 Task: Create a new coupon in Salesforce with valid details, ensuring the expiry date is set to a future date.
Action: Mouse moved to (172, 97)
Screenshot: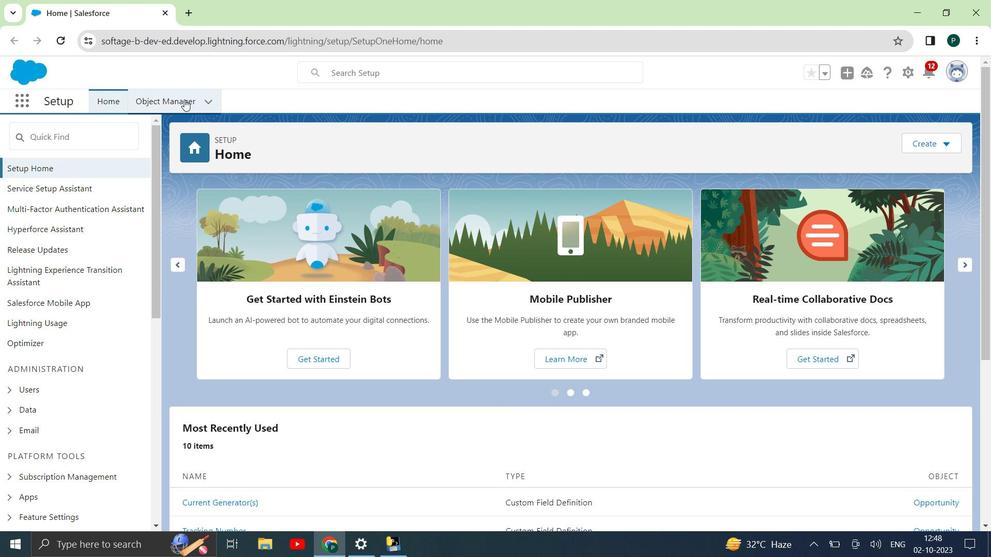
Action: Mouse pressed left at (172, 97)
Screenshot: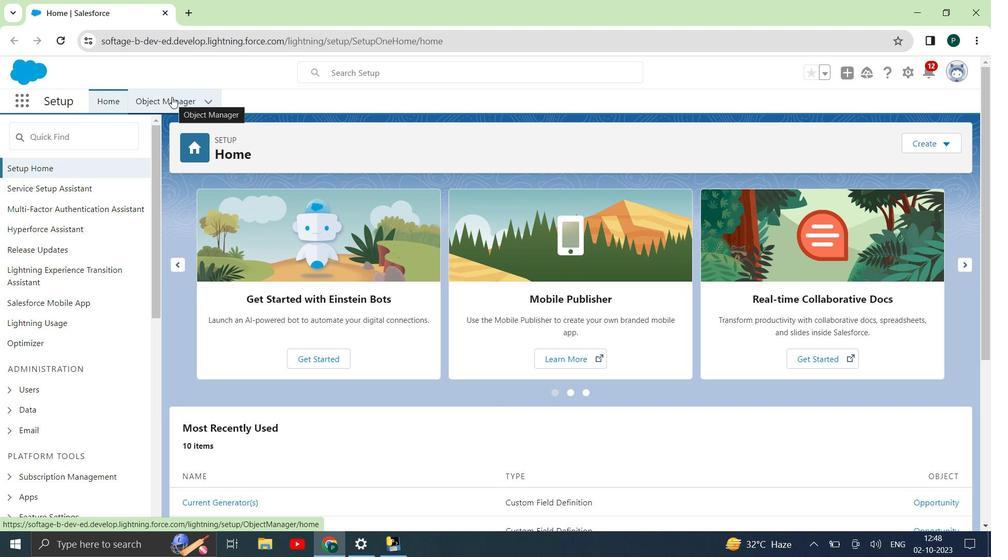 
Action: Mouse moved to (18, 105)
Screenshot: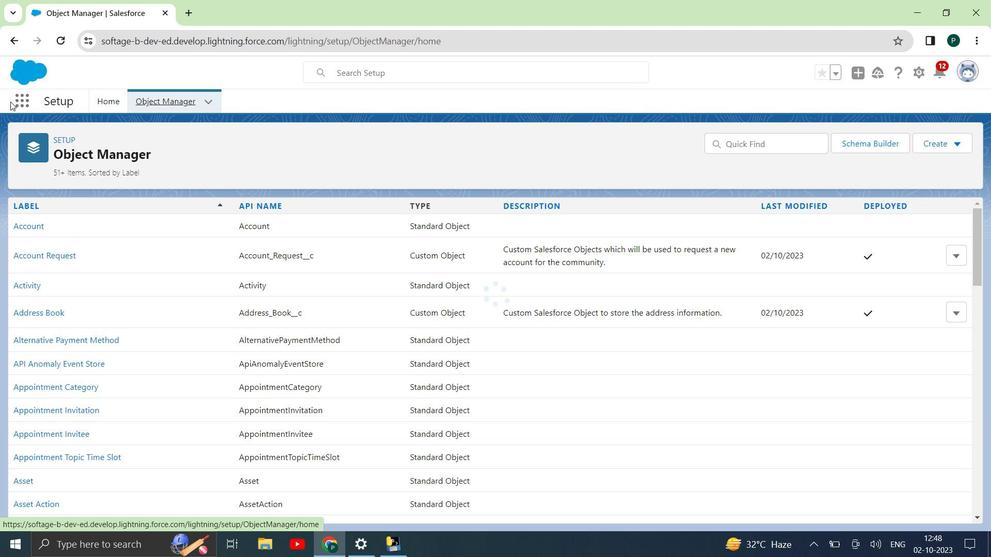 
Action: Mouse pressed left at (18, 105)
Screenshot: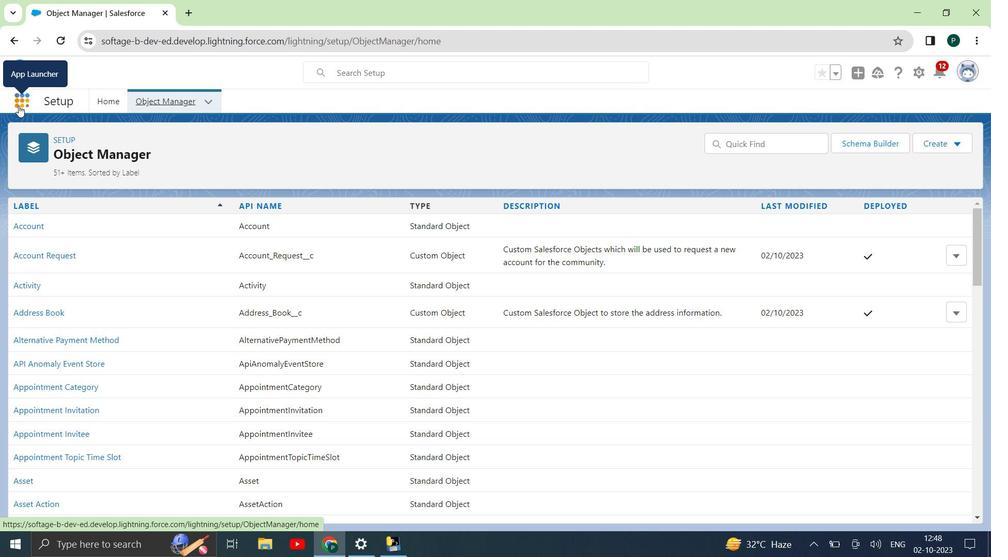 
Action: Mouse moved to (34, 325)
Screenshot: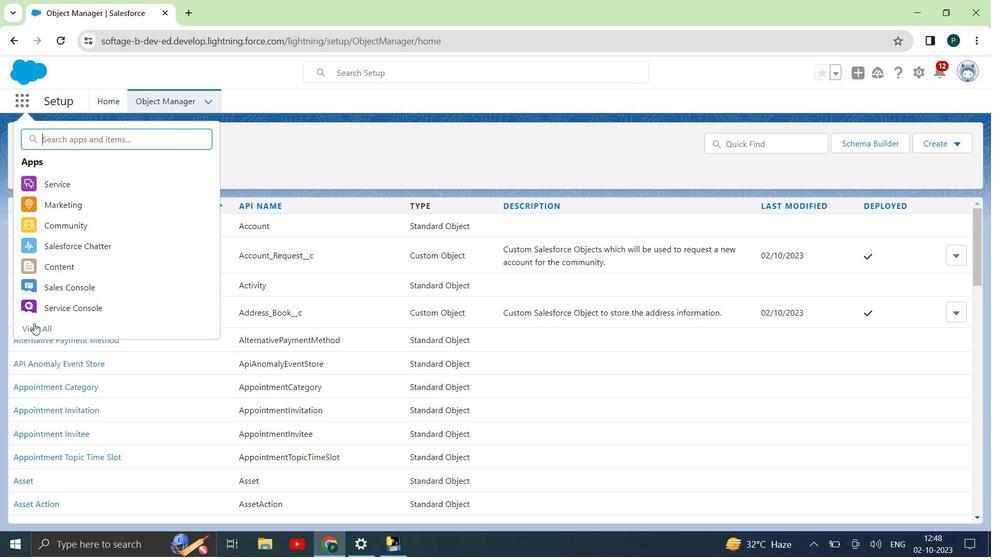 
Action: Mouse pressed left at (34, 325)
Screenshot: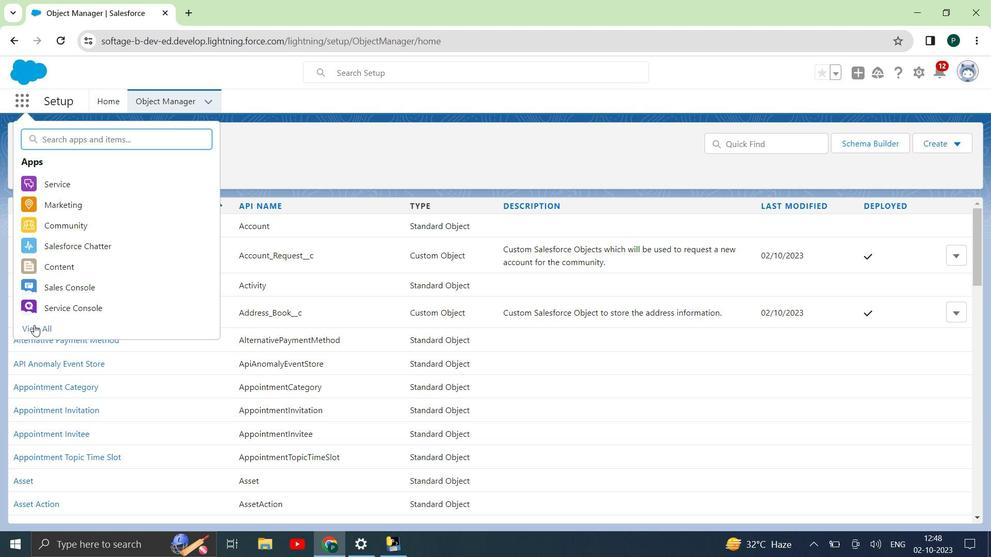 
Action: Mouse moved to (146, 338)
Screenshot: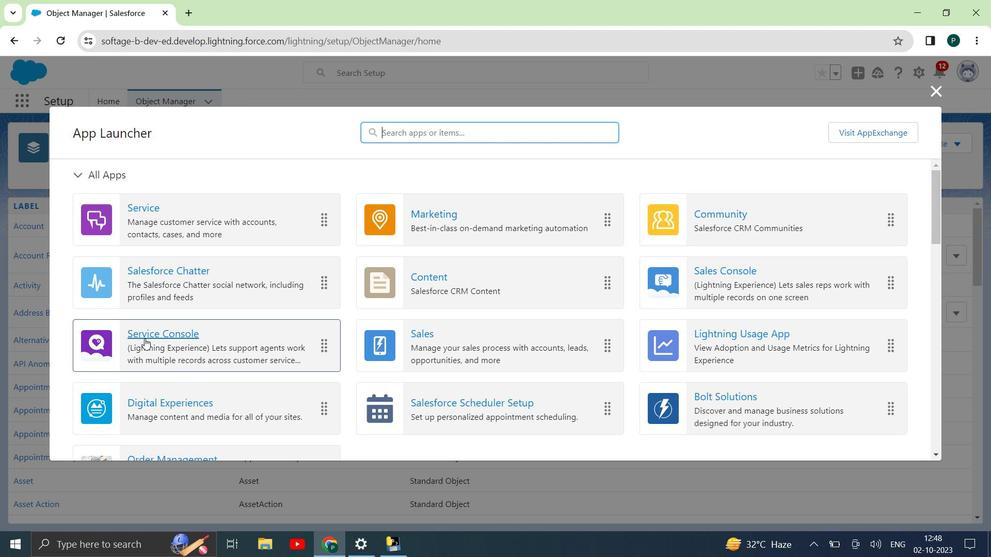 
Action: Mouse scrolled (146, 338) with delta (0, 0)
Screenshot: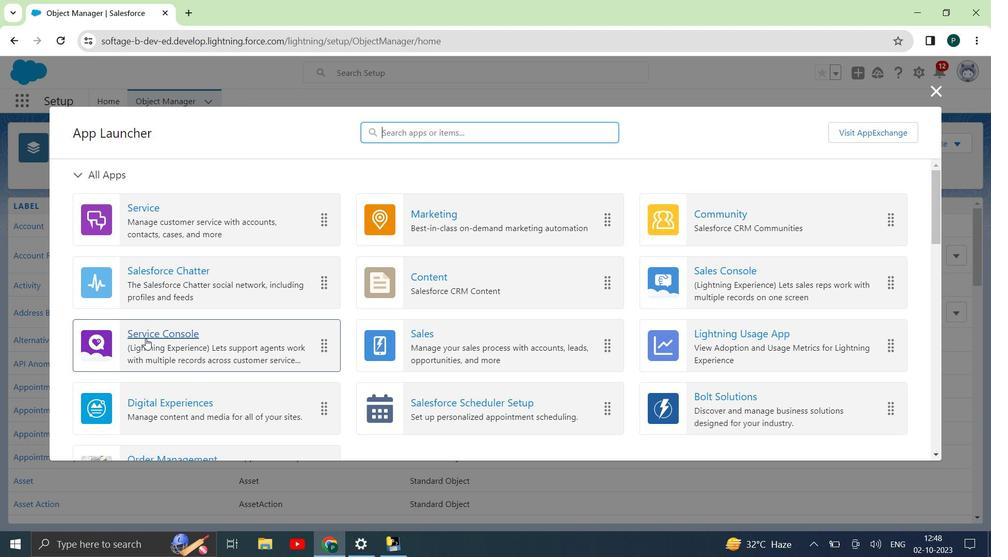 
Action: Mouse moved to (167, 391)
Screenshot: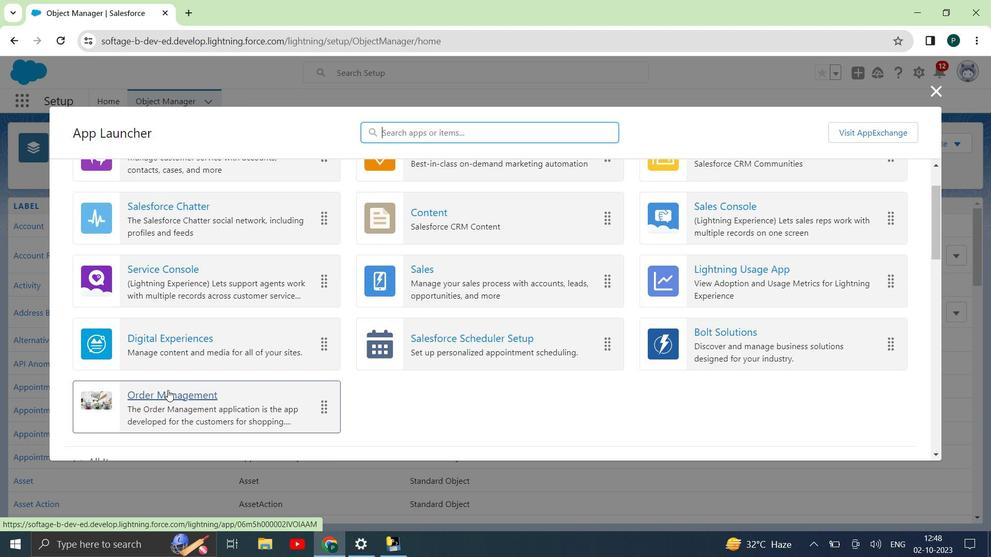 
Action: Mouse pressed left at (167, 391)
Screenshot: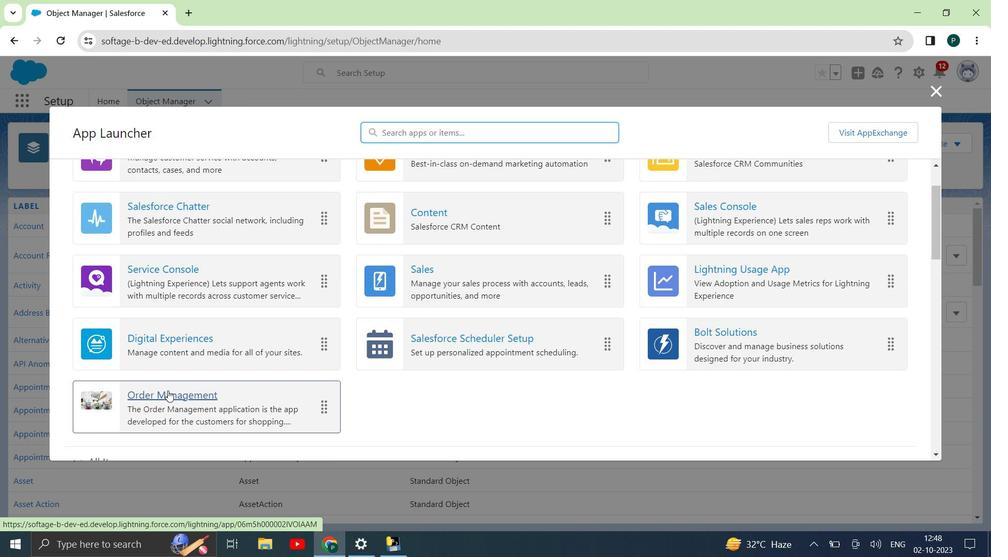 
Action: Mouse moved to (477, 97)
Screenshot: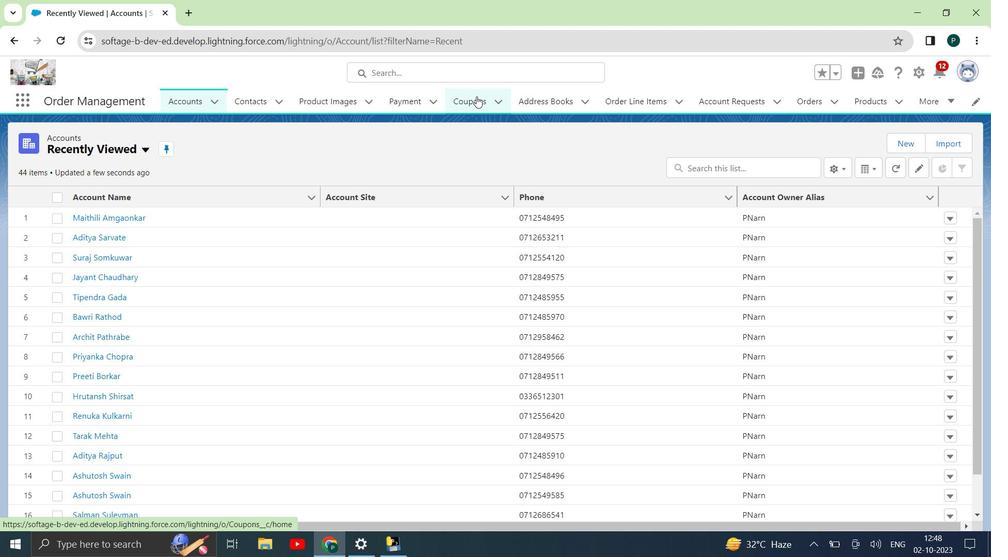 
Action: Mouse pressed left at (477, 97)
Screenshot: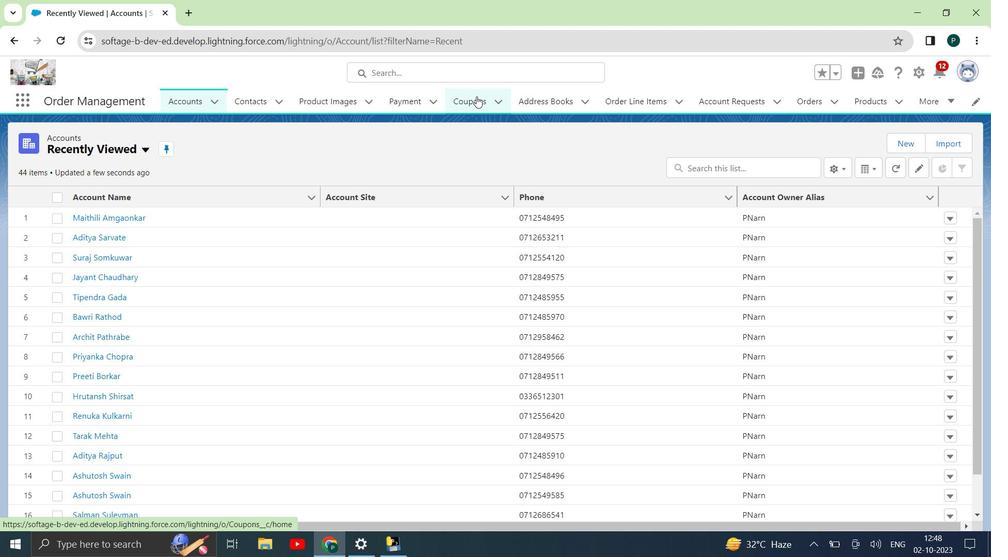 
Action: Mouse moved to (919, 69)
Screenshot: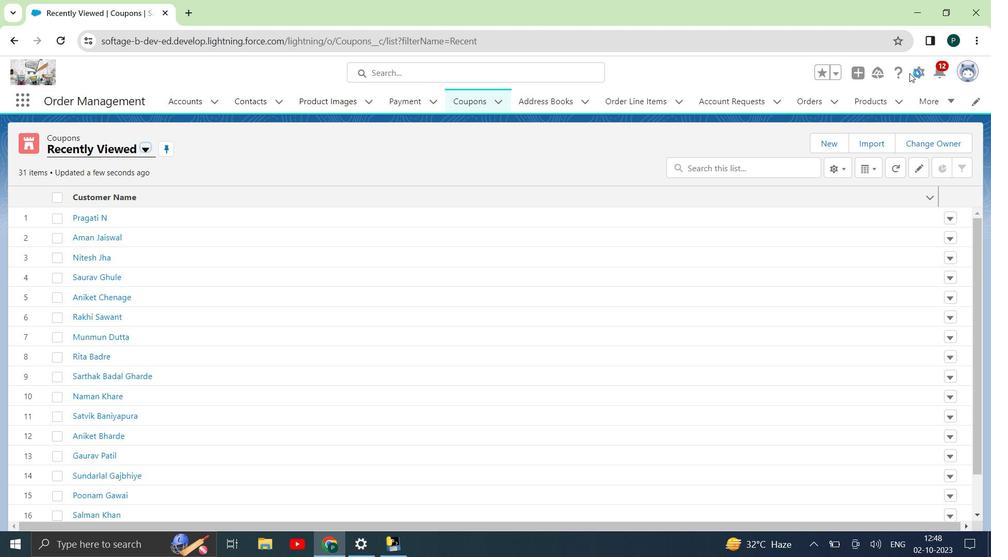
Action: Mouse pressed left at (919, 69)
Screenshot: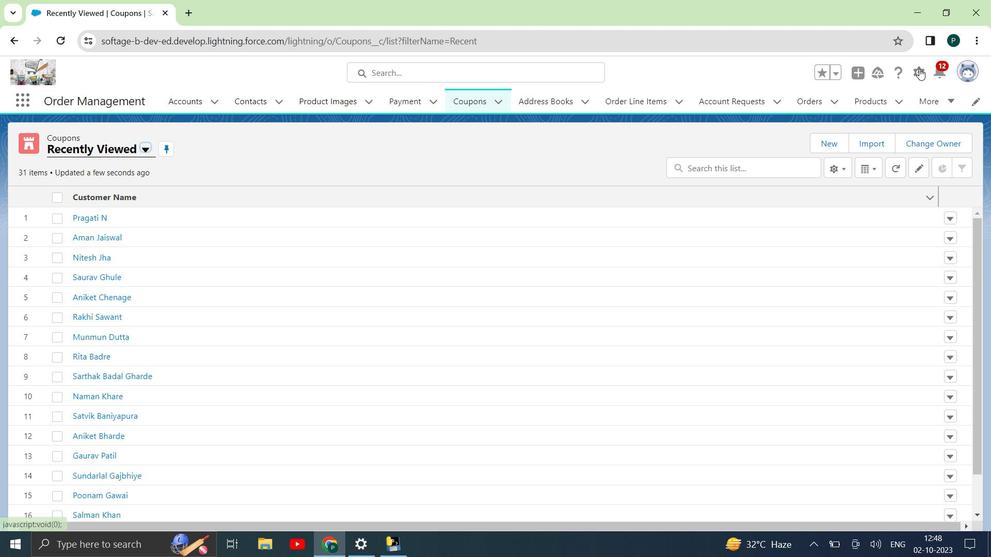 
Action: Mouse moved to (850, 115)
Screenshot: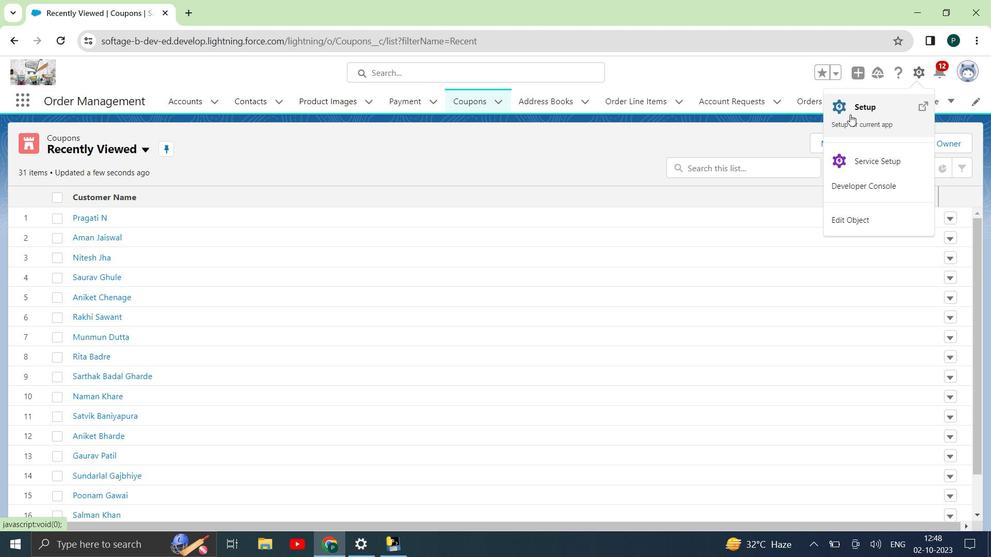 
Action: Mouse pressed left at (850, 115)
Screenshot: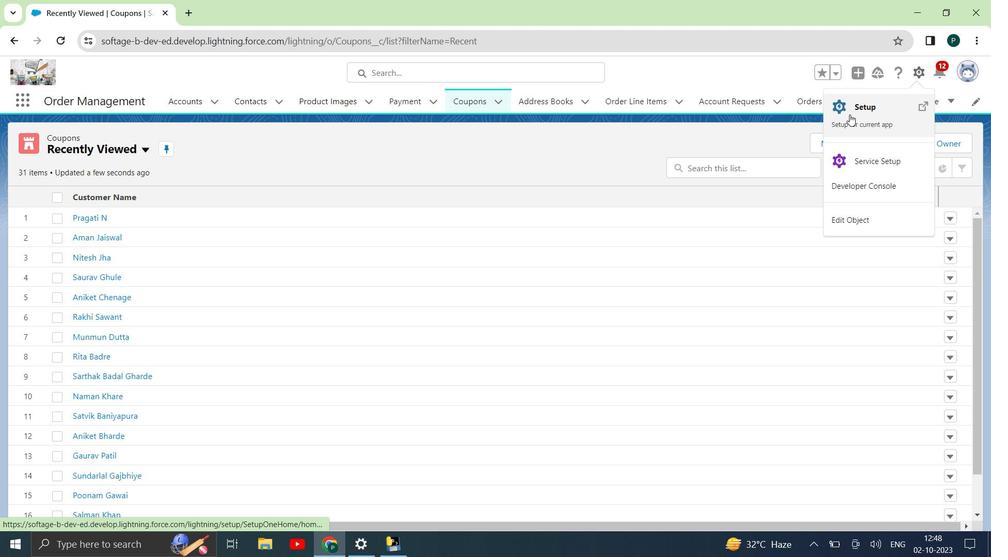 
Action: Mouse moved to (107, 8)
Screenshot: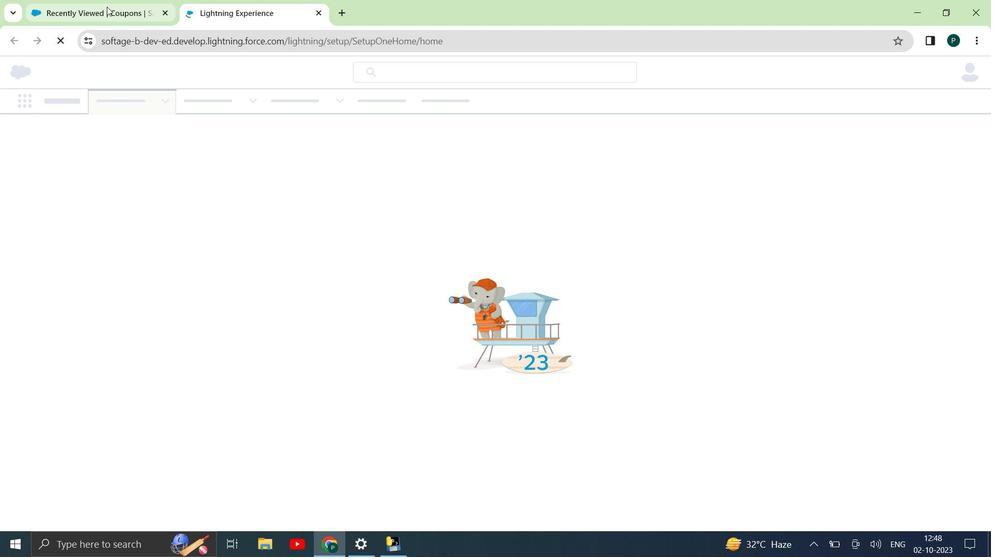 
Action: Mouse pressed left at (107, 8)
Screenshot: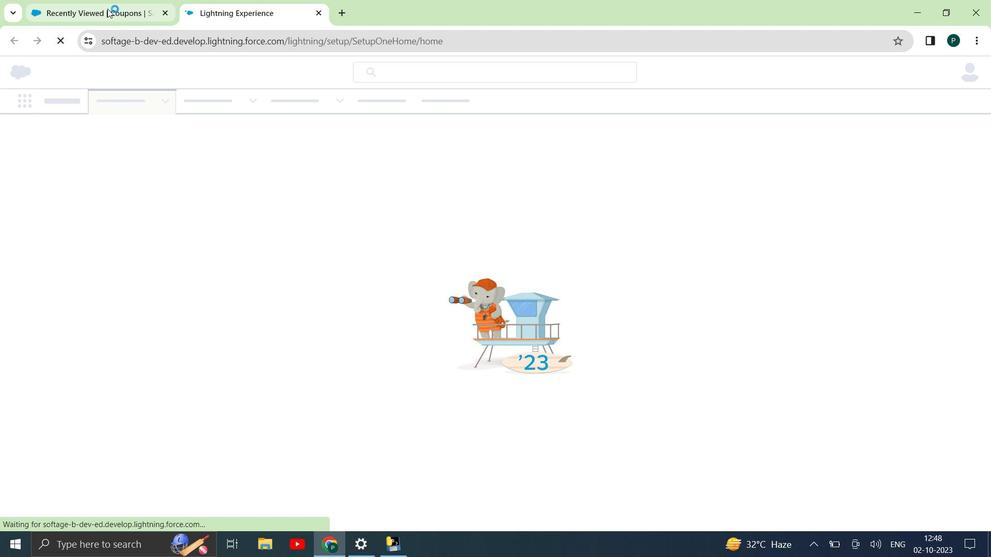 
Action: Mouse moved to (829, 139)
Screenshot: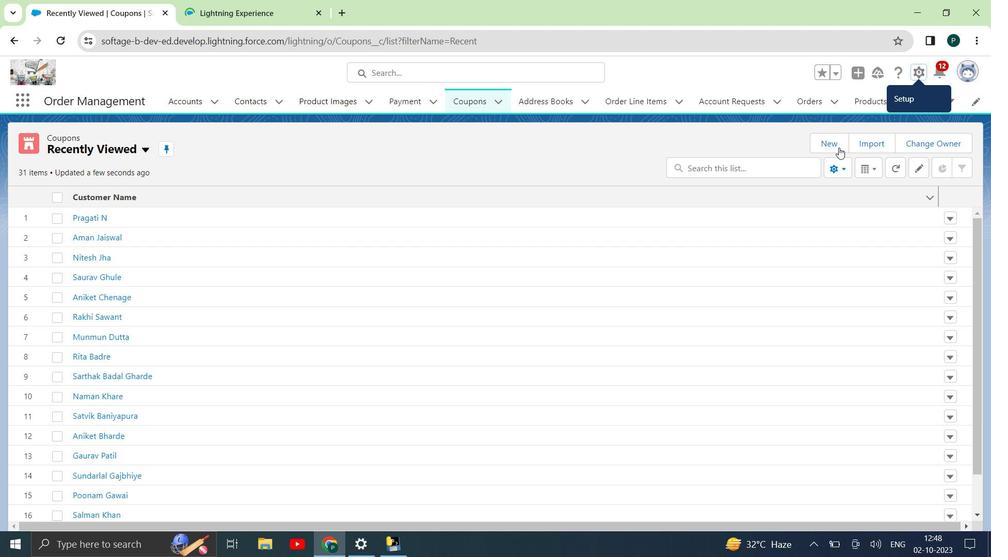 
Action: Mouse pressed left at (829, 139)
Screenshot: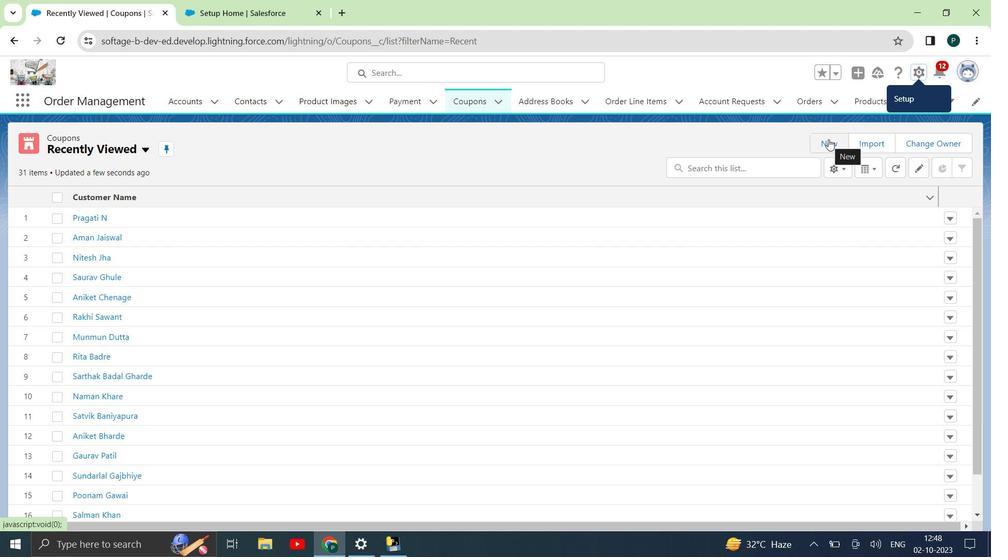 
Action: Mouse moved to (527, 246)
Screenshot: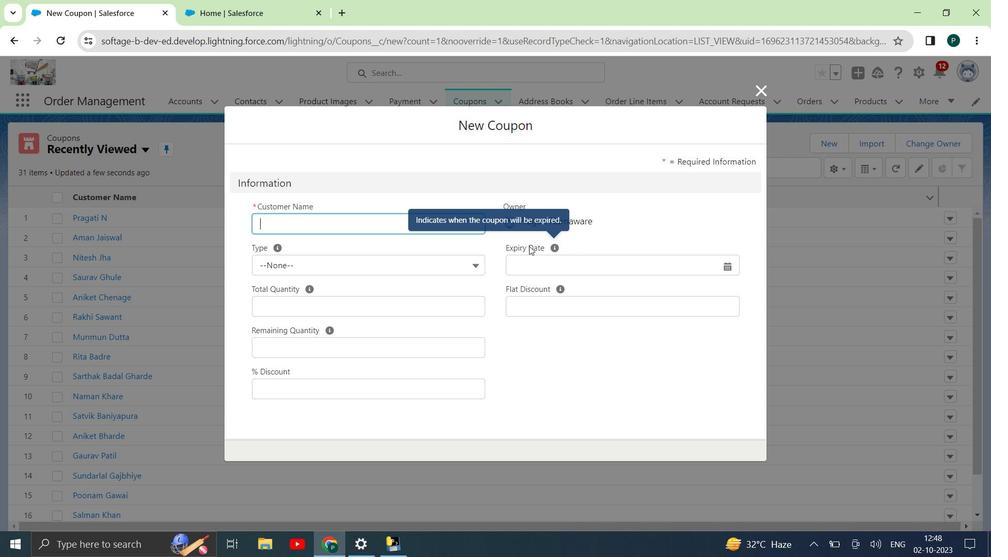 
Action: Mouse scrolled (527, 246) with delta (0, 0)
Screenshot: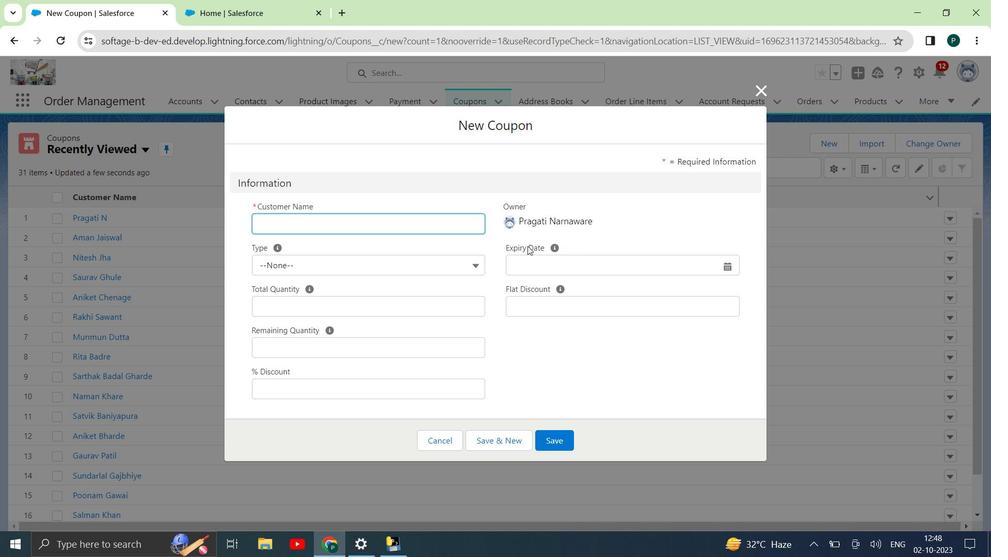 
Action: Mouse scrolled (527, 246) with delta (0, 0)
Screenshot: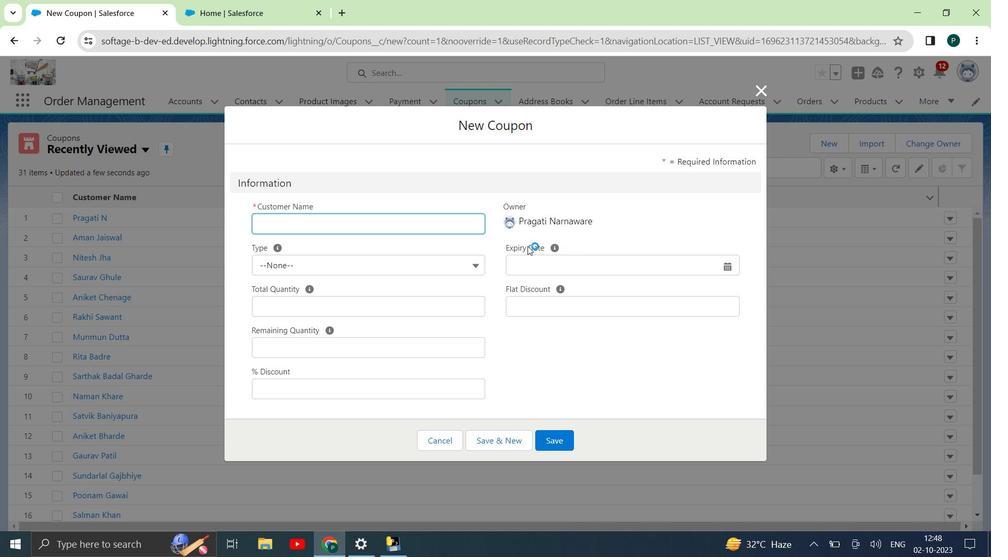 
Action: Mouse moved to (508, 335)
Screenshot: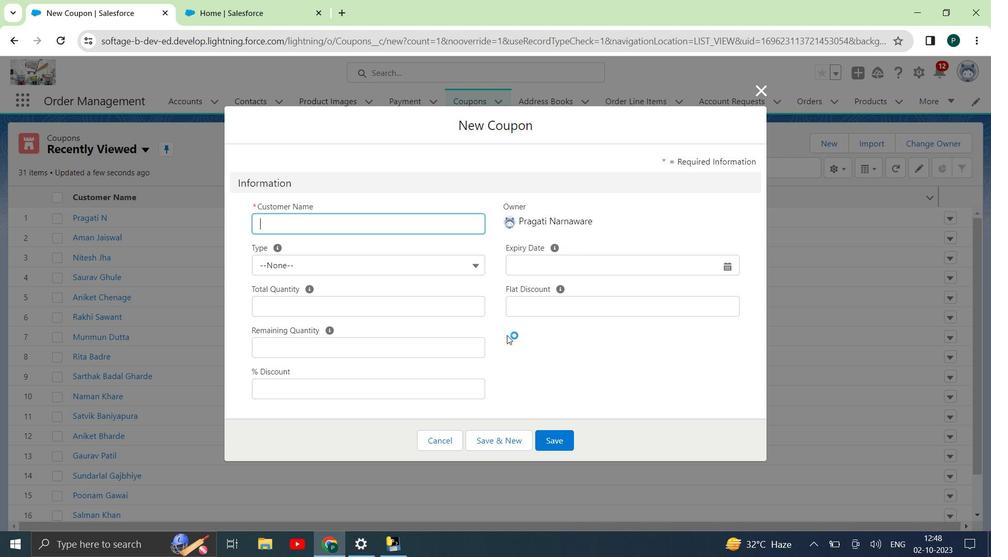 
Action: Mouse scrolled (508, 335) with delta (0, 0)
Screenshot: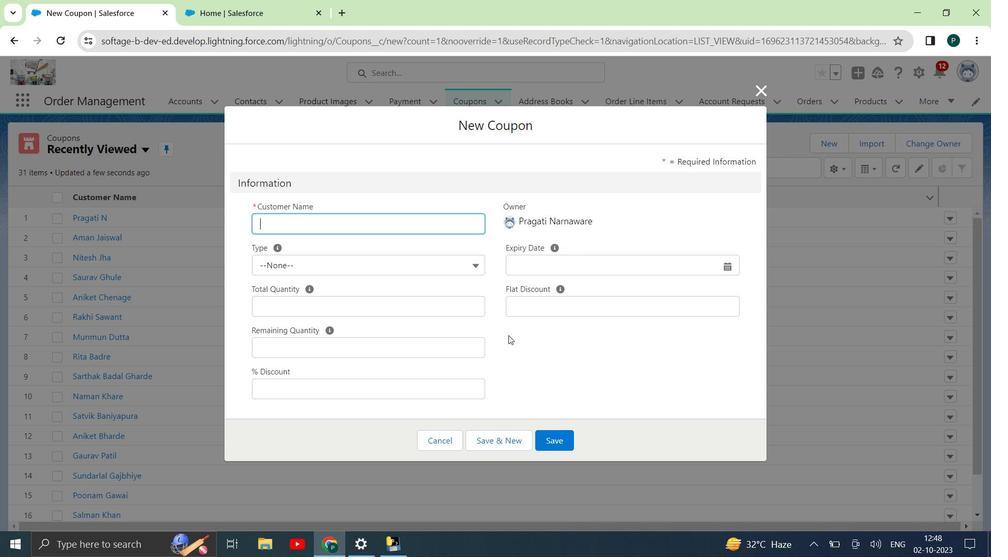 
Action: Mouse scrolled (508, 335) with delta (0, 0)
Screenshot: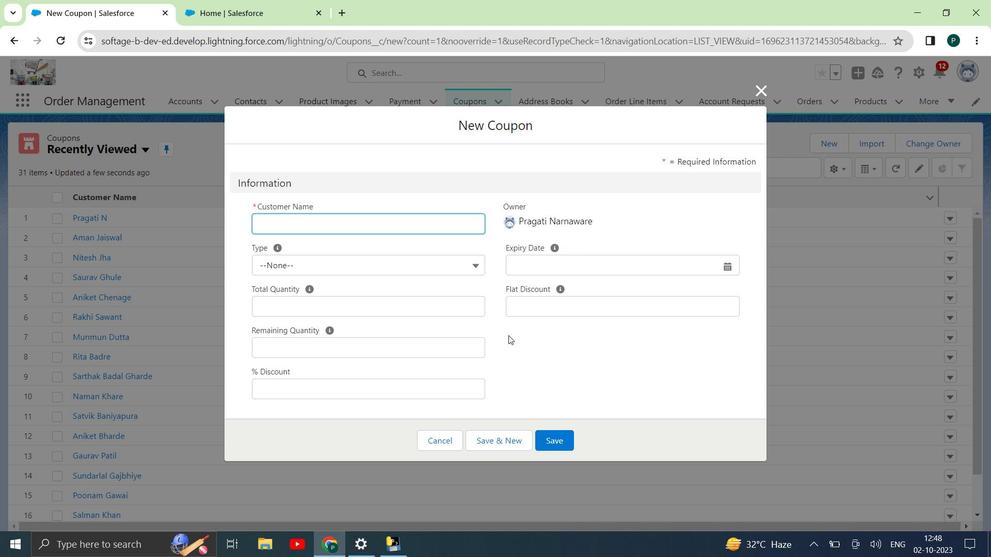 
Action: Mouse moved to (732, 269)
Screenshot: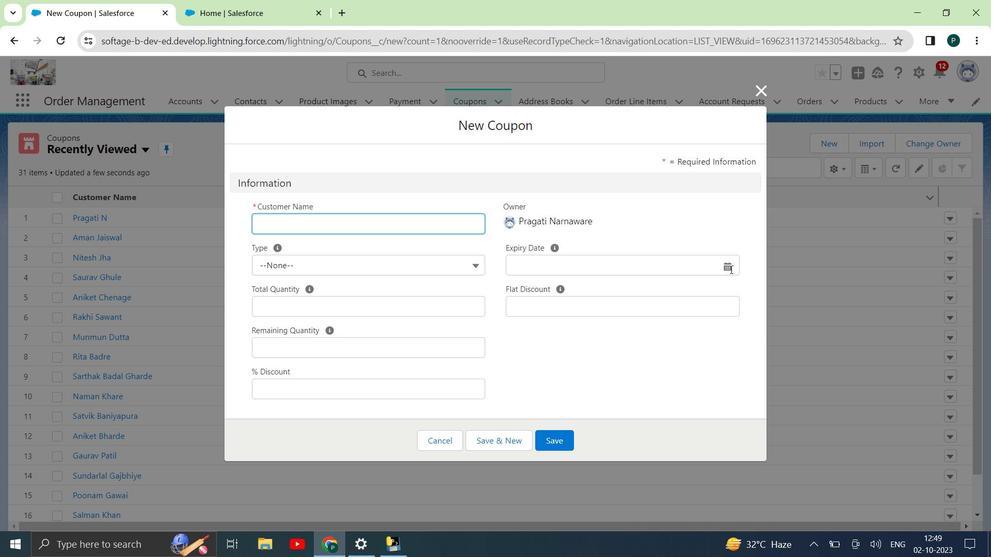 
Action: Mouse pressed left at (732, 269)
Screenshot: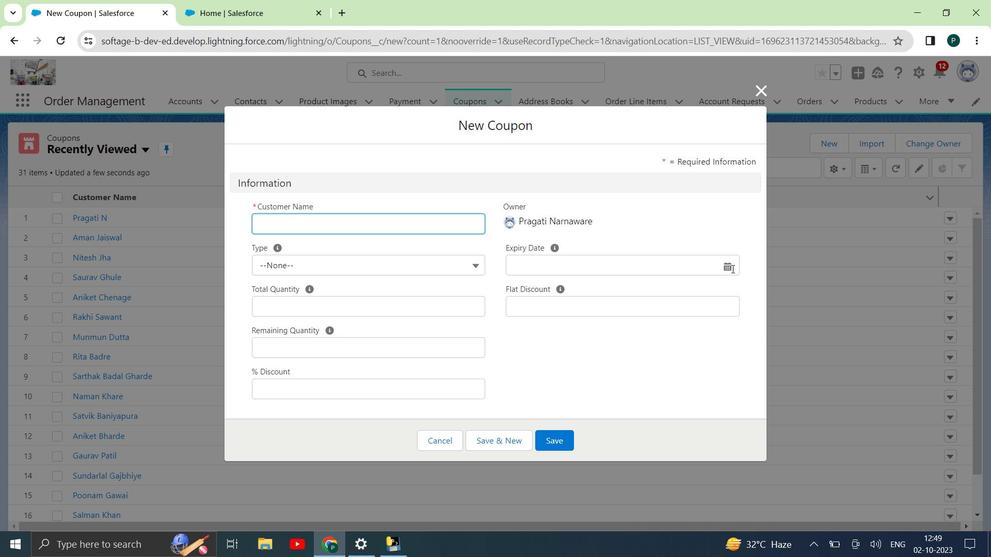 
Action: Mouse moved to (573, 344)
Screenshot: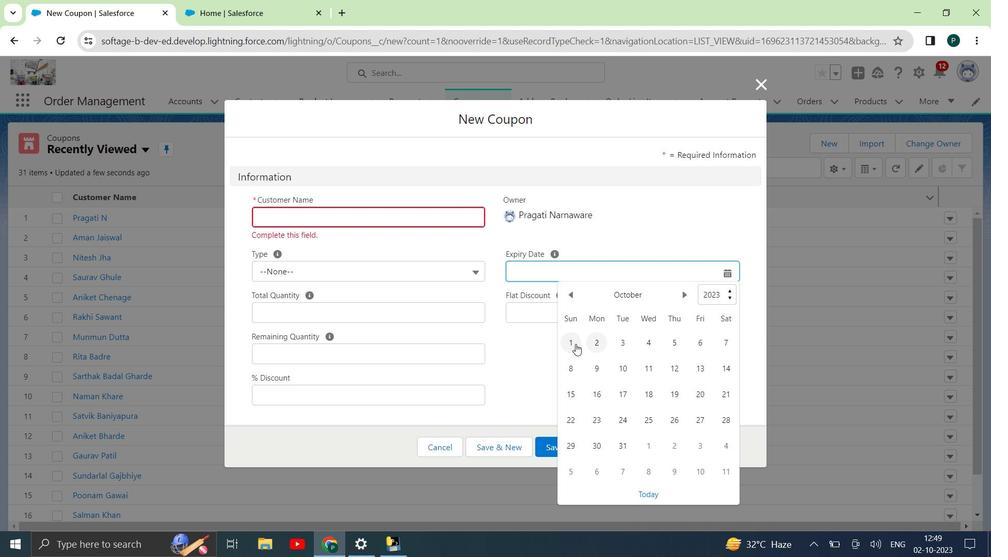 
Action: Mouse pressed left at (573, 344)
Screenshot: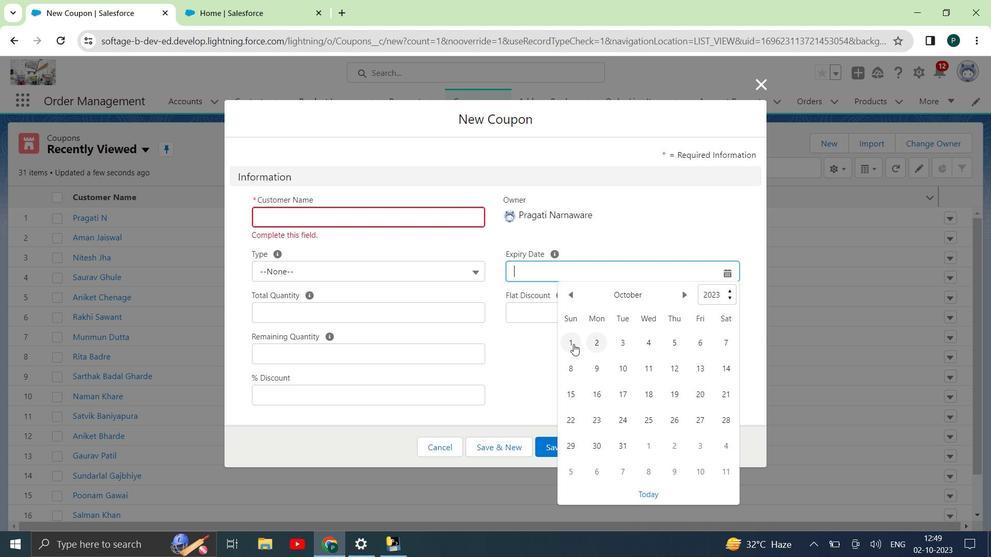 
Action: Mouse moved to (559, 446)
Screenshot: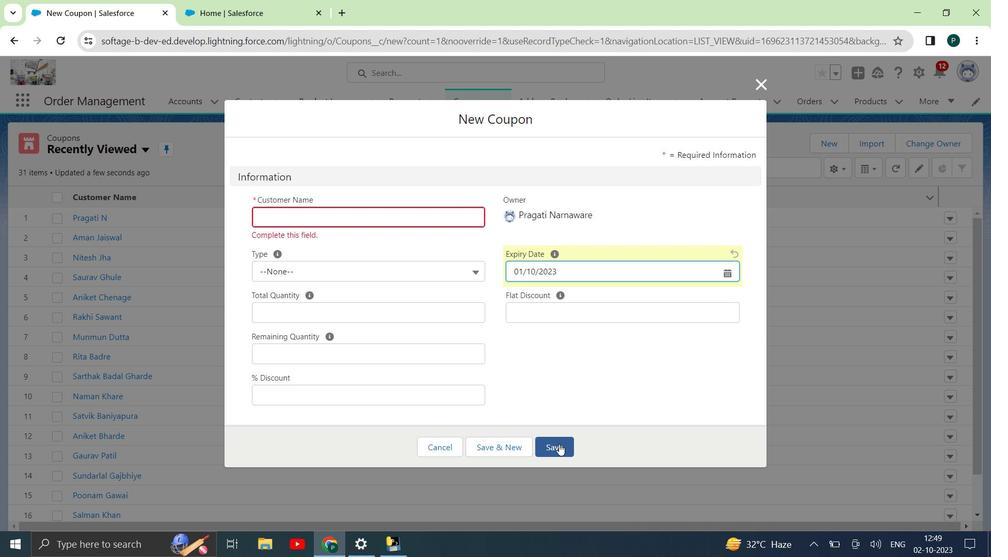 
Action: Mouse pressed left at (559, 446)
Screenshot: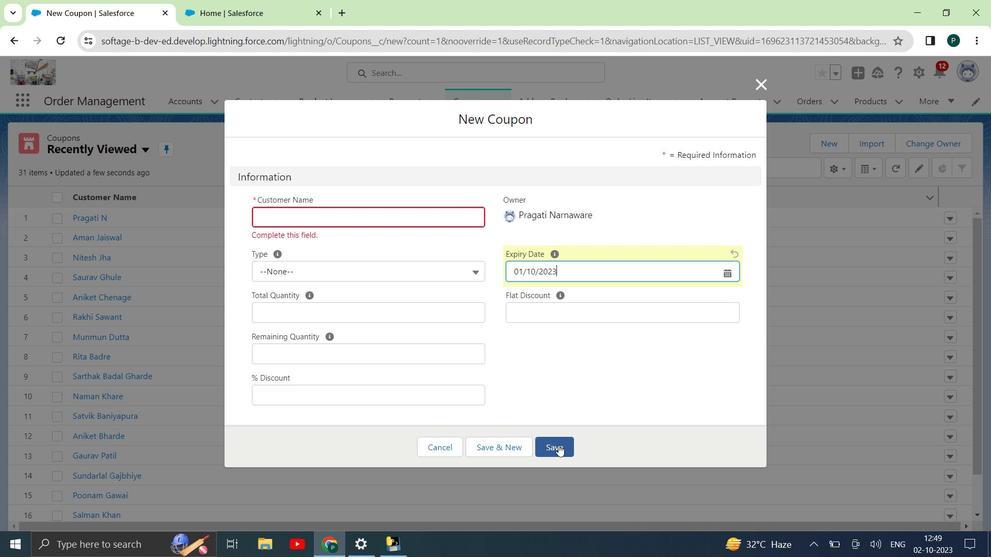 
Action: Mouse moved to (389, 219)
Screenshot: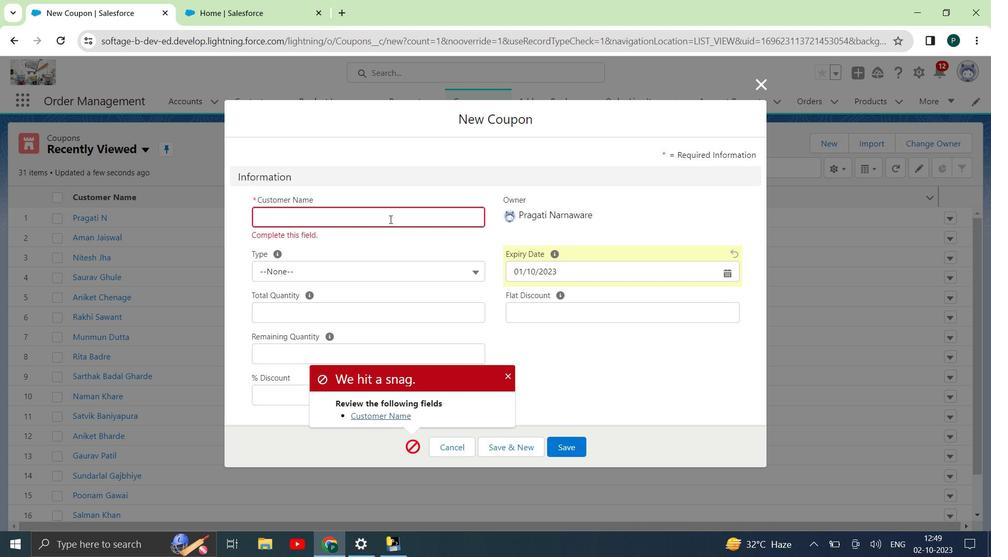 
Action: Mouse pressed left at (389, 219)
Screenshot: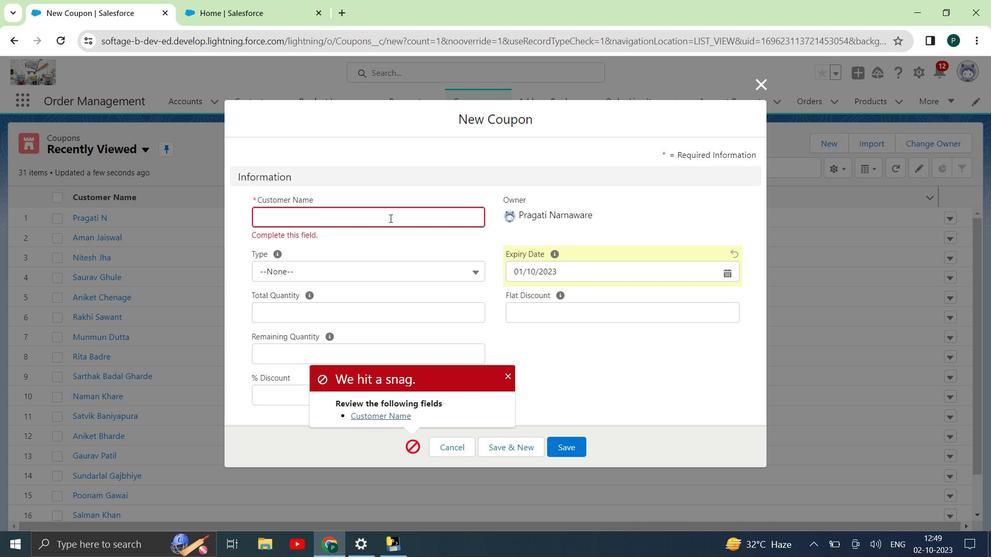 
Action: Key pressed <Key.shift>Ankita
Screenshot: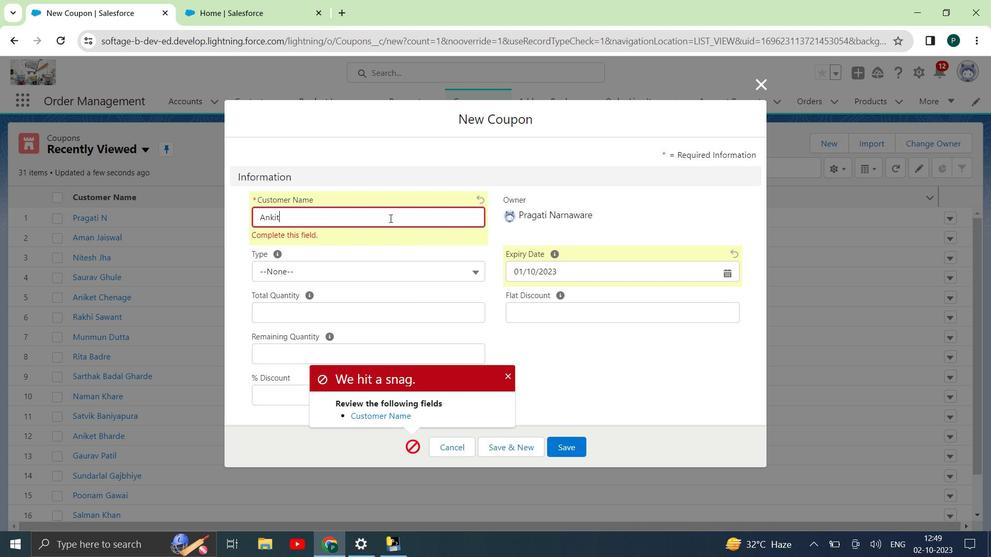 
Action: Mouse moved to (416, 266)
Screenshot: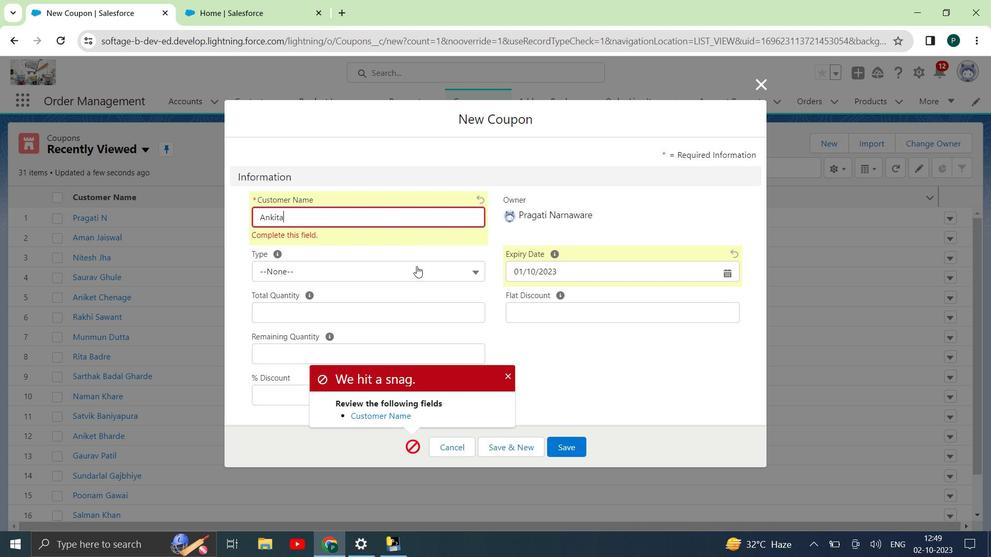 
Action: Mouse pressed left at (416, 266)
Screenshot: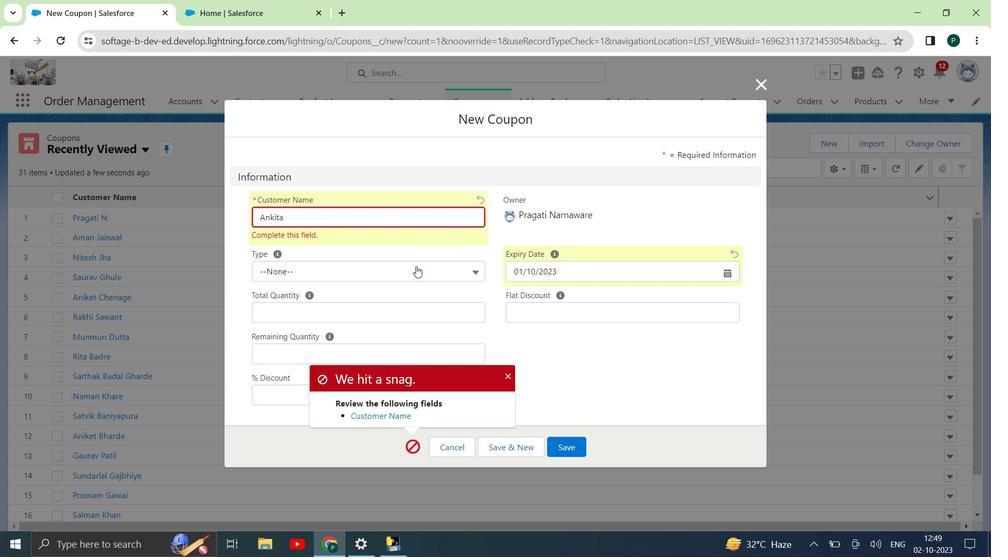 
Action: Mouse moved to (398, 311)
Screenshot: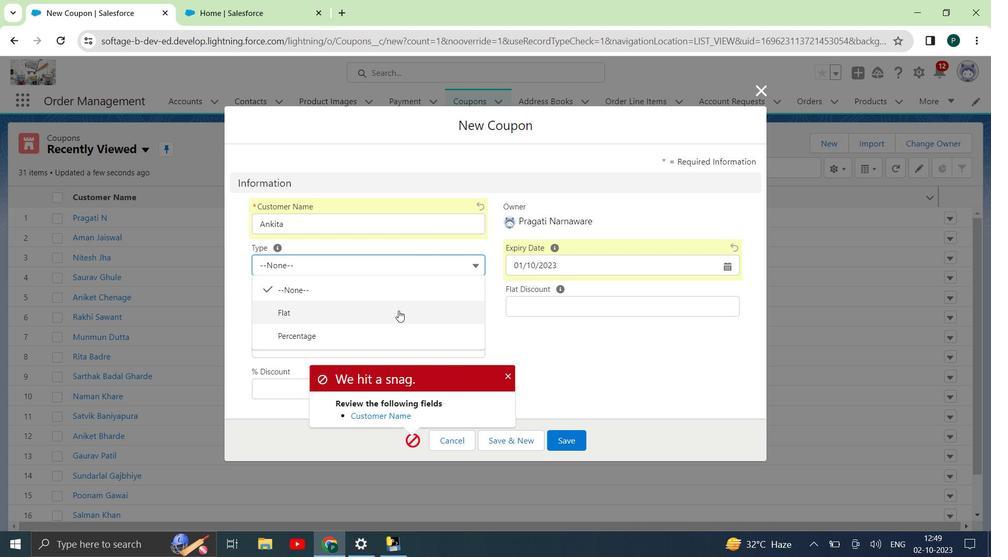 
Action: Mouse pressed left at (398, 311)
Screenshot: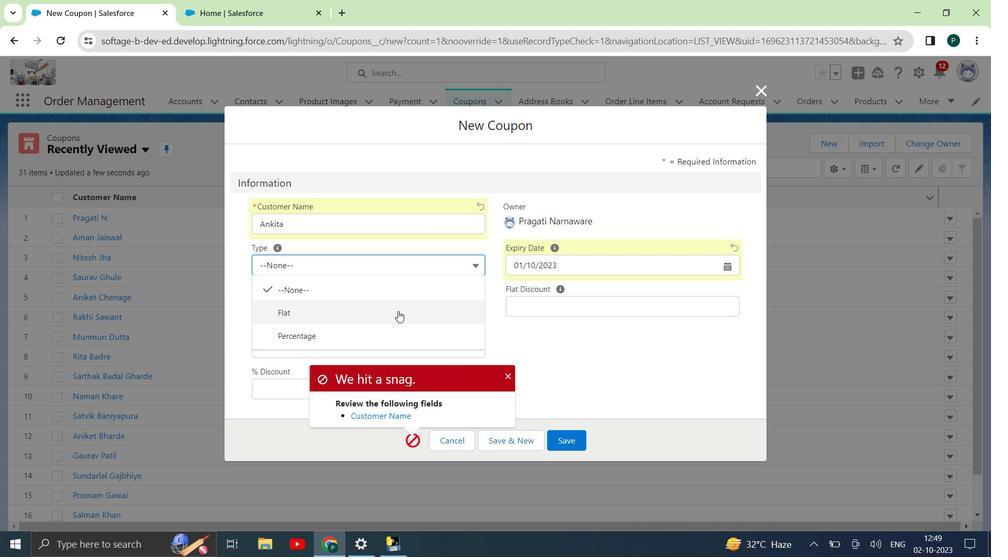 
Action: Mouse moved to (404, 310)
Screenshot: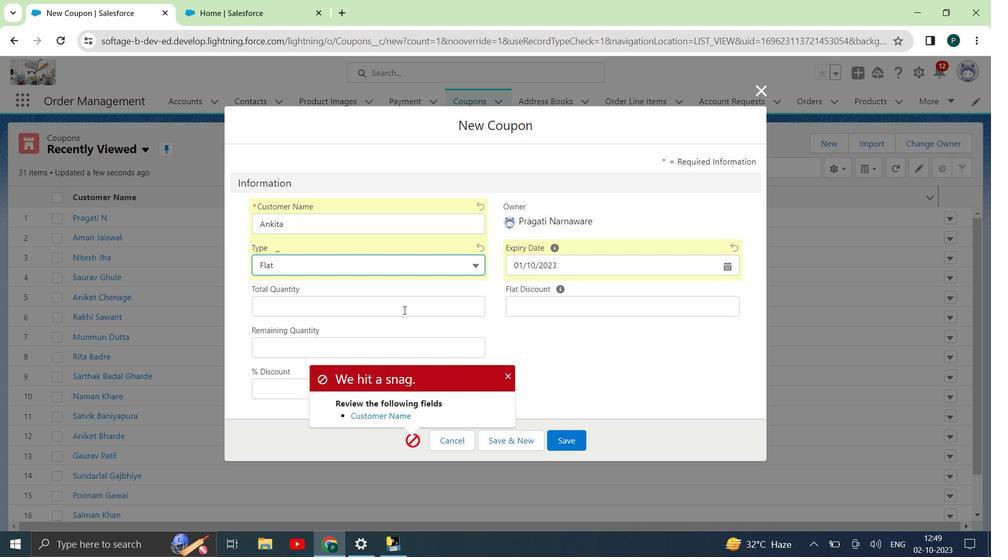 
Action: Mouse pressed left at (404, 310)
Screenshot: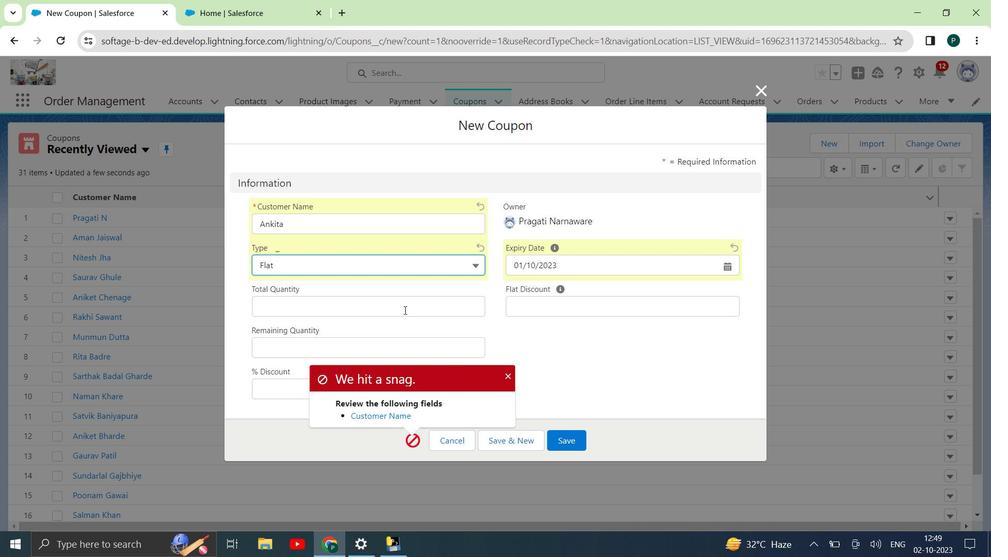 
Action: Key pressed 1
Screenshot: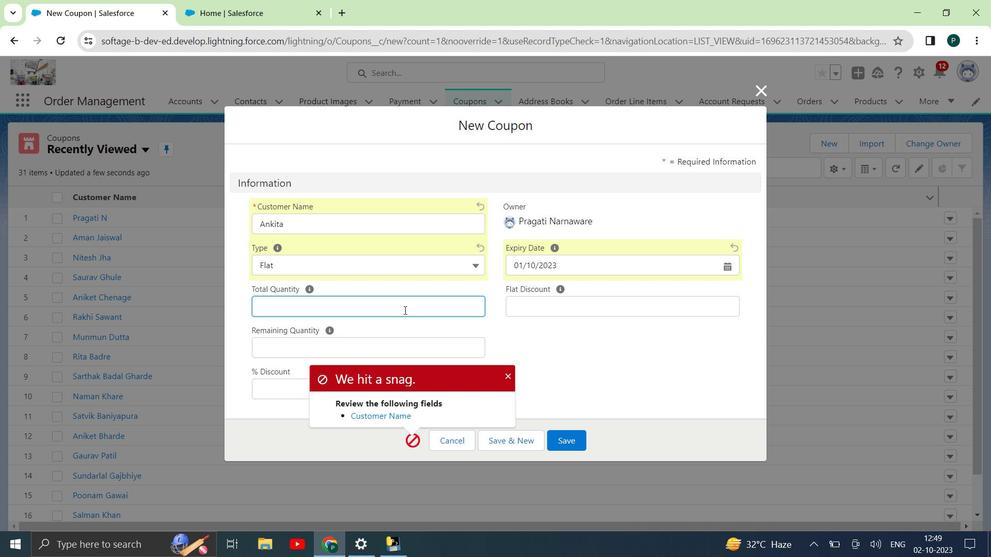 
Action: Mouse moved to (322, 343)
Screenshot: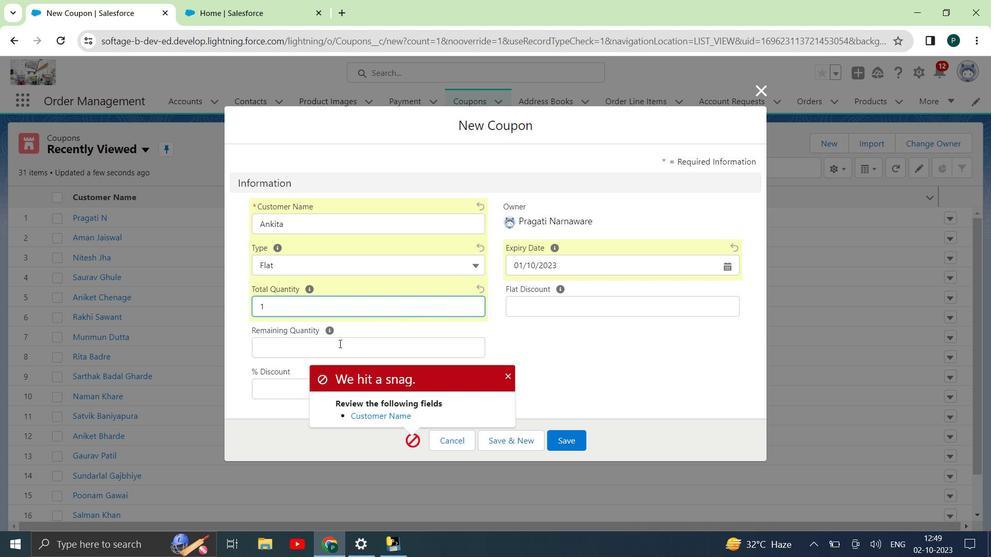 
Action: Mouse pressed left at (322, 343)
Screenshot: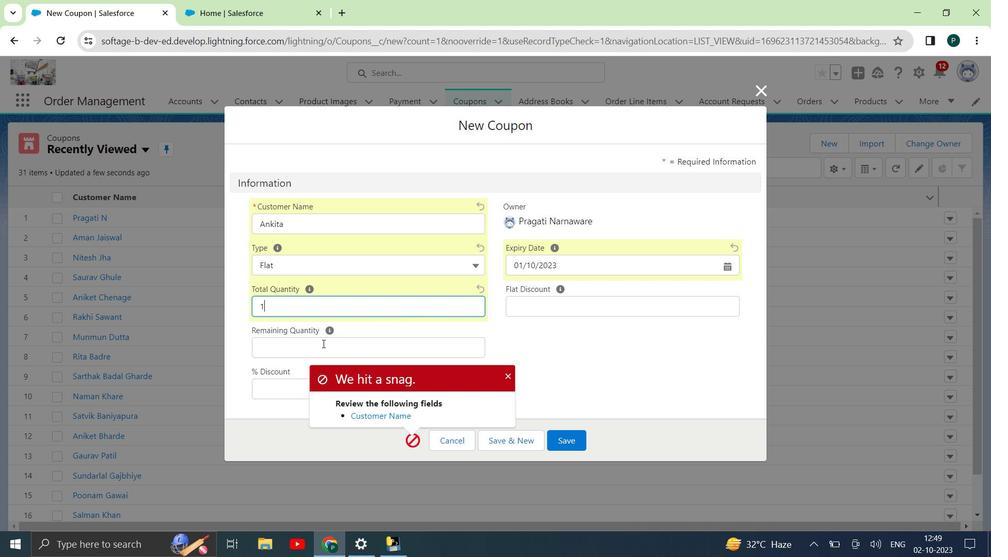 
Action: Key pressed 3
Screenshot: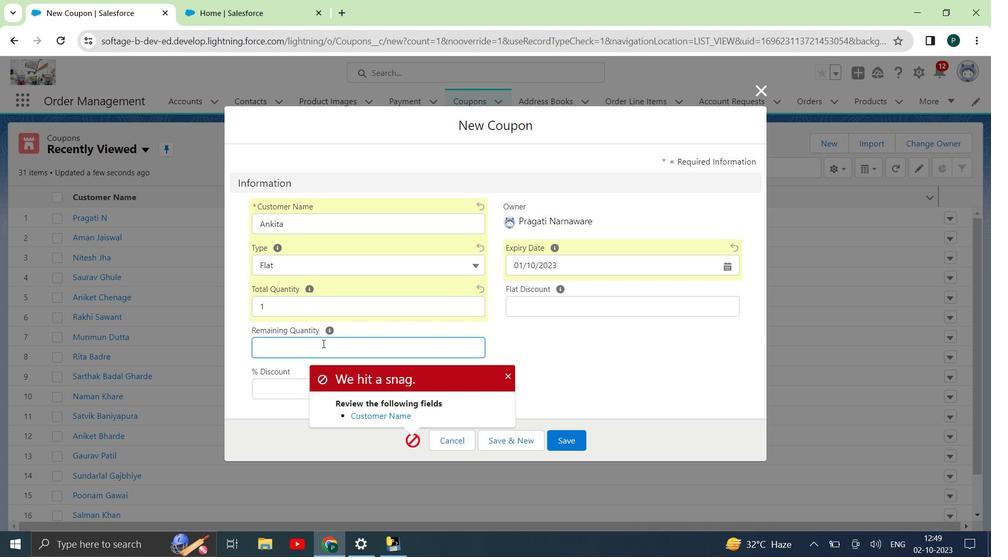 
Action: Mouse moved to (271, 389)
Screenshot: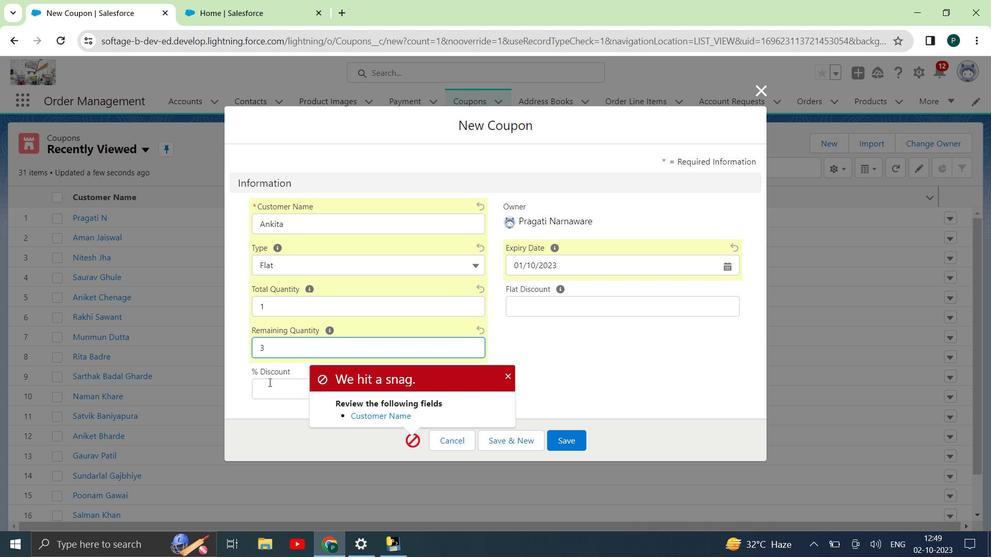 
Action: Mouse pressed left at (271, 389)
Screenshot: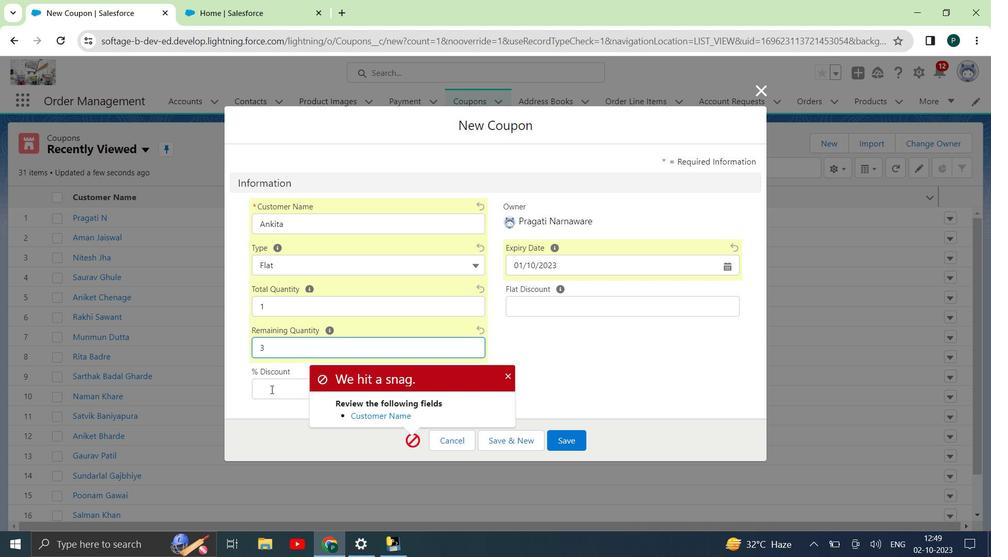
Action: Key pressed 1
Screenshot: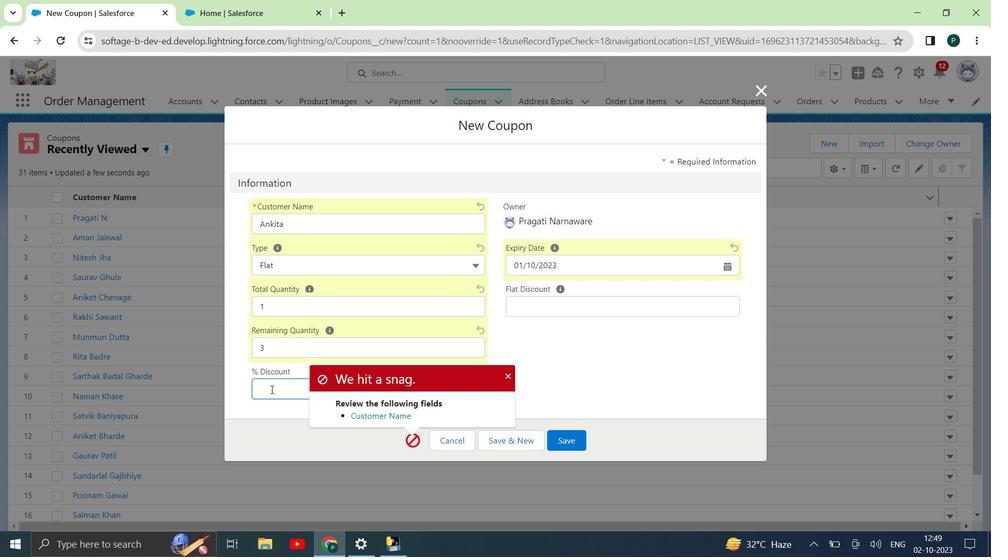 
Action: Mouse moved to (277, 389)
Screenshot: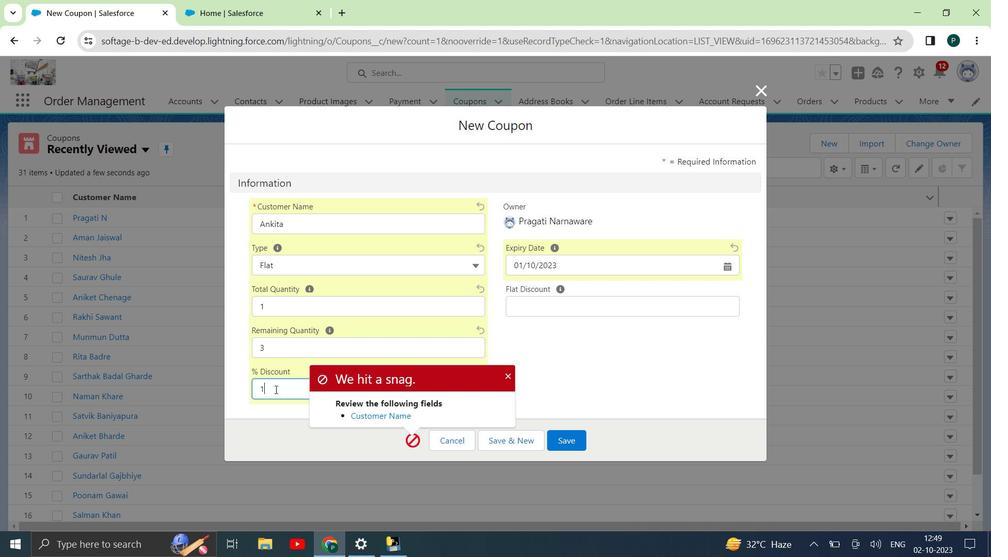
Action: Key pressed 0
Screenshot: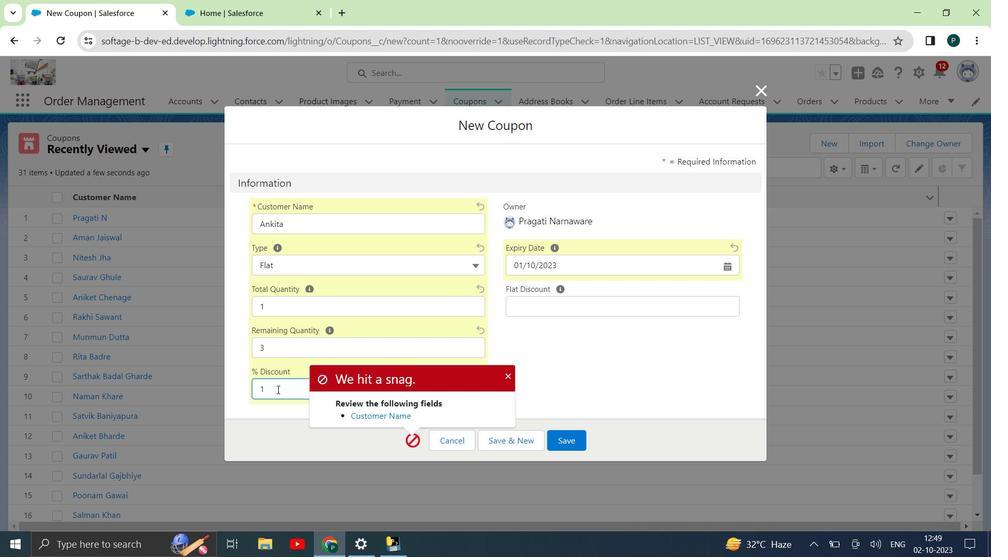 
Action: Mouse moved to (585, 307)
Screenshot: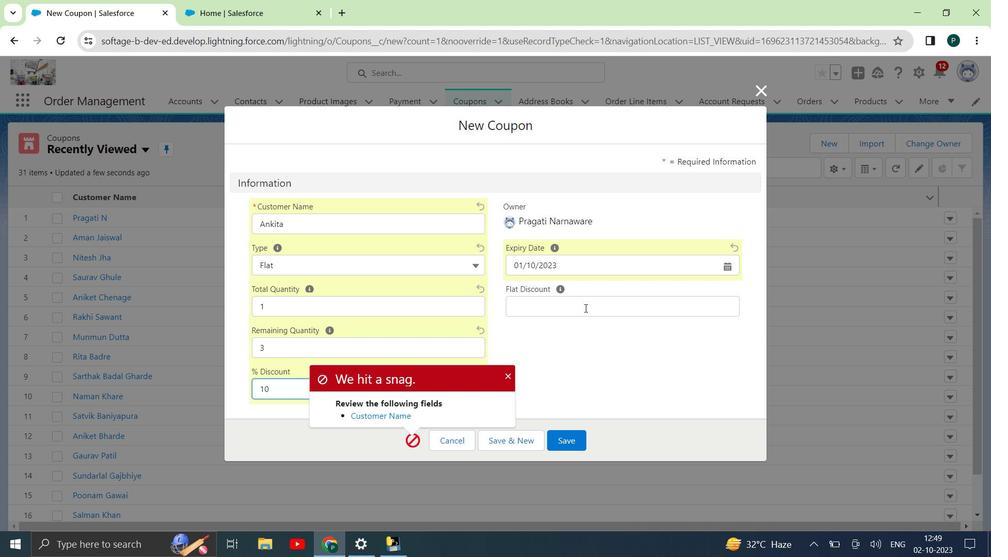 
Action: Mouse pressed left at (585, 307)
Screenshot: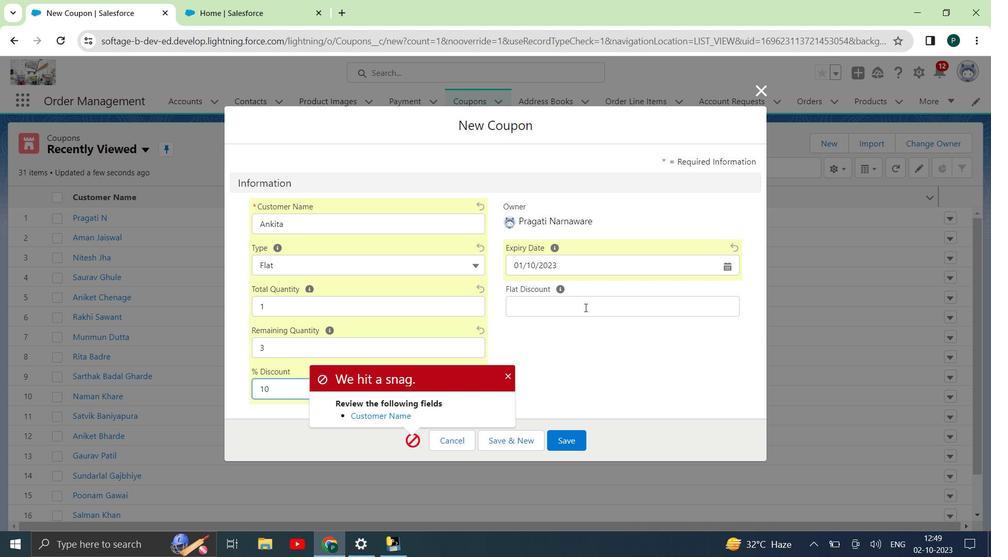 
Action: Mouse moved to (593, 305)
Screenshot: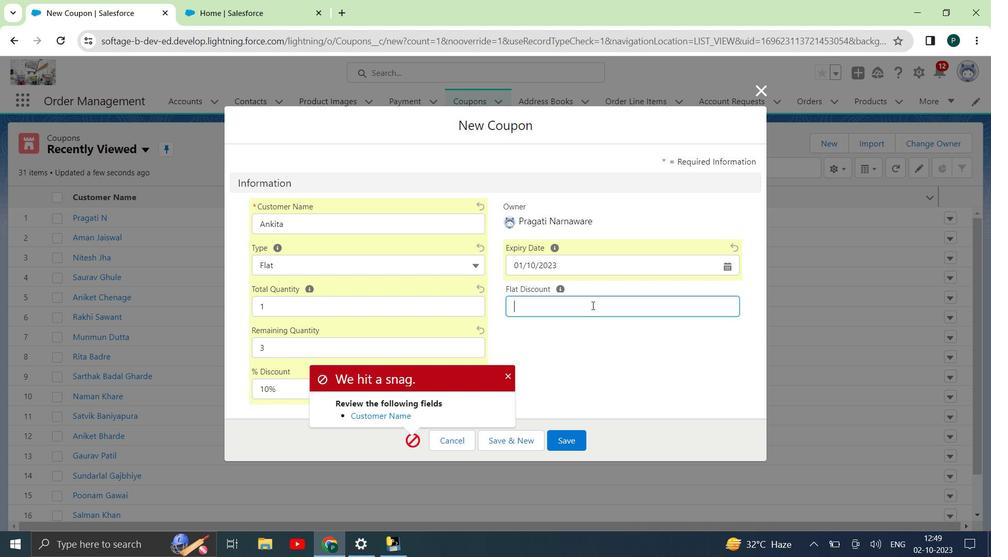
Action: Key pressed 60
Screenshot: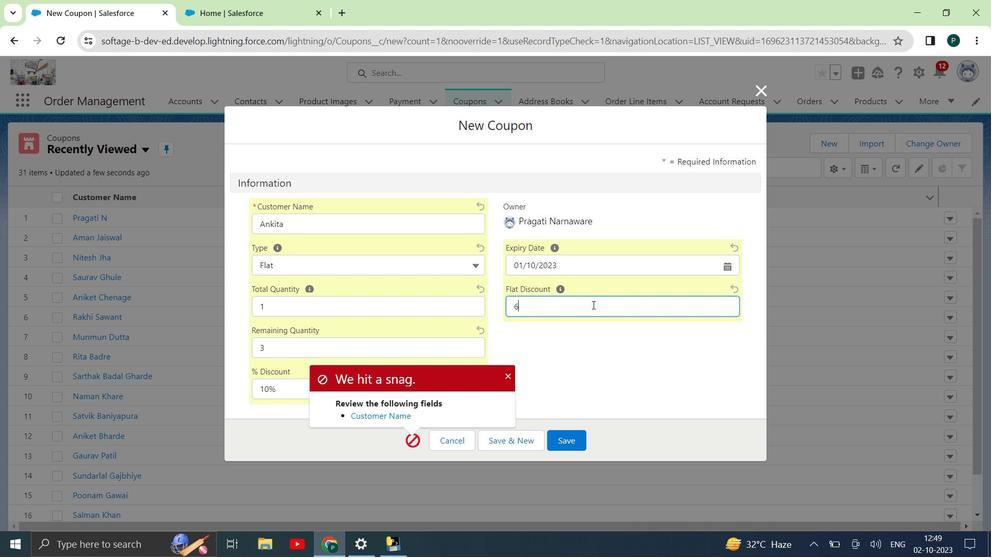 
Action: Mouse moved to (574, 439)
Screenshot: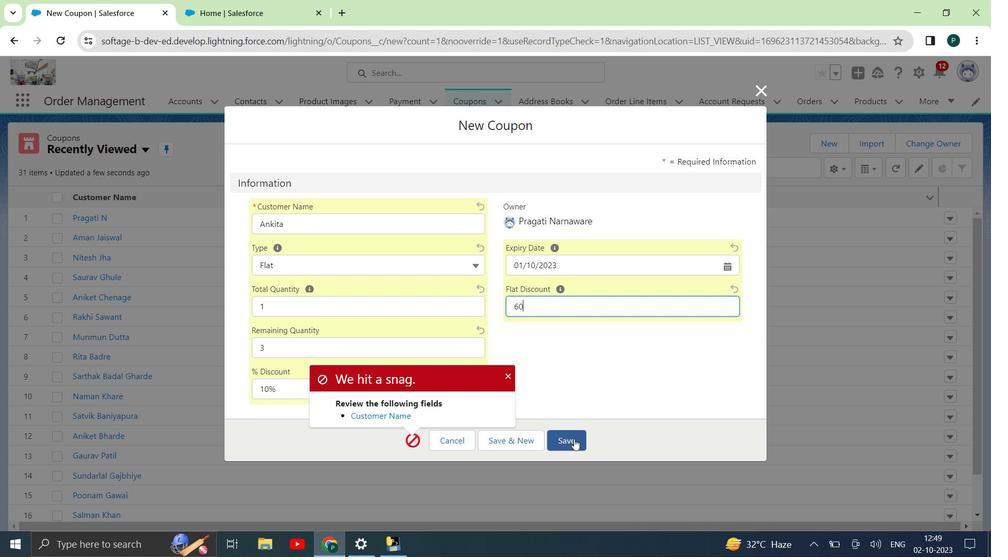 
Action: Mouse pressed left at (574, 439)
Screenshot: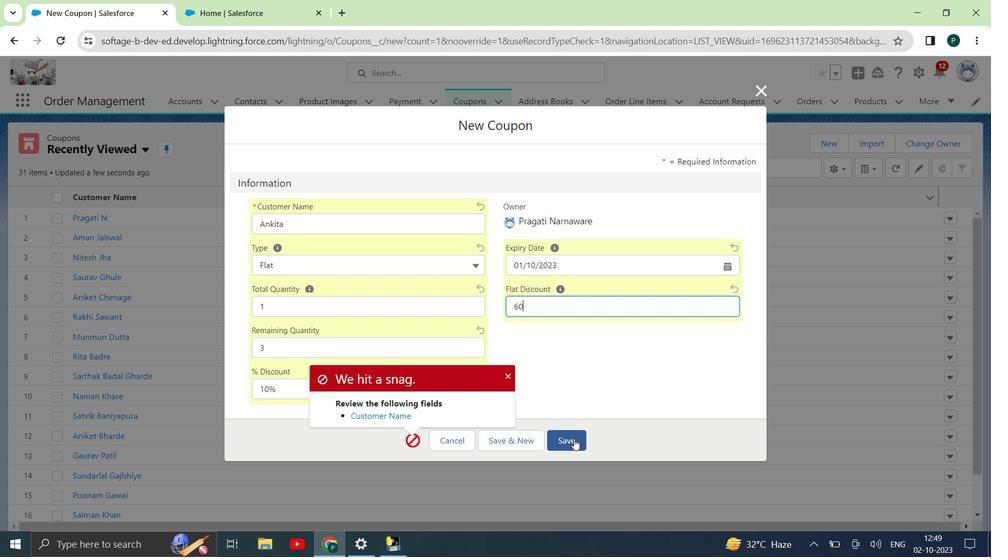 
Action: Mouse moved to (253, 3)
Screenshot: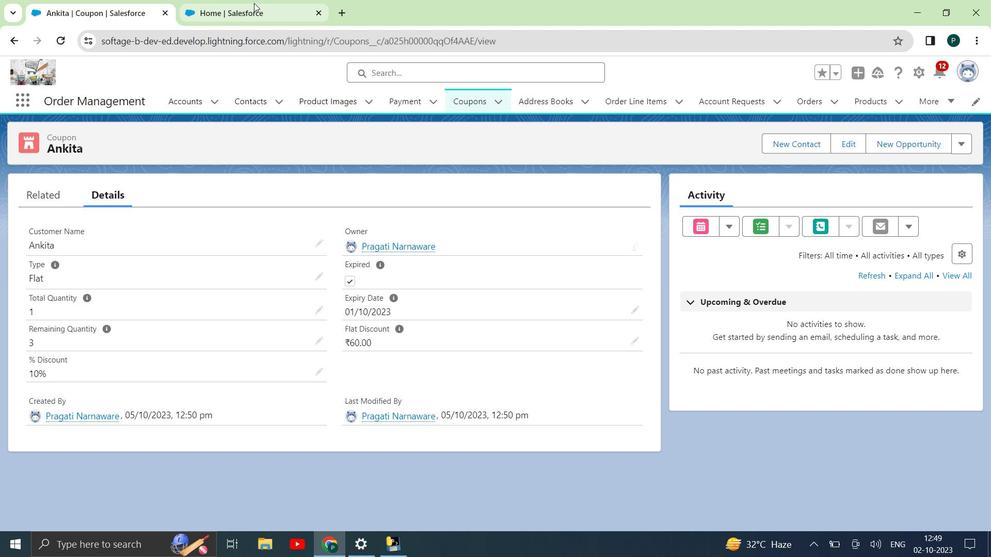 
Action: Mouse pressed left at (253, 3)
Screenshot: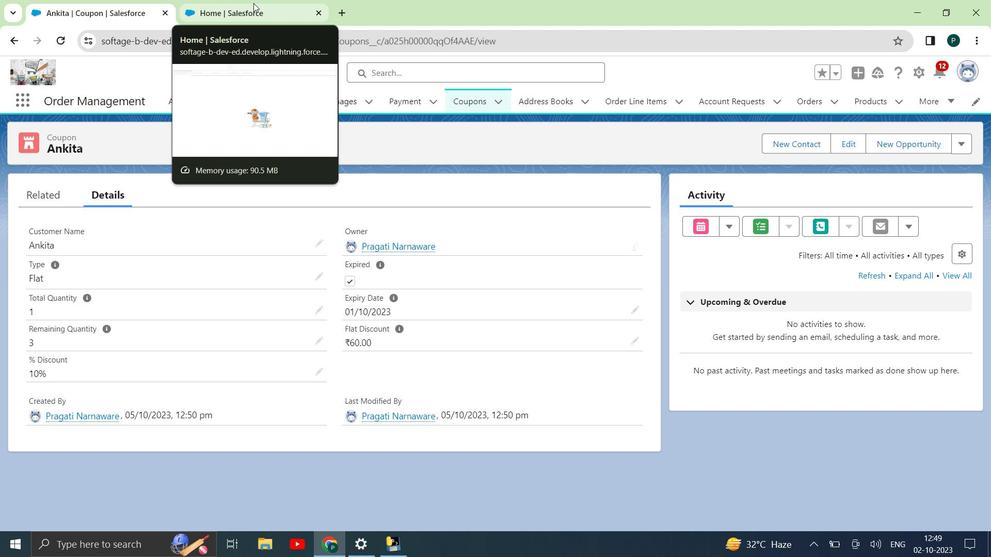 
Action: Mouse moved to (166, 104)
Screenshot: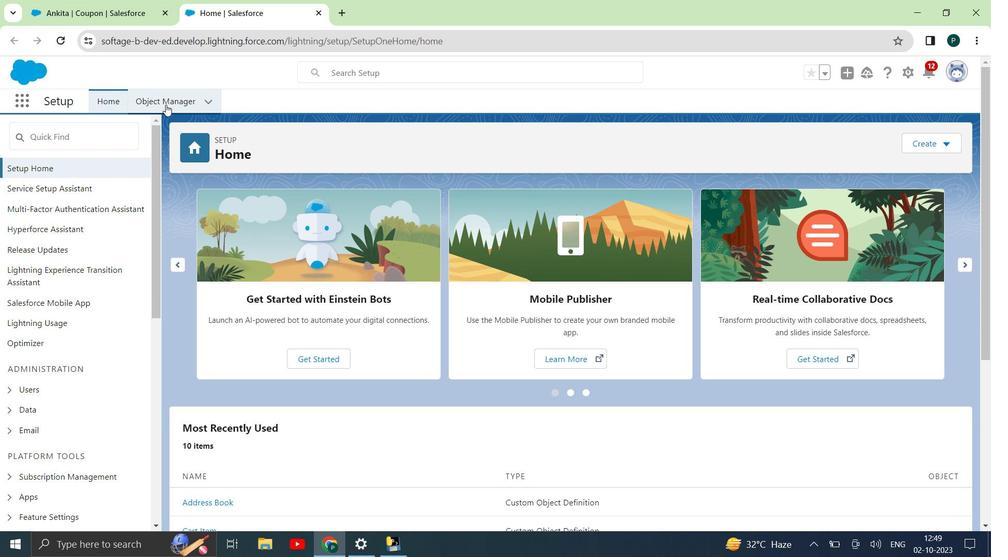 
Action: Mouse pressed left at (166, 104)
Screenshot: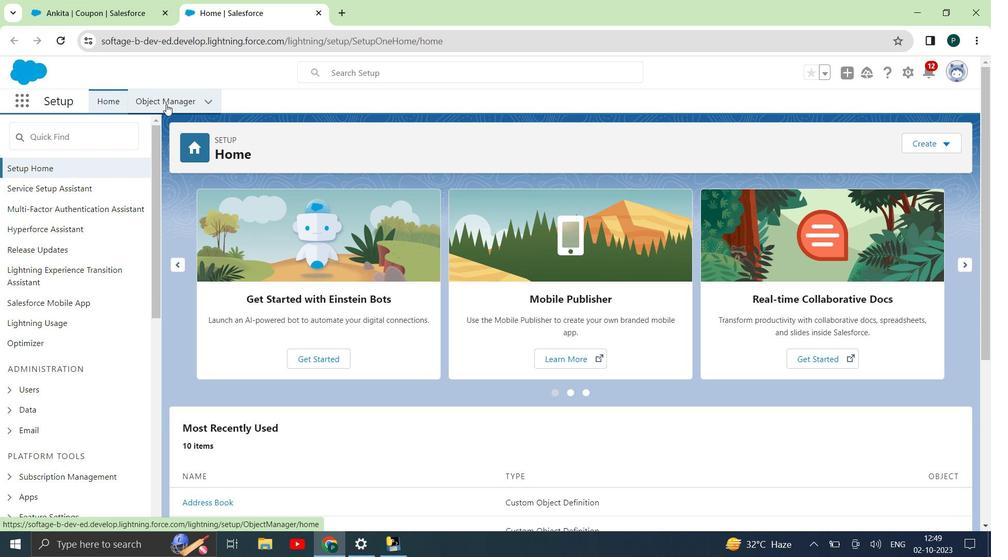 
Action: Mouse moved to (133, 293)
Screenshot: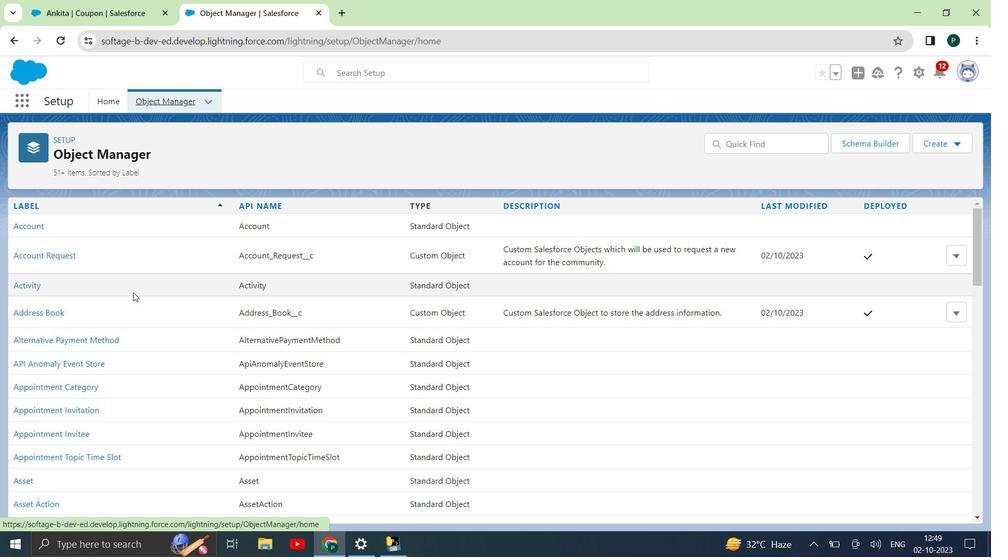 
Action: Mouse scrolled (133, 293) with delta (0, 0)
Screenshot: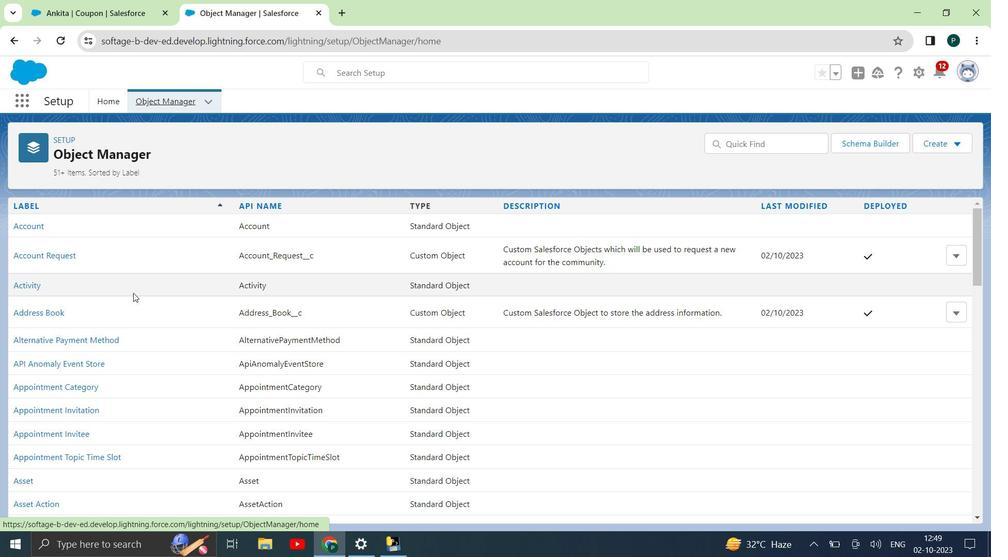 
Action: Mouse moved to (136, 293)
Screenshot: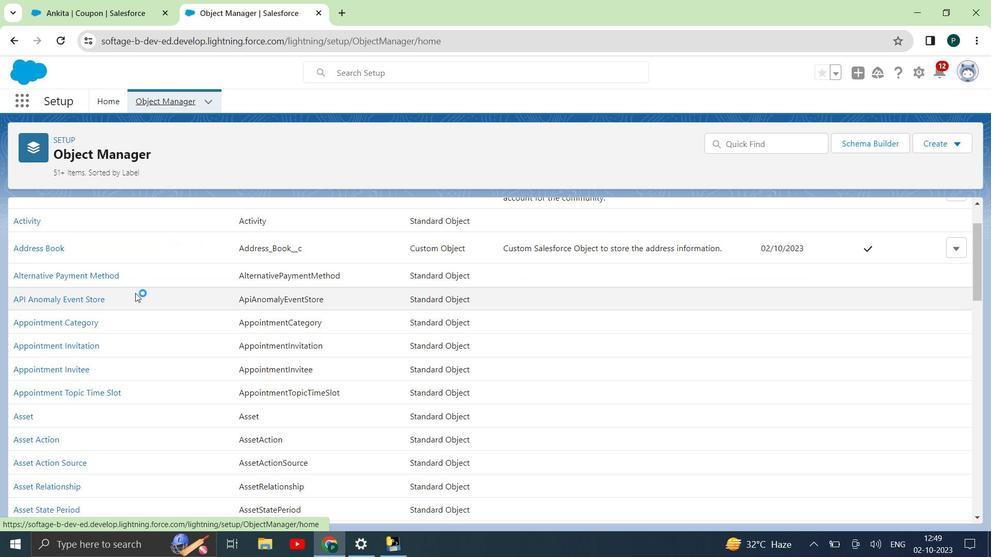 
Action: Mouse scrolled (136, 293) with delta (0, 0)
Screenshot: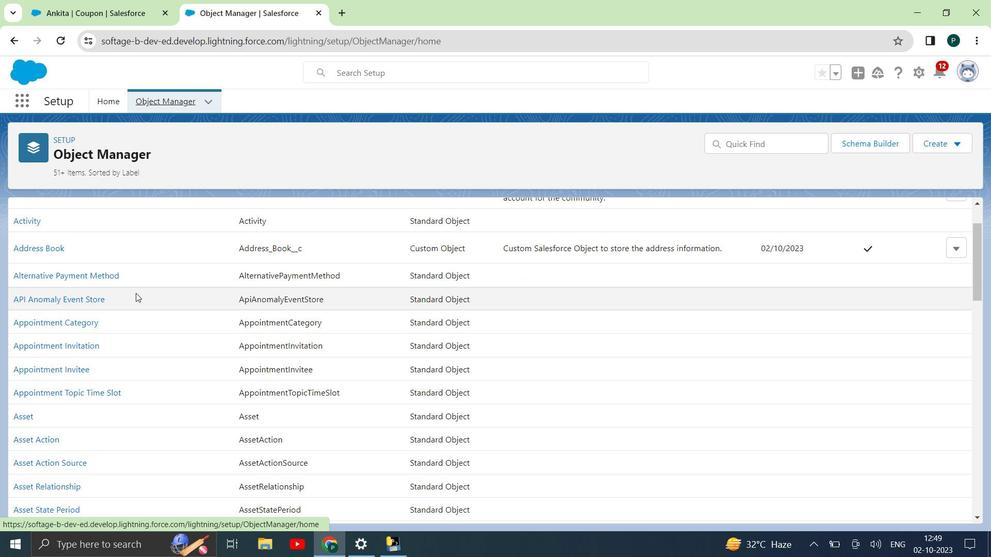 
Action: Mouse moved to (138, 295)
Screenshot: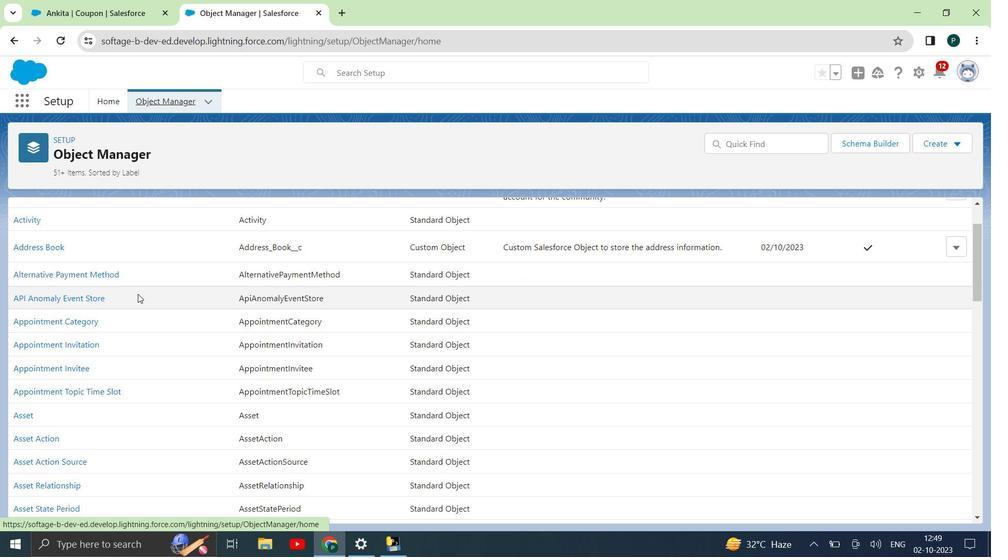 
Action: Mouse scrolled (138, 294) with delta (0, 0)
Screenshot: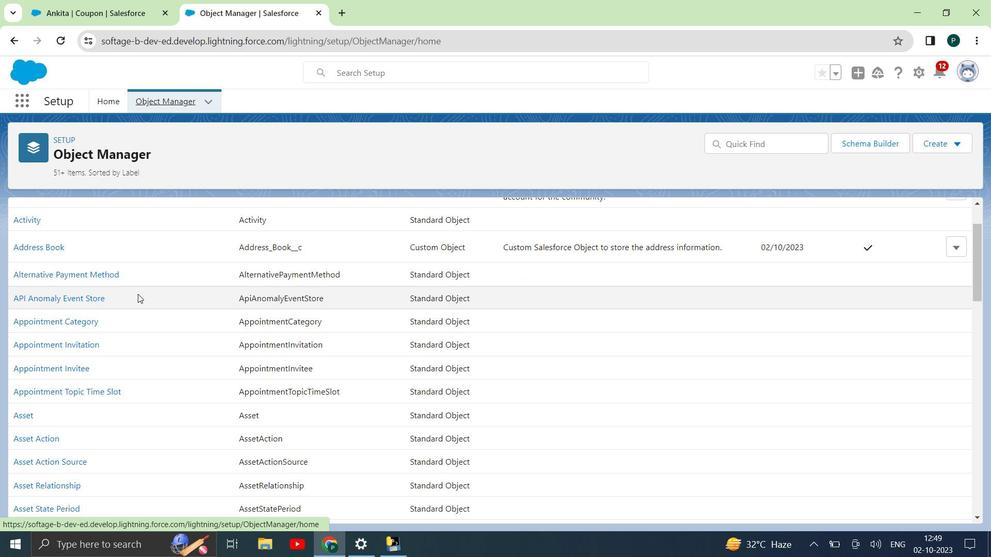 
Action: Mouse moved to (141, 296)
Screenshot: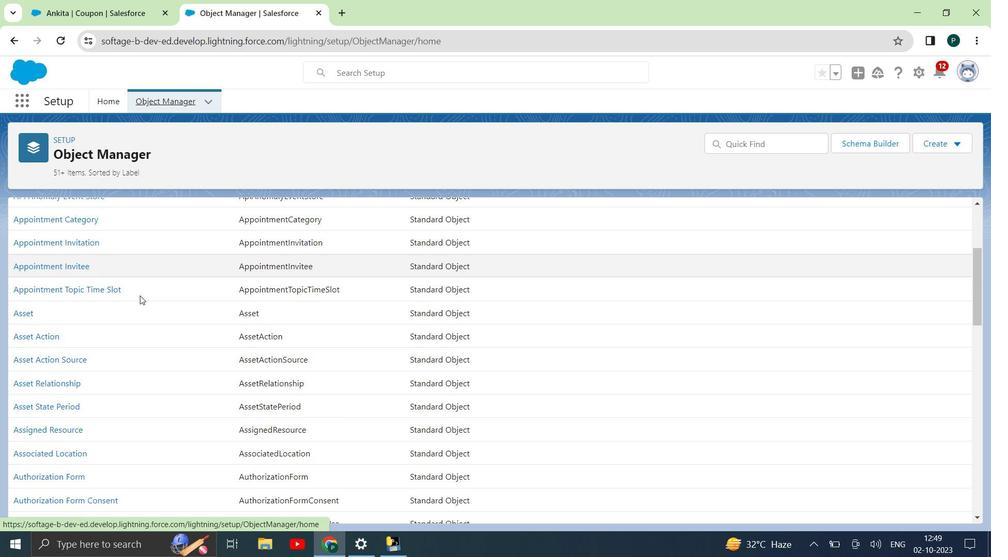 
Action: Mouse scrolled (141, 295) with delta (0, 0)
Screenshot: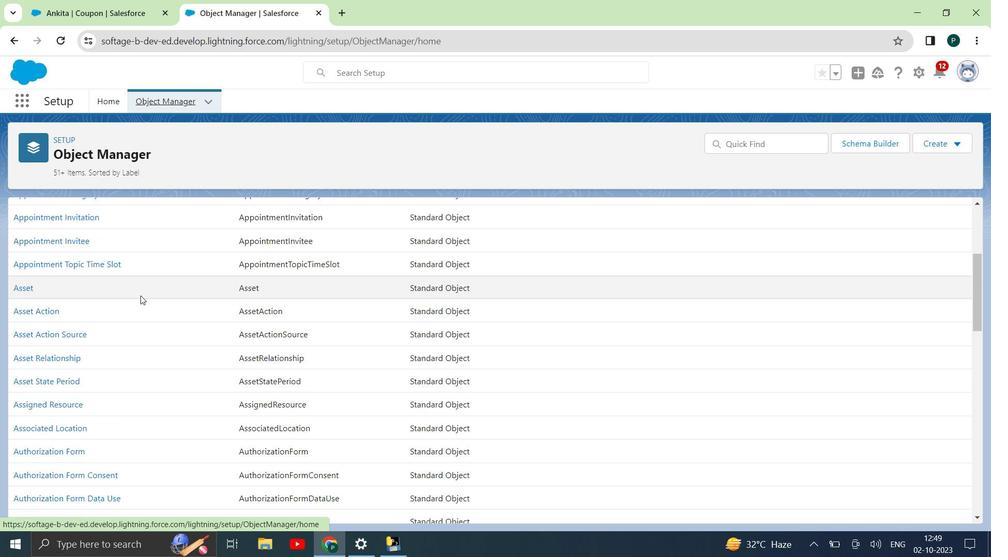 
Action: Mouse scrolled (141, 295) with delta (0, 0)
Screenshot: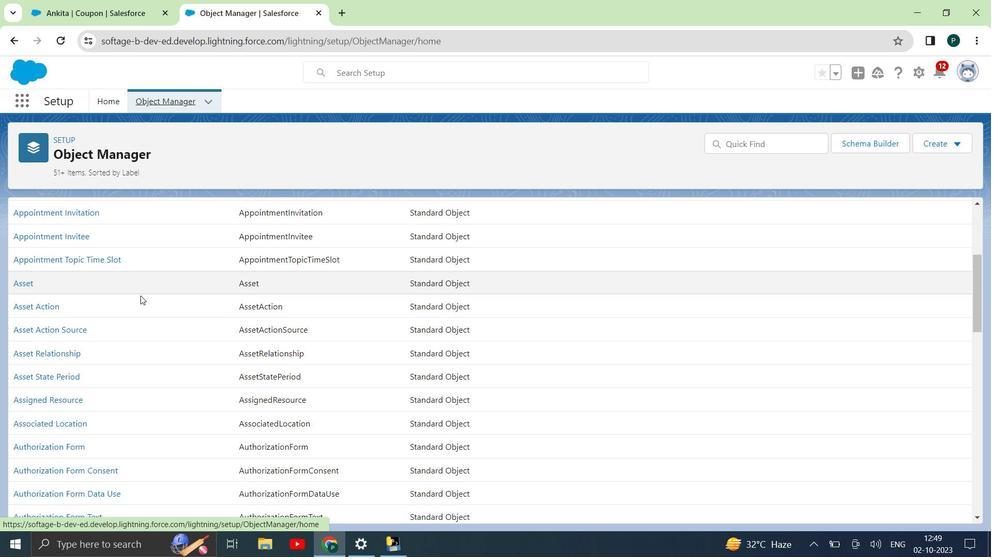 
Action: Mouse moved to (135, 298)
Screenshot: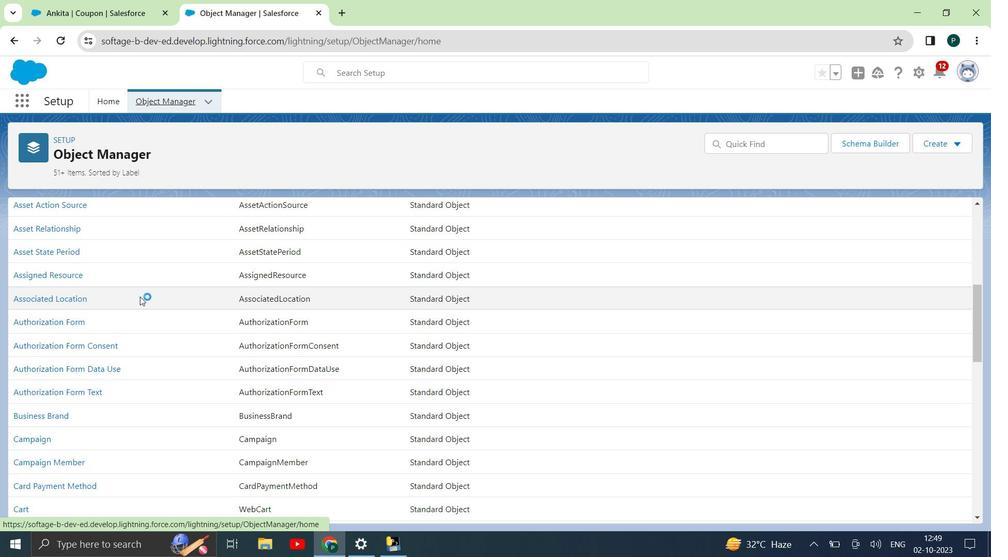 
Action: Mouse scrolled (135, 297) with delta (0, 0)
Screenshot: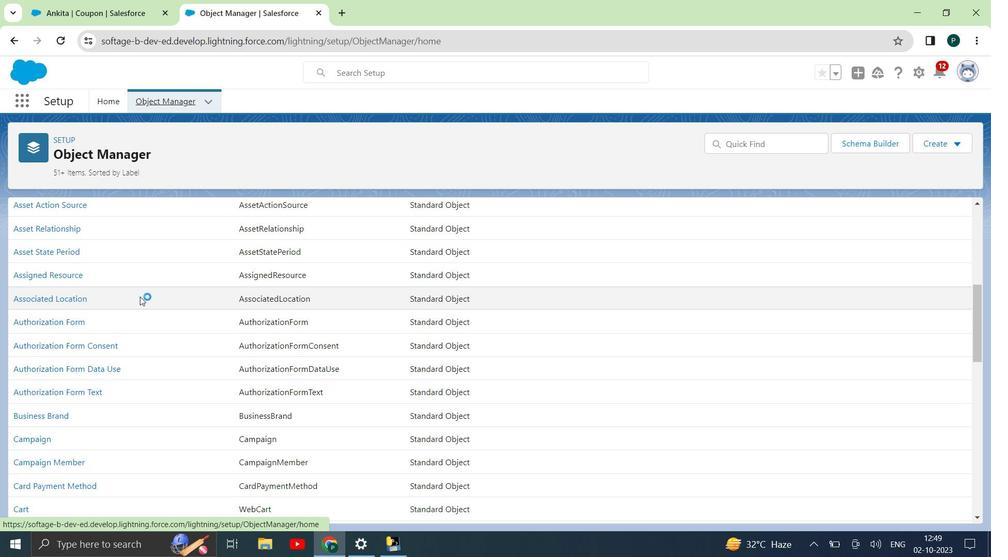 
Action: Mouse moved to (135, 305)
Screenshot: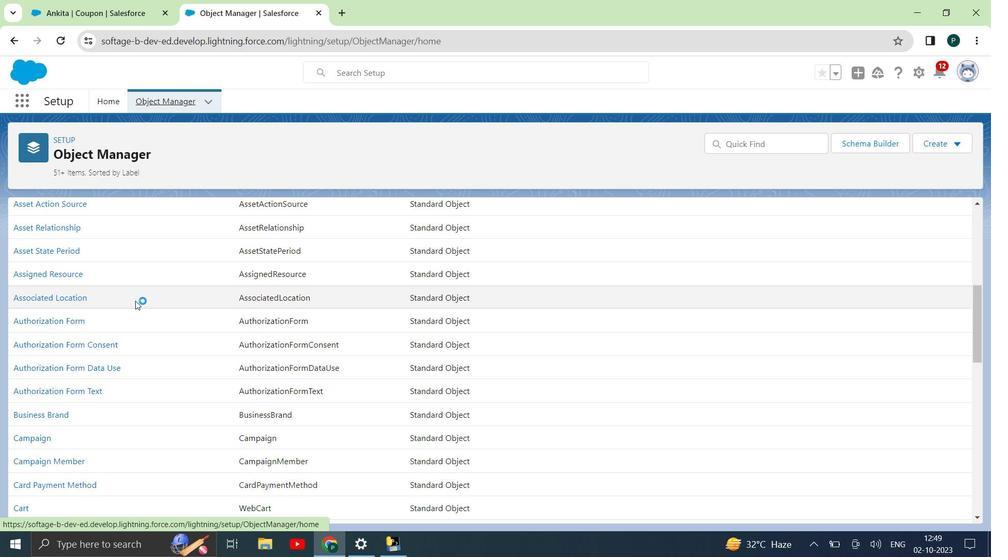 
Action: Mouse scrolled (135, 304) with delta (0, 0)
Screenshot: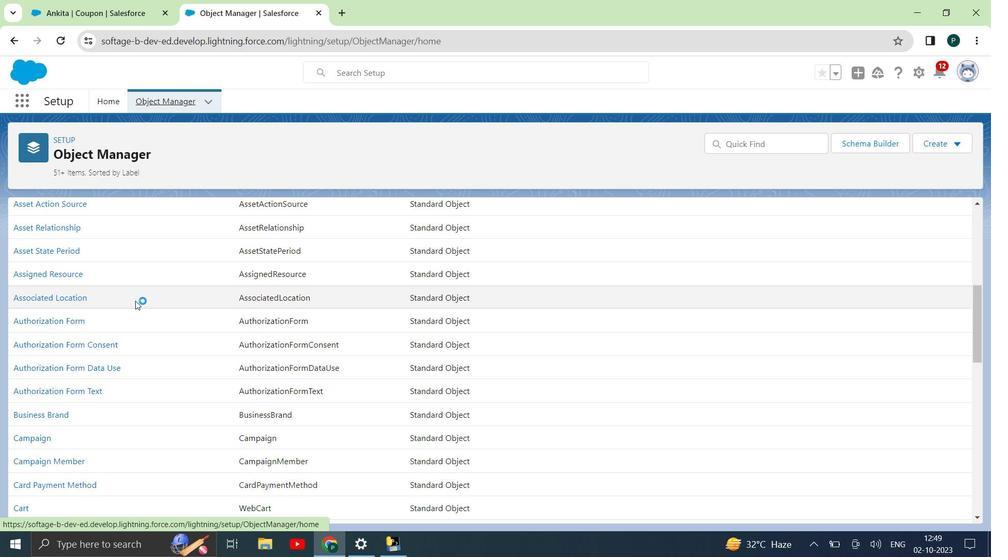 
Action: Mouse moved to (135, 313)
Screenshot: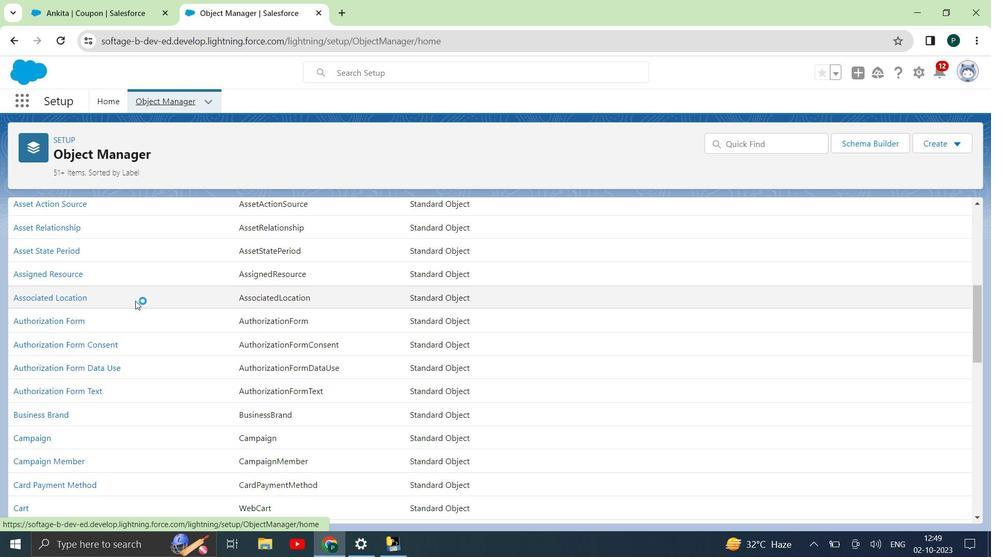 
Action: Mouse scrolled (135, 312) with delta (0, 0)
Screenshot: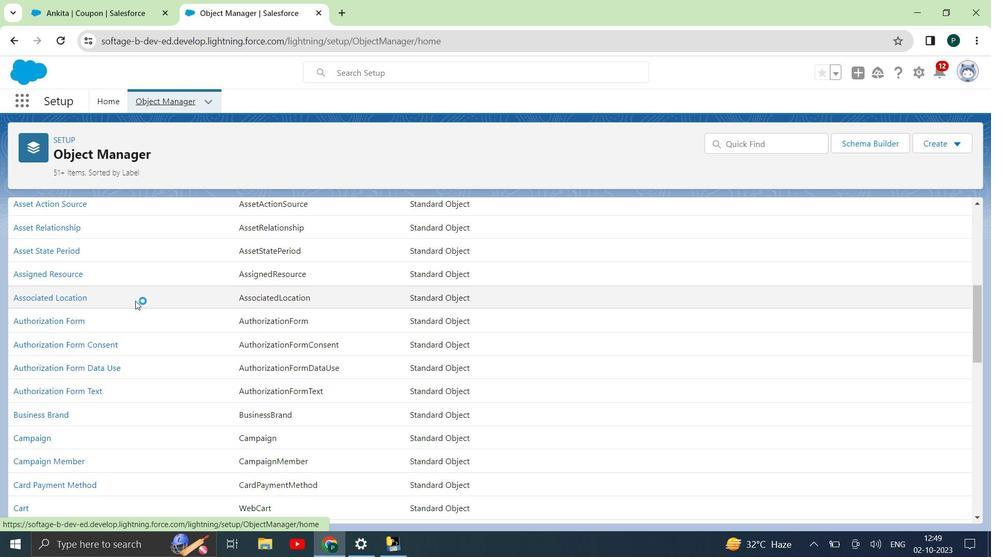 
Action: Mouse moved to (87, 335)
Screenshot: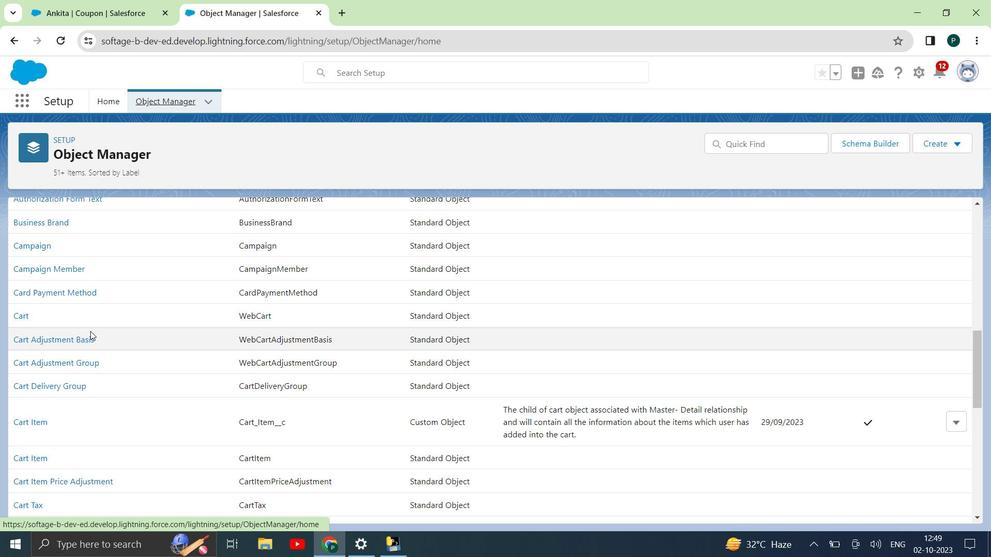 
Action: Mouse scrolled (87, 335) with delta (0, 0)
Screenshot: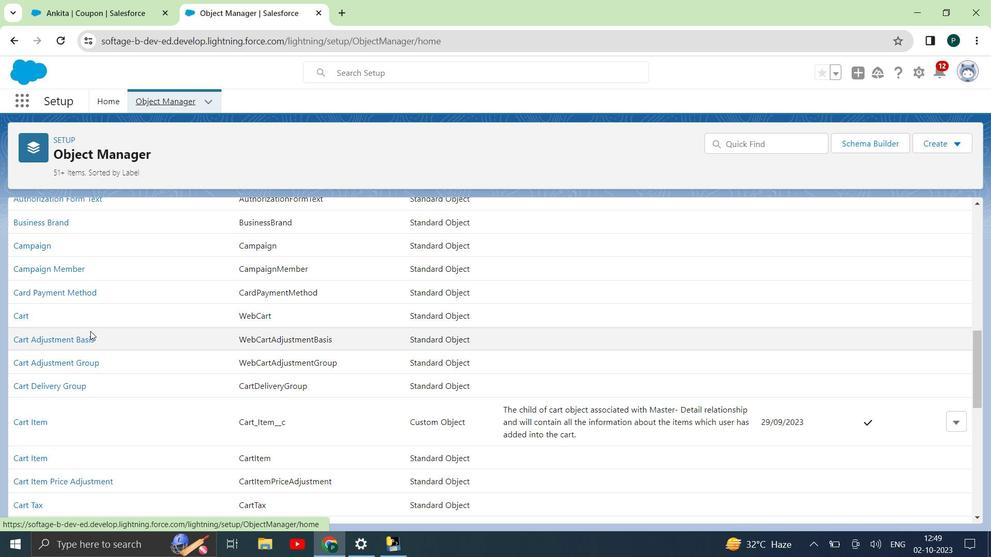 
Action: Mouse moved to (87, 336)
Screenshot: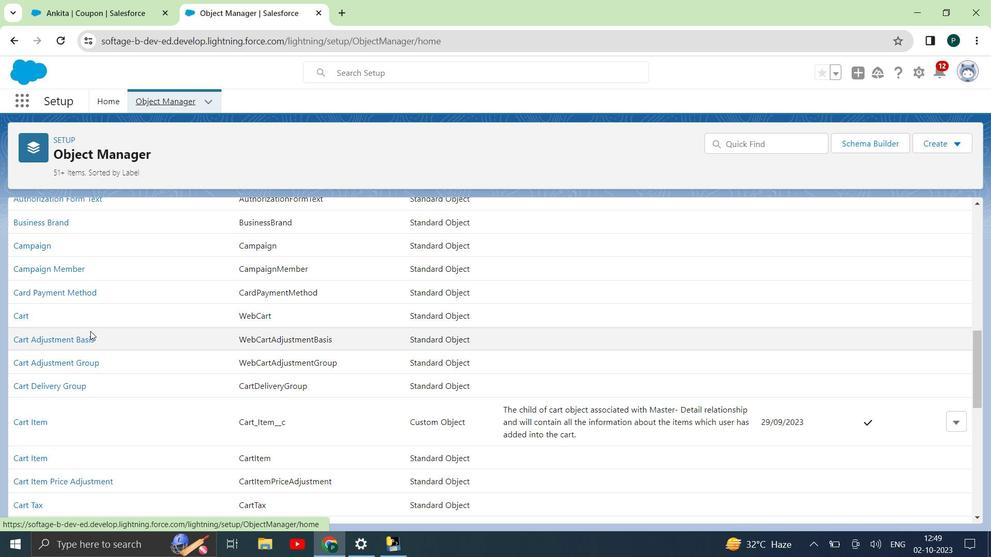 
Action: Mouse scrolled (87, 335) with delta (0, 0)
Screenshot: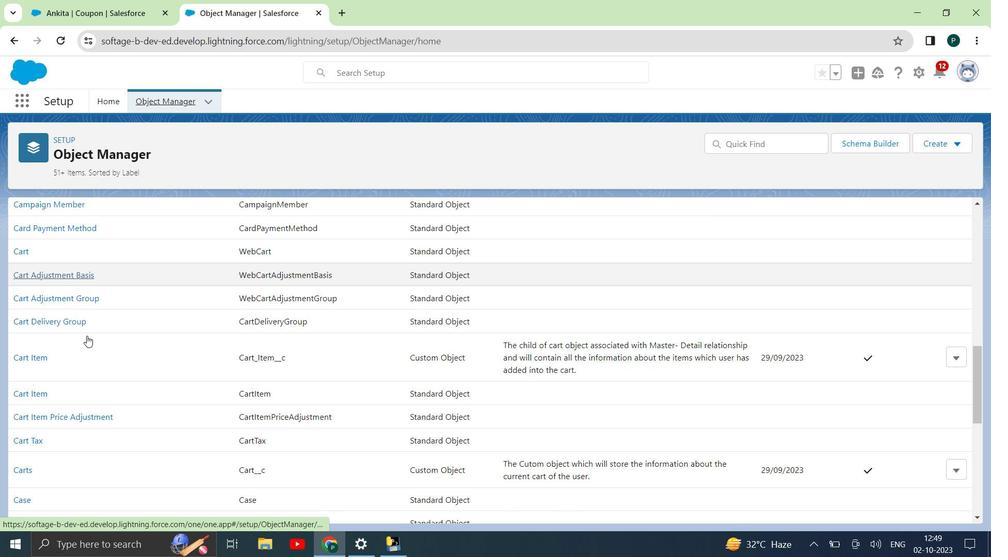
Action: Mouse scrolled (87, 335) with delta (0, 0)
Screenshot: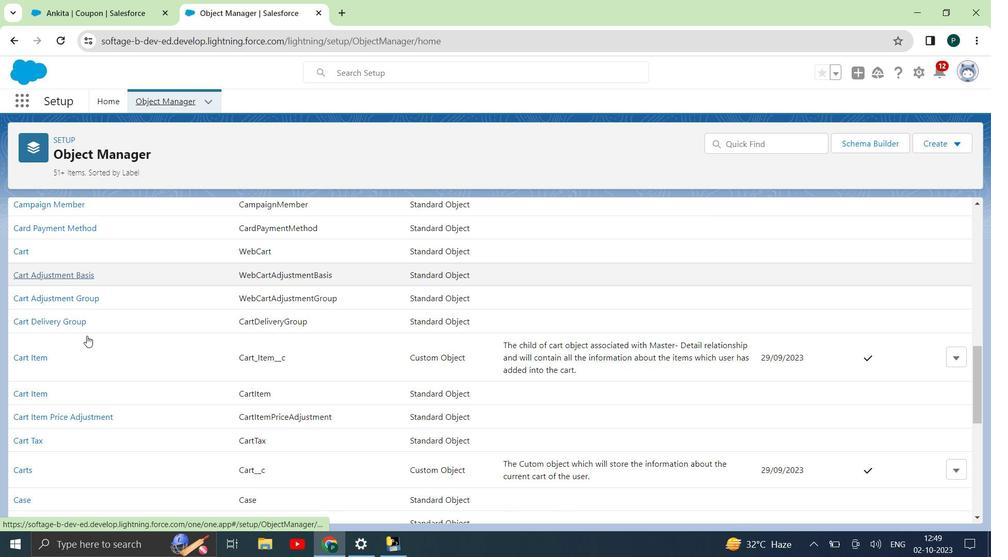 
Action: Mouse moved to (90, 336)
Screenshot: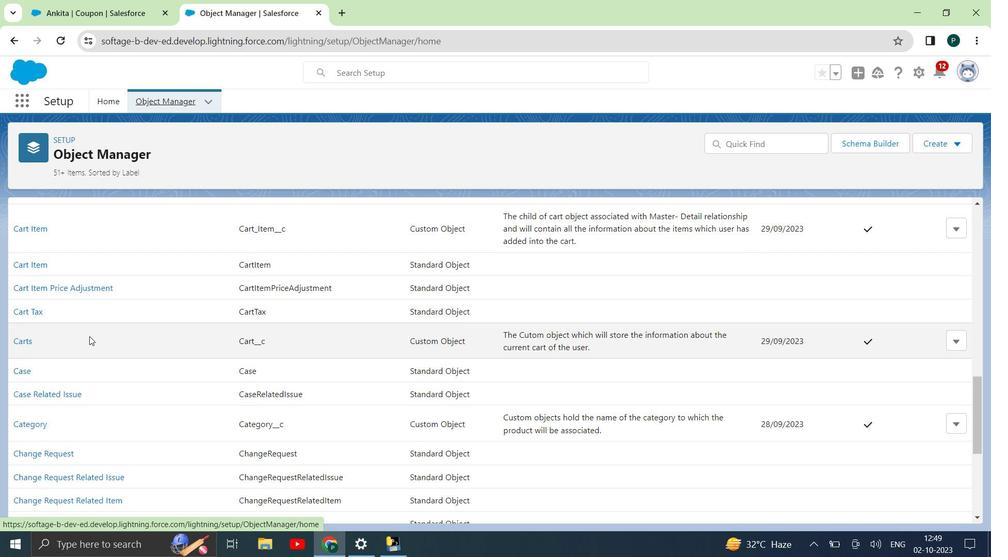 
Action: Mouse scrolled (90, 336) with delta (0, 0)
Screenshot: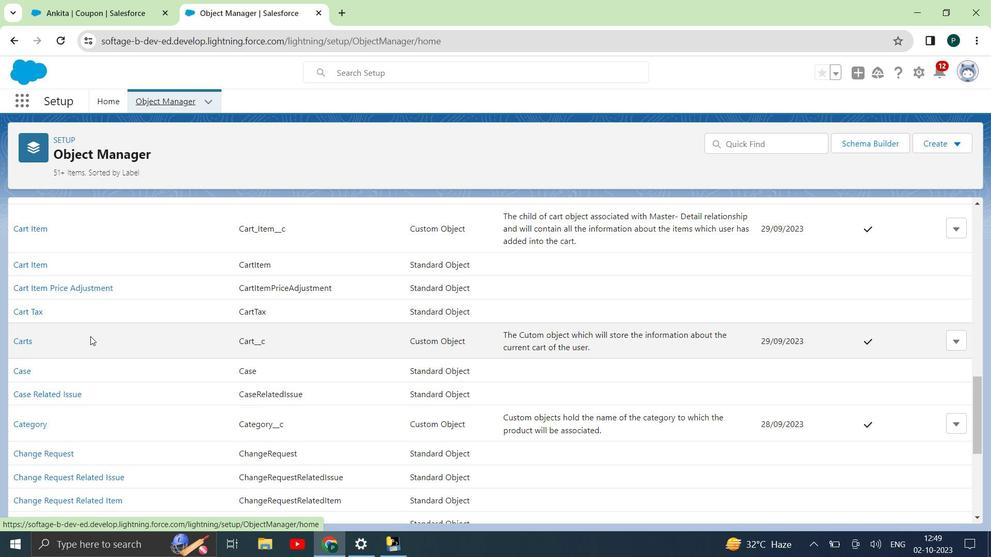 
Action: Mouse scrolled (90, 336) with delta (0, 0)
Screenshot: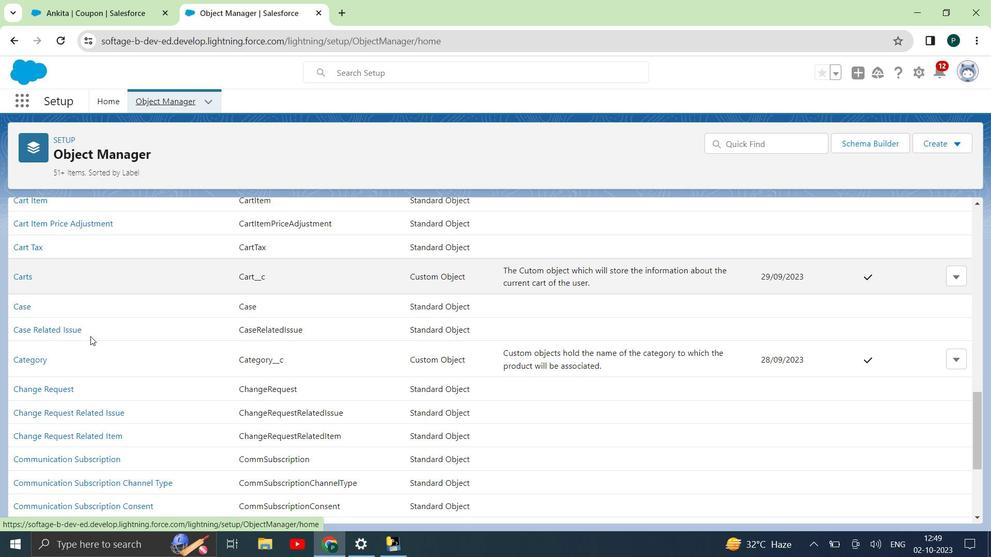 
Action: Mouse scrolled (90, 336) with delta (0, 0)
Screenshot: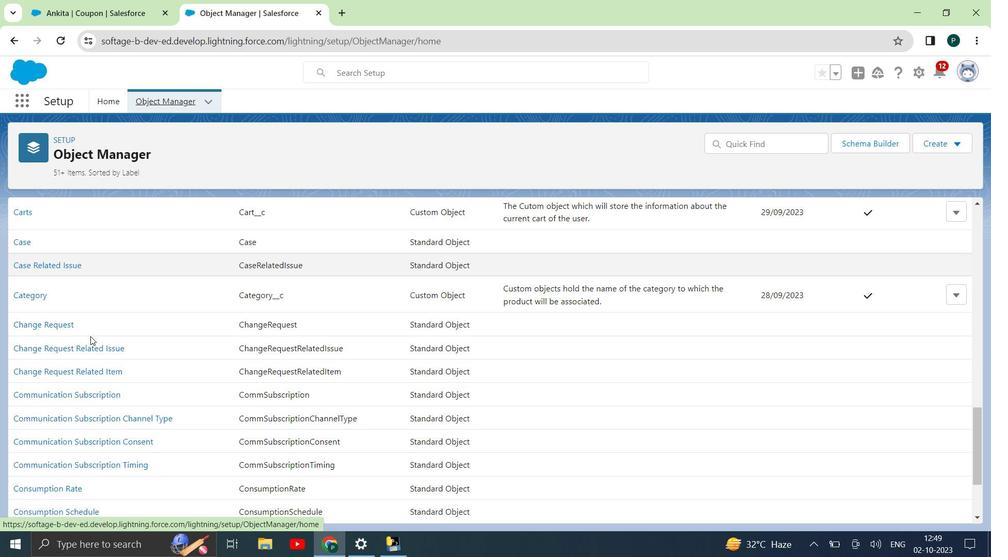 
Action: Mouse scrolled (90, 336) with delta (0, 0)
Screenshot: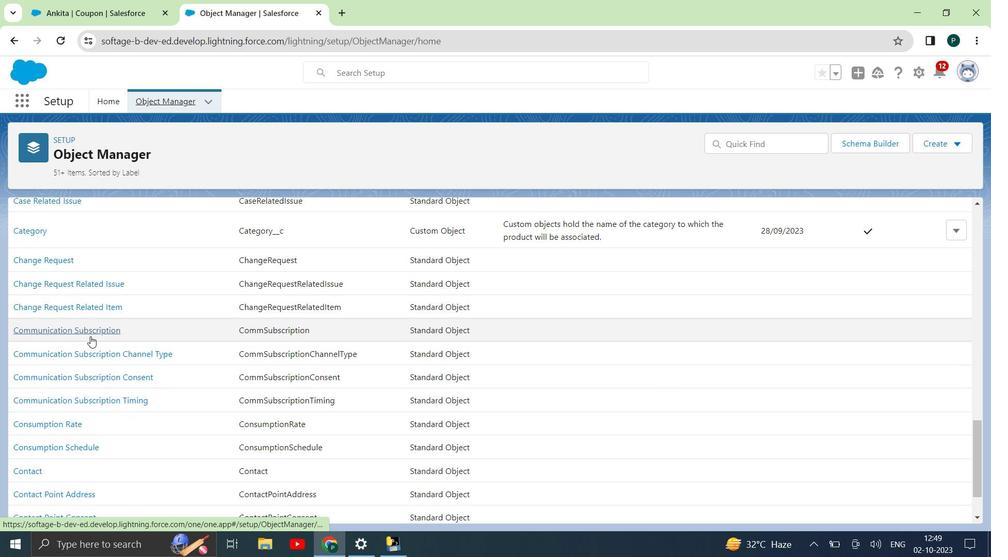 
Action: Mouse scrolled (90, 336) with delta (0, 0)
Screenshot: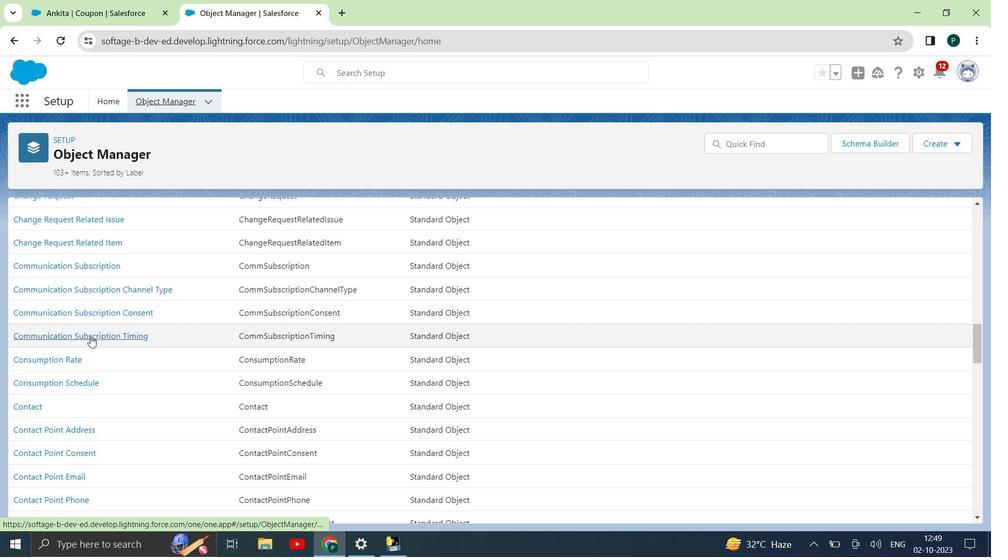 
Action: Mouse moved to (88, 346)
Screenshot: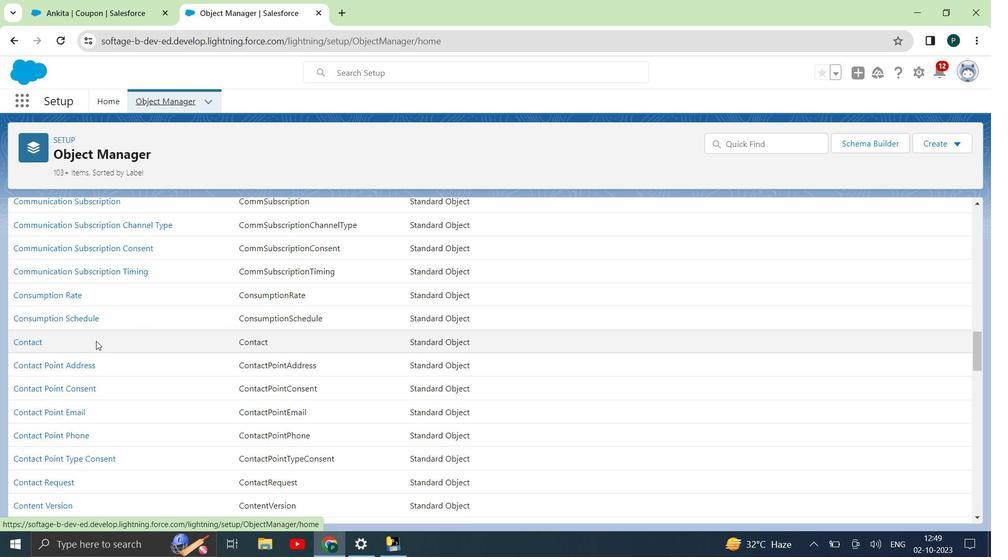 
Action: Mouse scrolled (88, 345) with delta (0, 0)
Screenshot: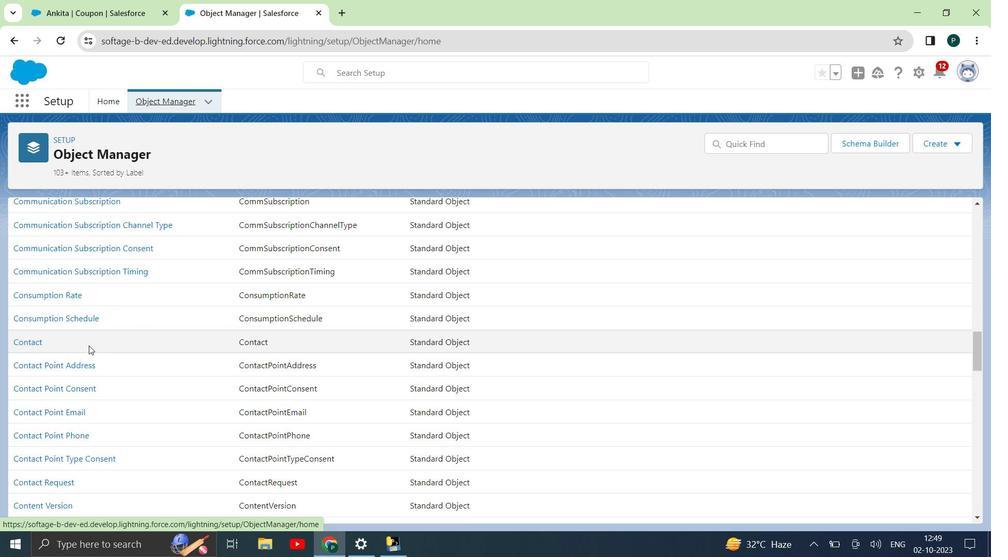 
Action: Mouse scrolled (88, 345) with delta (0, 0)
Screenshot: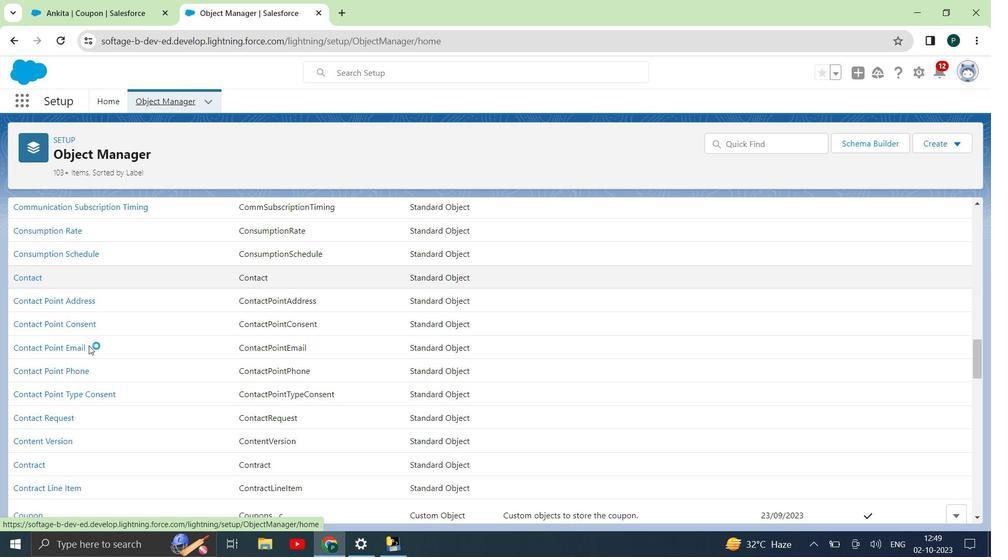 
Action: Mouse scrolled (88, 345) with delta (0, 0)
Screenshot: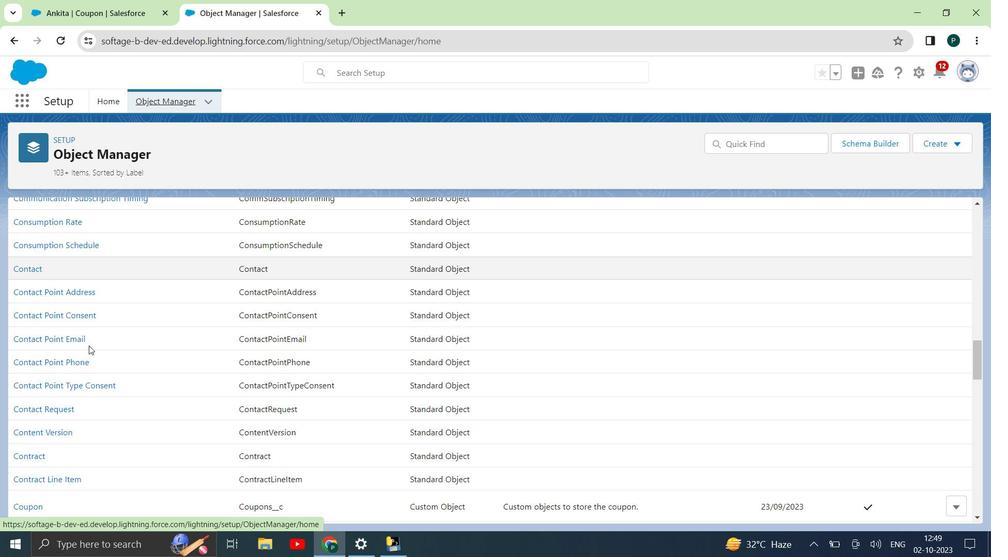 
Action: Mouse moved to (34, 387)
Screenshot: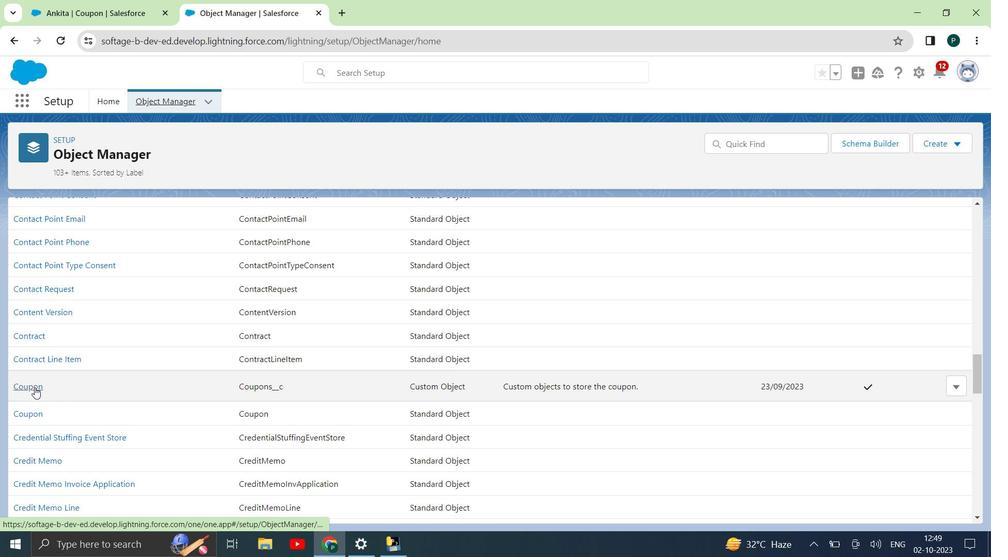 
Action: Mouse pressed left at (34, 387)
Screenshot: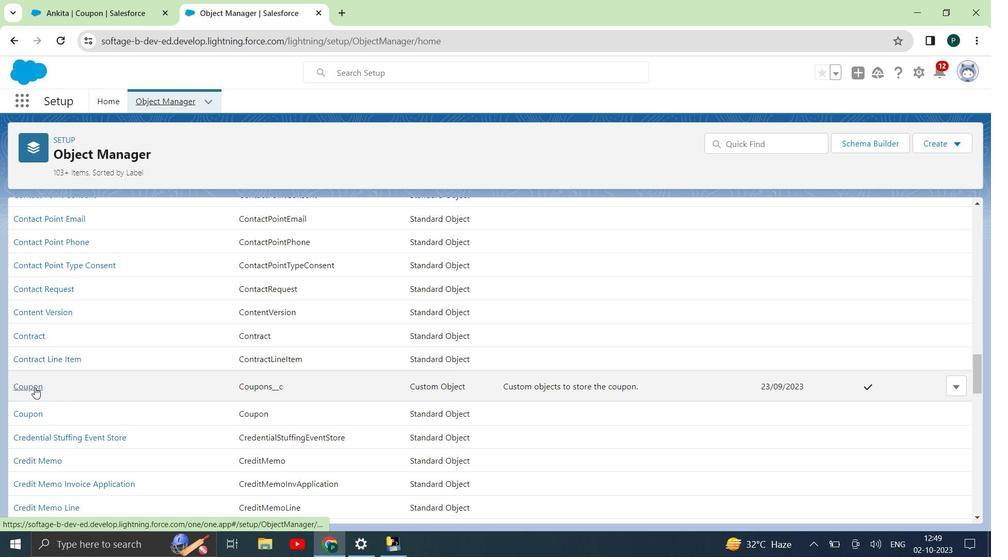 
Action: Mouse moved to (96, 330)
Screenshot: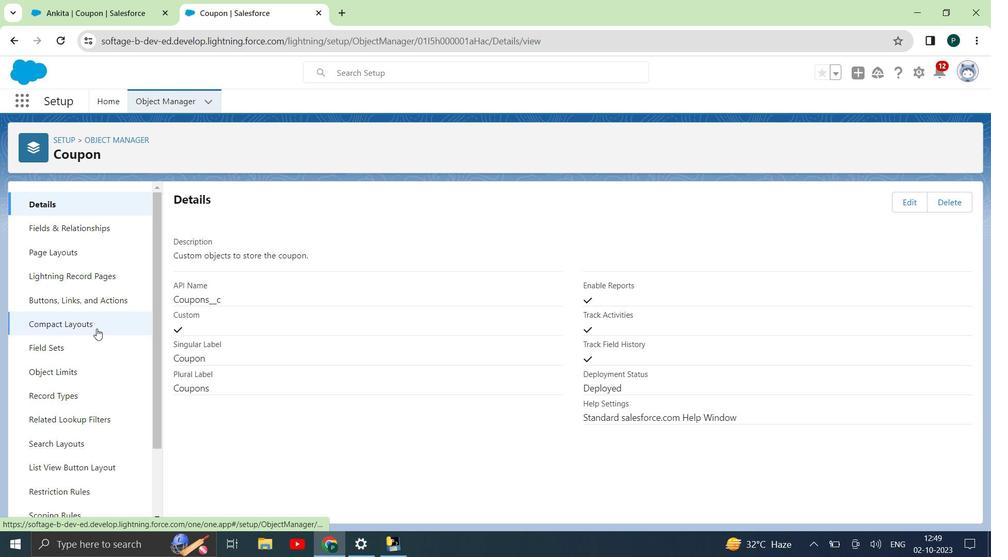 
Action: Mouse scrolled (96, 329) with delta (0, 0)
Screenshot: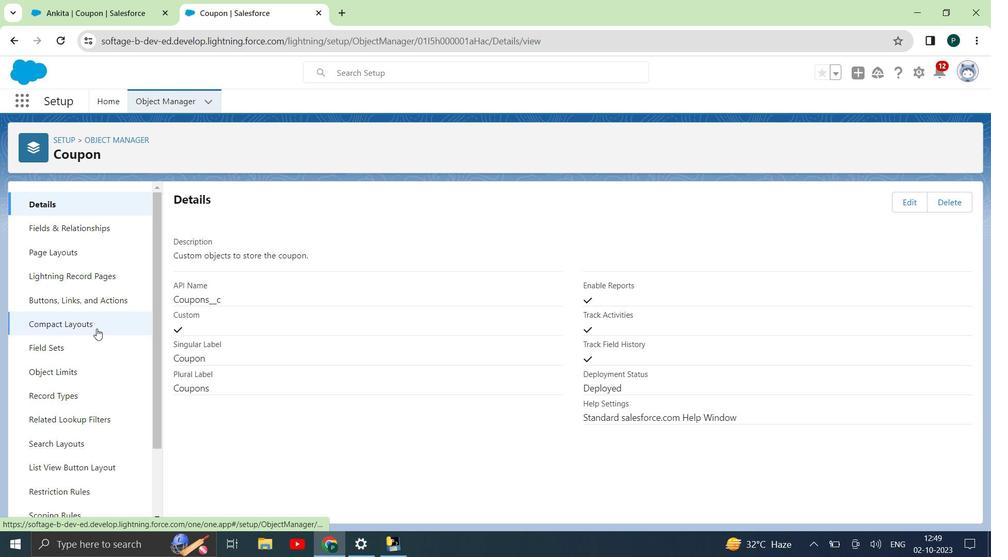 
Action: Mouse scrolled (96, 329) with delta (0, 0)
Screenshot: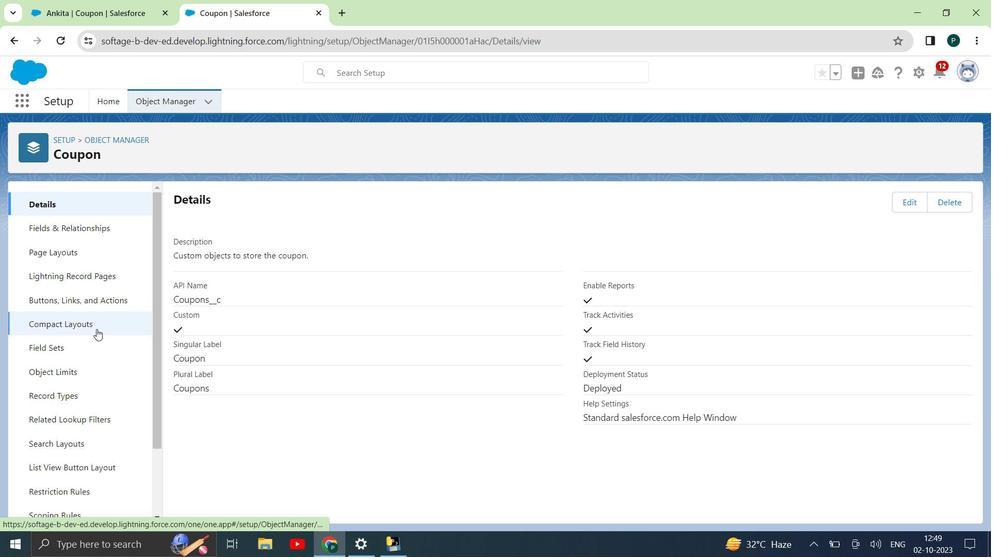 
Action: Mouse moved to (100, 330)
Screenshot: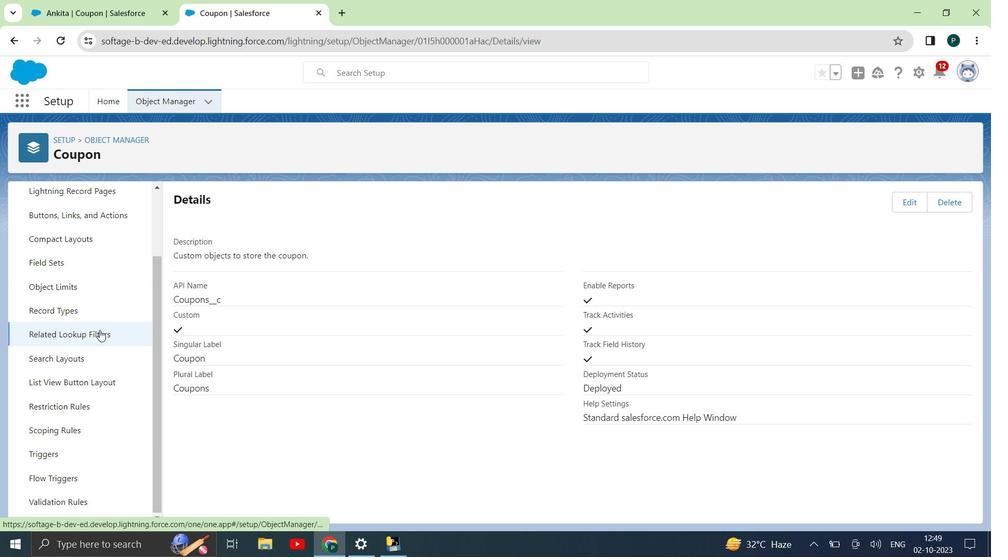 
Action: Mouse scrolled (100, 330) with delta (0, 0)
Screenshot: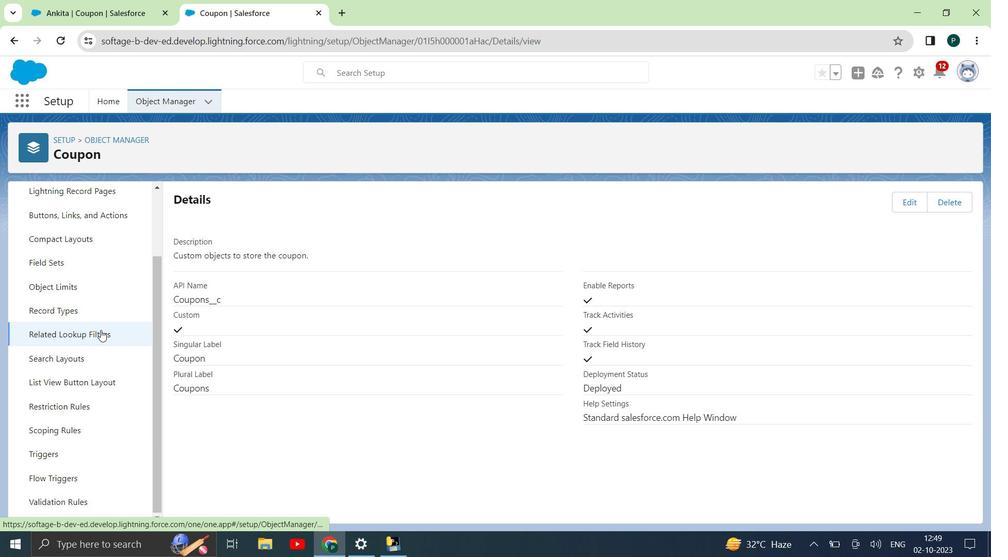
Action: Mouse scrolled (100, 330) with delta (0, 0)
Screenshot: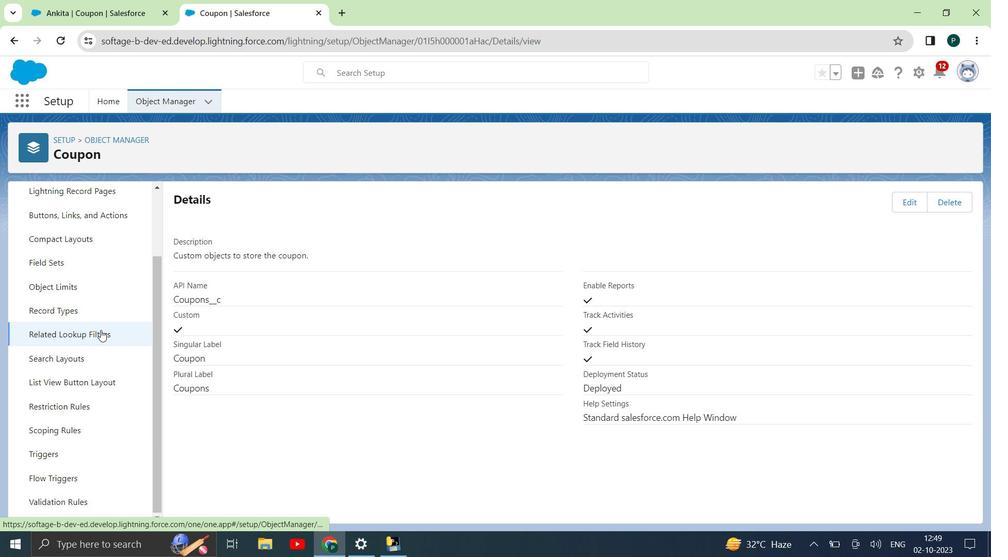 
Action: Mouse moved to (130, 440)
Screenshot: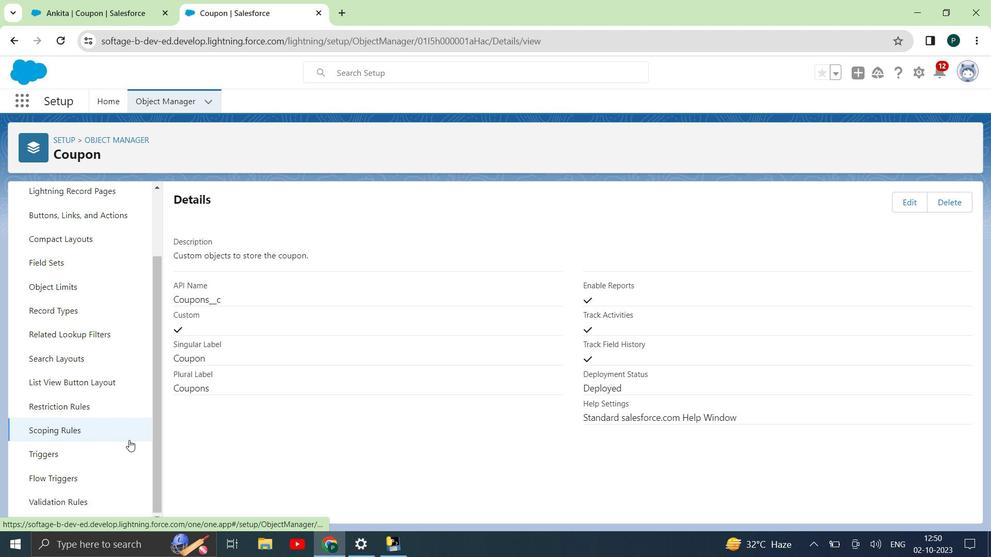 
Action: Mouse scrolled (130, 440) with delta (0, 0)
Screenshot: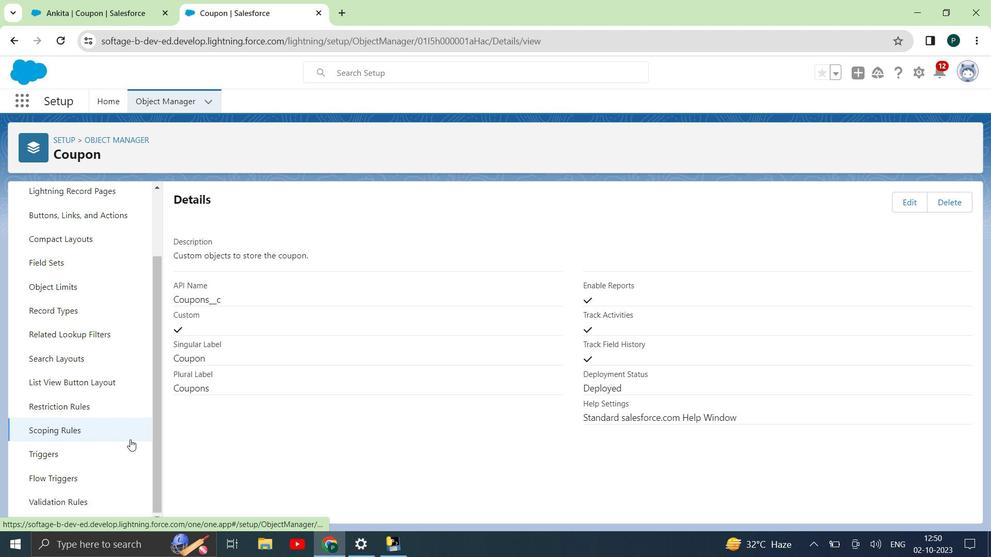 
Action: Mouse scrolled (130, 440) with delta (0, 0)
Screenshot: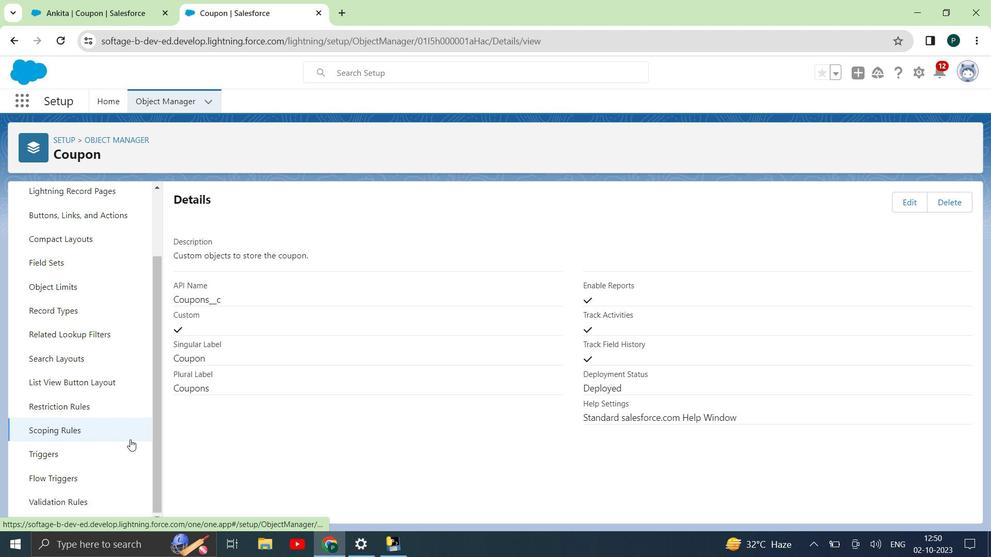 
Action: Mouse scrolled (130, 440) with delta (0, 0)
Screenshot: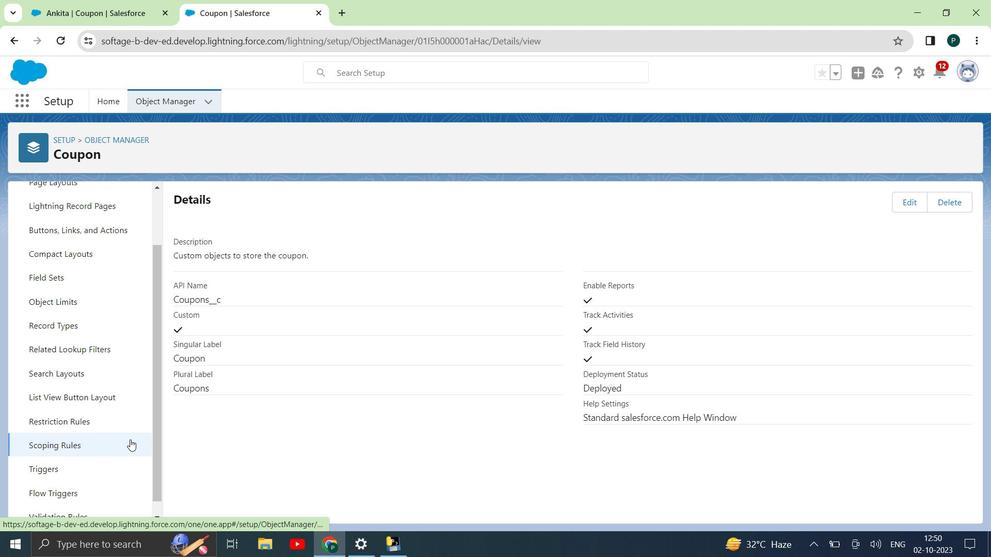 
Action: Mouse moved to (94, 232)
Screenshot: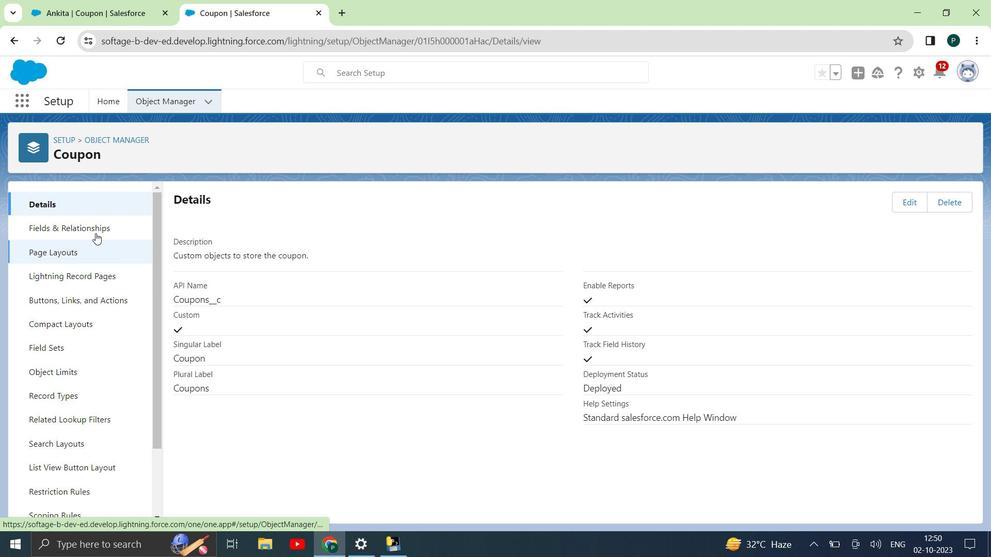 
Action: Mouse pressed left at (94, 232)
Screenshot: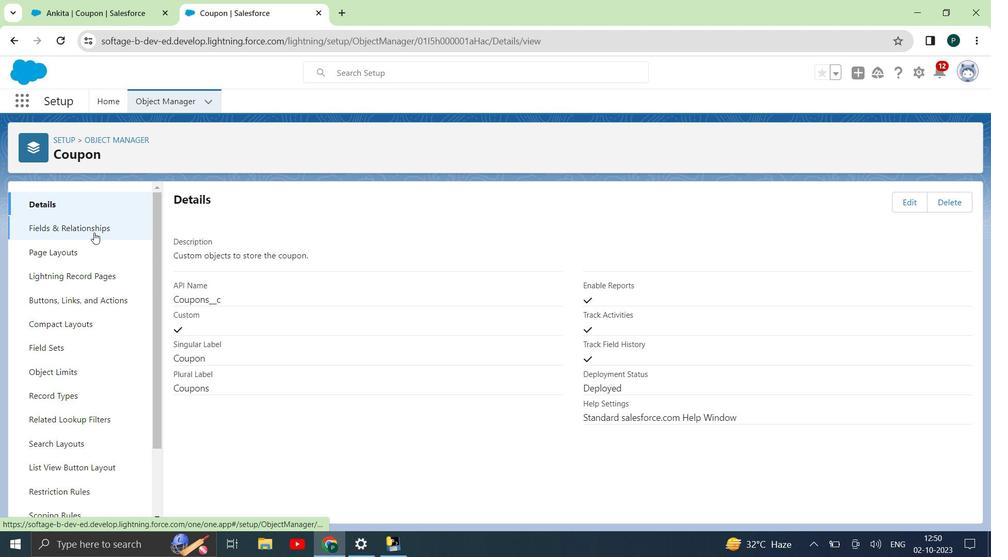 
Action: Mouse moved to (287, 279)
Screenshot: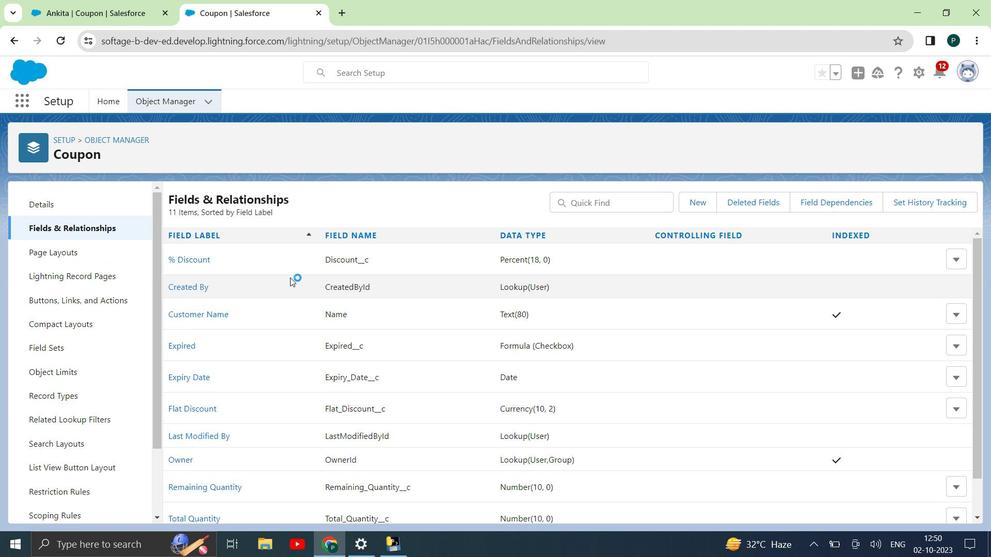 
Action: Mouse scrolled (287, 279) with delta (0, 0)
Screenshot: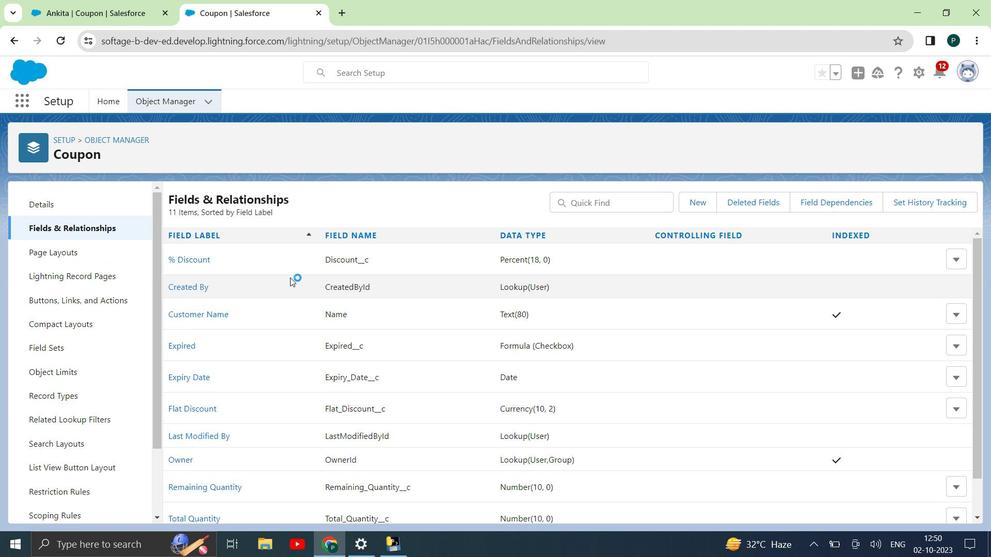 
Action: Mouse moved to (285, 279)
Screenshot: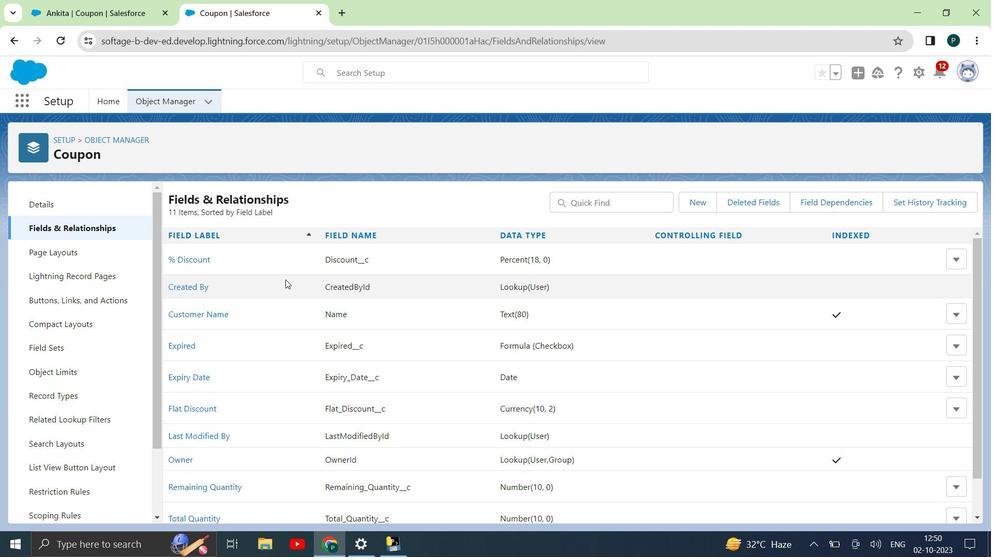 
Action: Mouse scrolled (285, 279) with delta (0, 0)
Screenshot: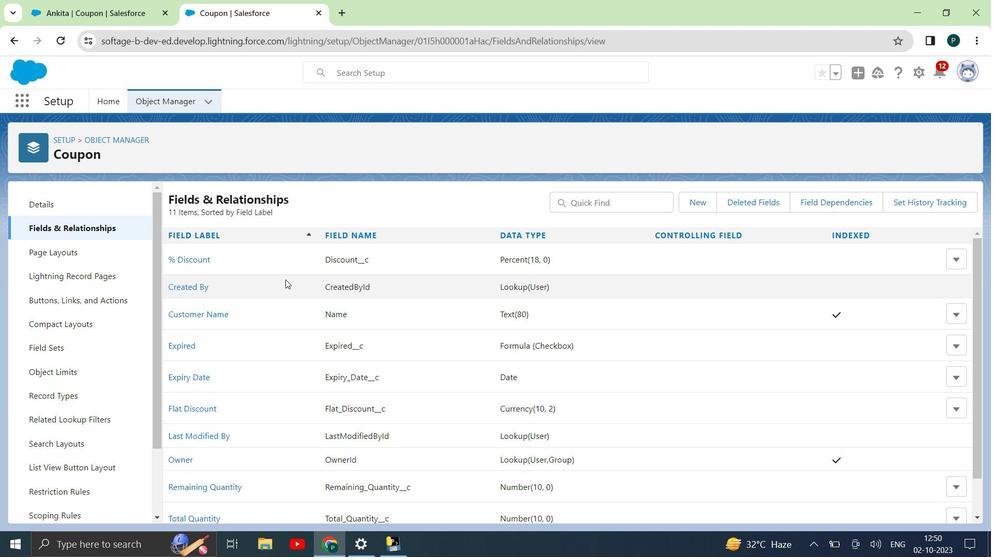 
Action: Mouse scrolled (285, 279) with delta (0, 0)
Screenshot: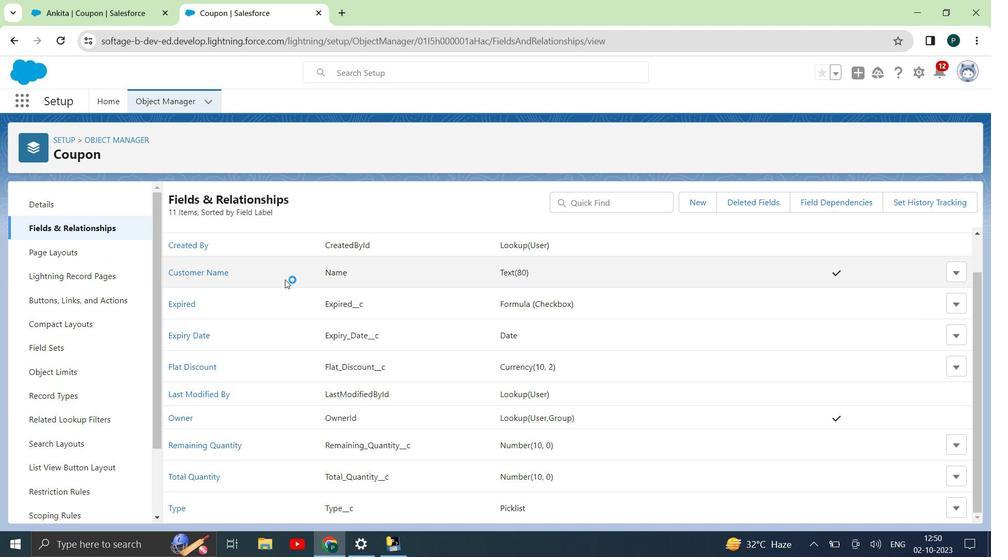 
Action: Mouse moved to (212, 380)
Screenshot: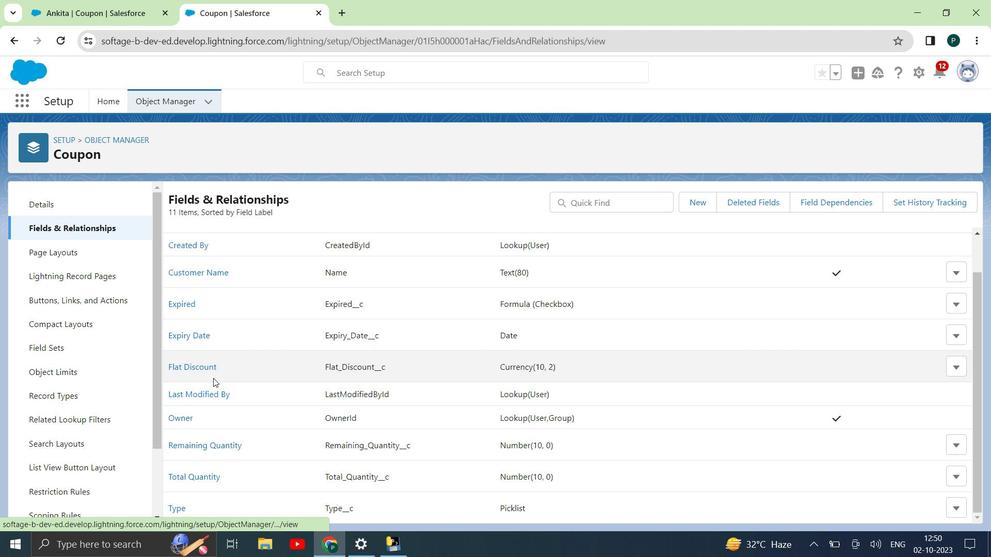 
Action: Mouse scrolled (212, 380) with delta (0, 0)
Screenshot: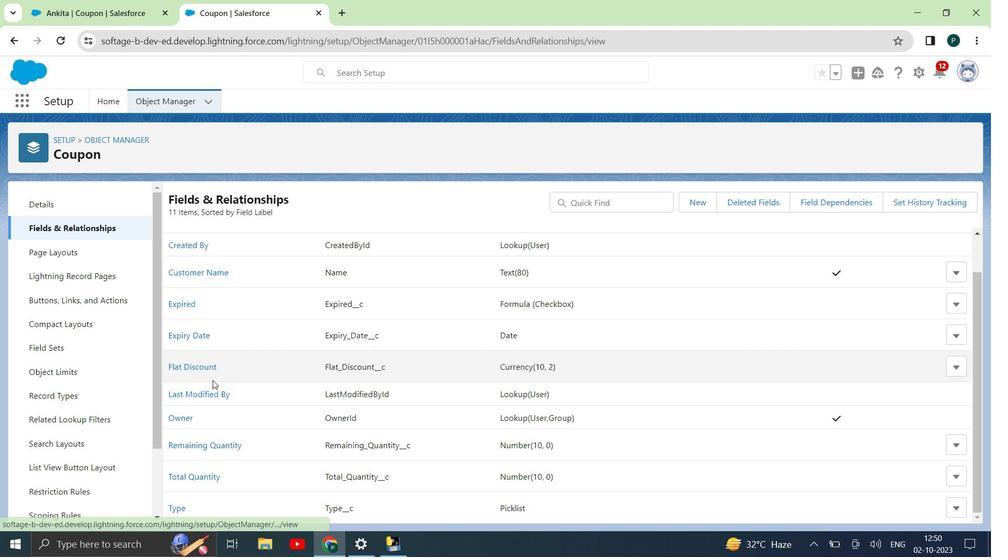 
Action: Mouse scrolled (212, 380) with delta (0, 0)
Screenshot: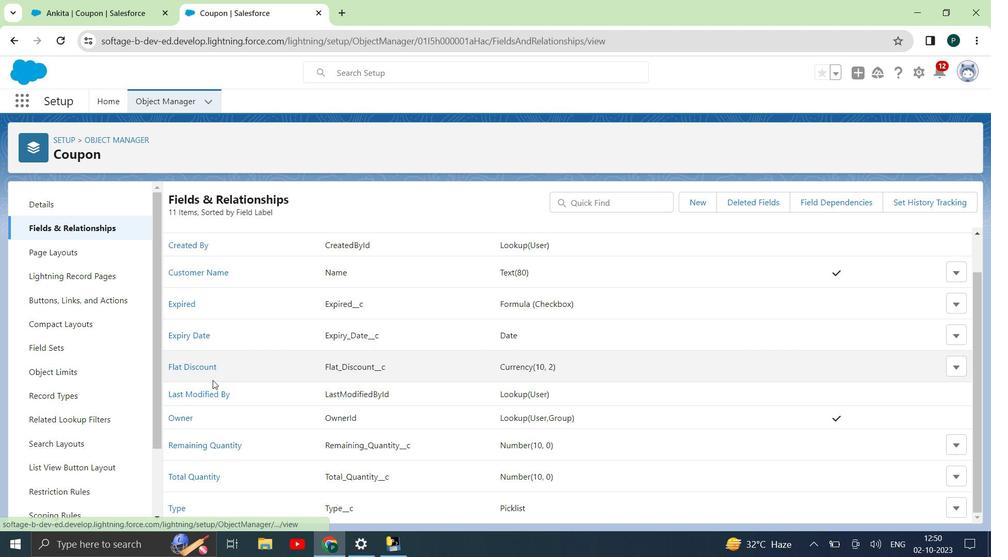 
Action: Mouse moved to (232, 485)
Screenshot: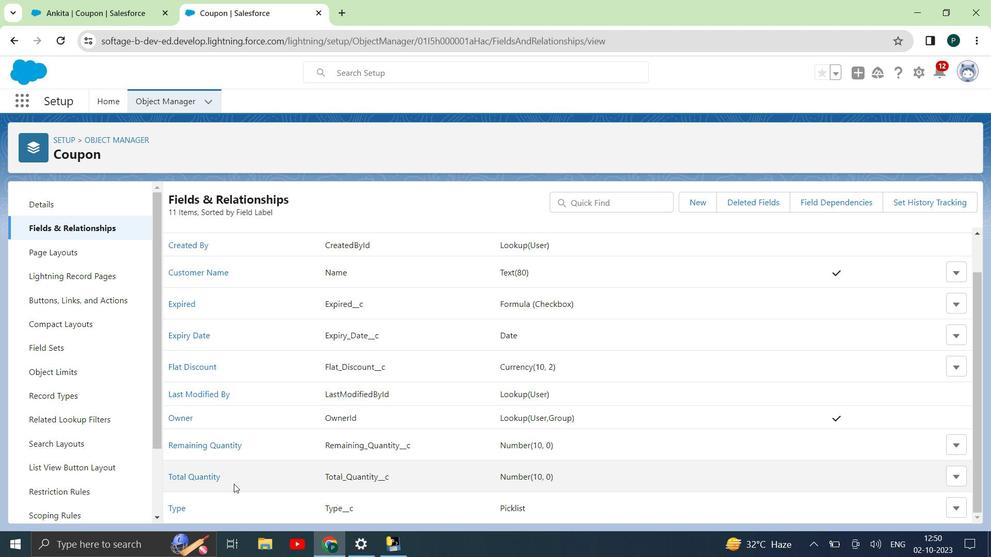 
Action: Mouse scrolled (232, 485) with delta (0, 0)
Screenshot: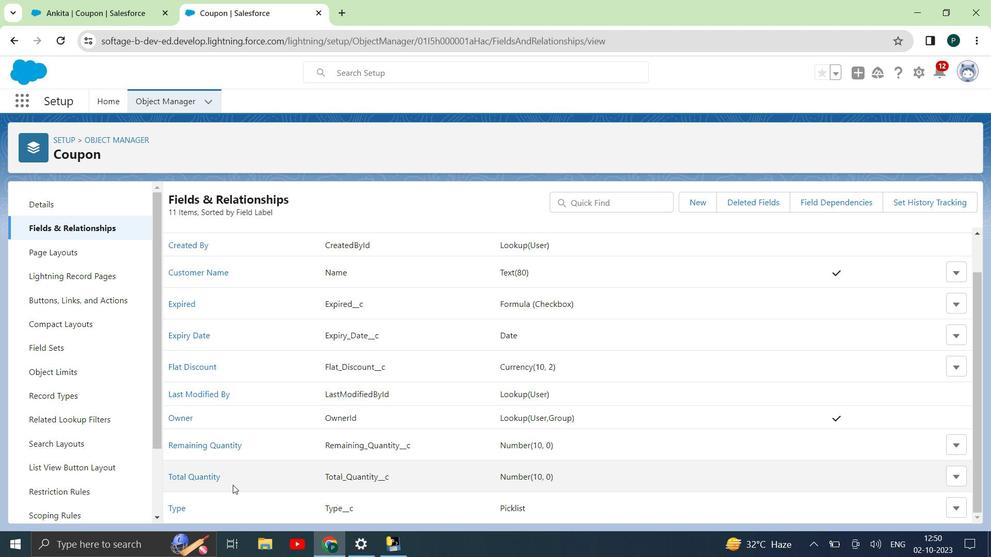 
Action: Mouse moved to (232, 486)
Screenshot: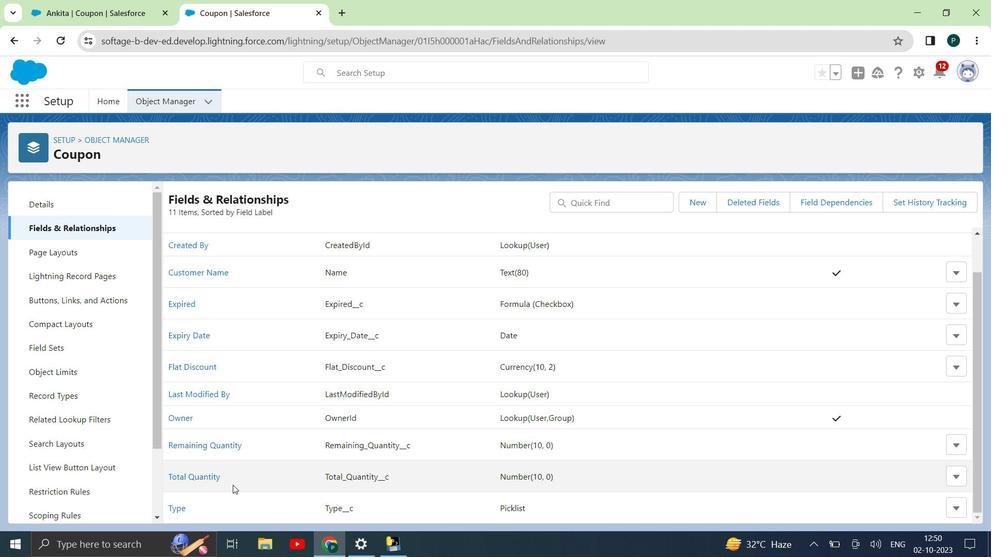 
Action: Mouse scrolled (232, 485) with delta (0, 0)
Screenshot: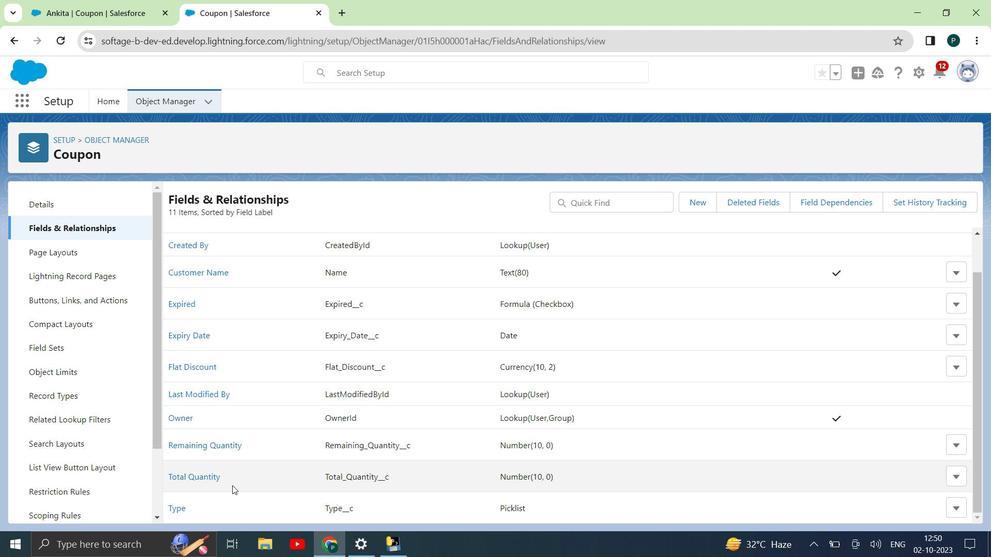 
Action: Mouse moved to (83, 476)
Screenshot: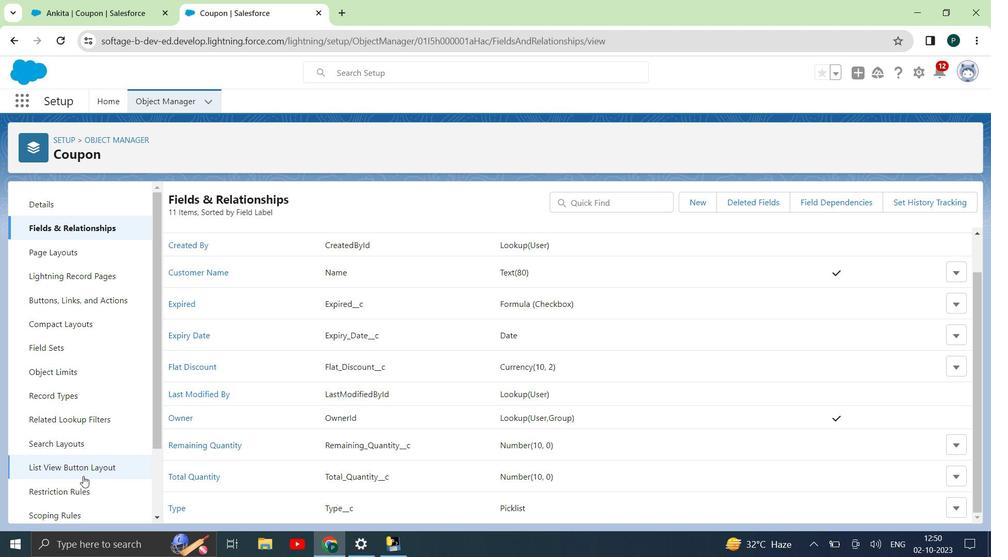 
Action: Mouse scrolled (83, 476) with delta (0, 0)
Screenshot: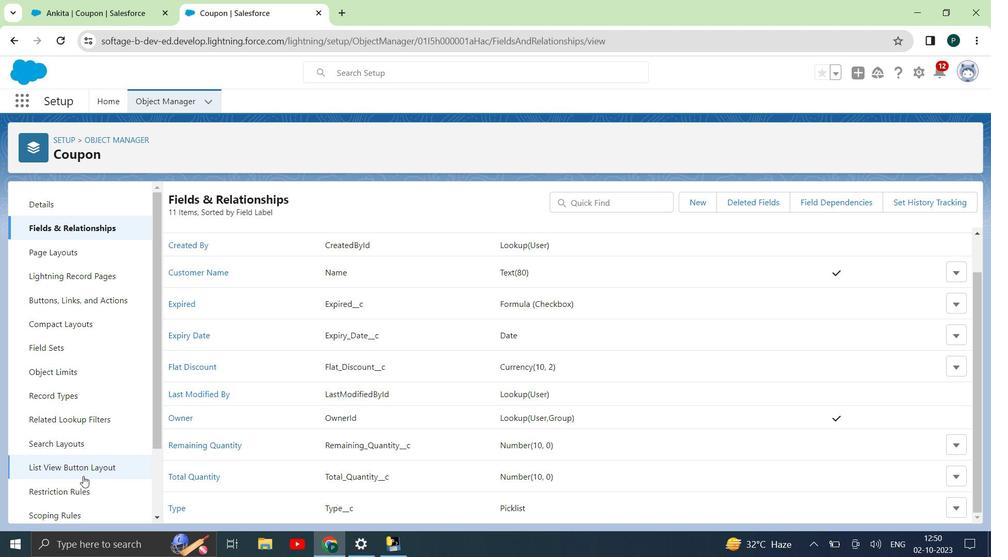 
Action: Mouse scrolled (83, 476) with delta (0, 0)
Screenshot: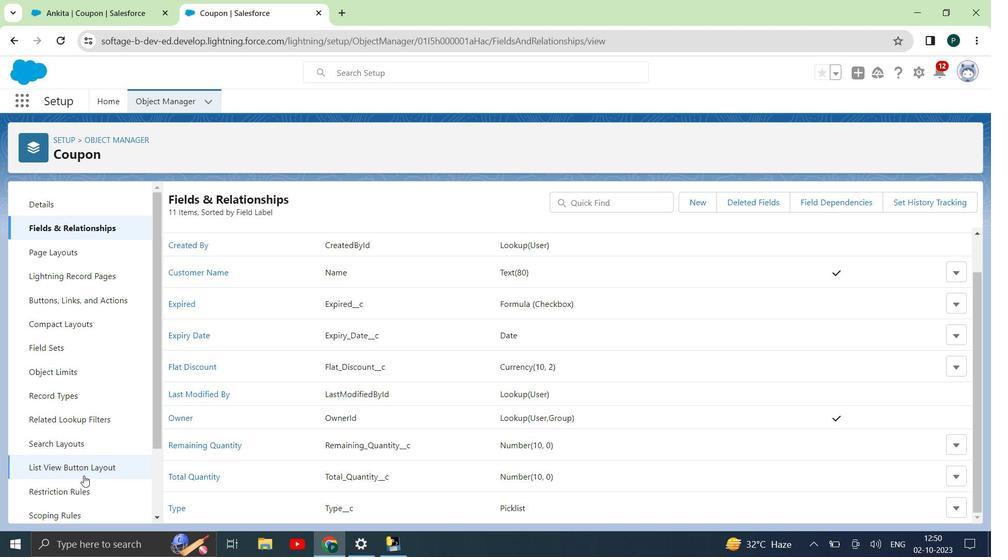 
Action: Mouse scrolled (83, 476) with delta (0, 0)
Screenshot: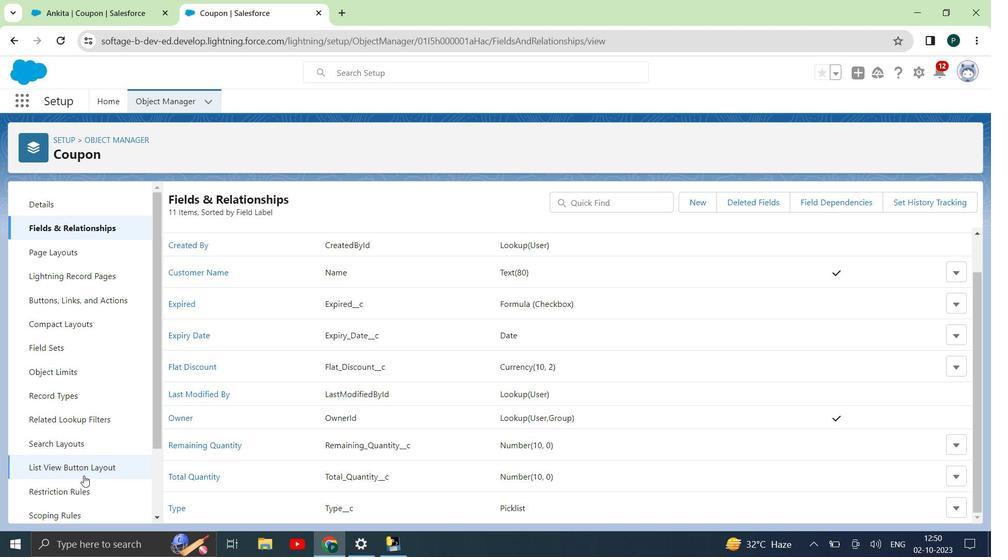 
Action: Mouse moved to (84, 507)
Screenshot: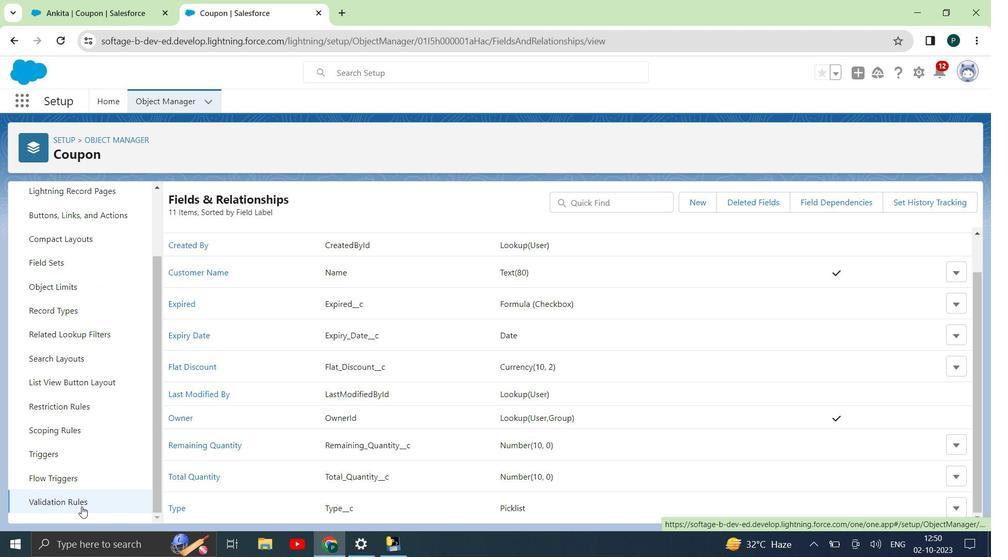 
Action: Mouse pressed left at (84, 507)
Screenshot: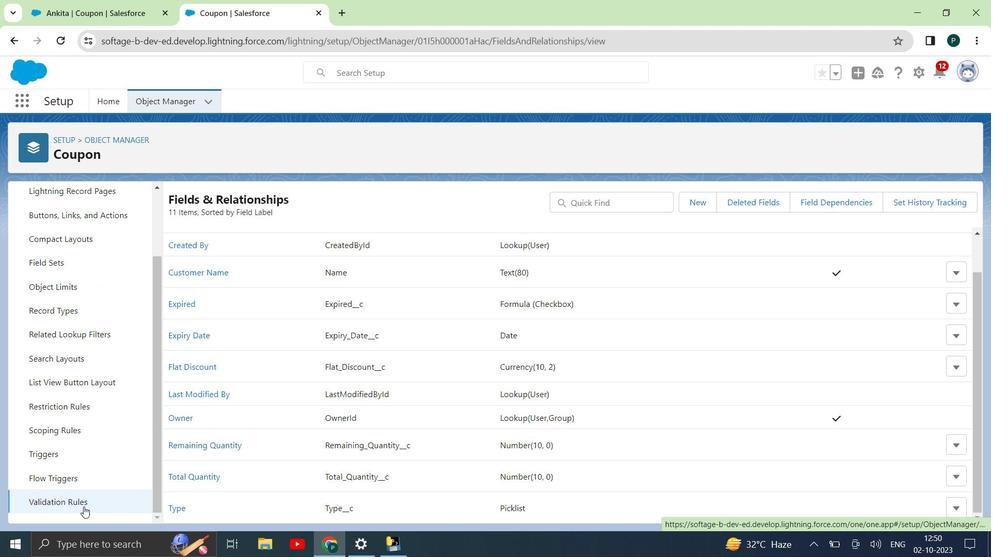 
Action: Mouse moved to (962, 194)
Screenshot: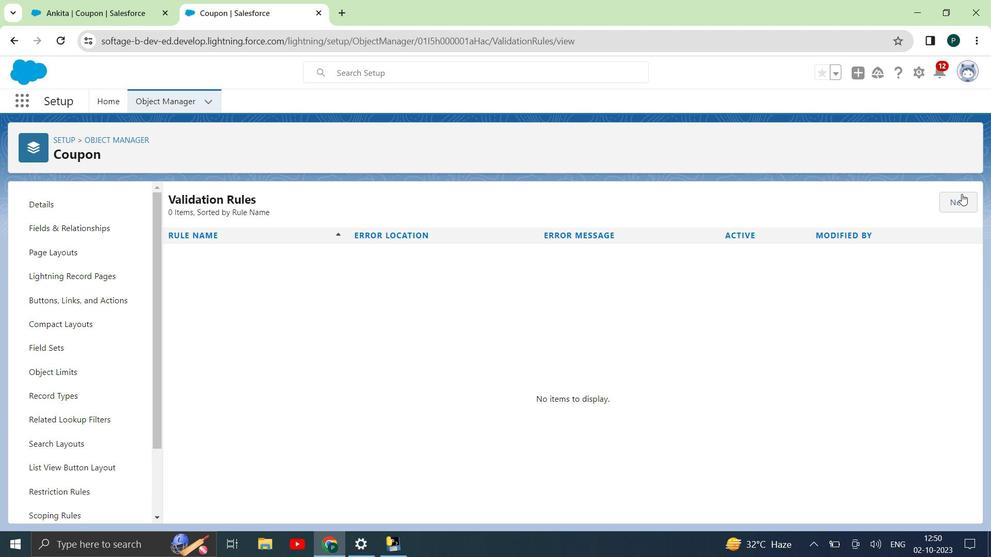 
Action: Mouse pressed left at (962, 194)
Screenshot: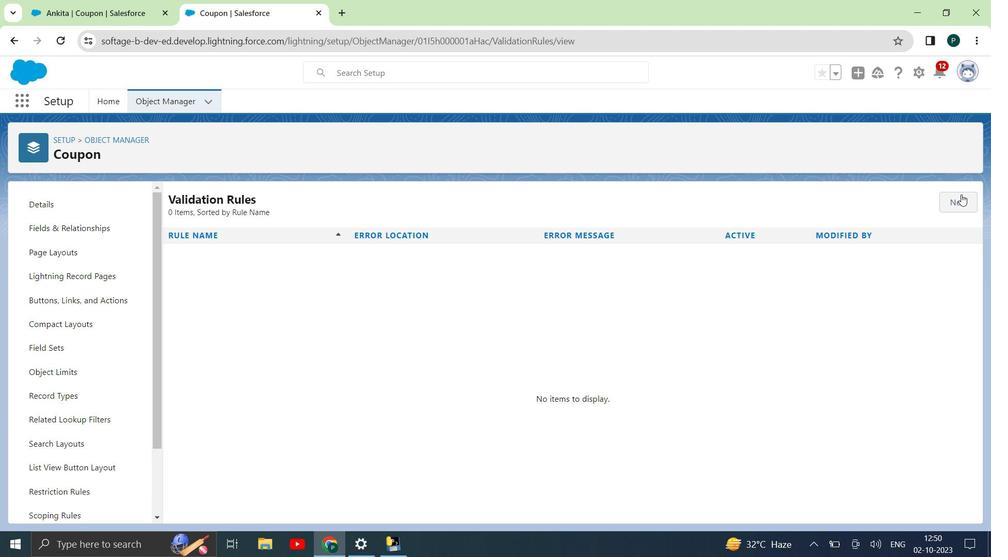 
Action: Mouse moved to (272, 287)
Screenshot: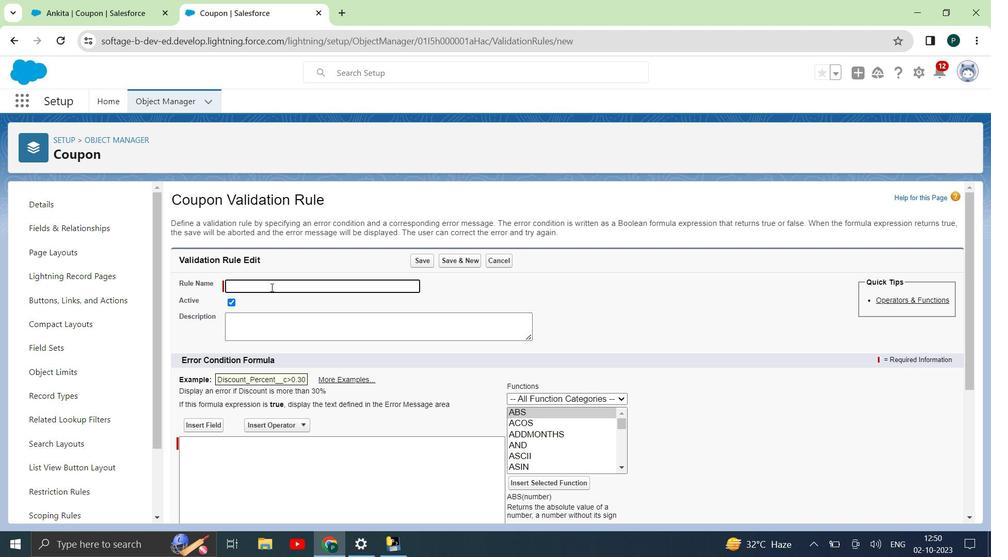 
Action: Mouse pressed left at (272, 287)
Screenshot: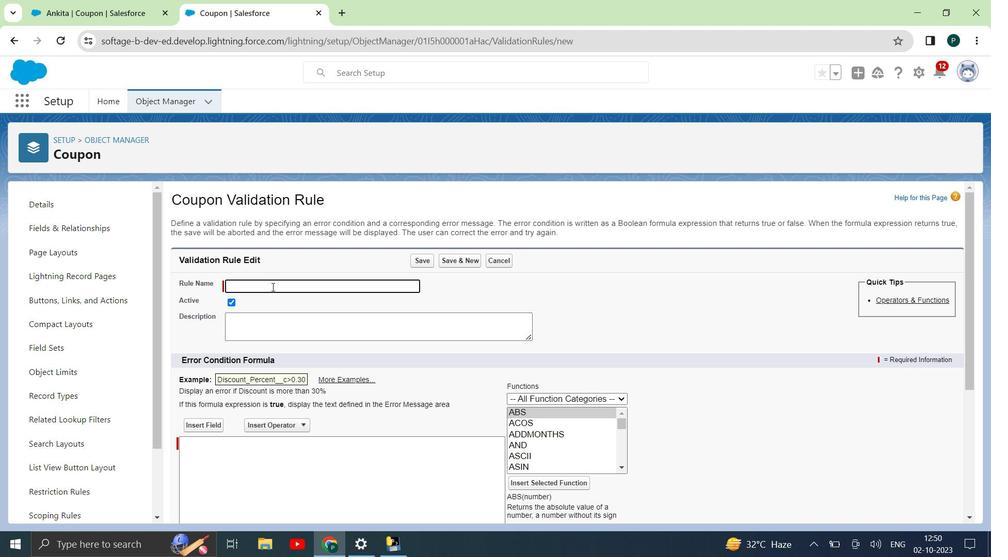 
Action: Mouse moved to (274, 286)
Screenshot: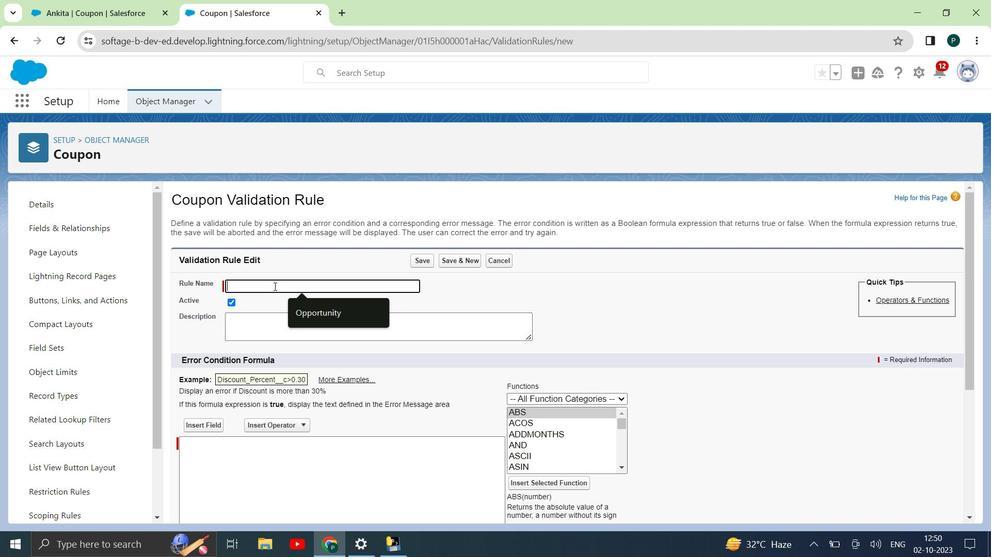 
Action: Key pressed <Key.shift>Expitry<Key.backspace><Key.backspace><Key.backspace>ry<Key.space><Key.shift>Date<Key.space>
Screenshot: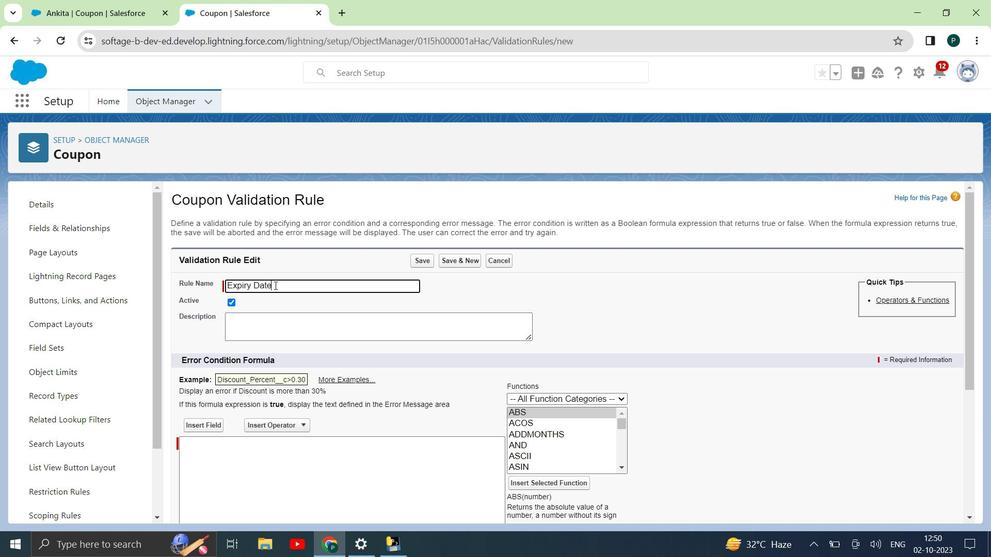 
Action: Mouse moved to (297, 321)
Screenshot: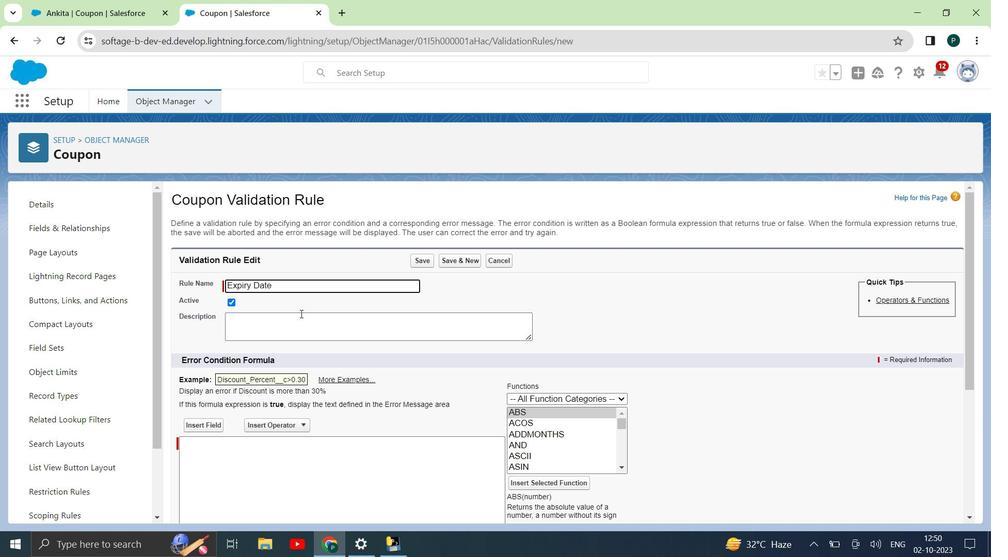 
Action: Mouse pressed left at (297, 321)
Screenshot: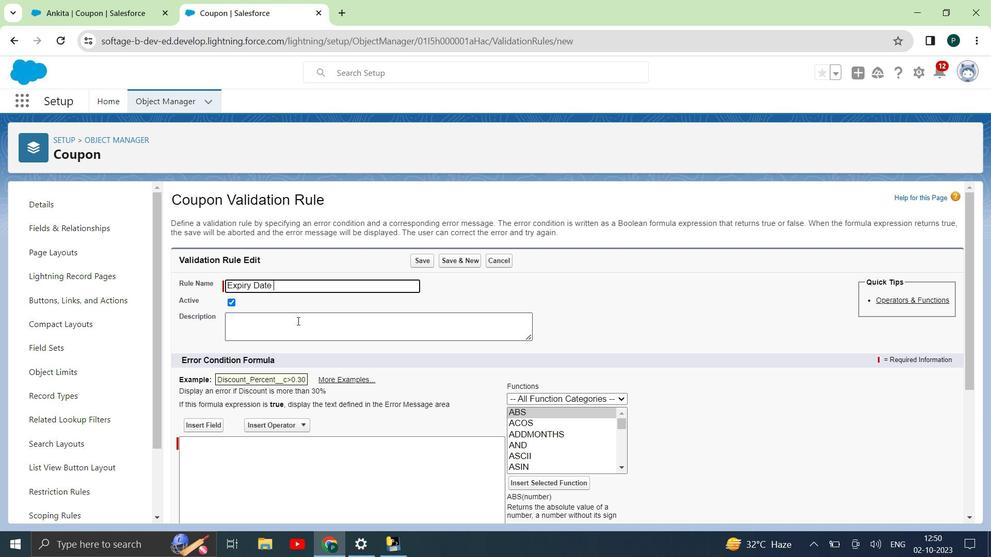 
Action: Mouse moved to (301, 318)
Screenshot: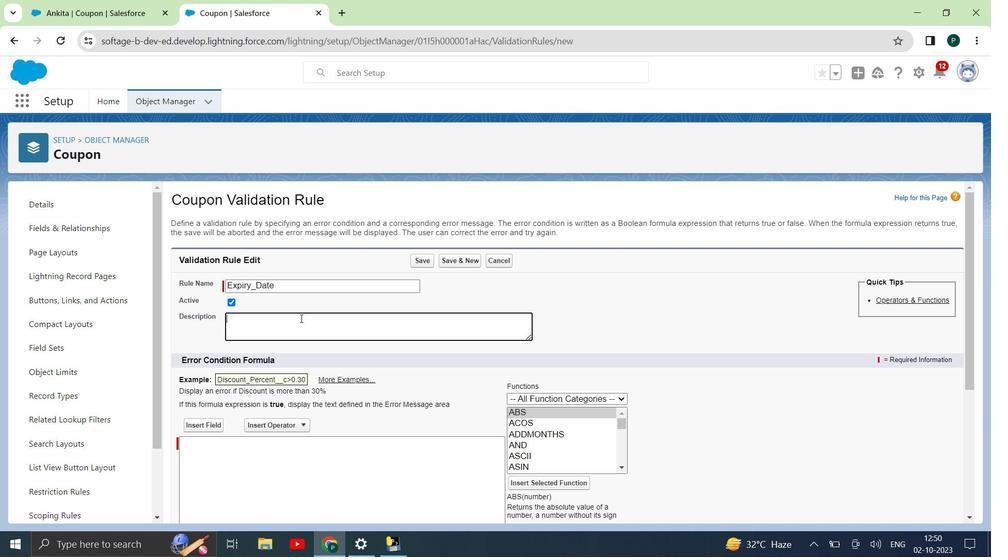 
Action: Key pressed <Key.shift><Key.shift><Key.shift><Key.shift><Key.shift><Key.shift><Key.shift><Key.shift><Key.shift><Key.shift><Key.shift><Key.shift><Key.shift><Key.shift><Key.shift><Key.shift><Key.shift><Key.shift><Key.shift><Key.shift><Key.shift><Key.shift><Key.shift><Key.shift>Validation<Key.space><Key.shift>Rule<Key.space>on<Key.space><Key.shift>Coupons<Key.space><Key.shift>Objecy<Key.backspace>t<Key.space>whrw<Key.backspace><Key.backspace>ere<Key.space><Key.shift>Expiry<Key.space><Key.shift>Date<Key.space>should<Key.space>always<Key.space>be<Key.space>greater<Key.space>than<Key.space><Key.shift>Today<Key.space>we<Key.backspace>hile<Key.space>creating<Key.space>the<Key.space>record.
Screenshot: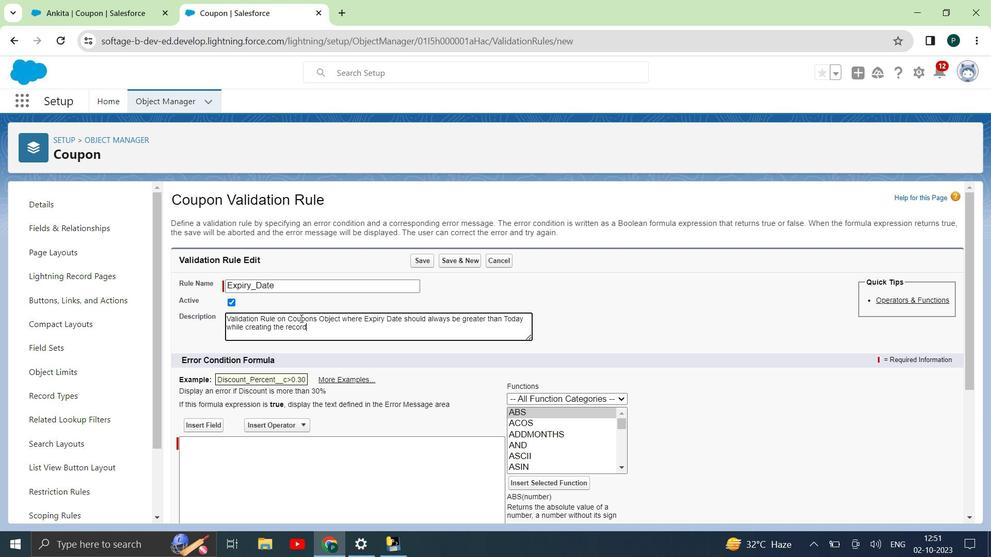 
Action: Mouse moved to (296, 255)
Screenshot: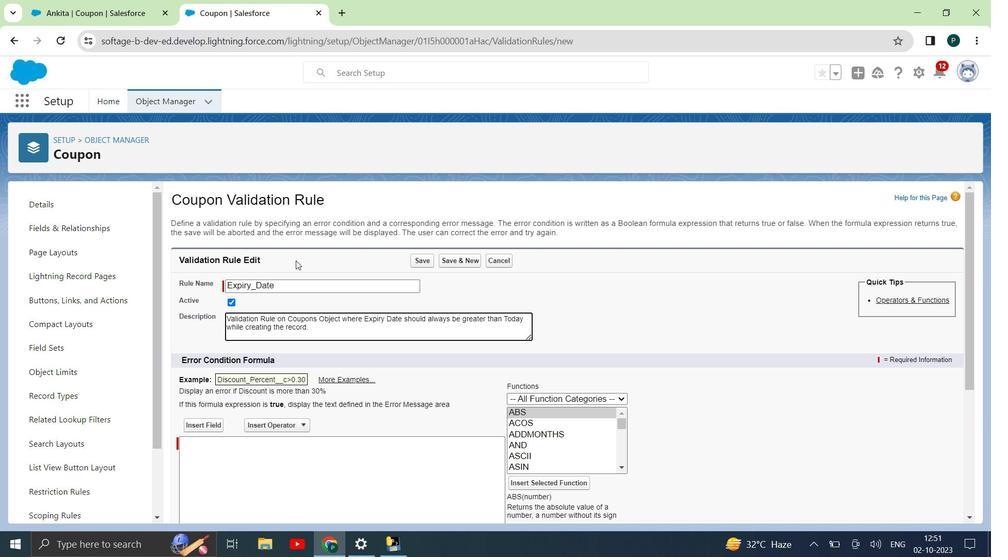 
Action: Mouse scrolled (296, 254) with delta (0, 0)
Screenshot: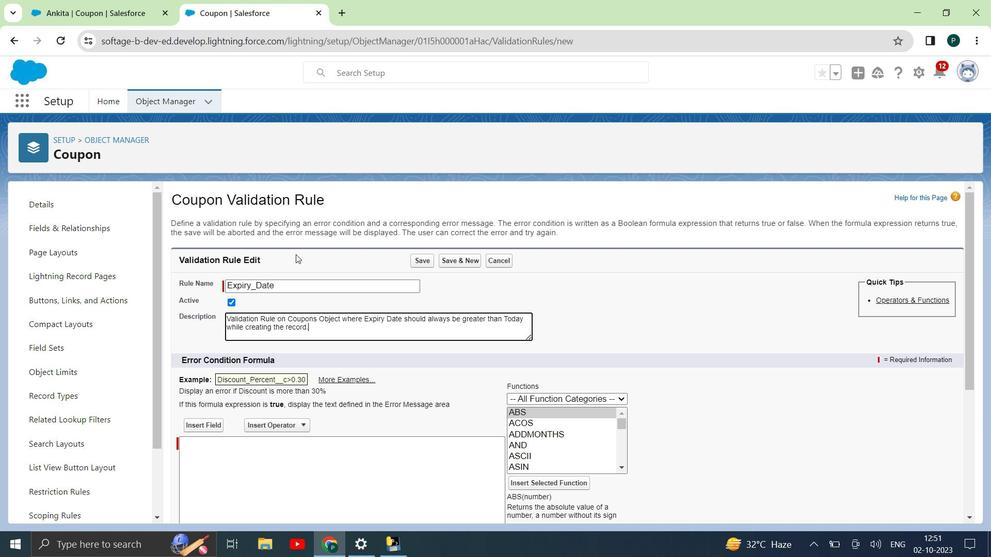 
Action: Mouse scrolled (296, 254) with delta (0, 0)
Screenshot: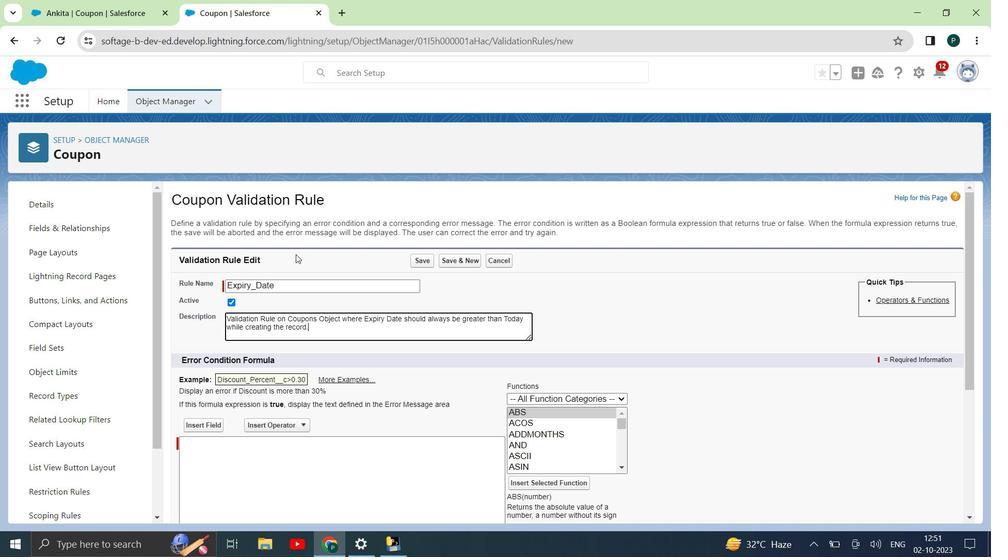 
Action: Mouse scrolled (296, 254) with delta (0, 0)
Screenshot: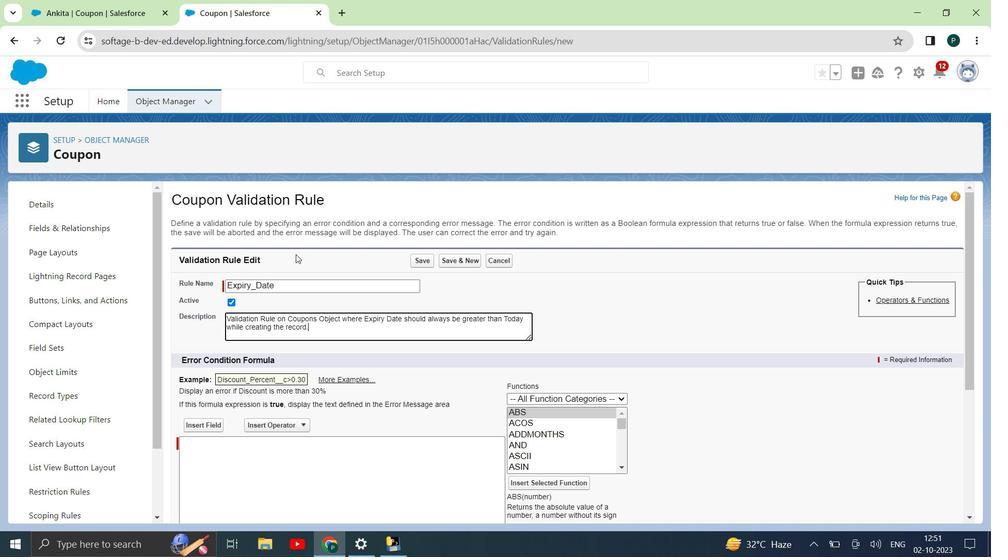 
Action: Mouse moved to (310, 242)
Screenshot: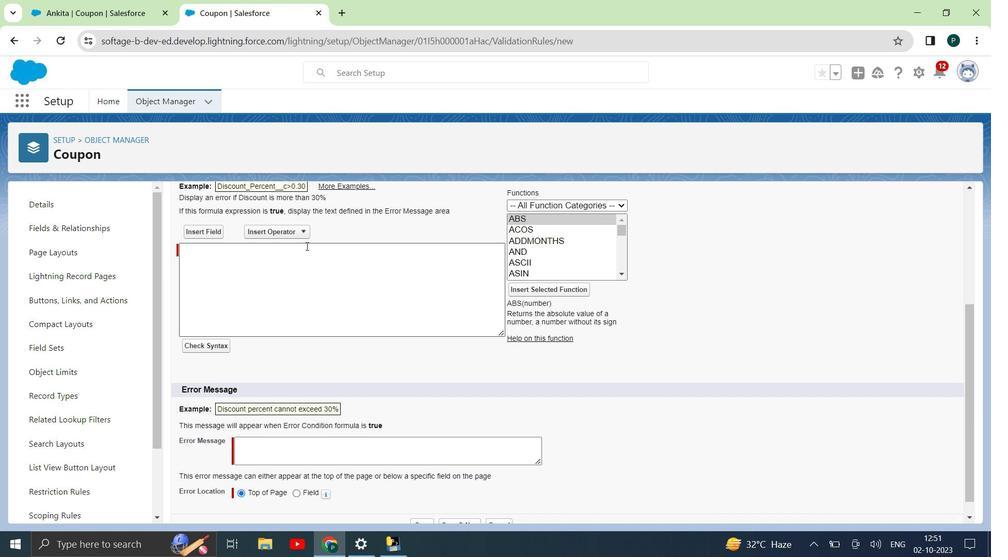 
Action: Mouse scrolled (310, 242) with delta (0, 0)
Screenshot: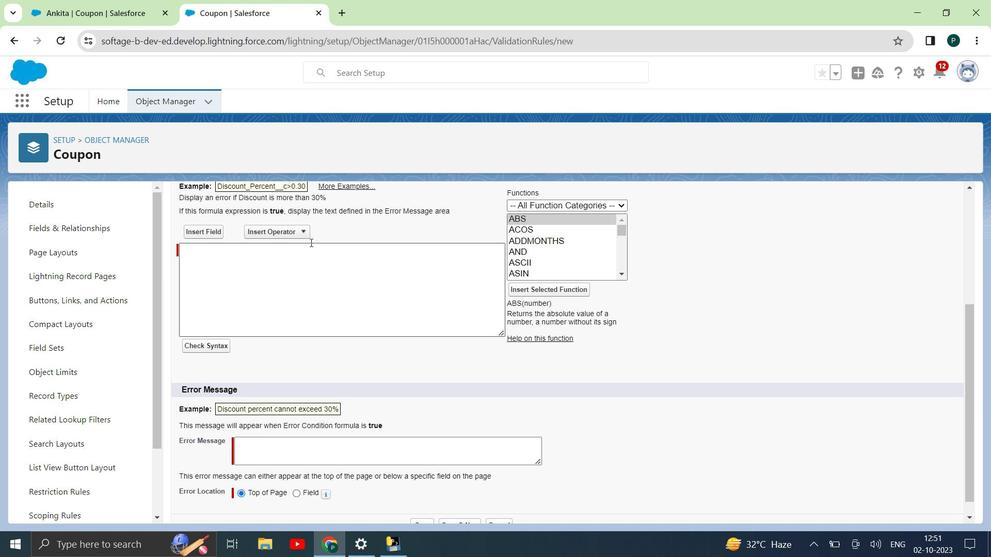 
Action: Mouse scrolled (310, 242) with delta (0, 0)
Screenshot: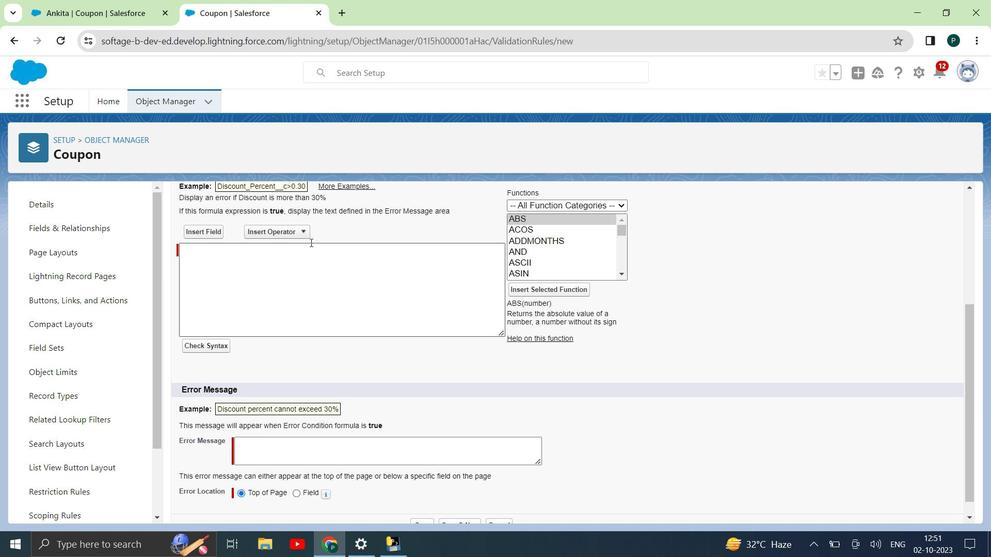 
Action: Mouse moved to (208, 218)
Screenshot: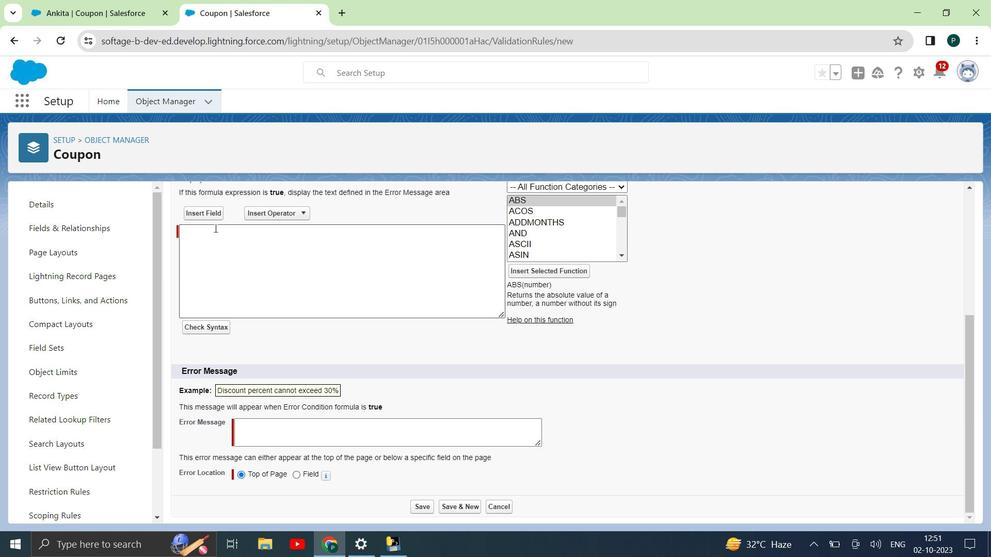 
Action: Mouse pressed left at (208, 218)
Screenshot: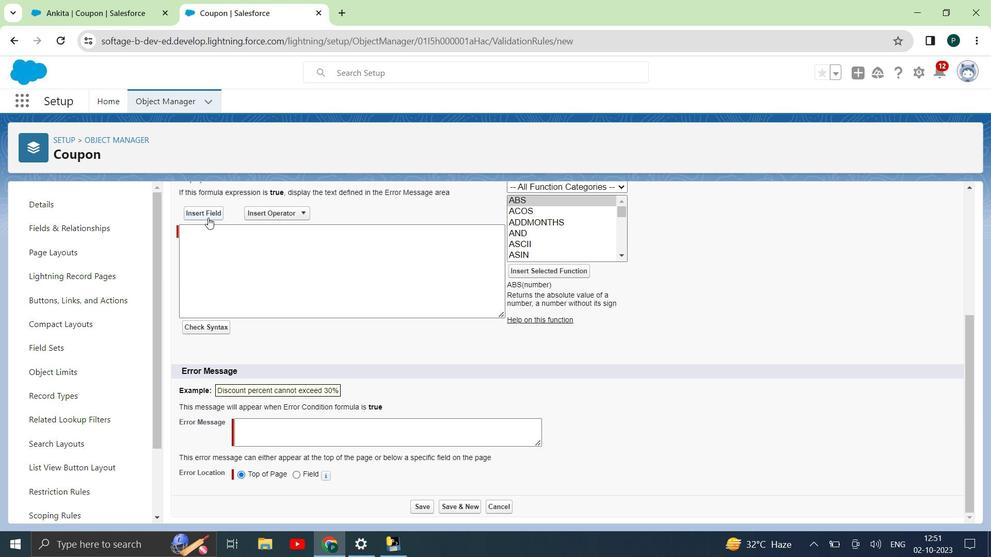 
Action: Mouse moved to (472, 366)
Screenshot: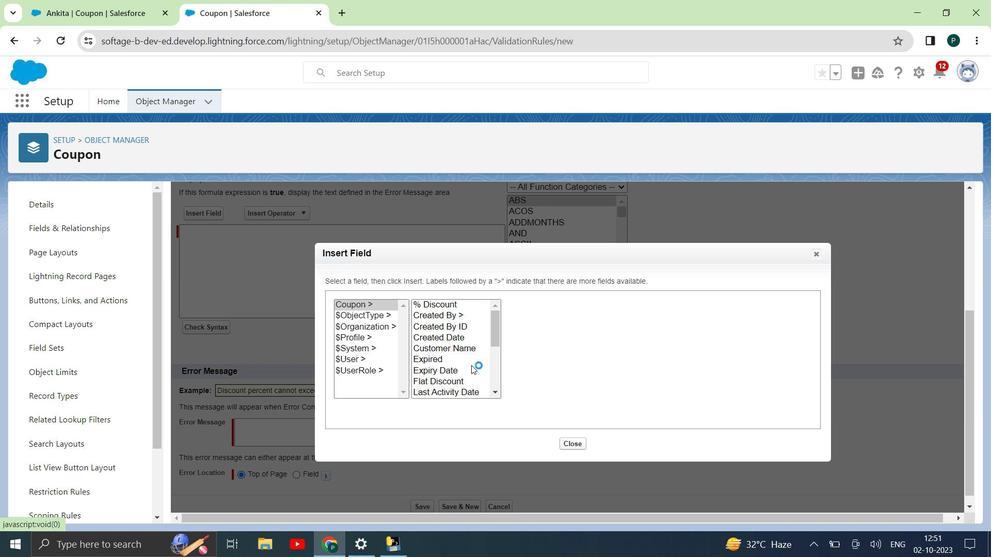 
Action: Mouse scrolled (472, 365) with delta (0, 0)
Screenshot: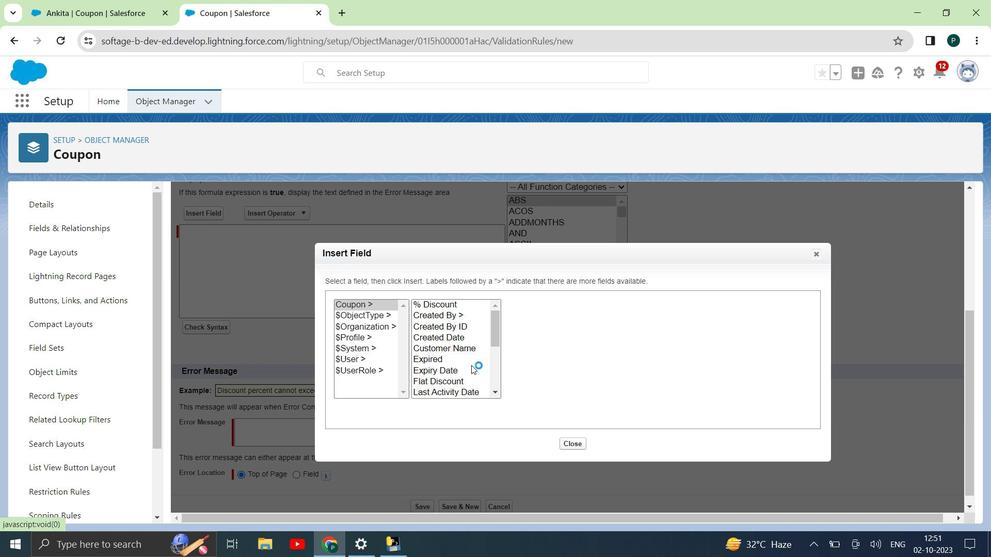 
Action: Mouse moved to (475, 352)
Screenshot: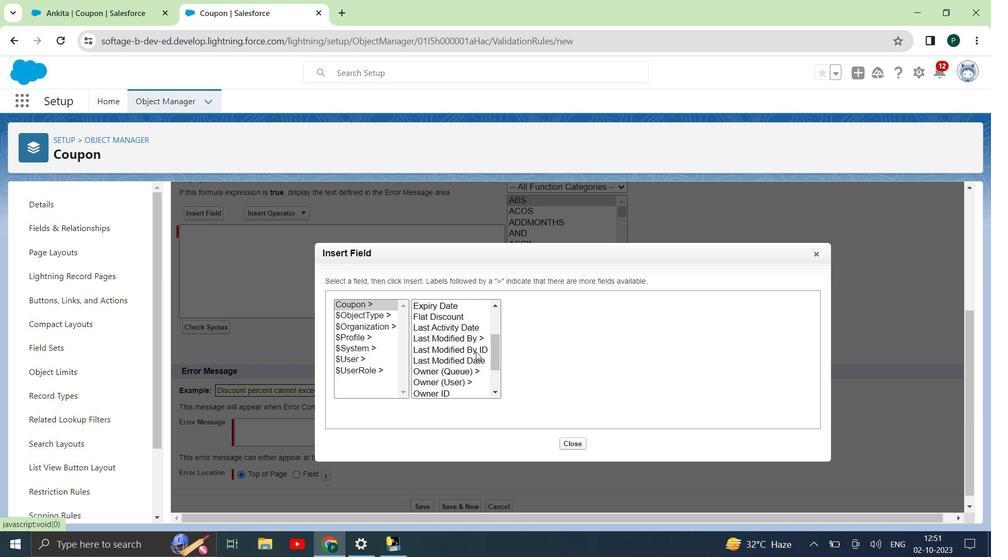 
Action: Mouse scrolled (475, 351) with delta (0, 0)
Screenshot: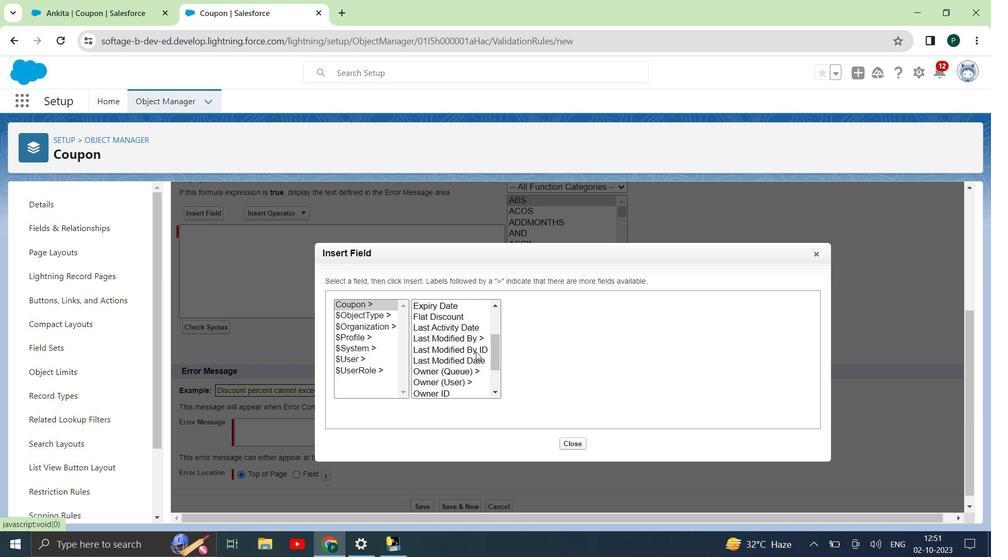 
Action: Mouse scrolled (475, 351) with delta (0, 0)
Screenshot: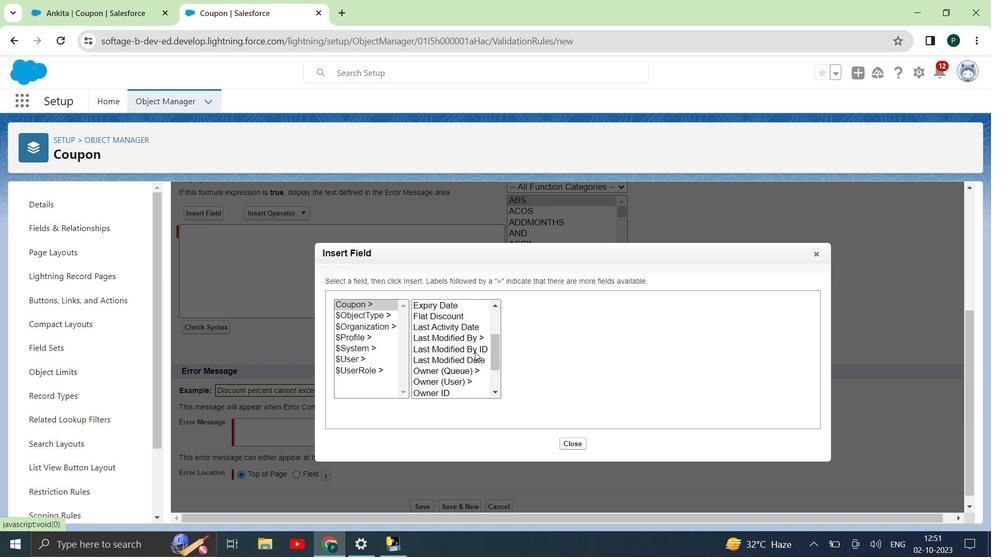 
Action: Mouse scrolled (475, 351) with delta (0, 0)
Screenshot: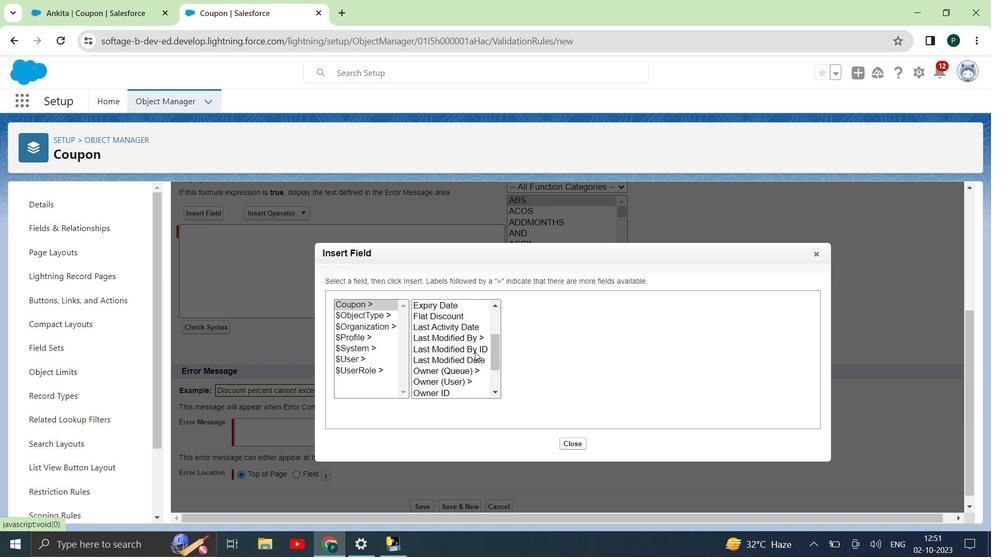 
Action: Mouse moved to (474, 352)
Screenshot: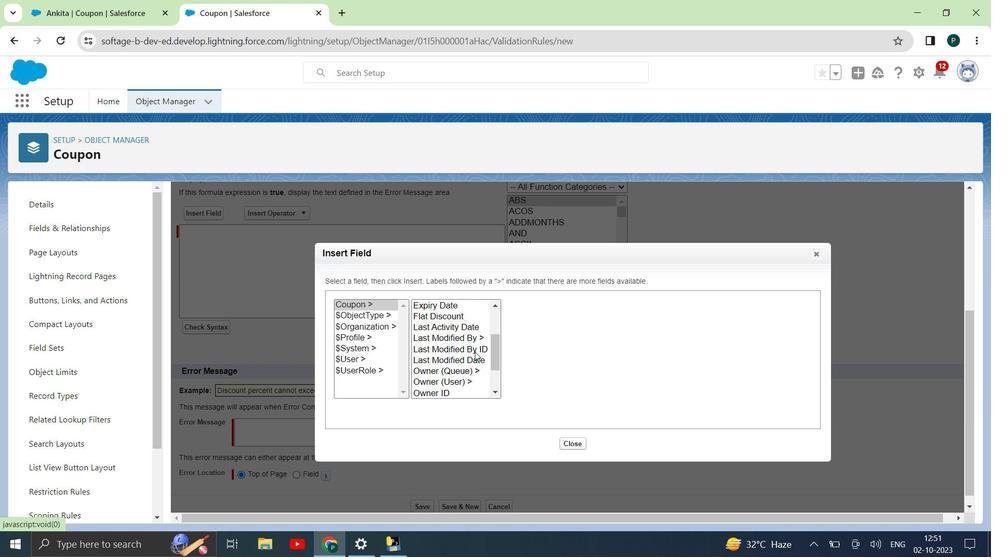 
Action: Mouse scrolled (474, 352) with delta (0, 0)
Screenshot: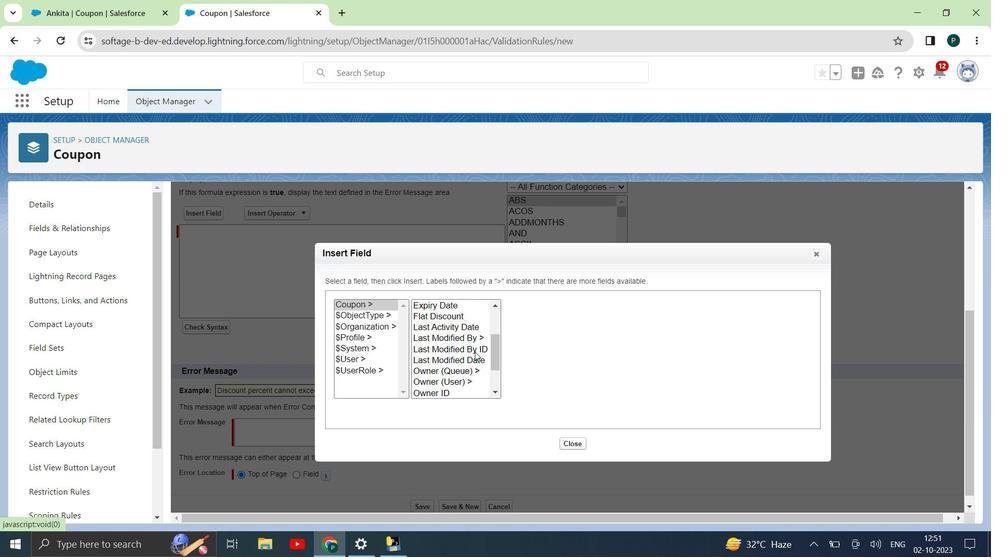 
Action: Mouse moved to (465, 352)
Screenshot: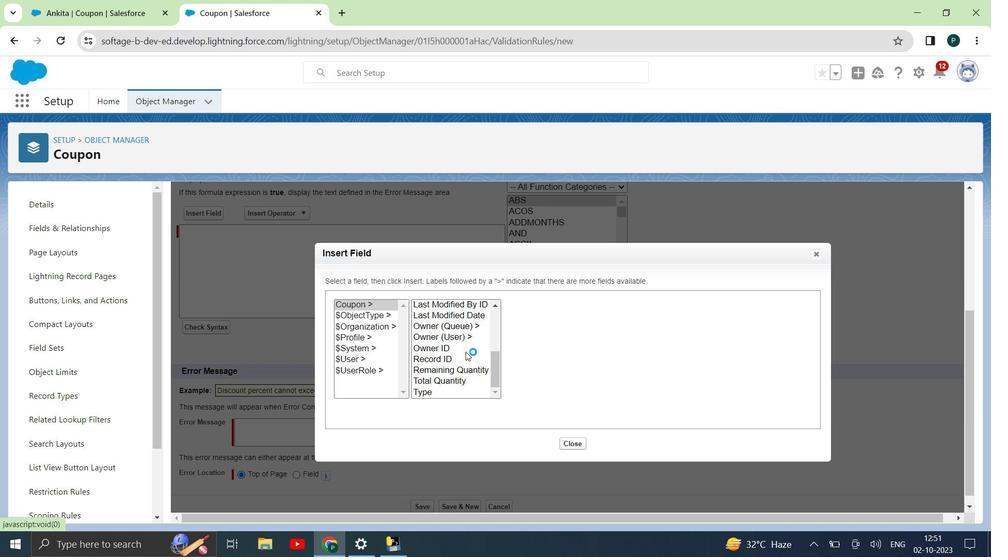 
Action: Mouse scrolled (465, 351) with delta (0, 0)
Screenshot: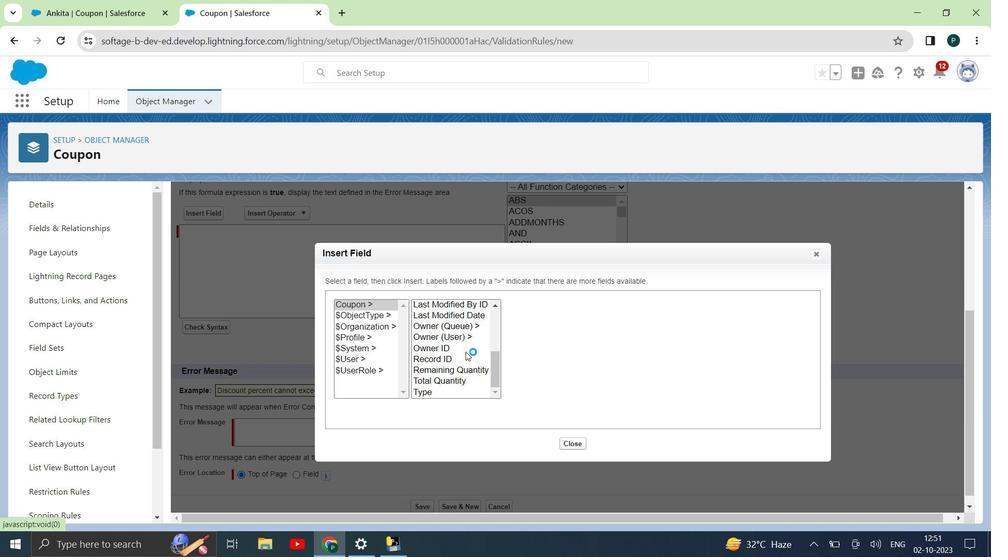 
Action: Mouse moved to (459, 358)
Screenshot: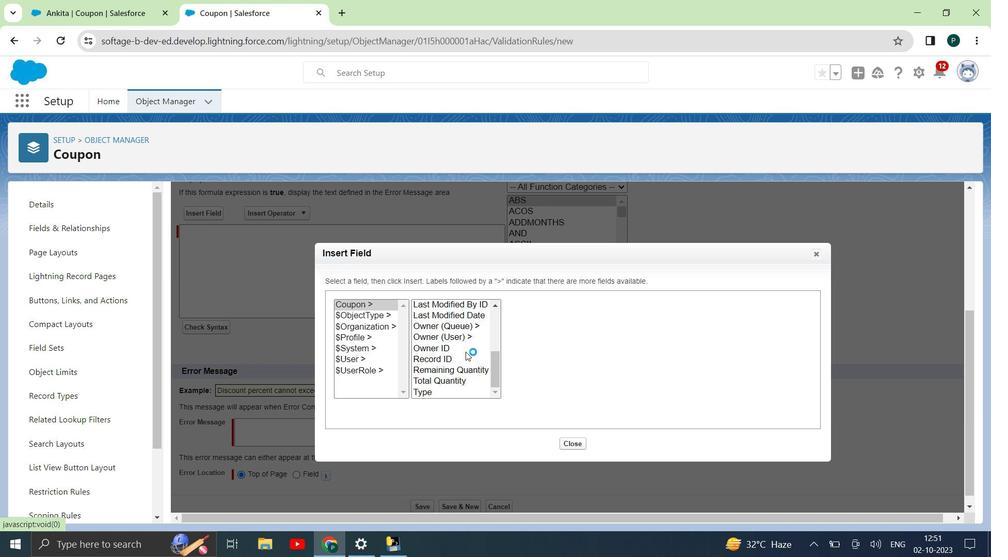 
Action: Mouse scrolled (459, 357) with delta (0, 0)
Screenshot: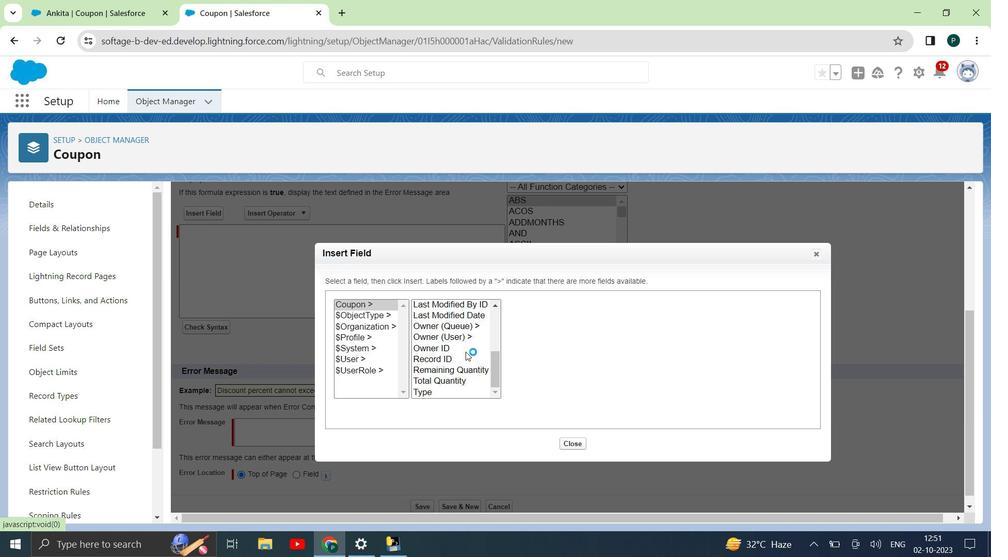 
Action: Mouse moved to (454, 363)
Screenshot: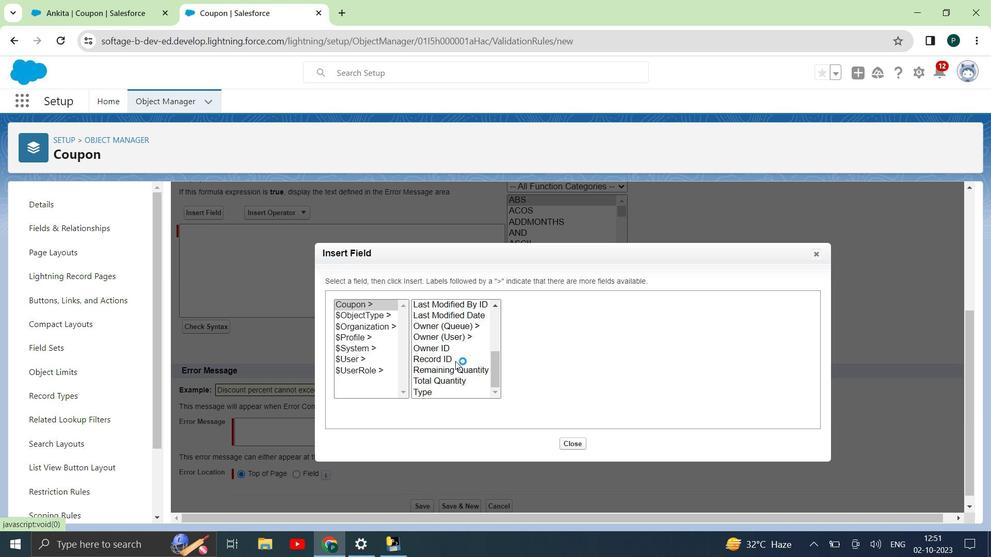 
Action: Mouse scrolled (454, 363) with delta (0, 0)
Screenshot: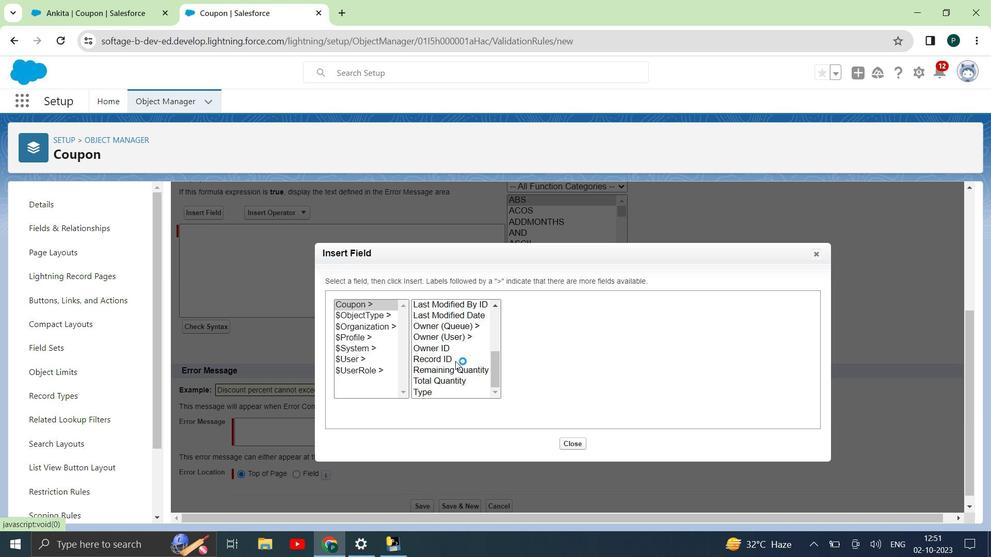 
Action: Mouse moved to (446, 367)
Screenshot: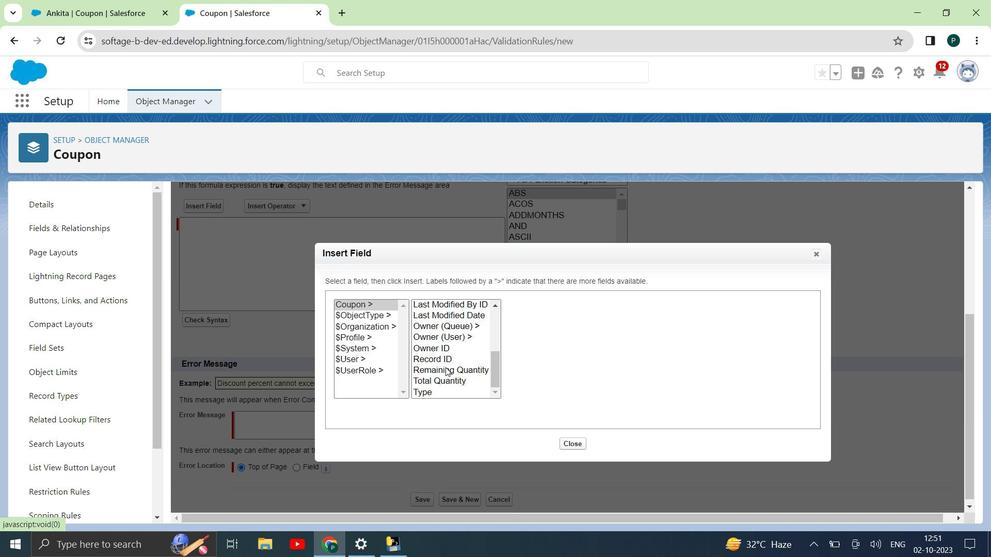 
Action: Mouse scrolled (446, 366) with delta (0, 0)
Screenshot: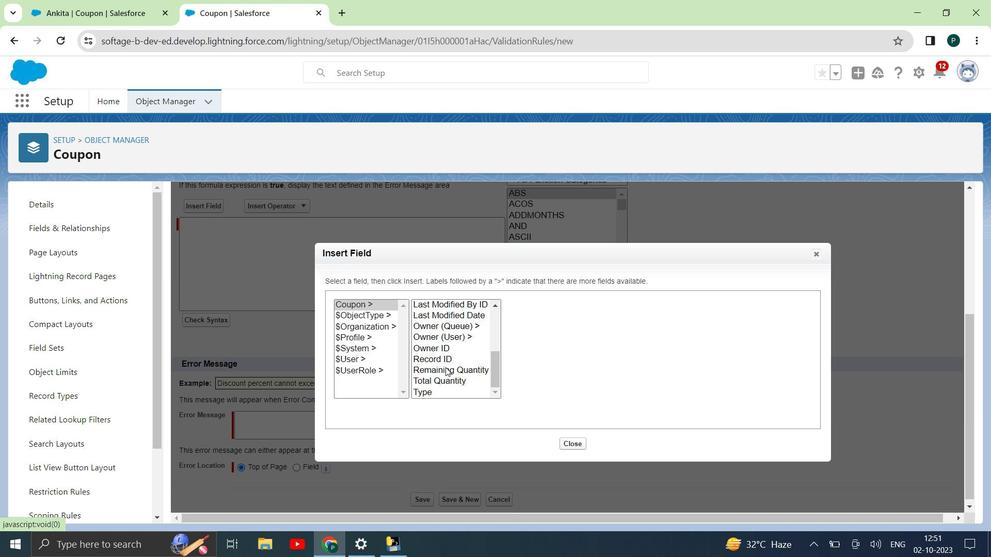 
Action: Mouse moved to (440, 372)
Screenshot: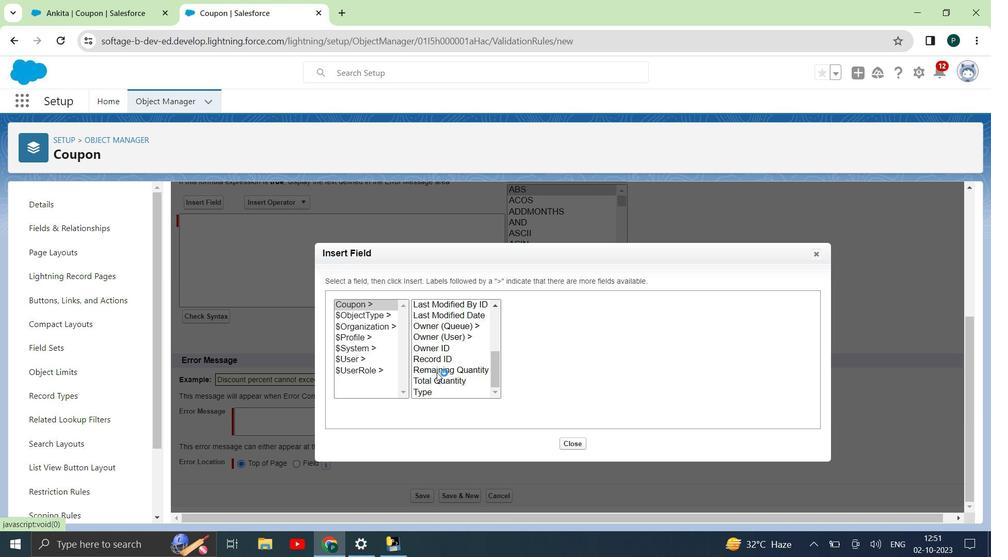 
Action: Mouse scrolled (440, 372) with delta (0, 0)
Screenshot: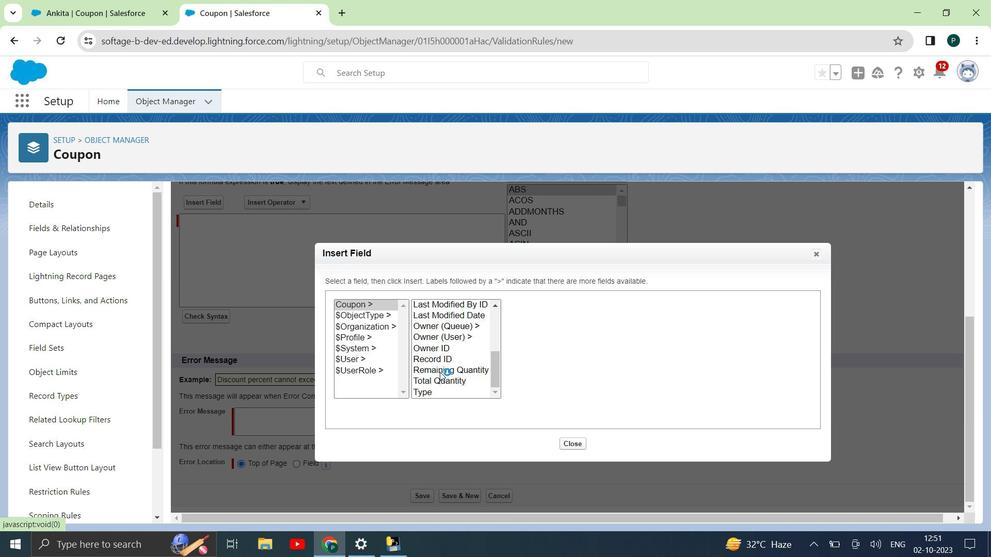 
Action: Mouse scrolled (440, 372) with delta (0, 0)
Screenshot: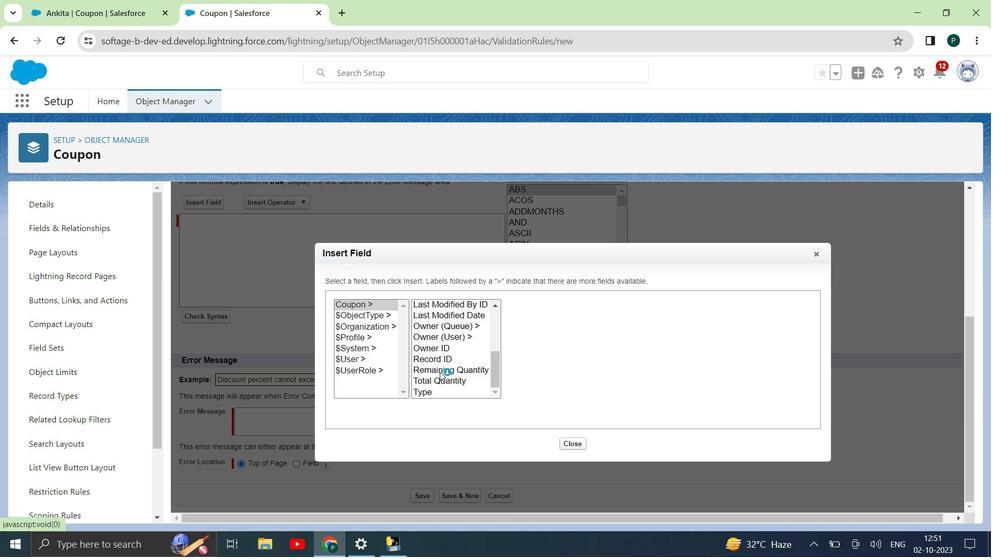 
Action: Mouse moved to (448, 368)
Screenshot: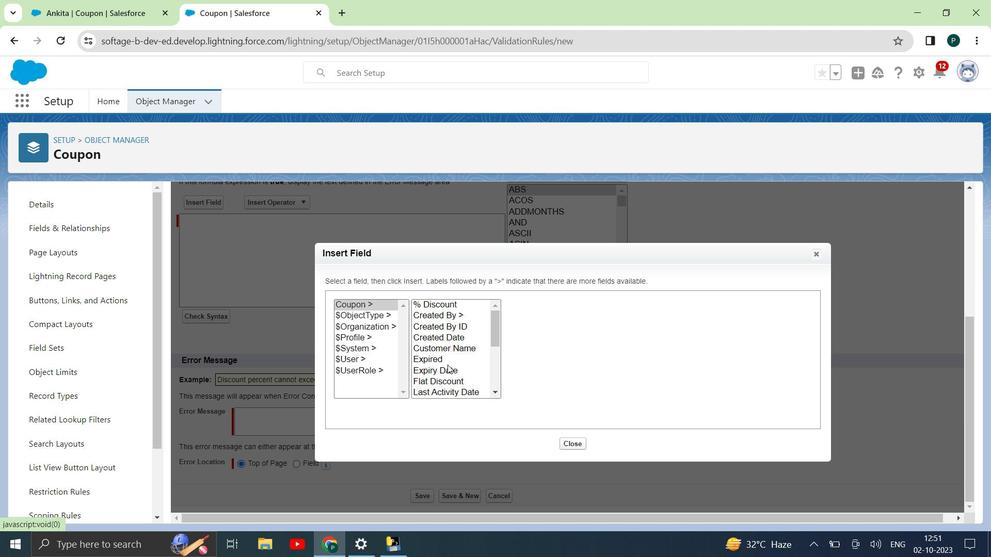 
Action: Mouse pressed left at (448, 368)
Screenshot: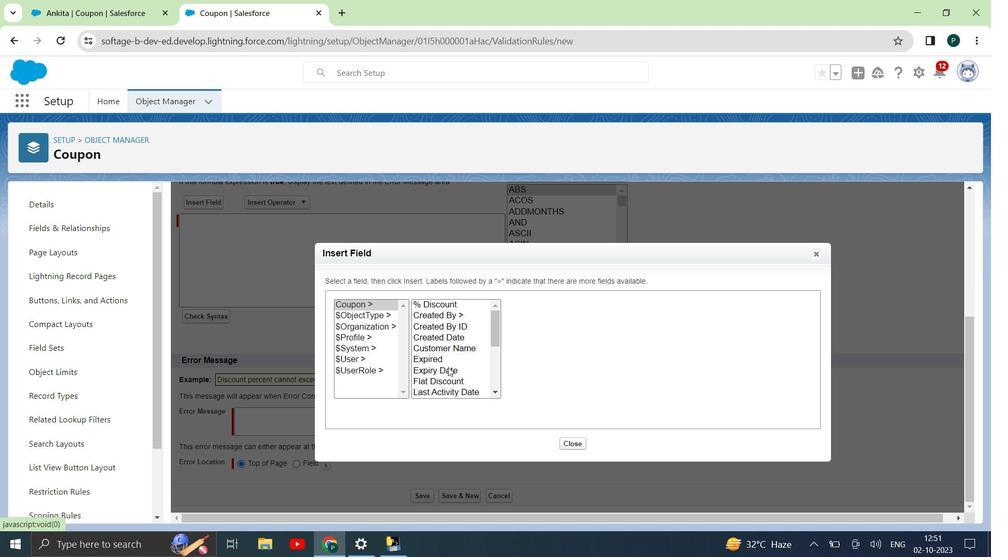 
Action: Mouse moved to (555, 369)
Screenshot: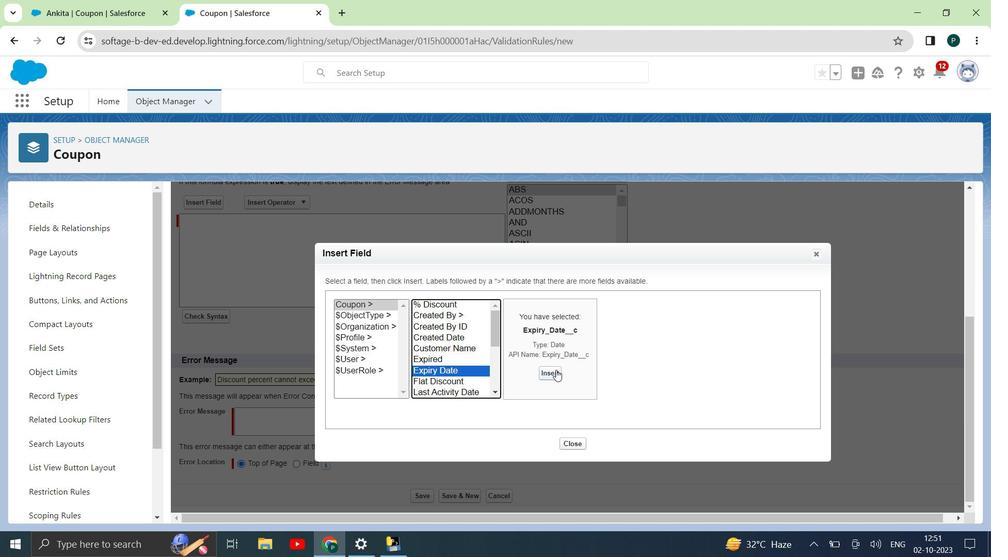 
Action: Mouse pressed left at (555, 369)
Screenshot: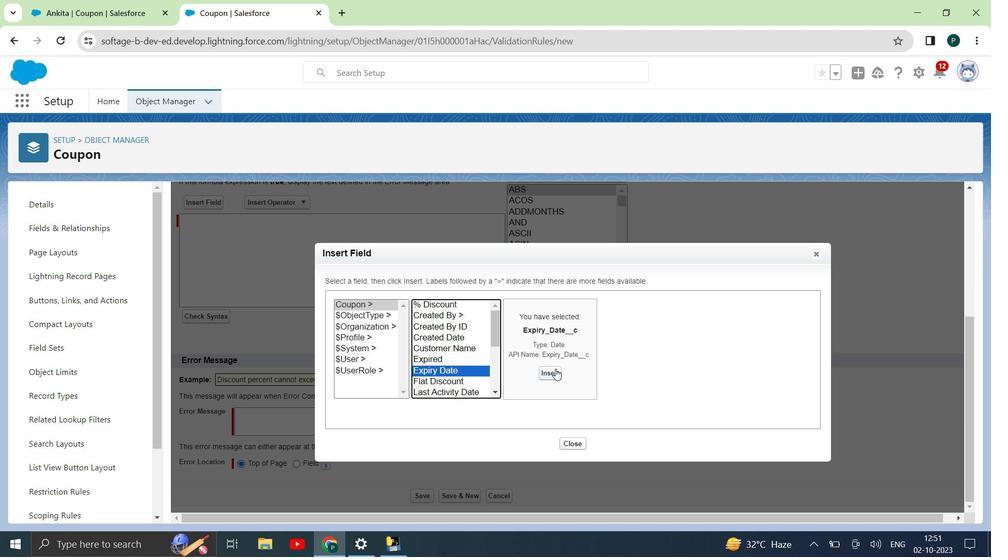 
Action: Mouse moved to (358, 348)
Screenshot: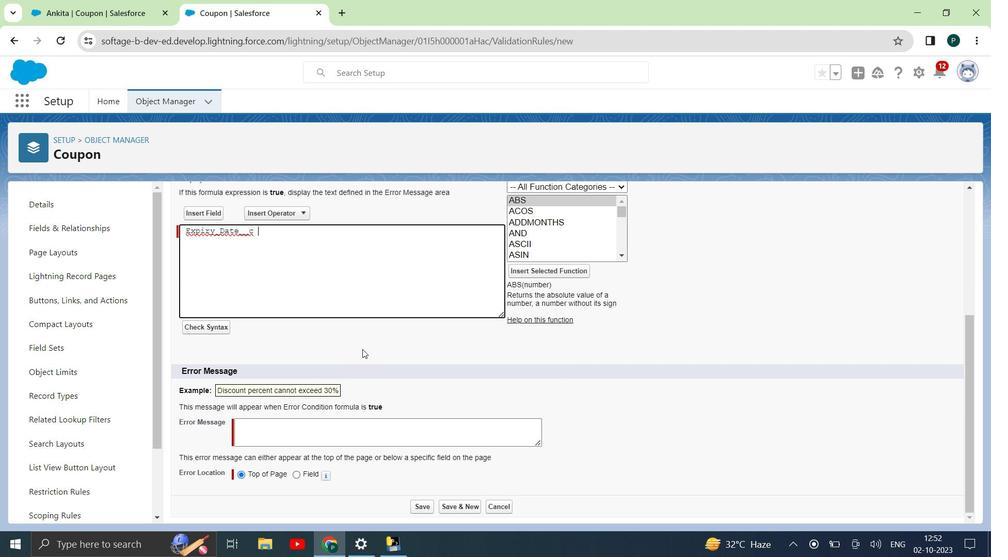 
Action: Mouse scrolled (358, 349) with delta (0, 0)
Screenshot: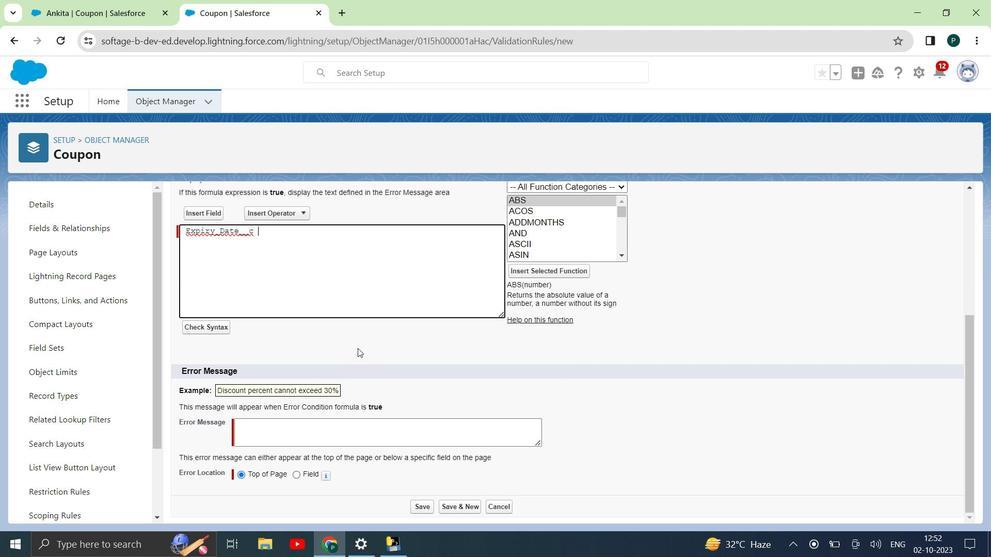 
Action: Mouse moved to (293, 280)
Screenshot: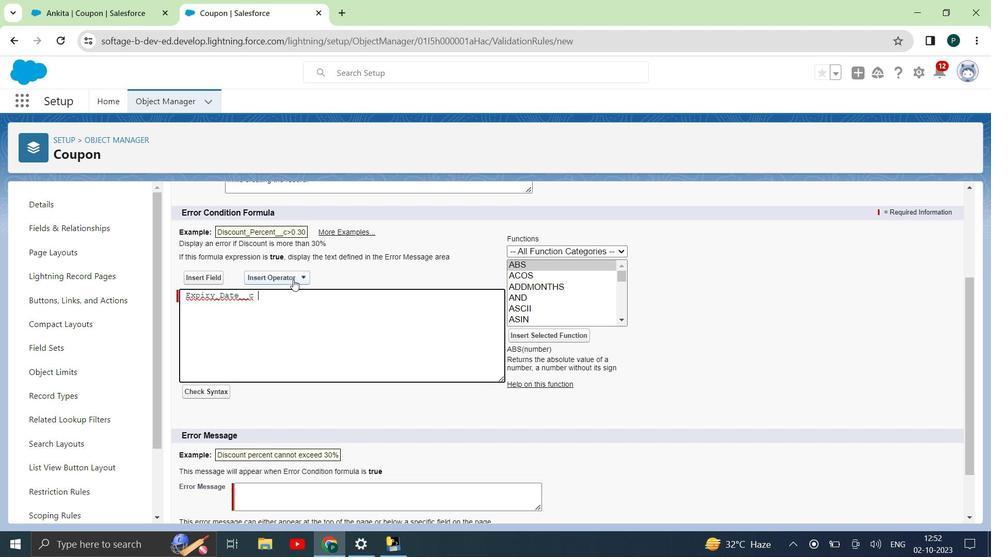 
Action: Mouse pressed left at (293, 280)
Screenshot: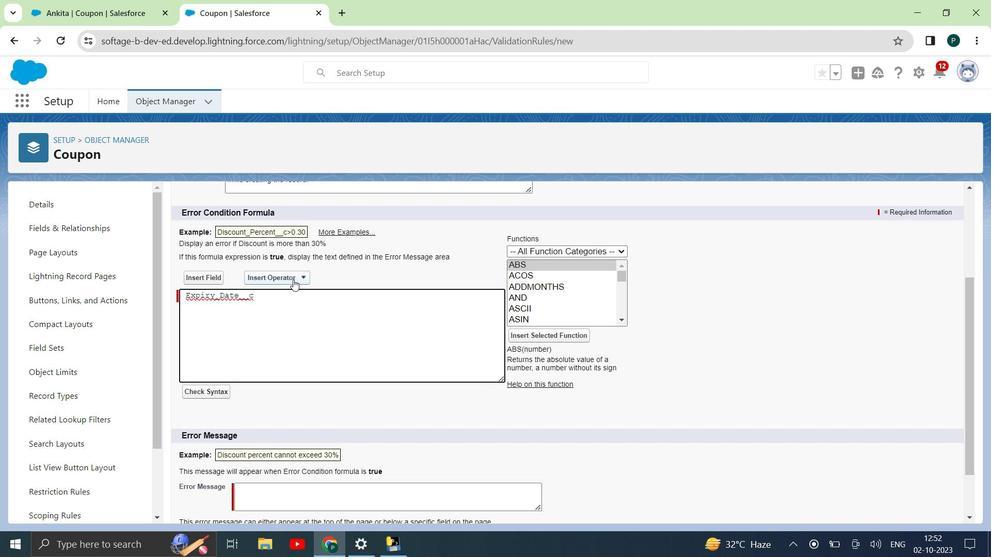 
Action: Mouse moved to (299, 438)
Screenshot: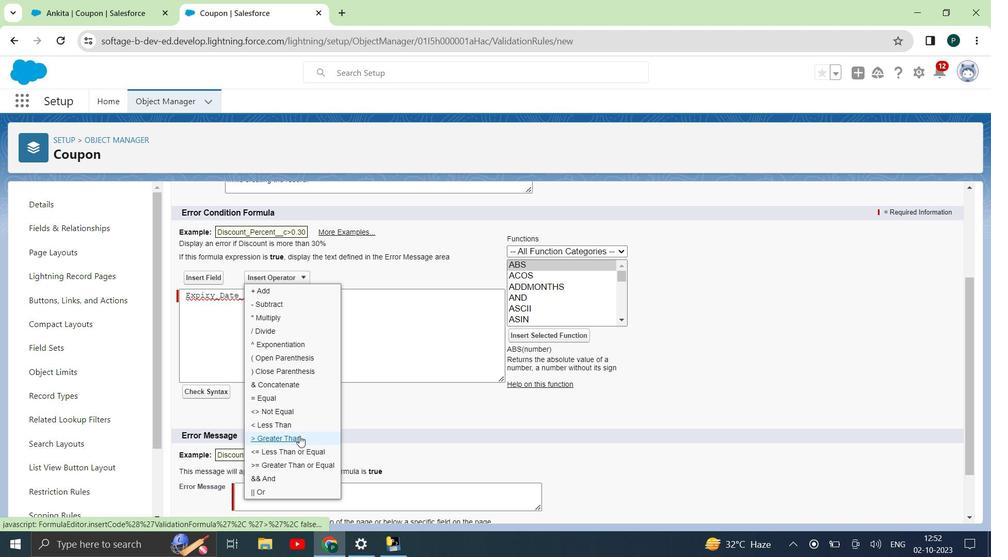 
Action: Mouse pressed left at (299, 438)
Screenshot: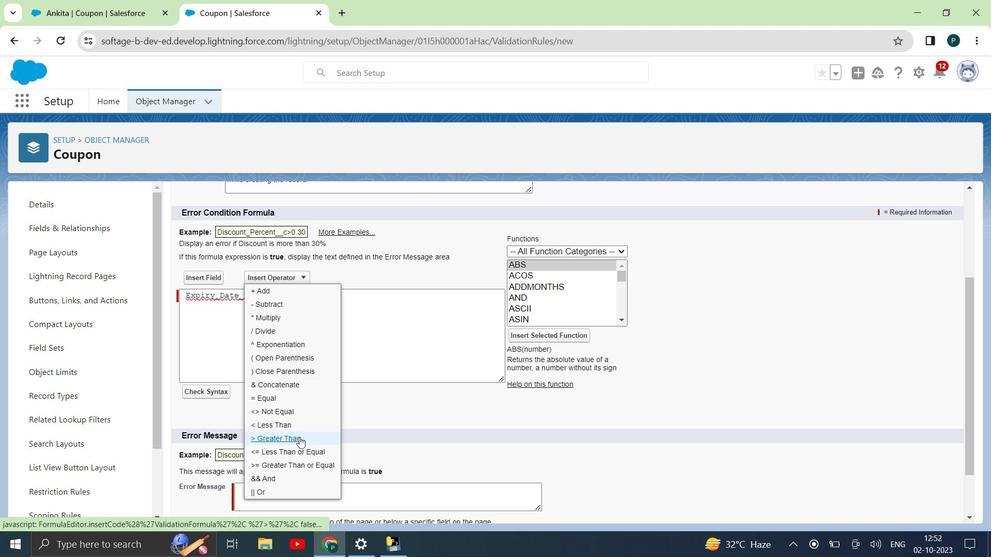
Action: Mouse moved to (573, 287)
Screenshot: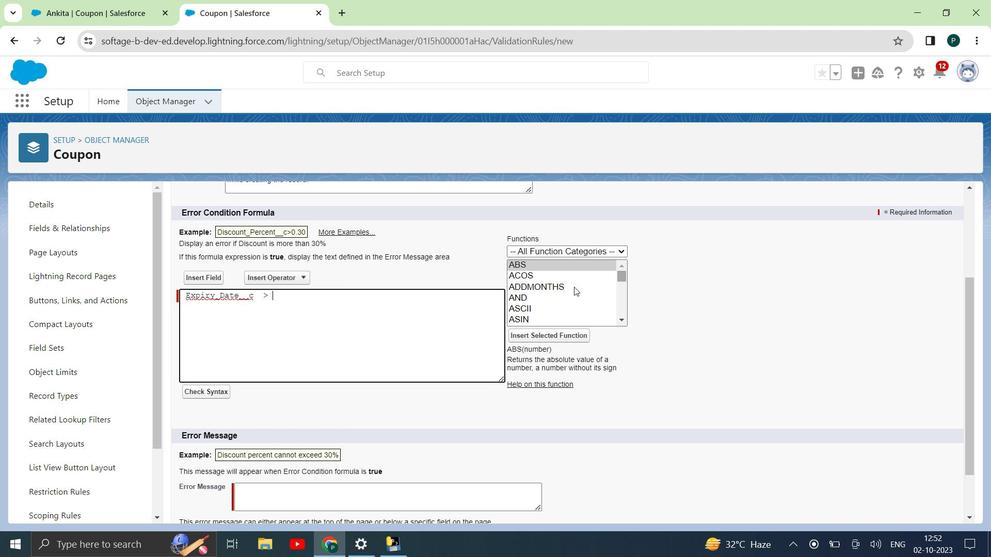 
Action: Mouse scrolled (573, 286) with delta (0, 0)
Screenshot: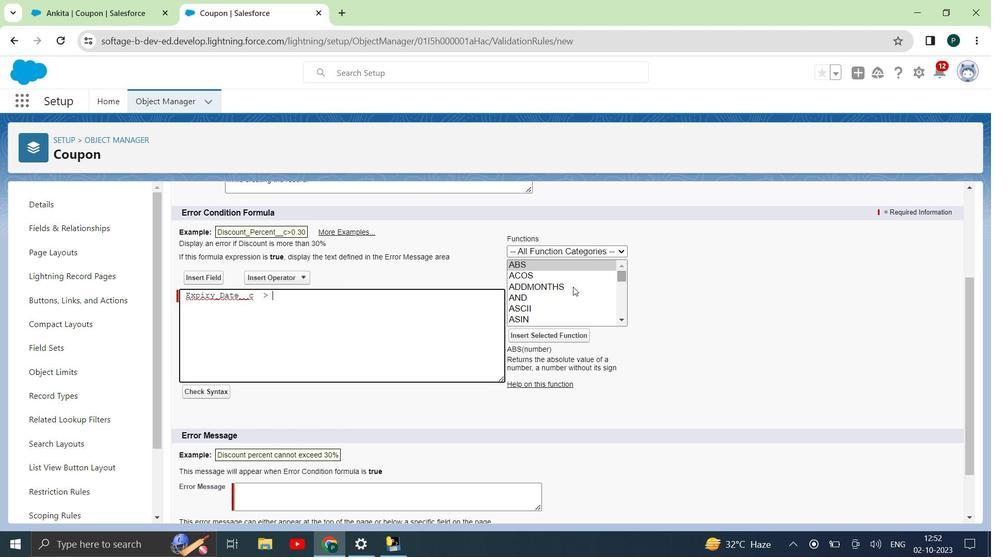 
Action: Mouse scrolled (573, 286) with delta (0, 0)
Screenshot: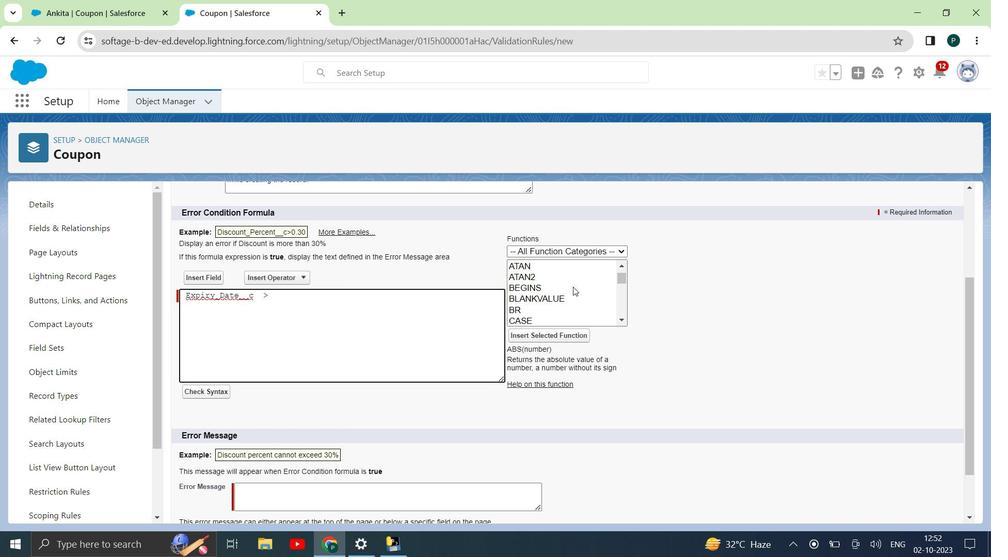 
Action: Mouse scrolled (573, 286) with delta (0, 0)
Screenshot: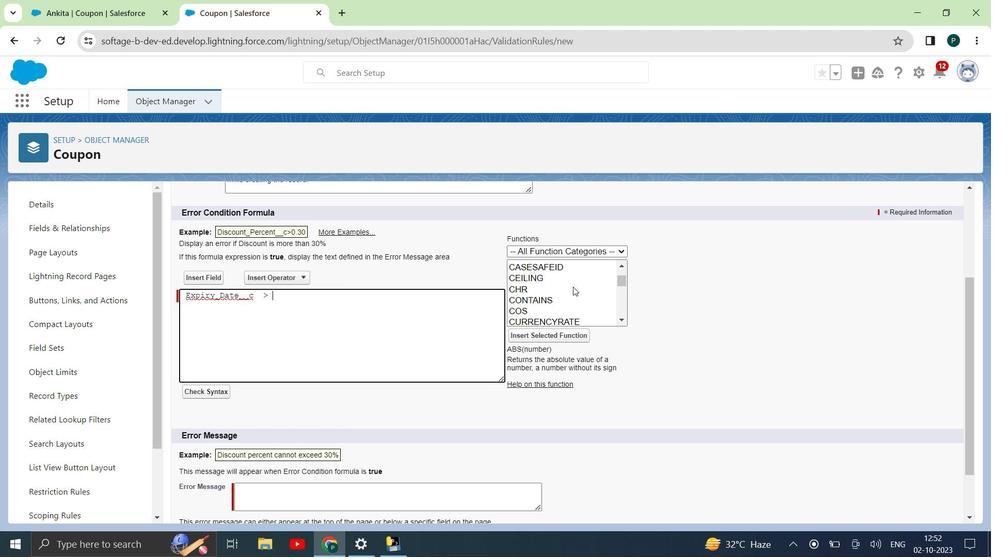 
Action: Mouse scrolled (573, 286) with delta (0, 0)
Screenshot: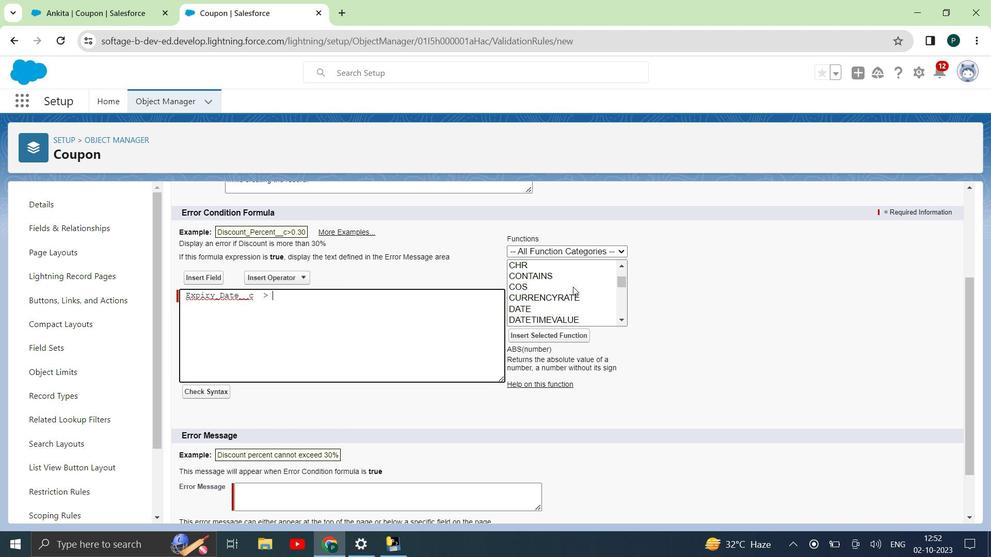
Action: Mouse scrolled (573, 286) with delta (0, 0)
Screenshot: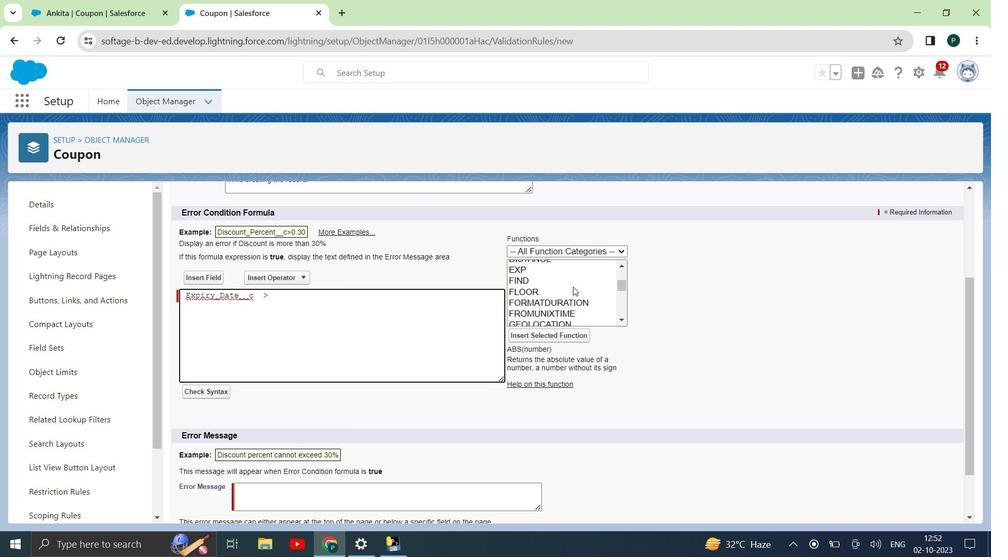 
Action: Mouse scrolled (573, 286) with delta (0, 0)
Screenshot: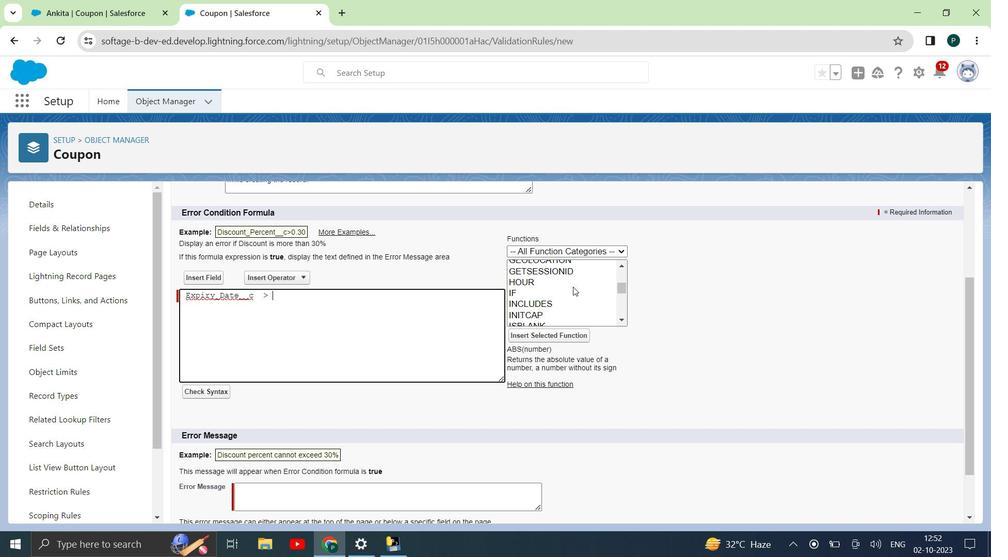 
Action: Mouse moved to (590, 252)
Screenshot: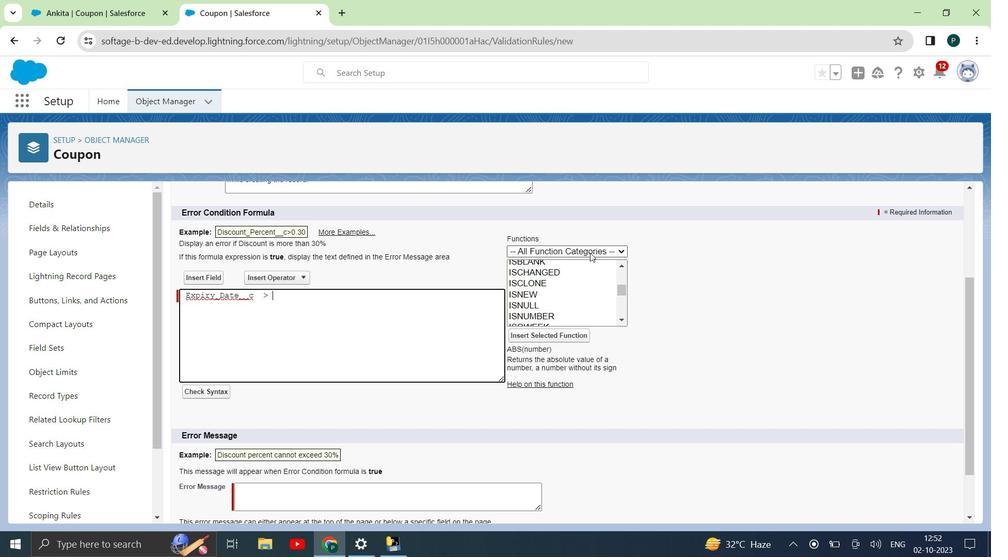 
Action: Mouse pressed left at (590, 252)
Screenshot: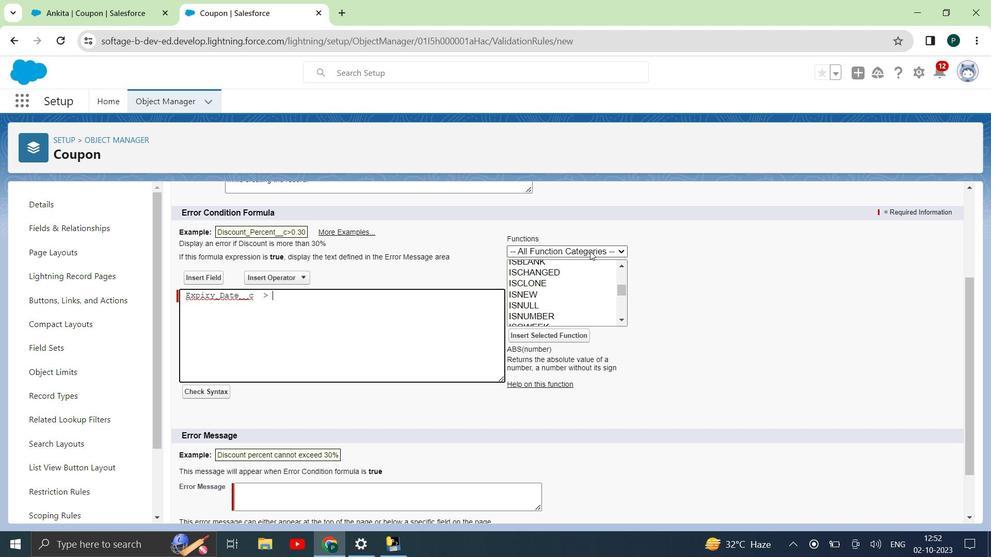 
Action: Mouse moved to (580, 274)
Screenshot: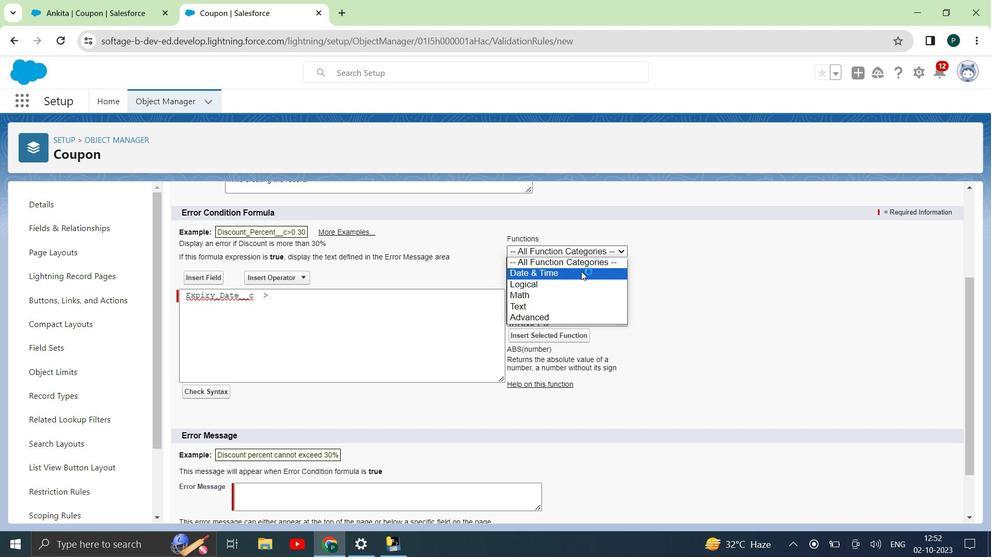 
Action: Mouse pressed left at (580, 274)
Screenshot: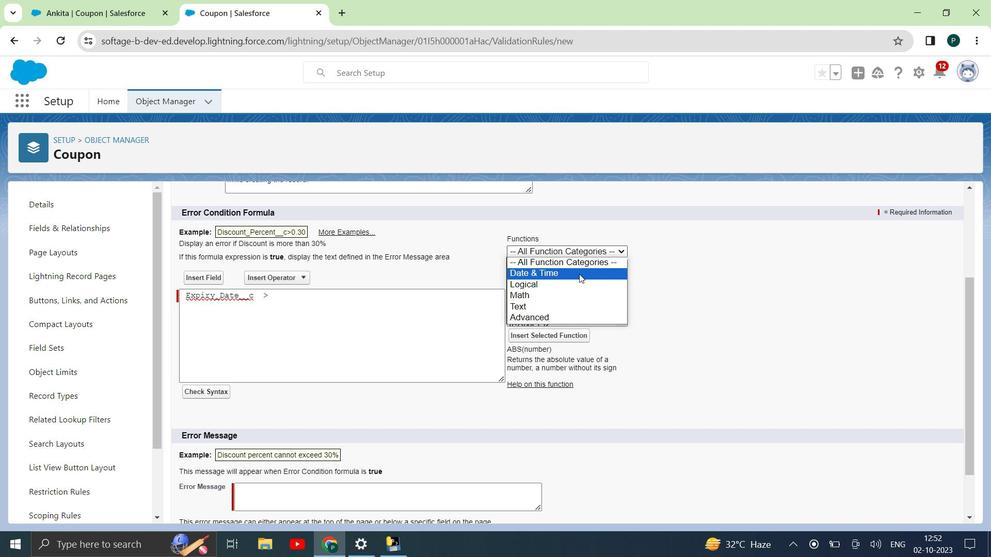 
Action: Mouse scrolled (580, 273) with delta (0, 0)
Screenshot: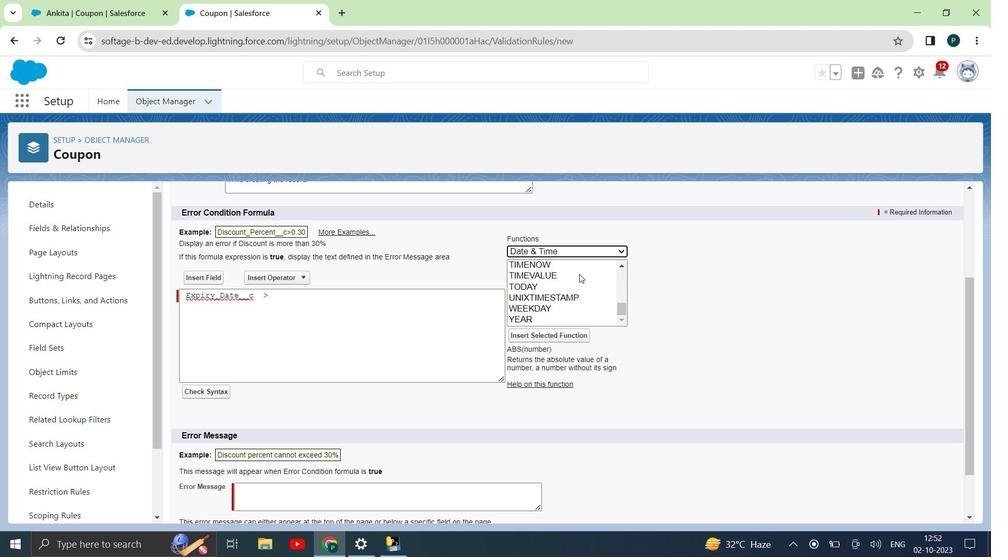 
Action: Mouse scrolled (580, 273) with delta (0, 0)
Screenshot: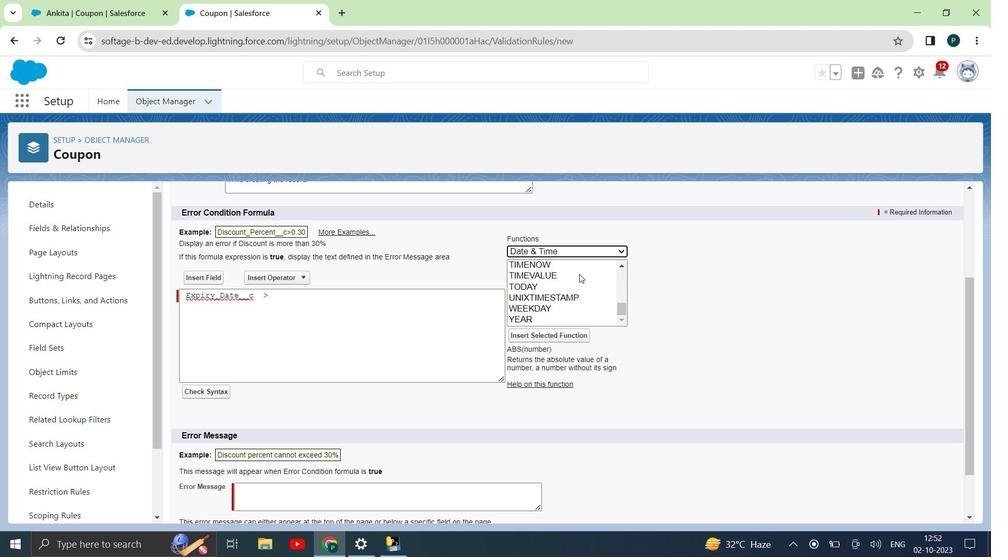 
Action: Mouse moved to (573, 225)
Screenshot: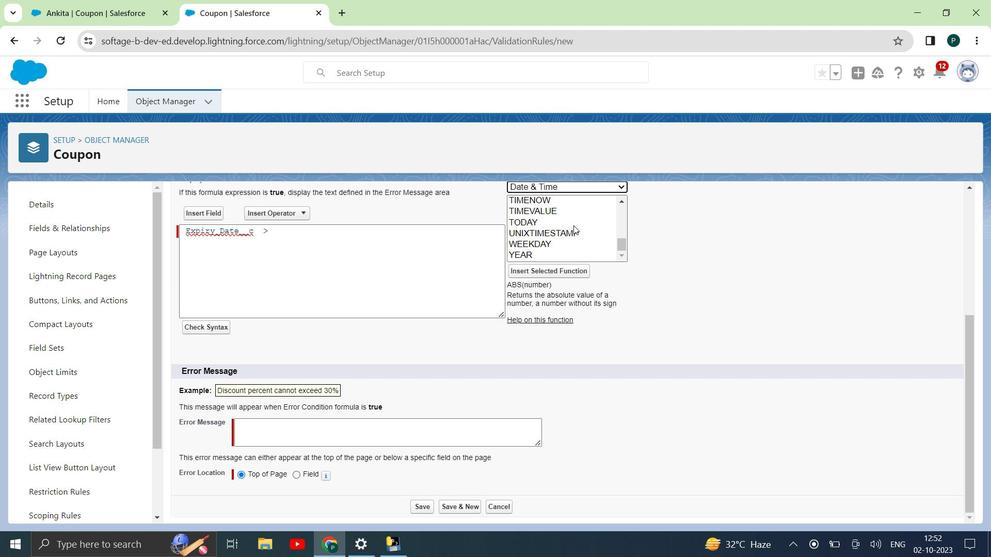 
Action: Mouse scrolled (573, 225) with delta (0, 0)
Screenshot: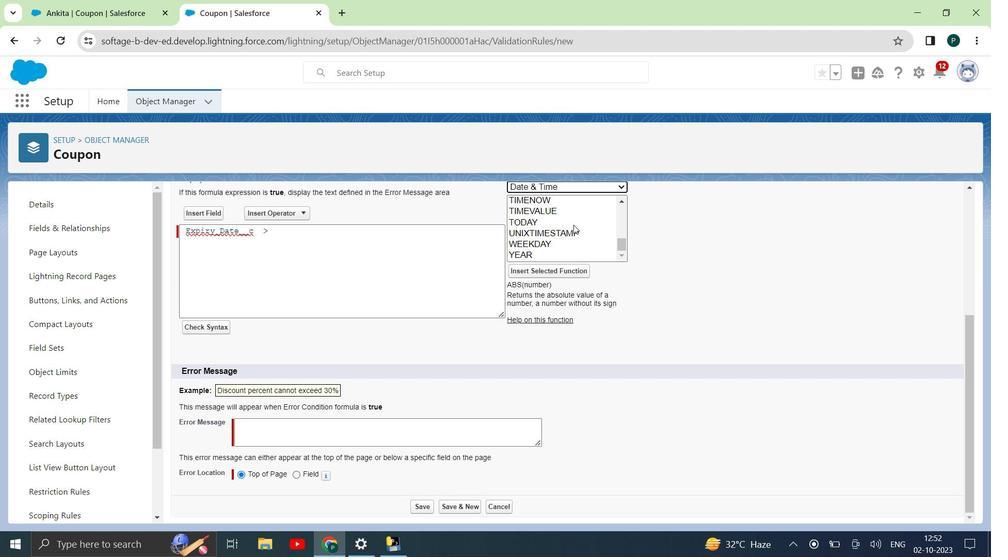
Action: Mouse scrolled (573, 225) with delta (0, 0)
Screenshot: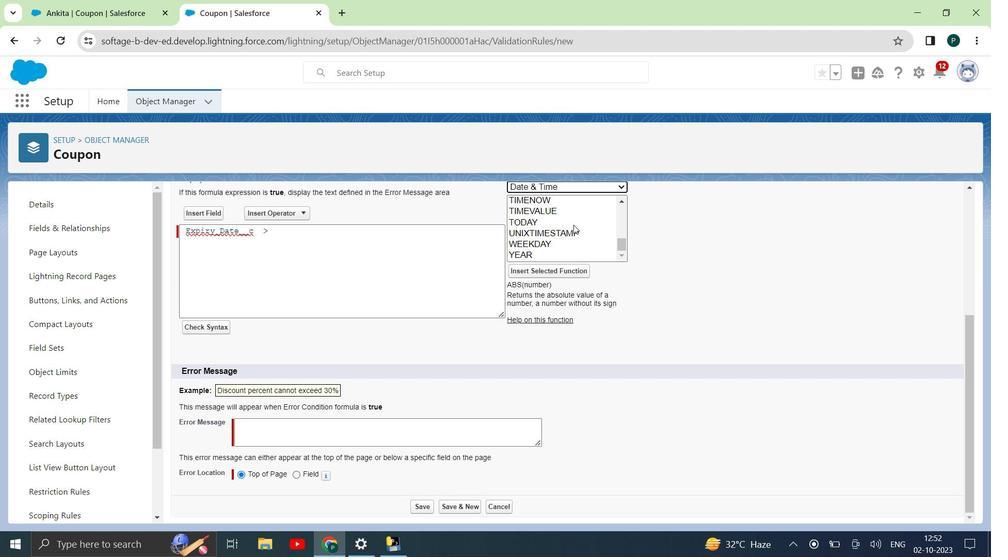 
Action: Mouse moved to (573, 226)
Screenshot: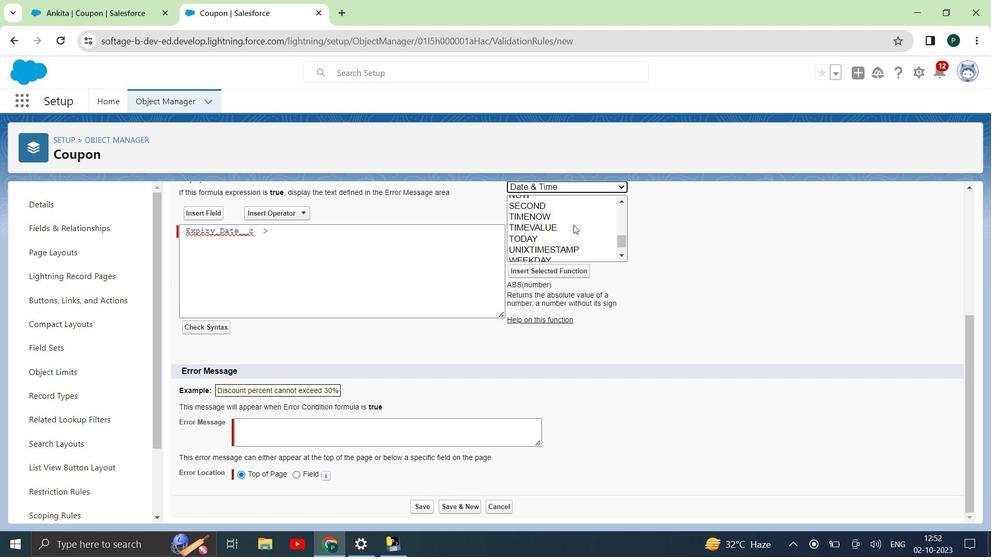 
Action: Mouse scrolled (573, 226) with delta (0, 0)
Screenshot: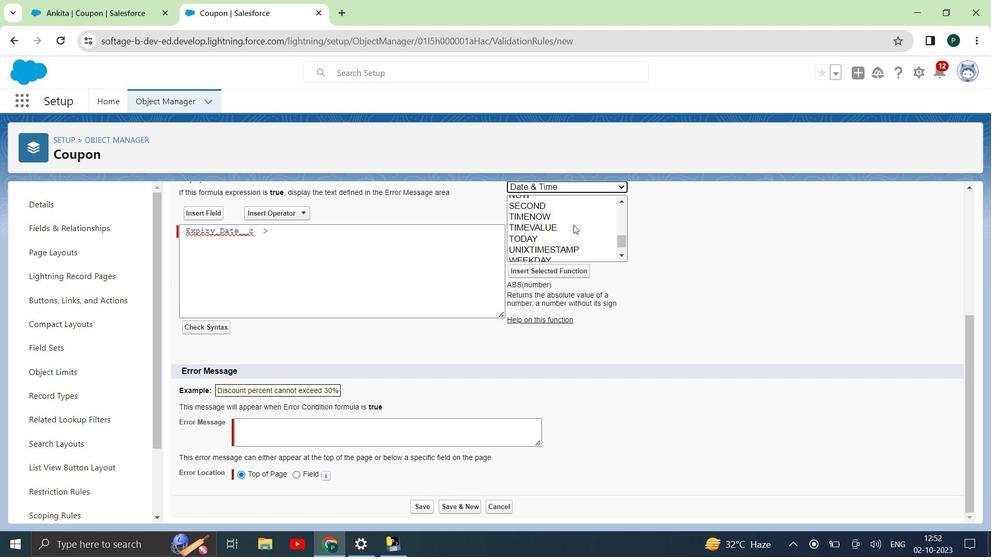 
Action: Mouse moved to (577, 256)
Screenshot: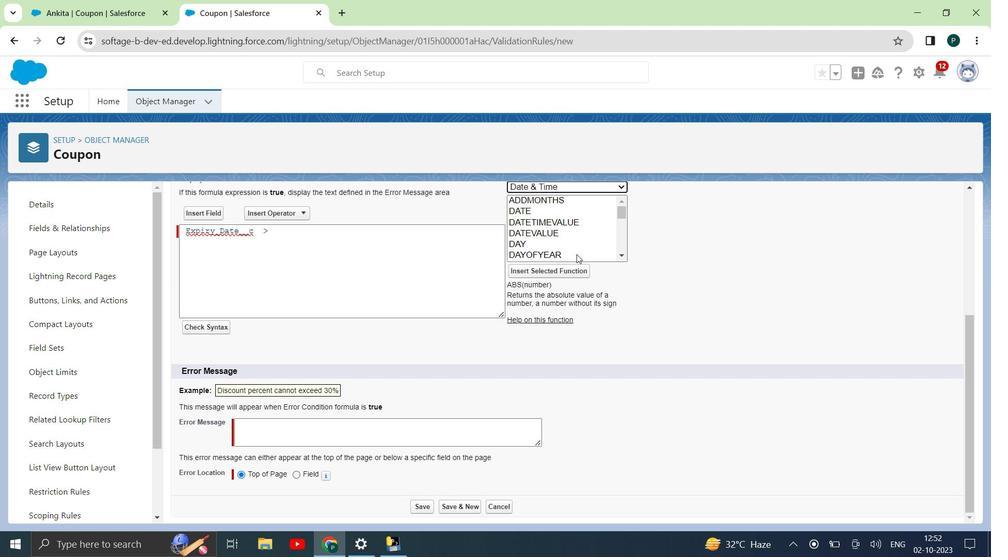 
Action: Mouse scrolled (577, 256) with delta (0, 0)
Screenshot: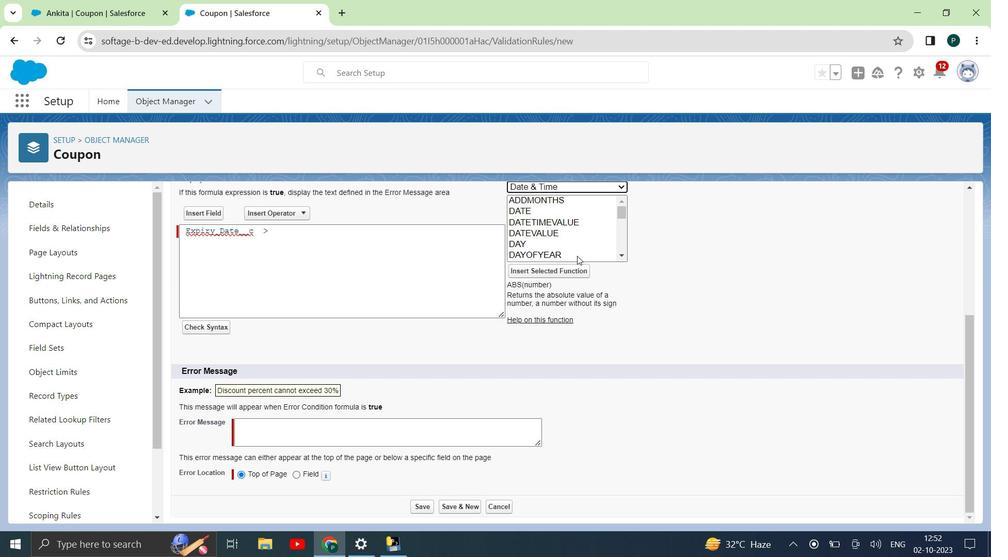 
Action: Mouse scrolled (577, 256) with delta (0, 0)
Screenshot: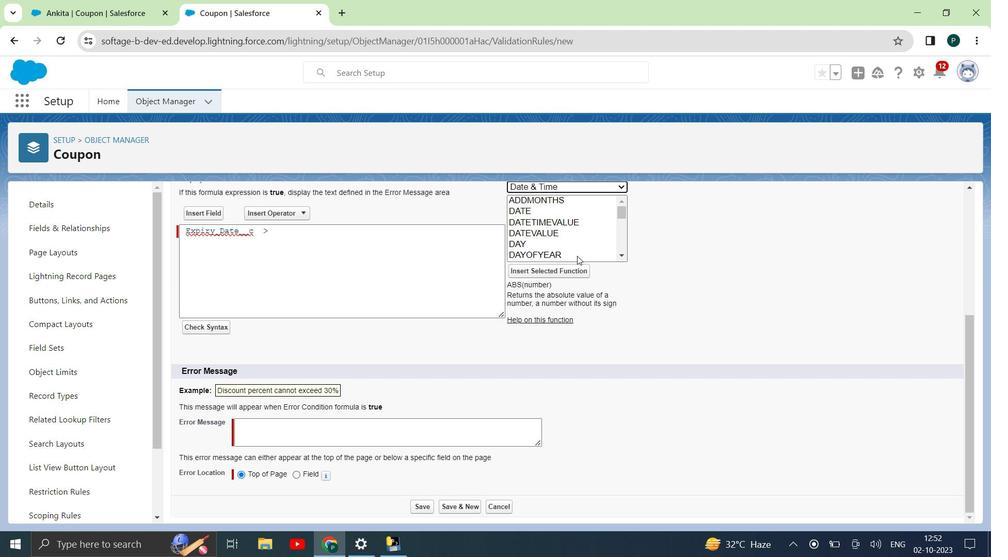 
Action: Mouse scrolled (577, 256) with delta (0, 0)
Screenshot: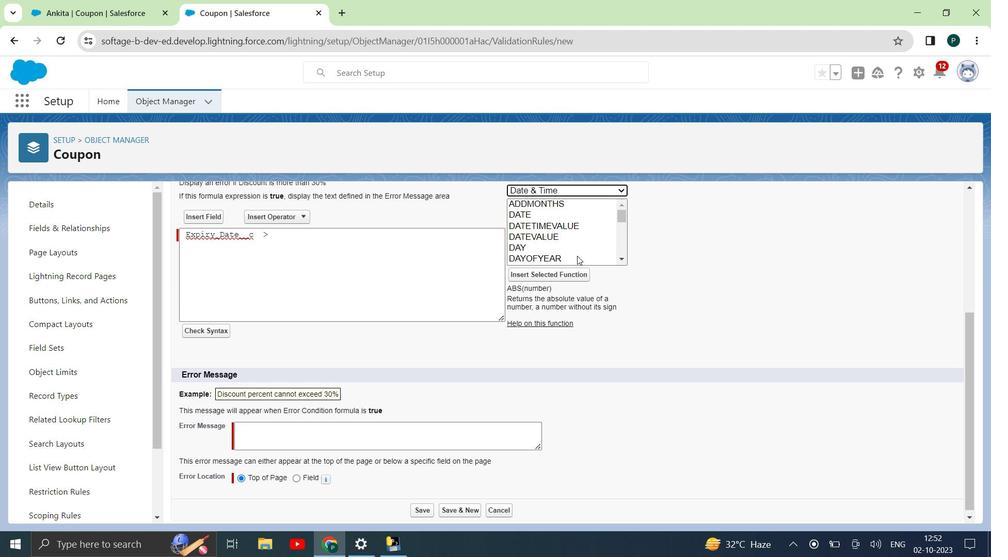 
Action: Mouse scrolled (577, 256) with delta (0, 0)
Screenshot: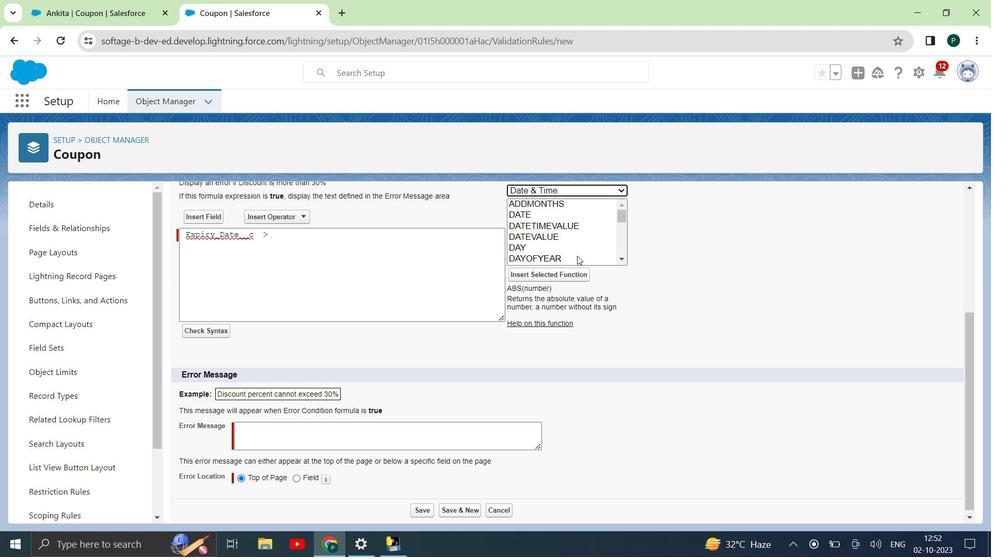 
Action: Mouse moved to (573, 454)
Screenshot: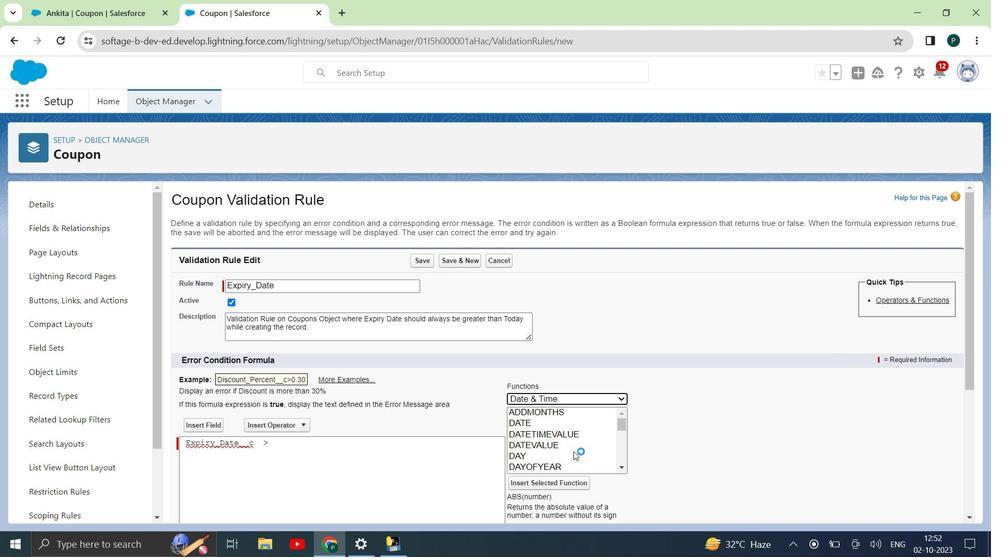 
Action: Mouse scrolled (573, 455) with delta (0, 0)
Screenshot: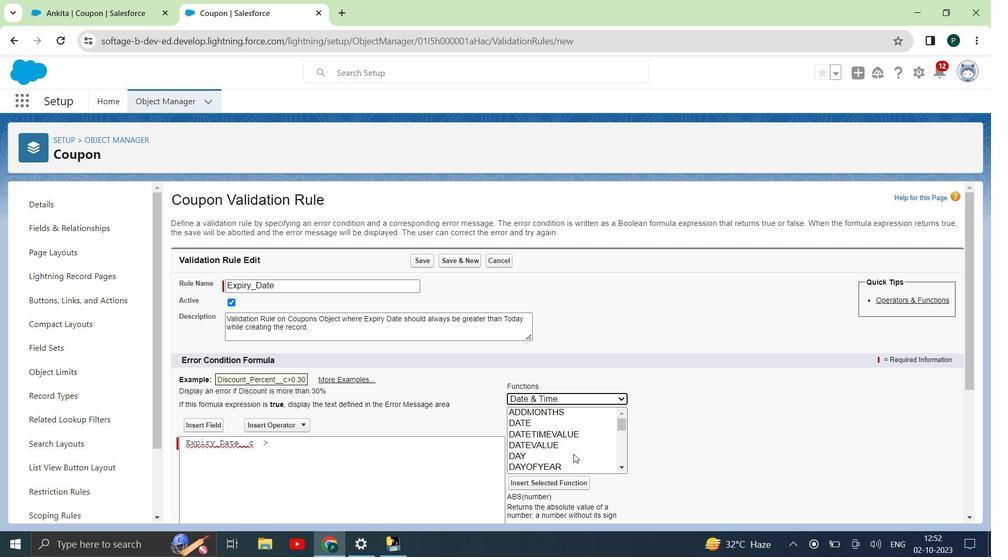 
Action: Mouse scrolled (573, 455) with delta (0, 0)
Screenshot: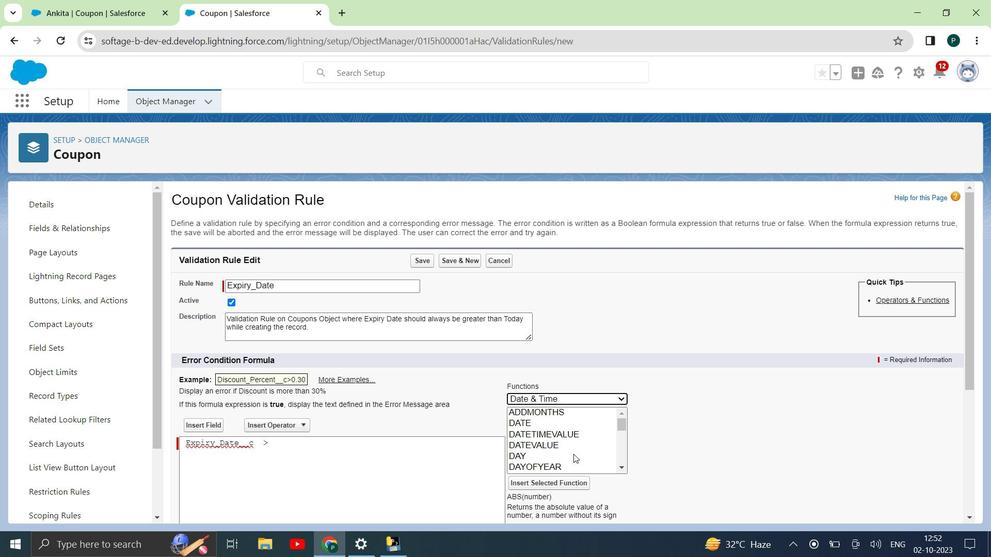 
Action: Mouse scrolled (573, 454) with delta (0, 0)
Screenshot: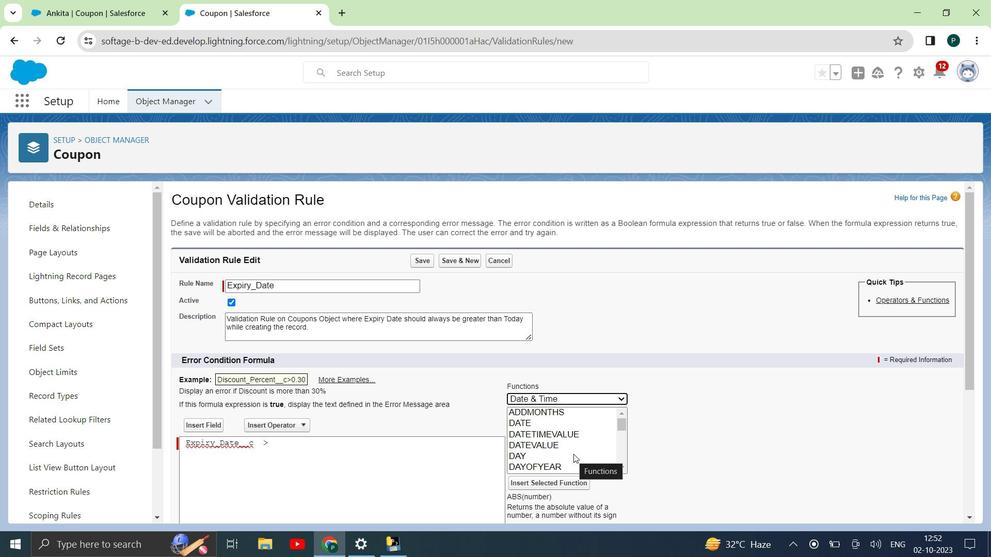 
Action: Mouse scrolled (573, 454) with delta (0, 0)
Screenshot: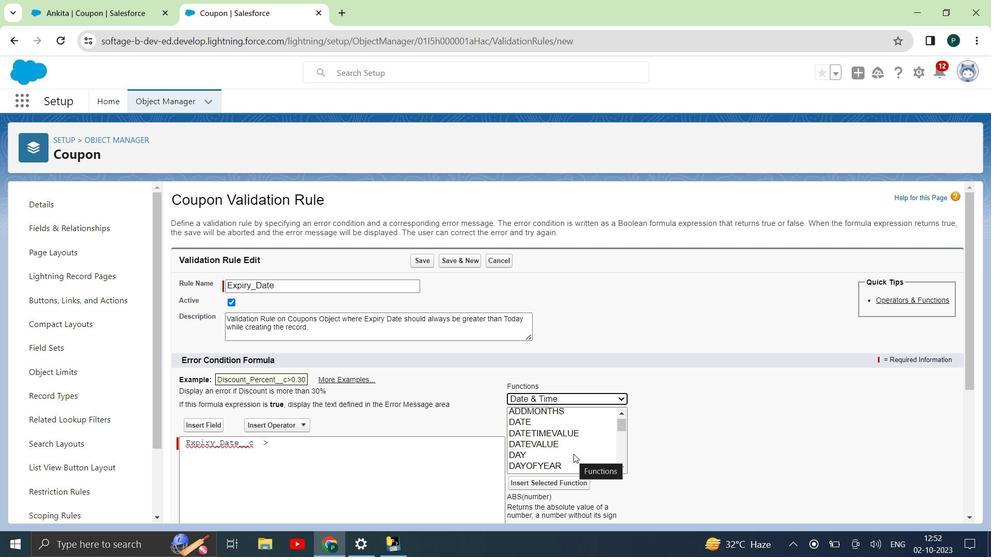 
Action: Mouse scrolled (573, 454) with delta (0, 0)
Screenshot: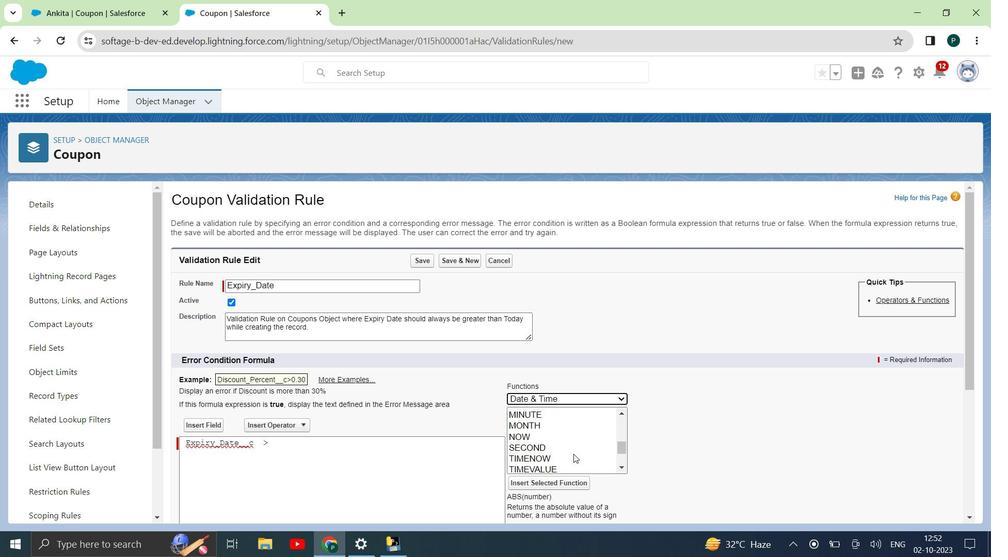 
Action: Mouse scrolled (573, 454) with delta (0, 0)
Screenshot: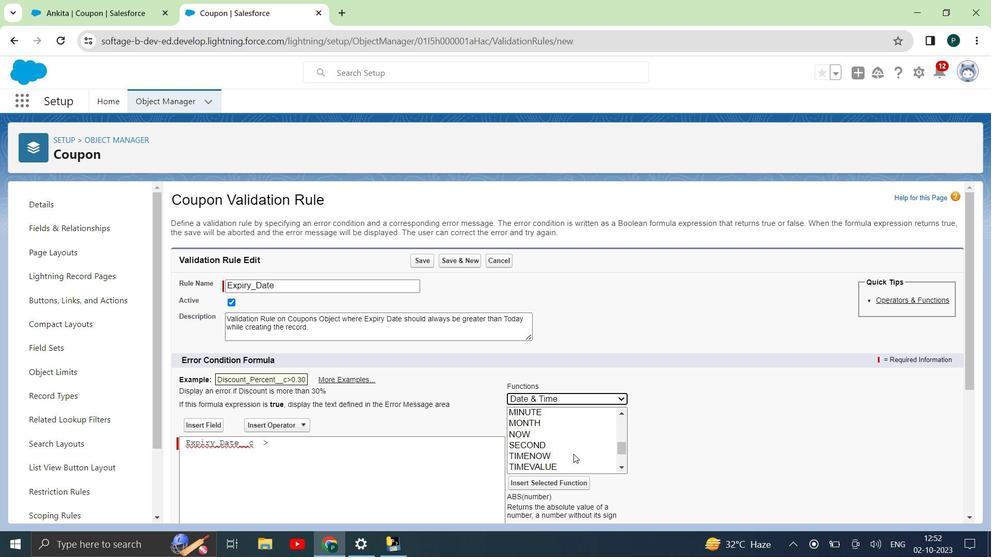
Action: Mouse moved to (594, 400)
Screenshot: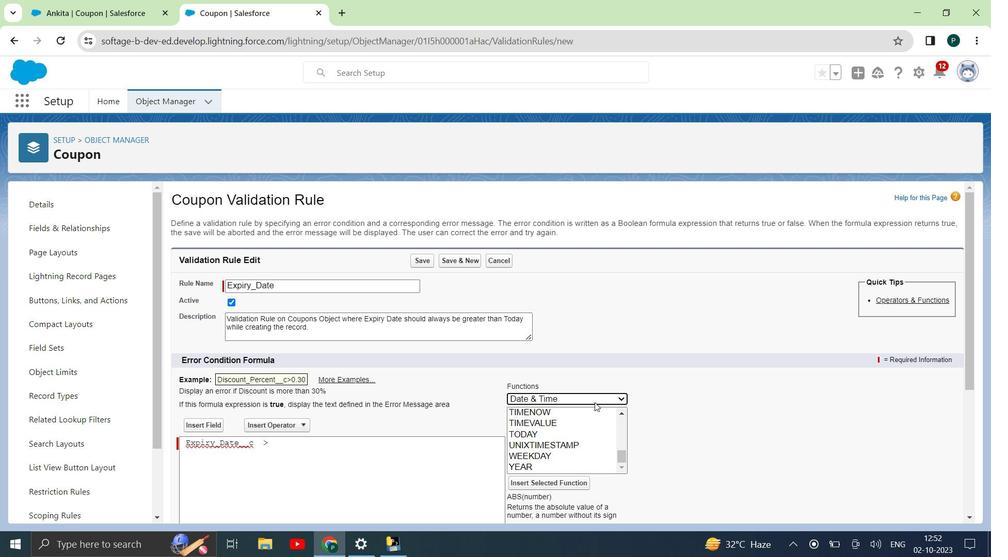 
Action: Mouse pressed left at (594, 400)
Screenshot: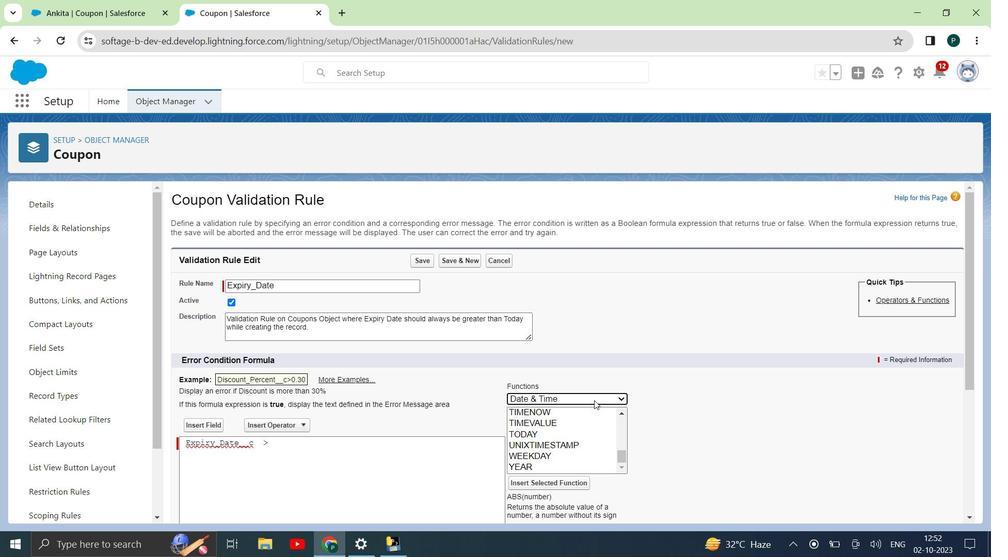
Action: Mouse moved to (580, 434)
Screenshot: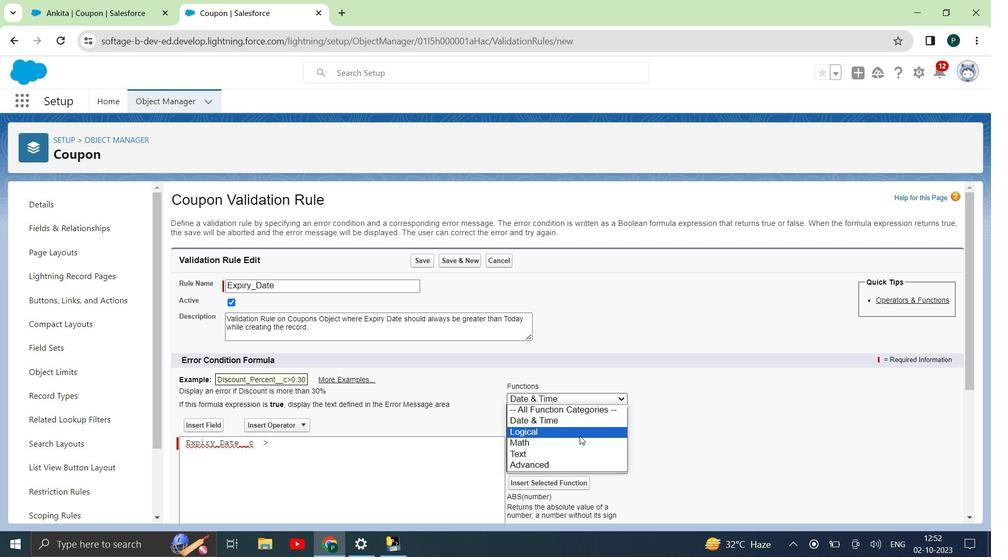 
Action: Mouse pressed left at (580, 434)
Screenshot: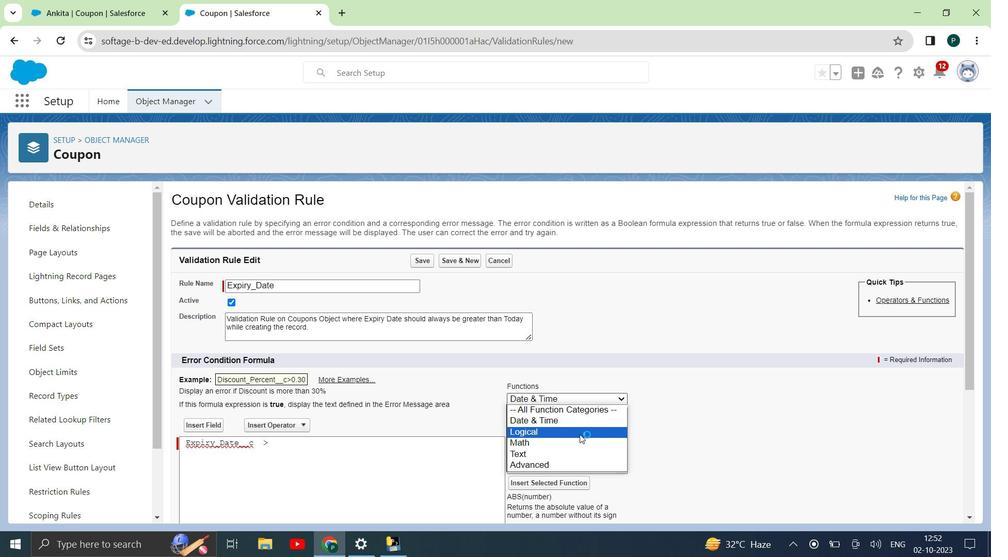 
Action: Mouse scrolled (580, 434) with delta (0, 0)
Screenshot: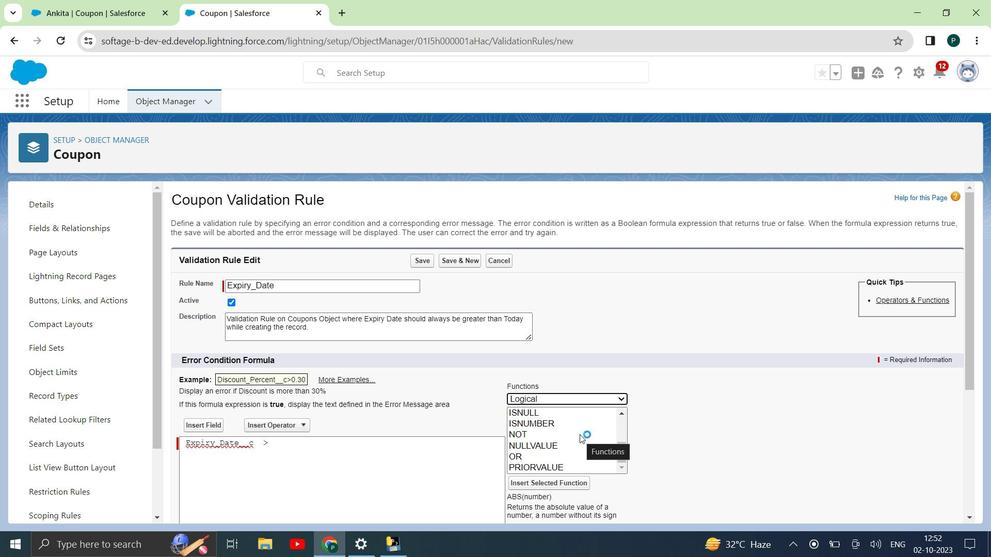 
Action: Mouse scrolled (580, 434) with delta (0, 0)
Screenshot: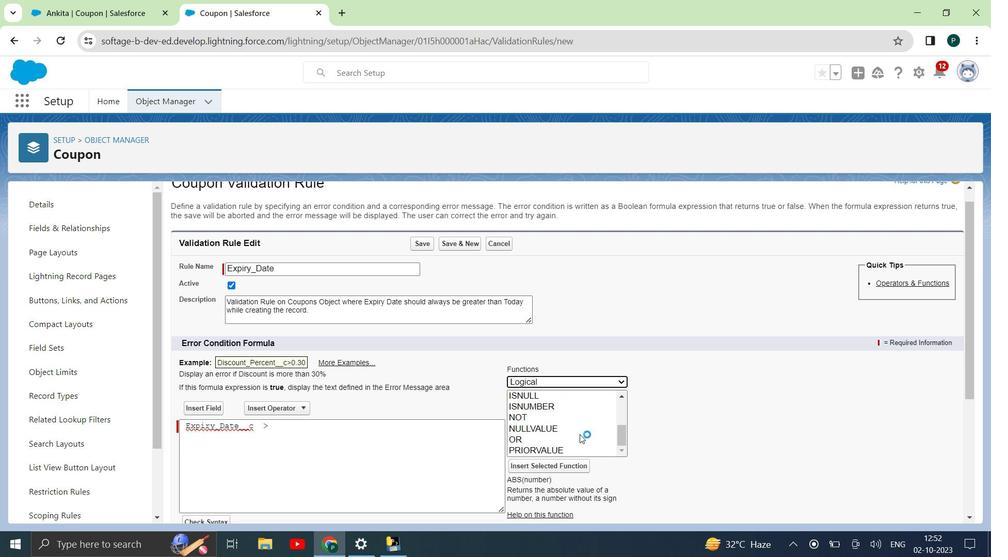 
Action: Mouse moved to (591, 249)
Screenshot: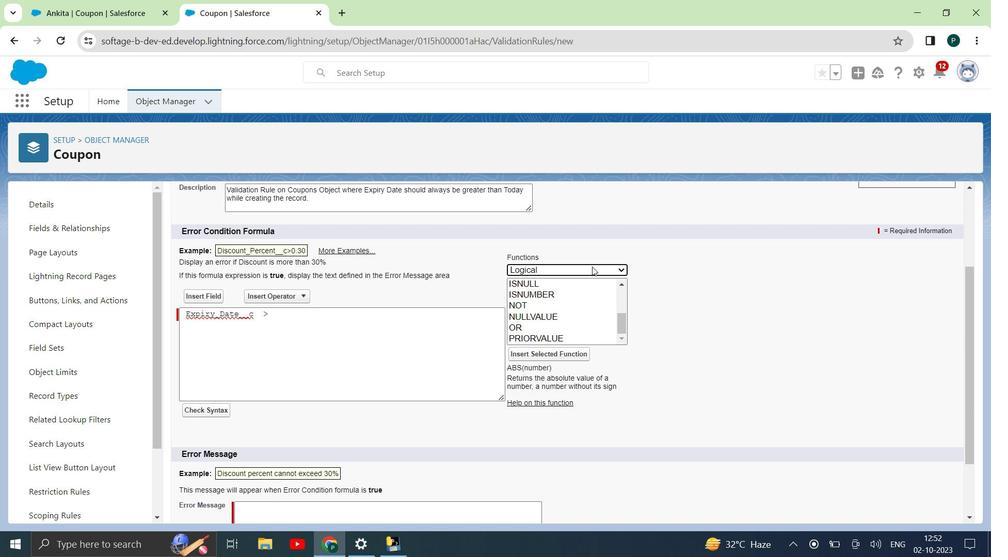 
Action: Mouse scrolled (591, 249) with delta (0, 0)
Screenshot: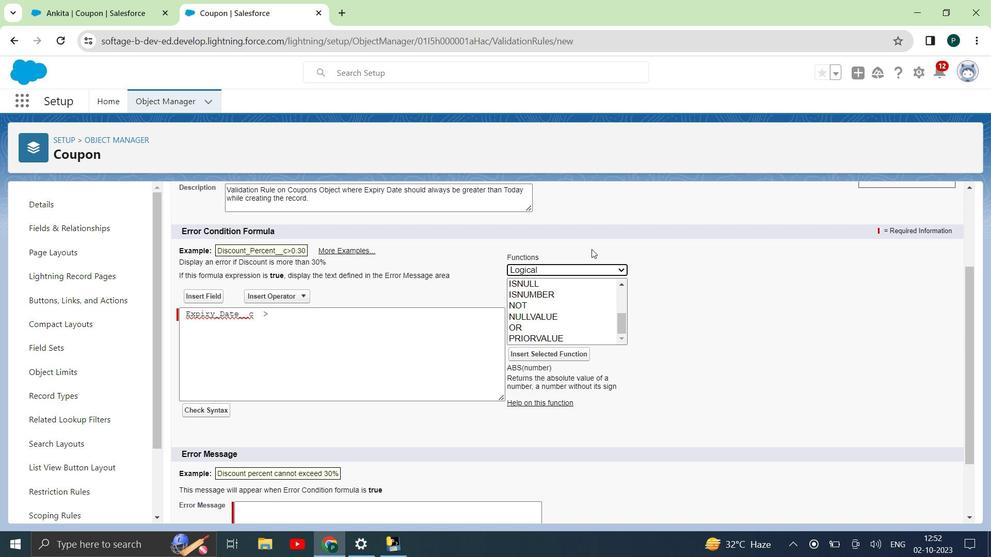 
Action: Mouse moved to (594, 267)
Screenshot: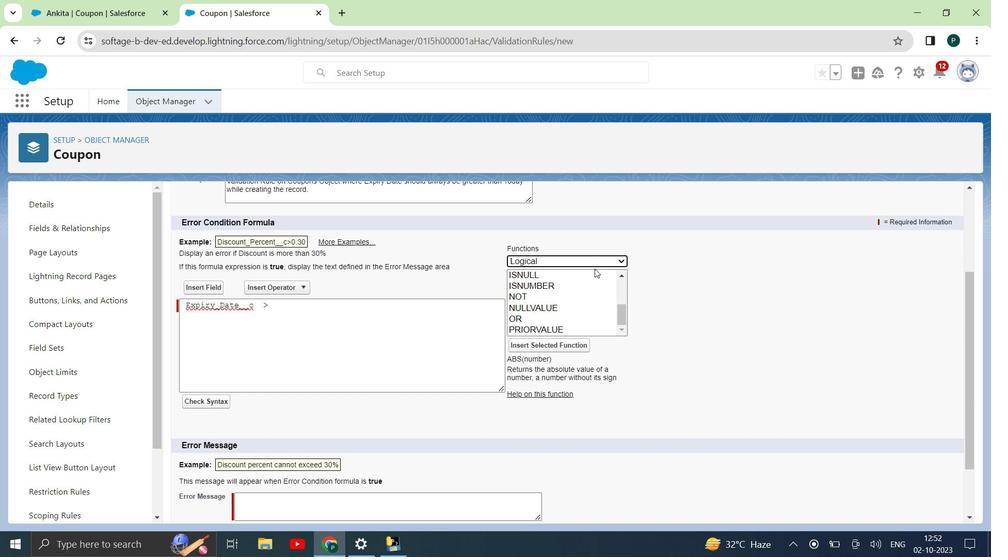 
Action: Mouse scrolled (594, 266) with delta (0, 0)
Screenshot: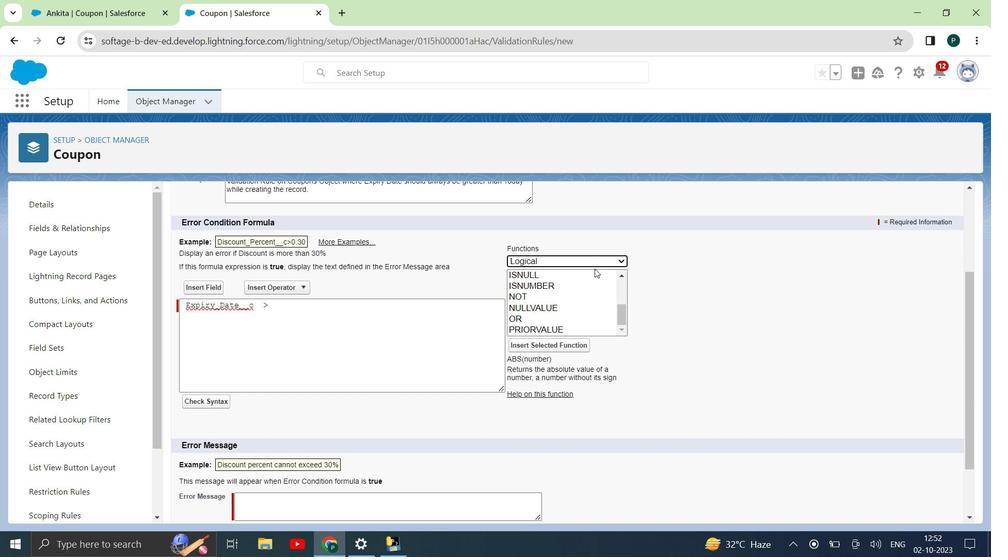 
Action: Mouse moved to (620, 210)
Screenshot: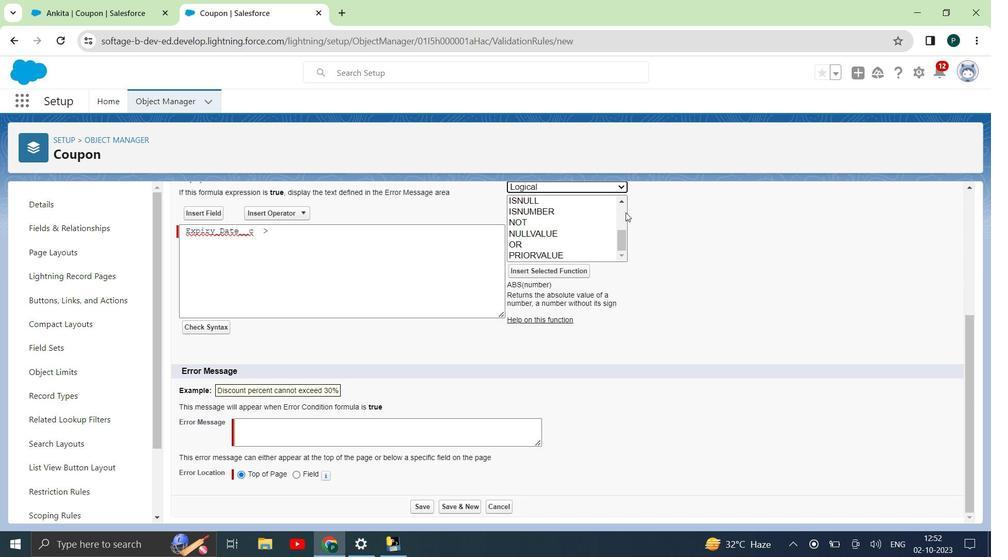 
Action: Mouse scrolled (620, 210) with delta (0, 0)
Screenshot: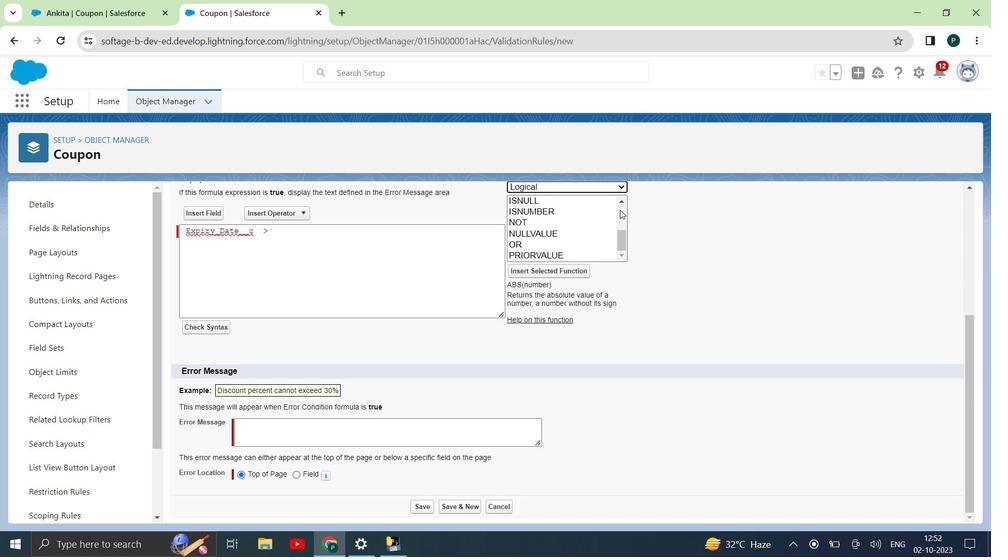 
Action: Mouse scrolled (620, 210) with delta (0, 0)
Screenshot: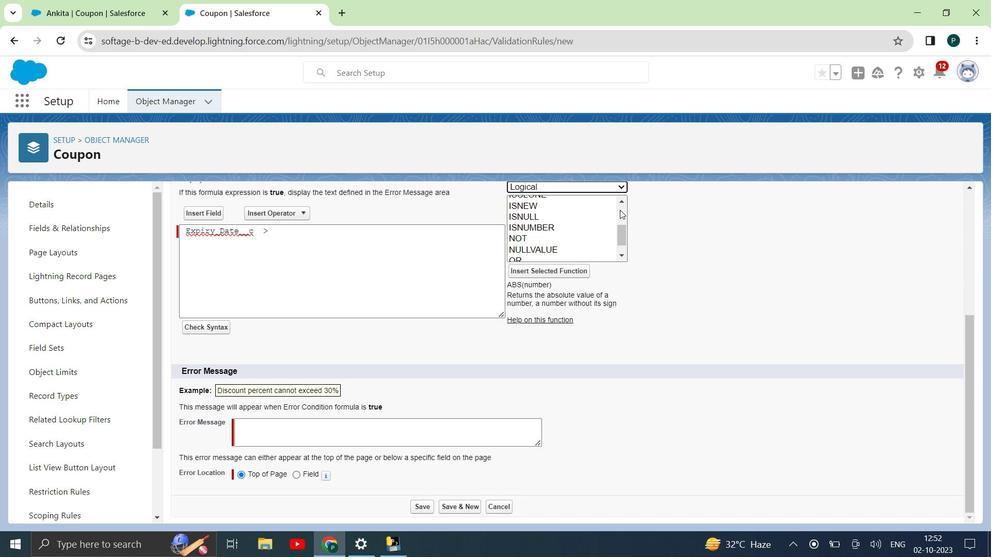 
Action: Mouse moved to (612, 227)
Screenshot: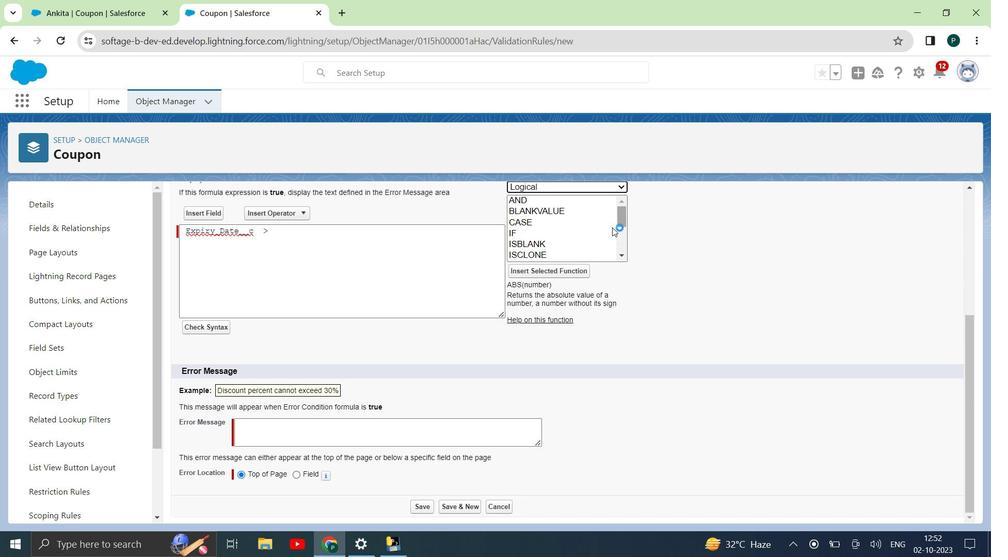 
Action: Mouse scrolled (612, 228) with delta (0, 0)
Screenshot: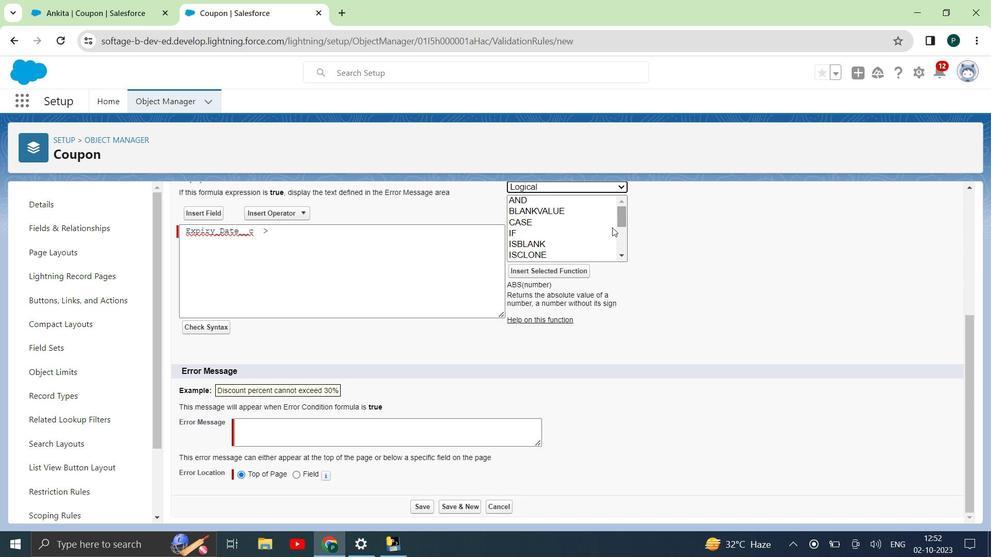 
Action: Mouse scrolled (612, 228) with delta (0, 0)
Screenshot: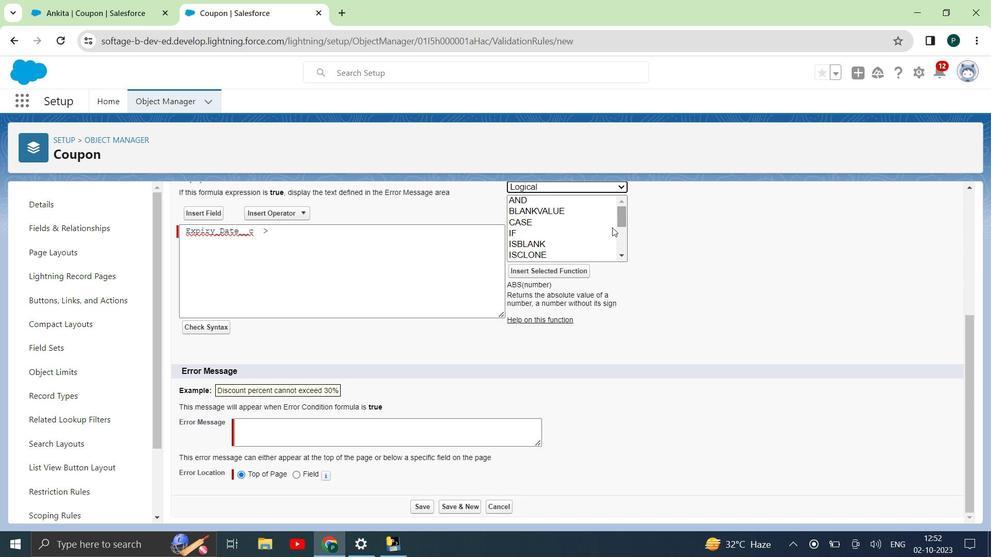 
Action: Mouse scrolled (612, 228) with delta (0, 0)
Screenshot: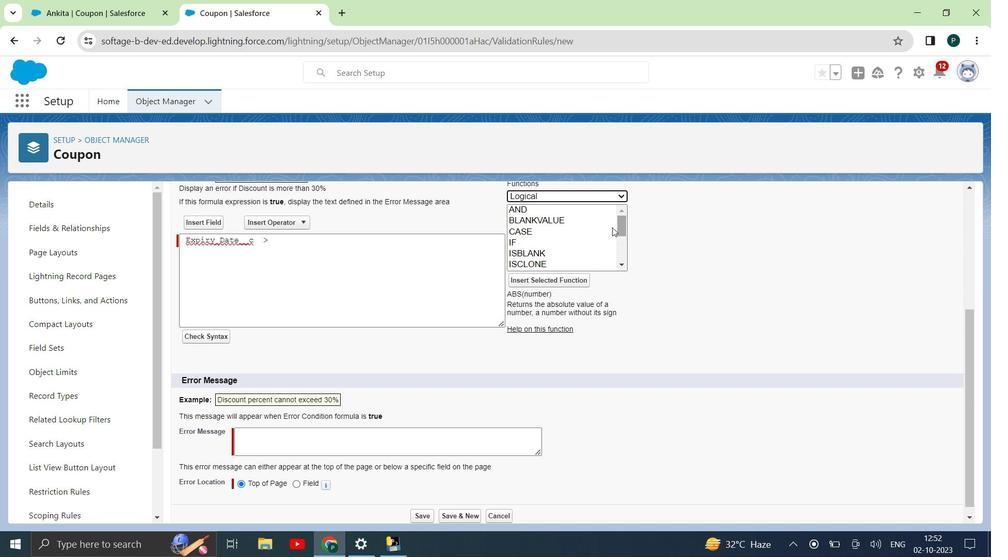 
Action: Mouse moved to (590, 380)
Screenshot: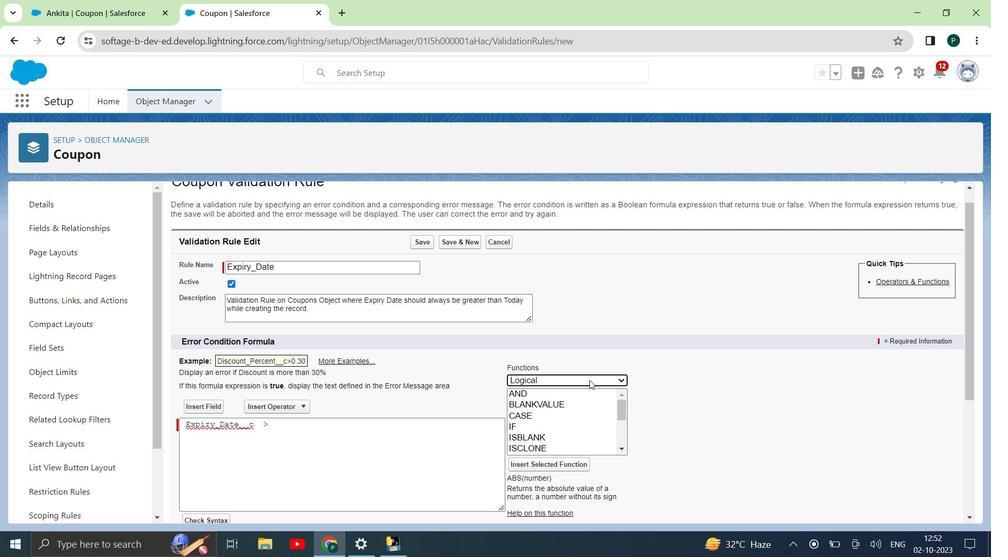 
Action: Mouse pressed left at (590, 380)
Screenshot: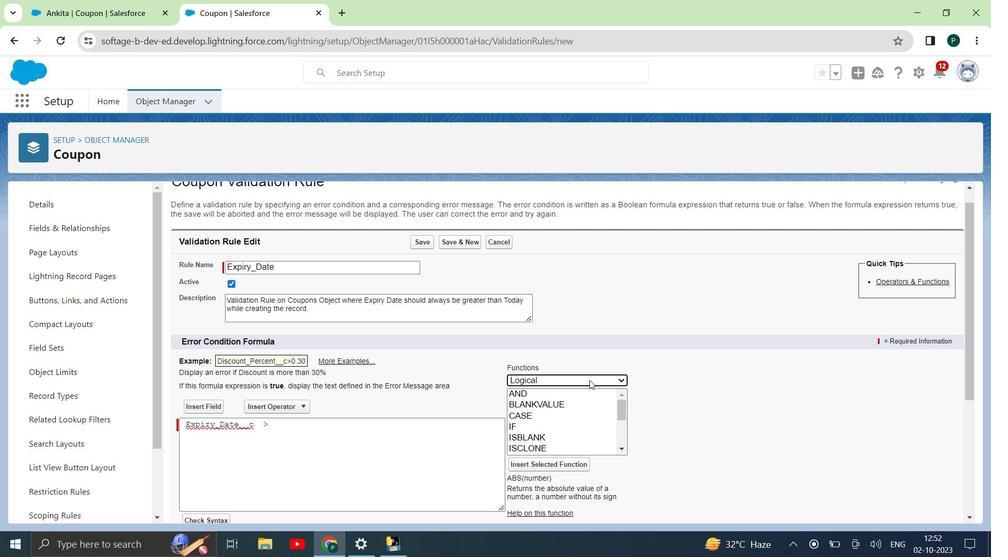 
Action: Mouse moved to (573, 425)
Screenshot: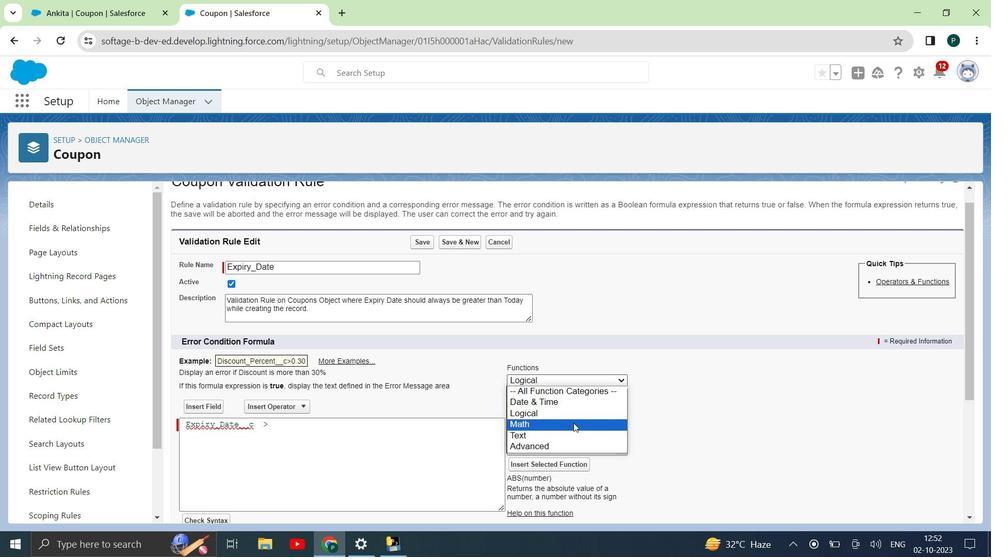 
Action: Mouse pressed left at (573, 425)
Screenshot: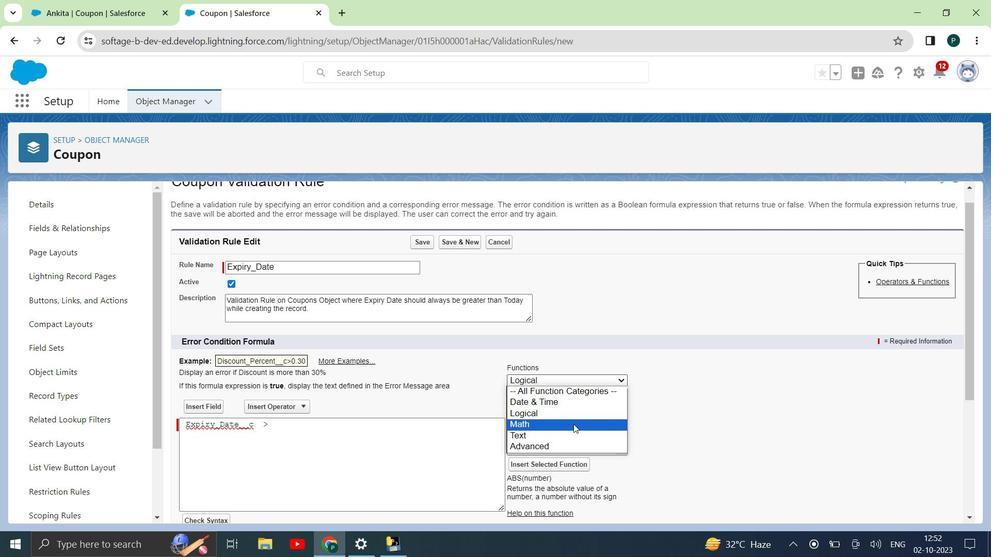 
Action: Mouse moved to (623, 426)
Screenshot: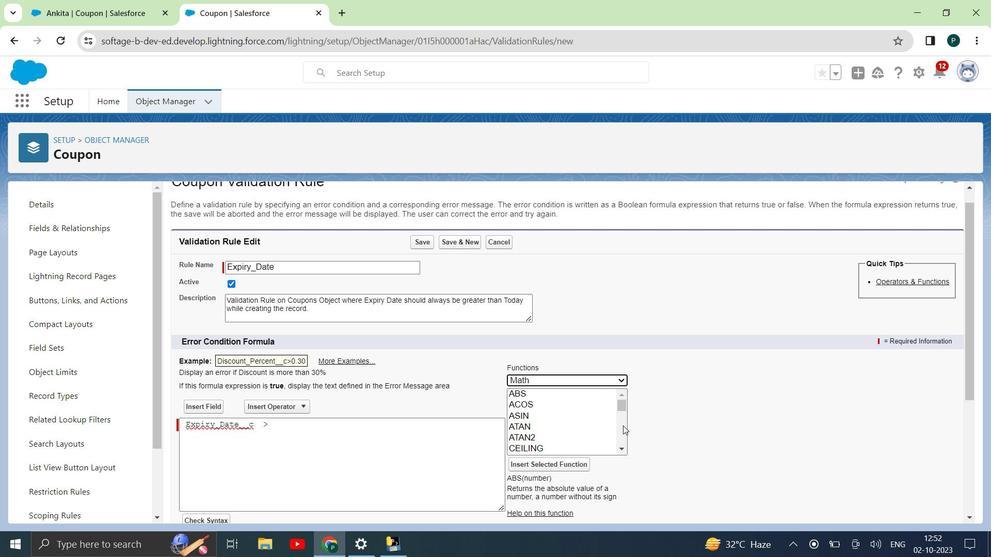 
Action: Mouse pressed left at (623, 426)
Screenshot: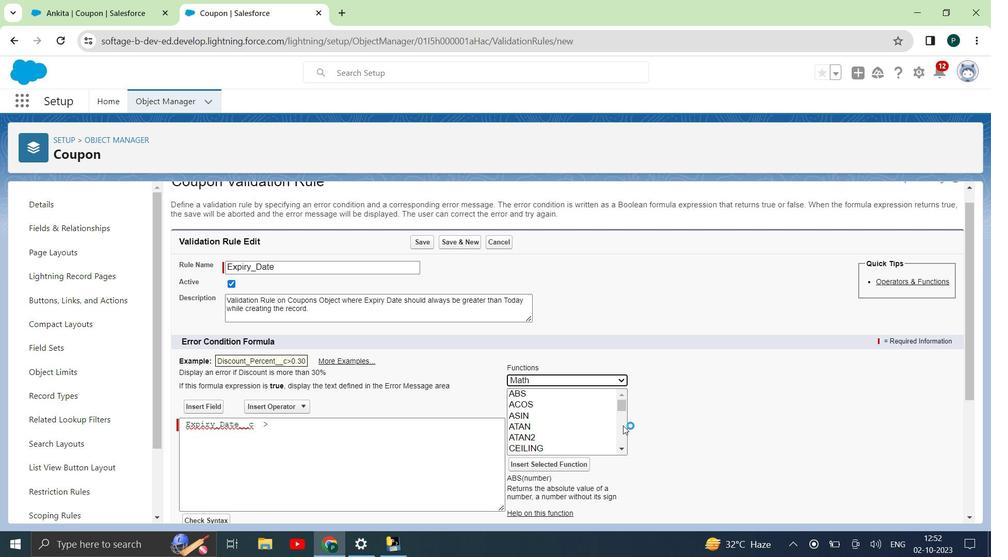 
Action: Mouse moved to (606, 381)
Screenshot: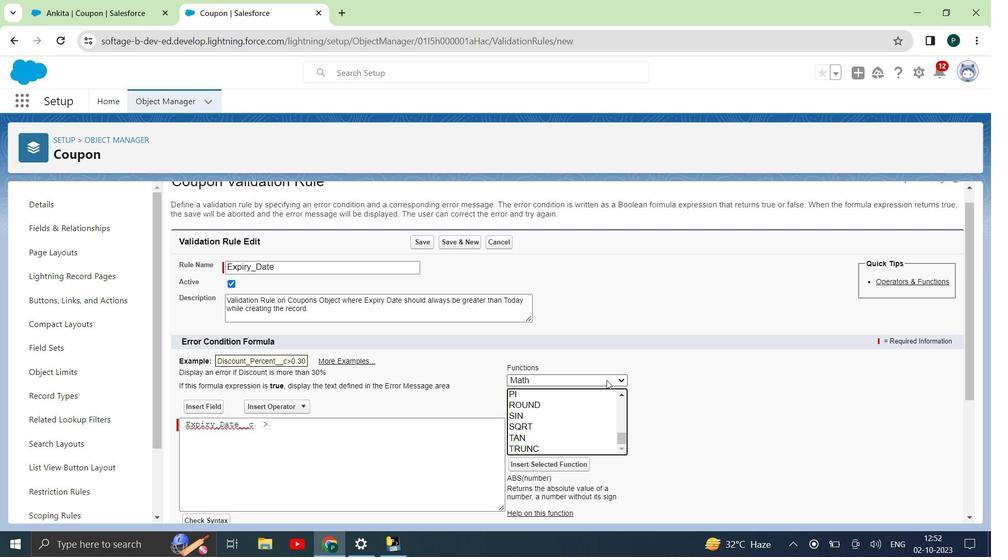 
Action: Mouse pressed left at (606, 381)
Screenshot: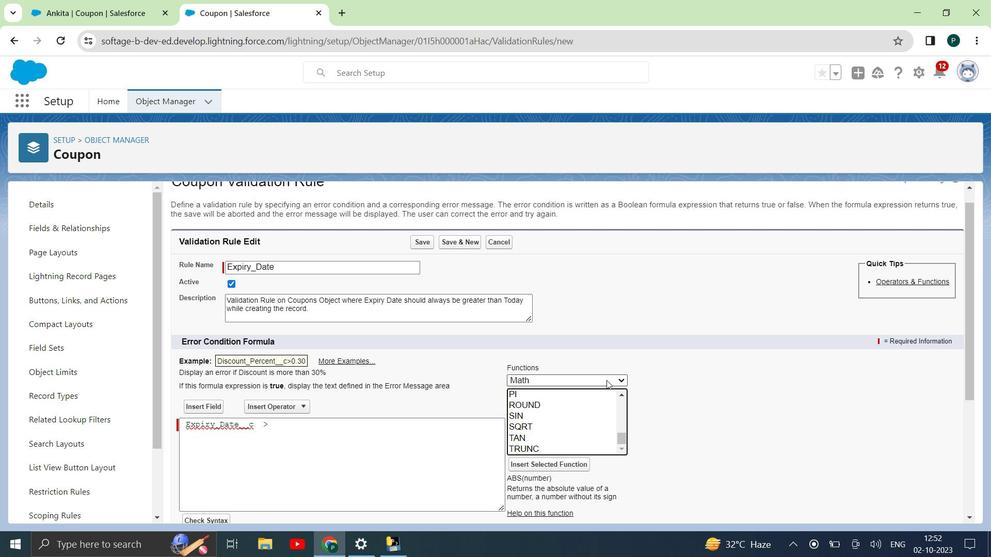 
Action: Mouse moved to (597, 436)
Screenshot: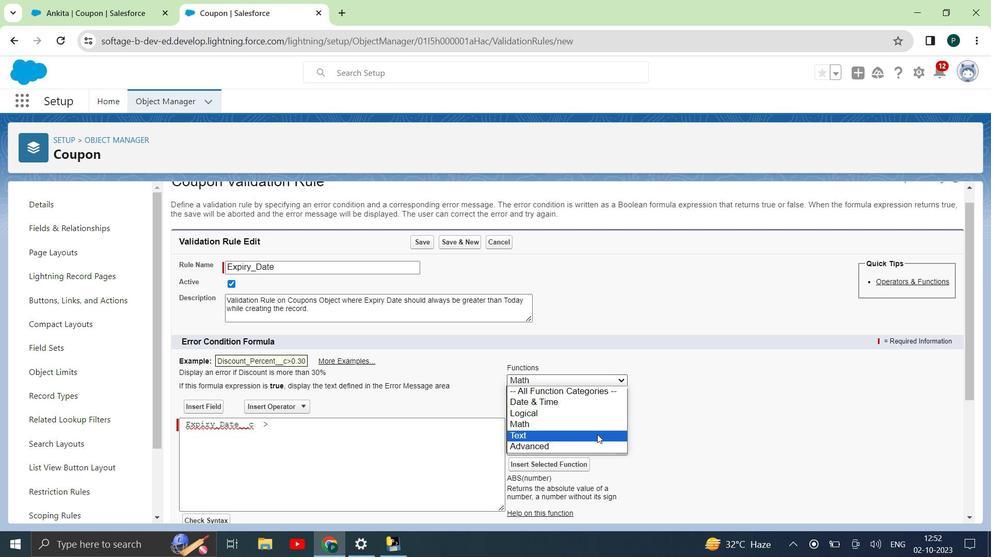 
Action: Mouse pressed left at (597, 436)
Screenshot: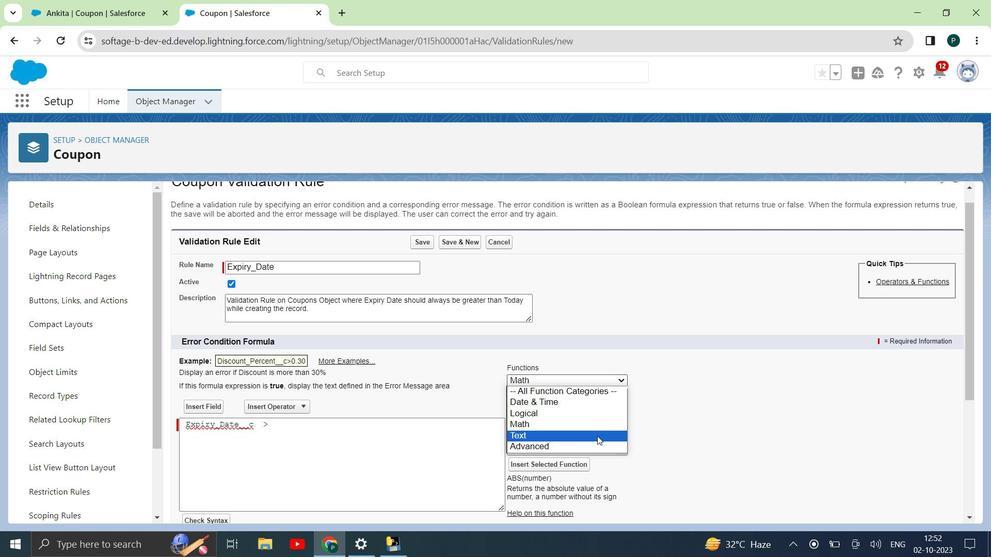 
Action: Mouse moved to (625, 417)
Screenshot: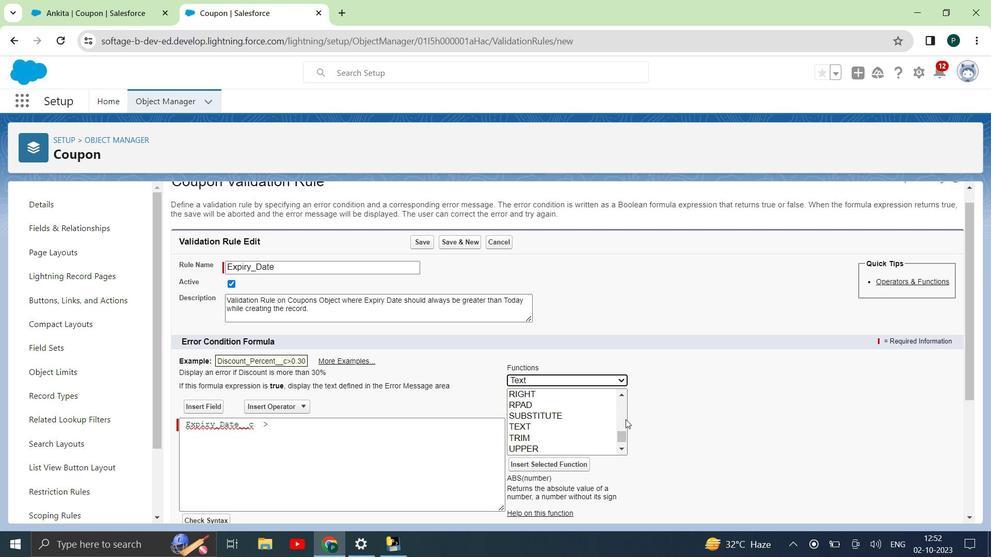
Action: Mouse pressed left at (625, 417)
Screenshot: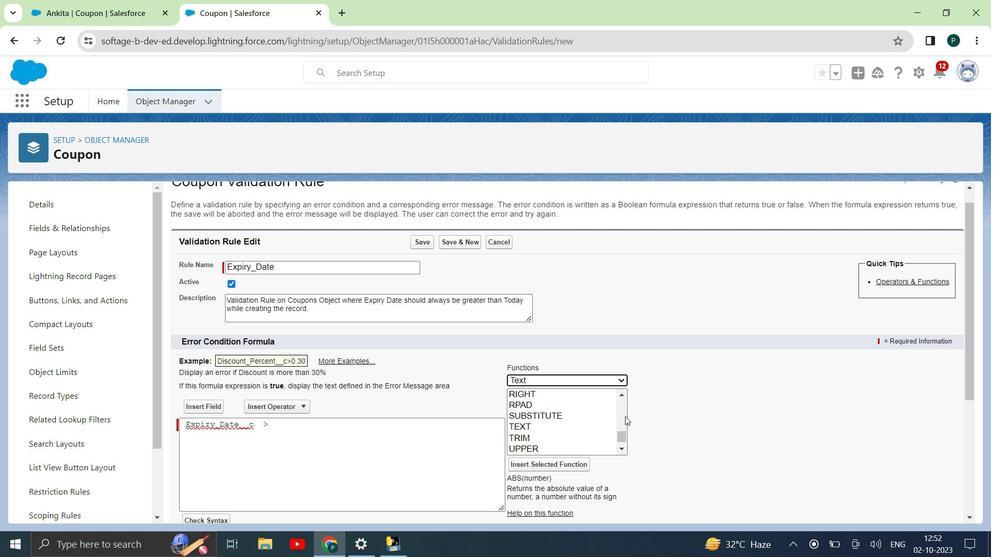 
Action: Mouse moved to (622, 417)
Screenshot: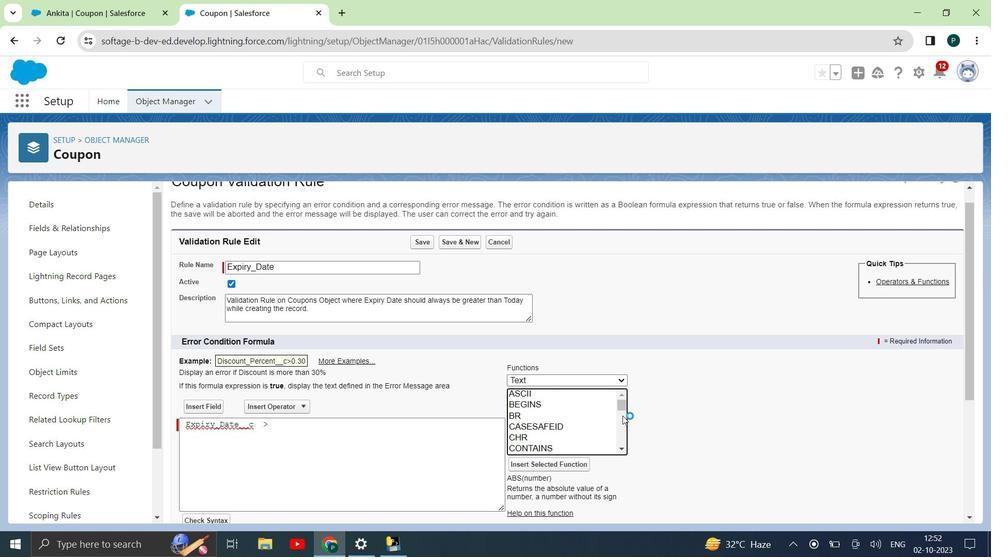 
Action: Mouse pressed left at (622, 417)
Screenshot: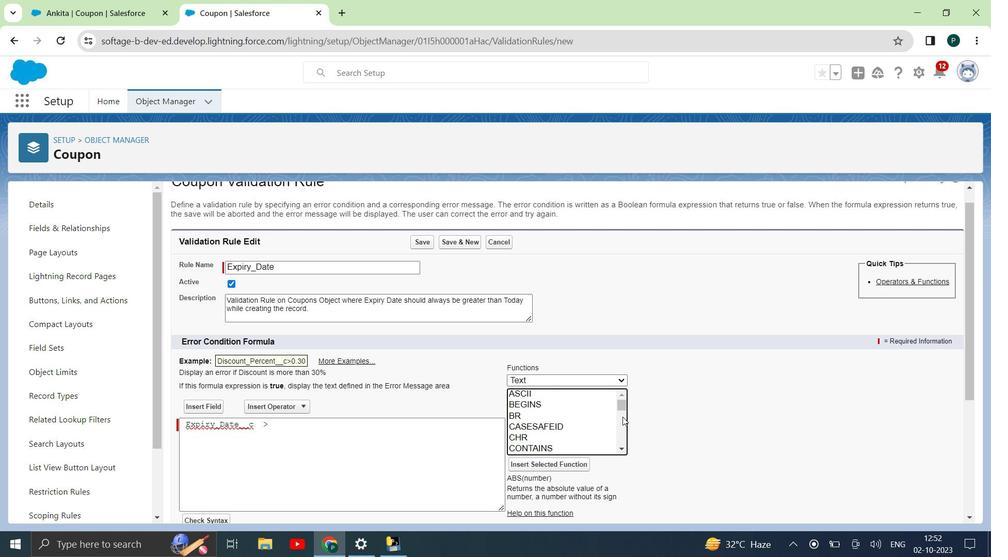 
Action: Mouse moved to (598, 378)
Screenshot: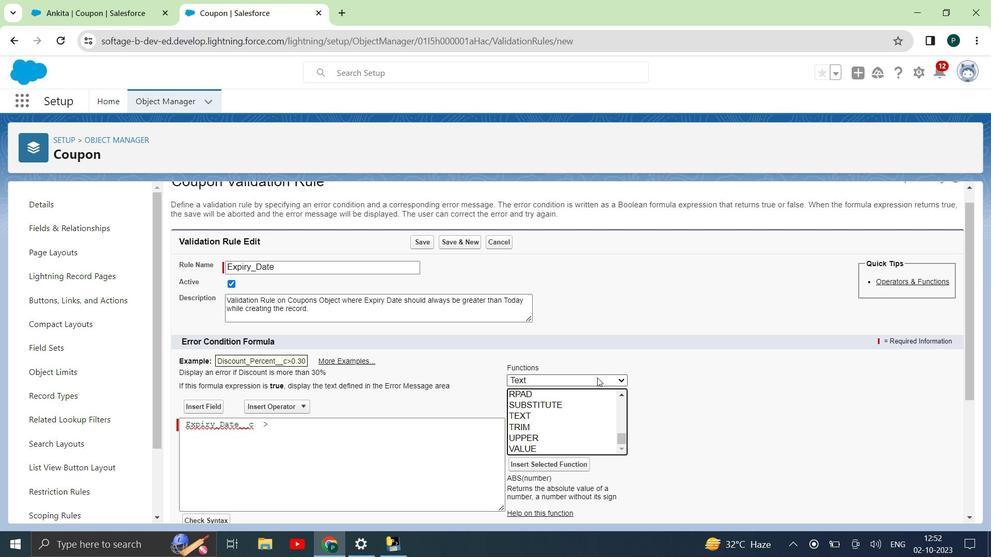 
Action: Mouse pressed left at (598, 378)
Screenshot: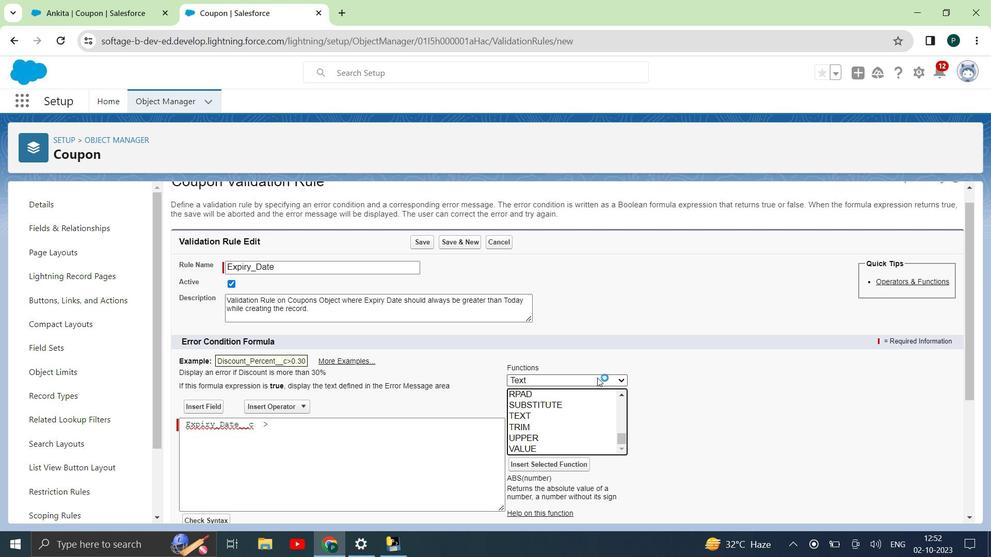 
Action: Mouse moved to (592, 450)
Screenshot: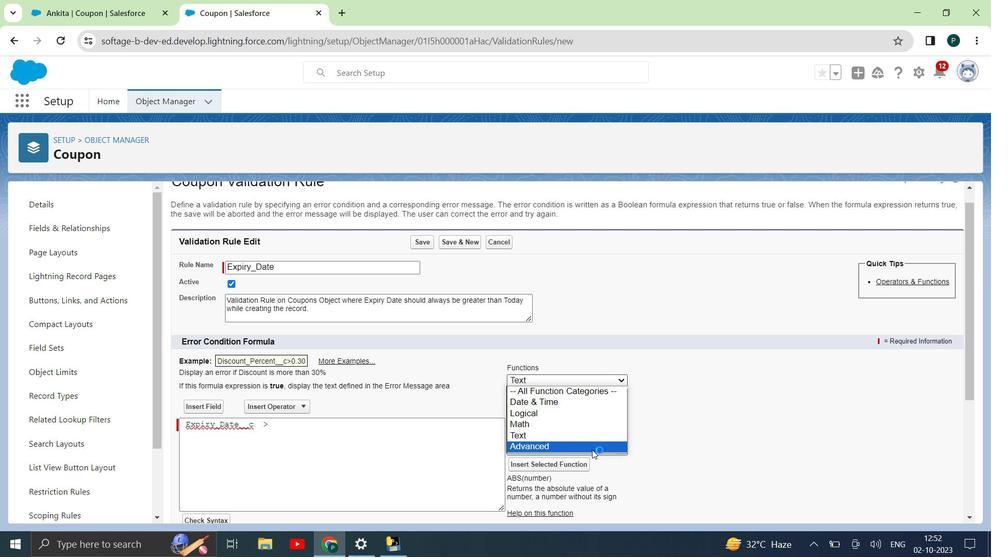 
Action: Mouse pressed left at (592, 450)
Screenshot: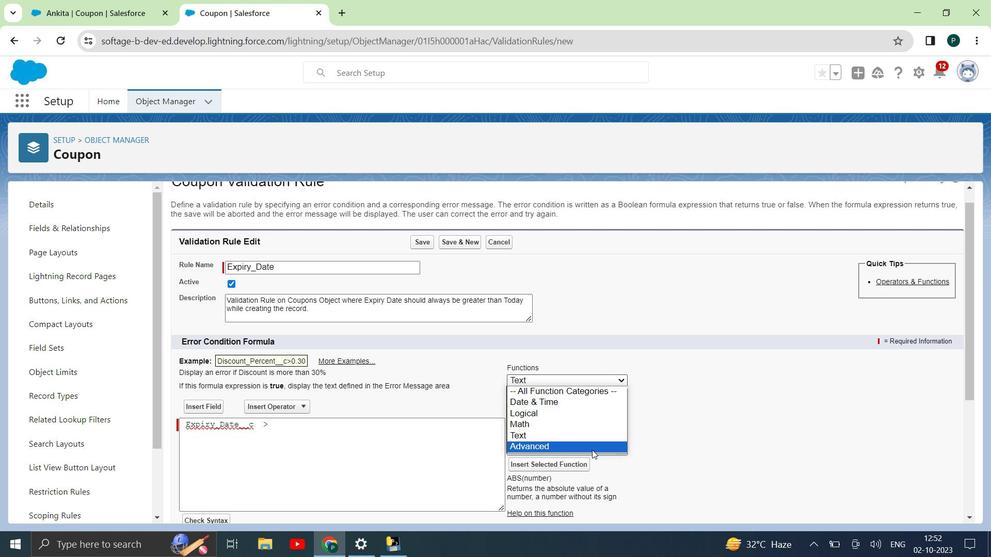 
Action: Mouse moved to (602, 382)
Screenshot: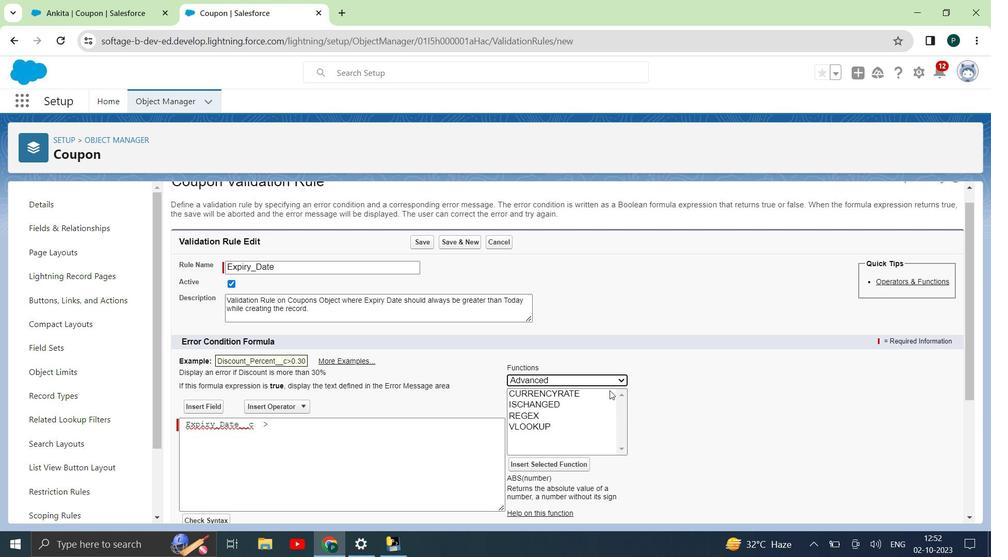 
Action: Mouse pressed left at (602, 382)
Screenshot: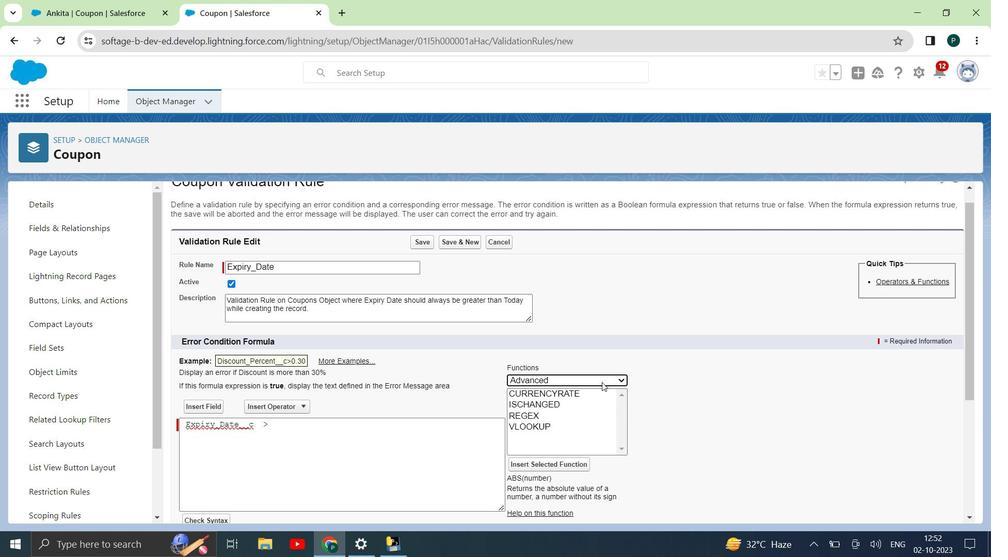 
Action: Mouse moved to (597, 394)
Screenshot: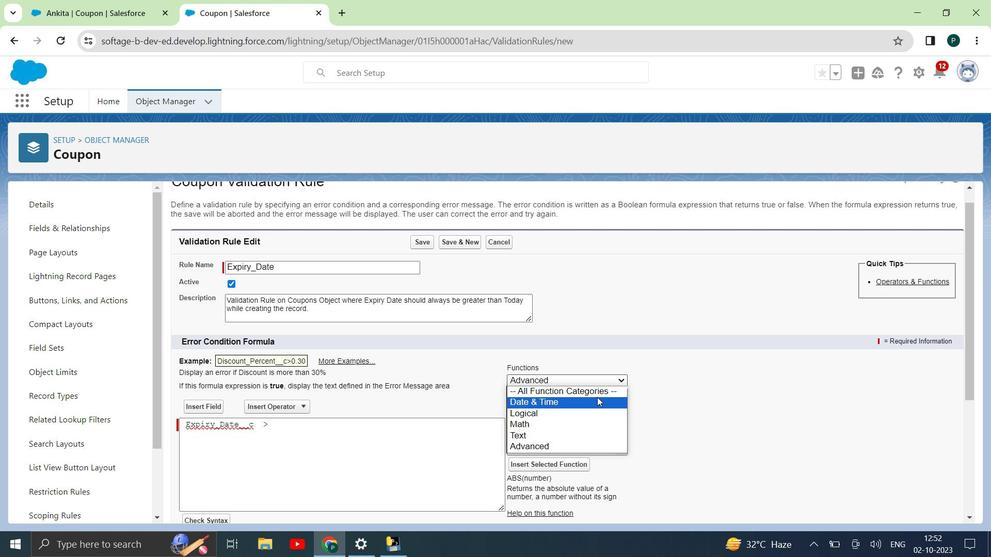 
Action: Mouse pressed left at (597, 394)
Screenshot: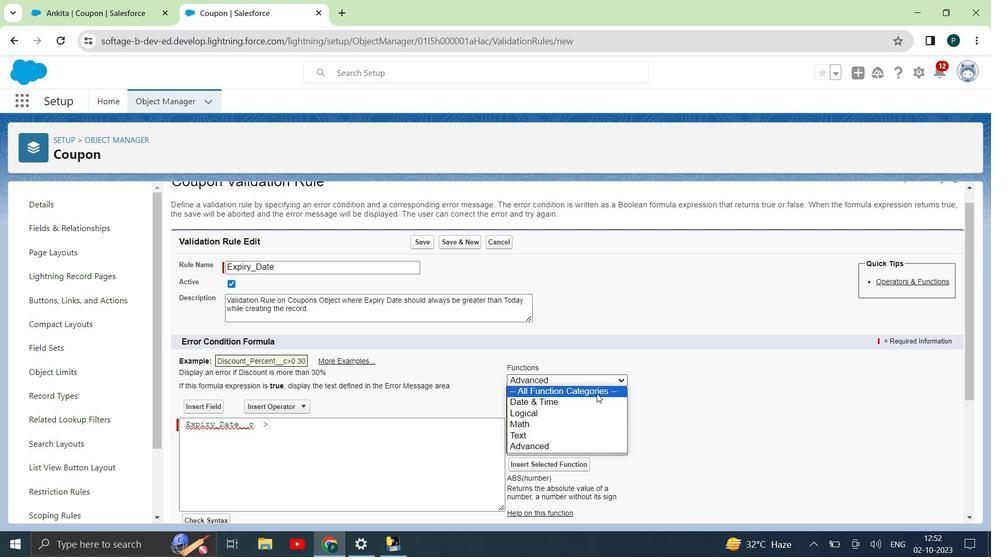 
Action: Mouse moved to (575, 404)
Screenshot: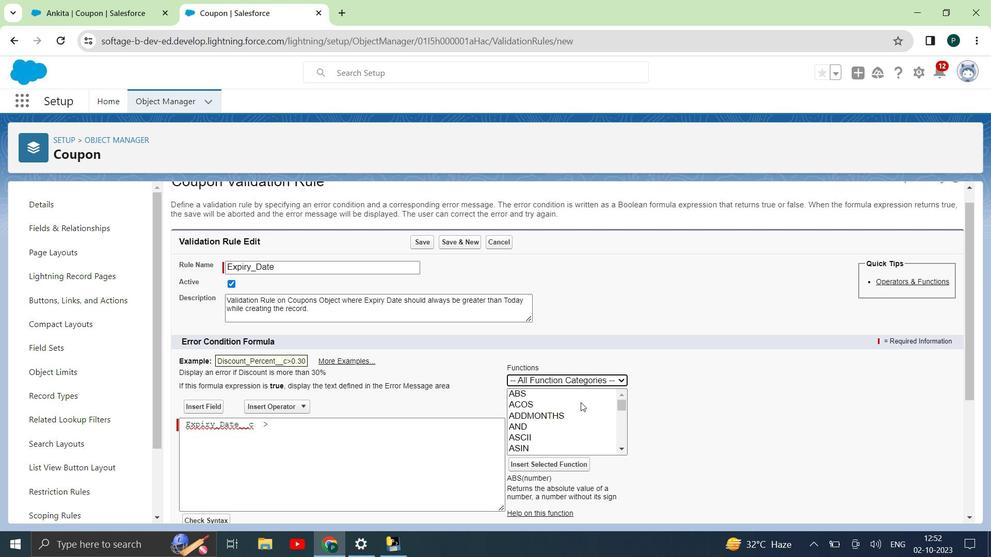 
Action: Mouse scrolled (575, 404) with delta (0, 0)
Screenshot: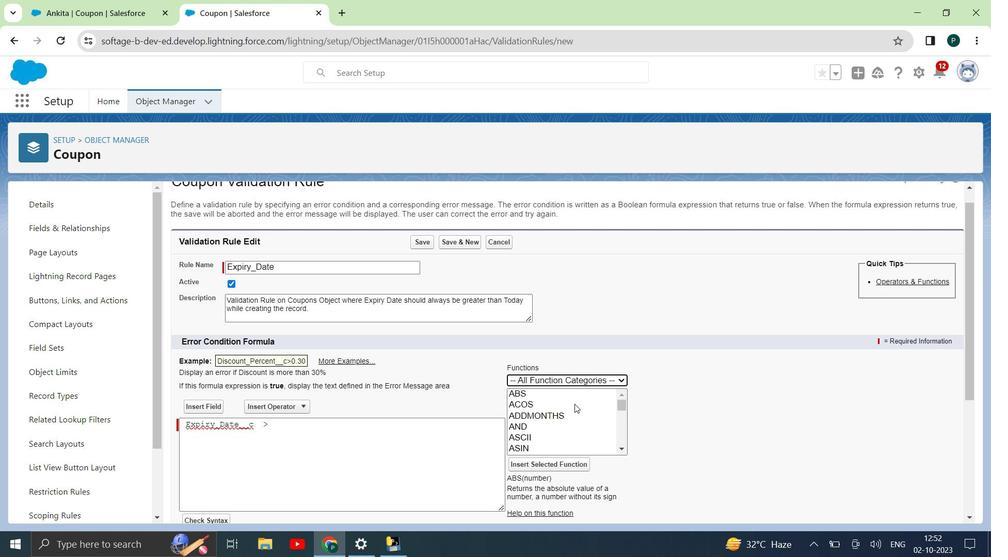 
Action: Mouse scrolled (575, 404) with delta (0, 0)
Screenshot: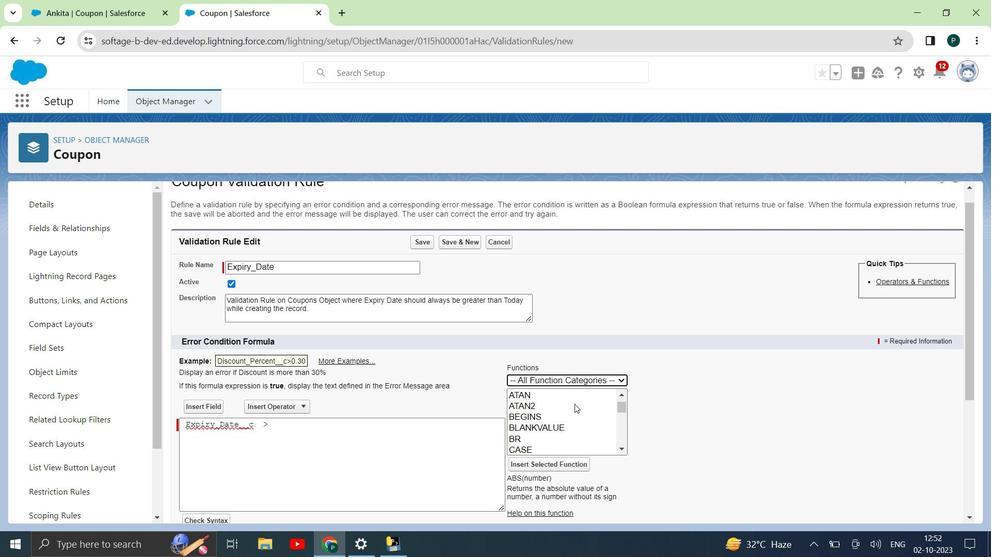 
Action: Mouse scrolled (575, 404) with delta (0, 0)
Screenshot: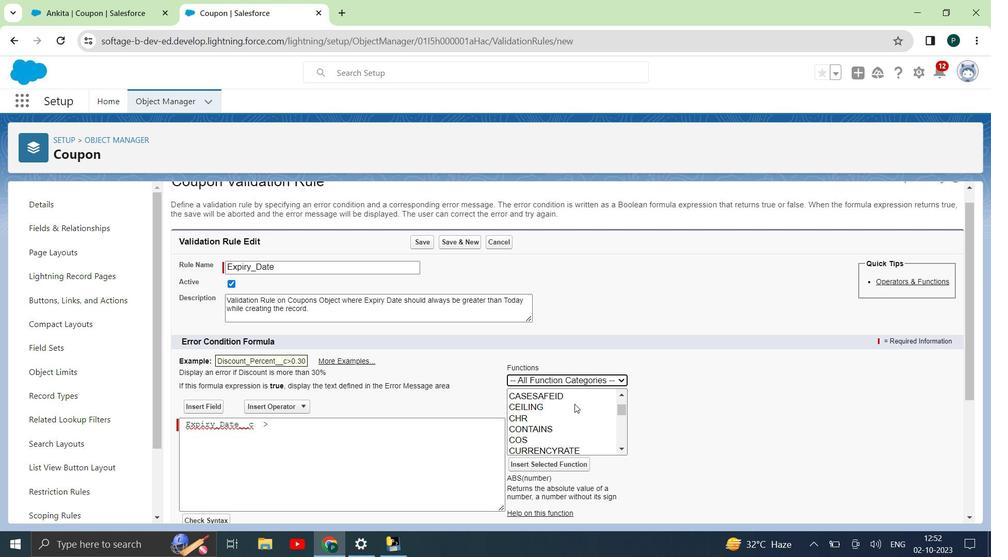 
Action: Mouse moved to (575, 413)
Screenshot: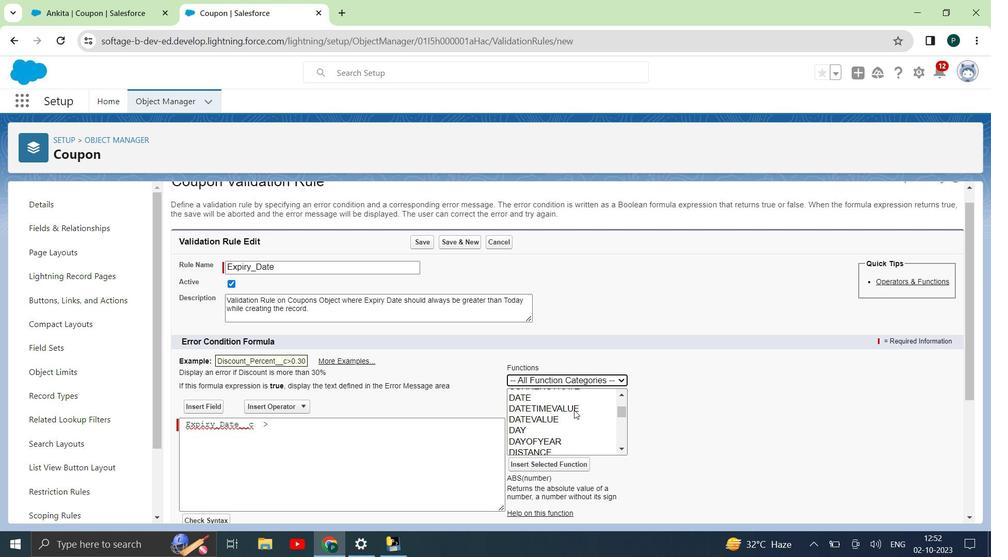 
Action: Mouse scrolled (575, 413) with delta (0, 0)
Screenshot: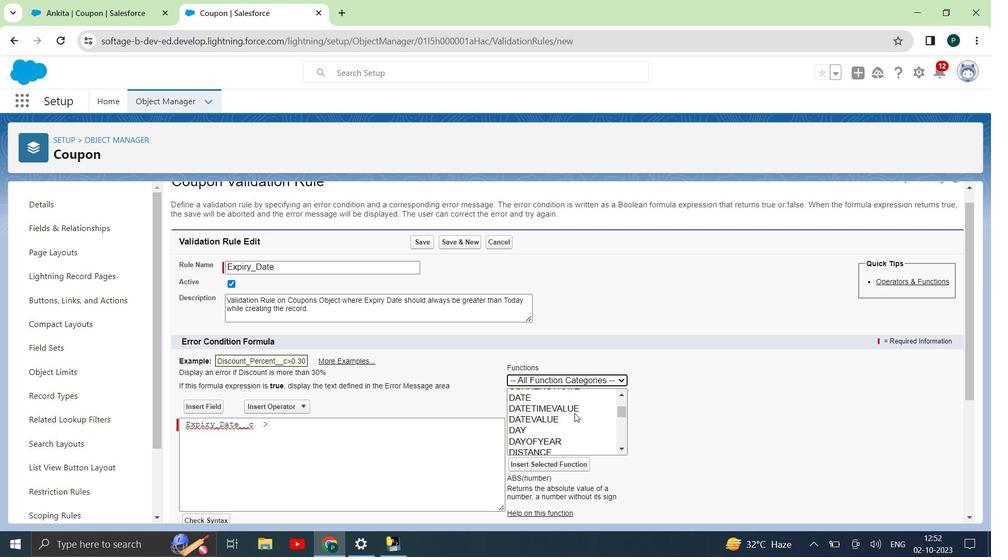 
Action: Mouse scrolled (575, 413) with delta (0, 0)
Screenshot: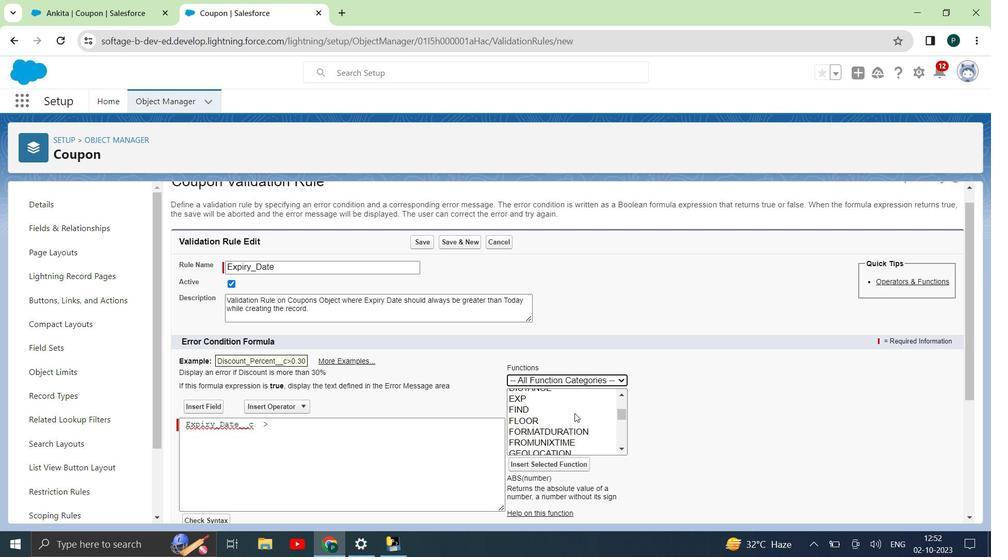 
Action: Mouse scrolled (575, 413) with delta (0, 0)
Screenshot: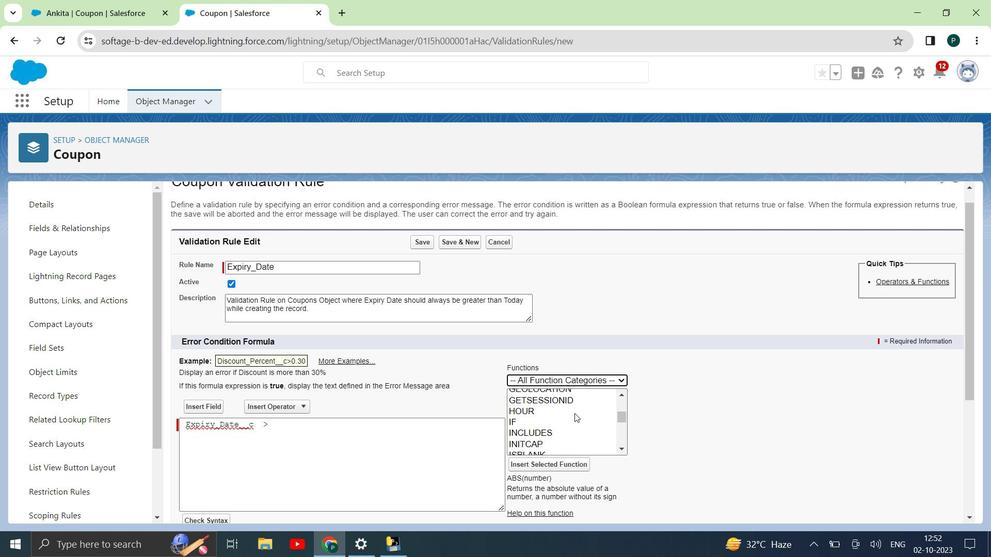 
Action: Mouse scrolled (575, 413) with delta (0, 0)
Screenshot: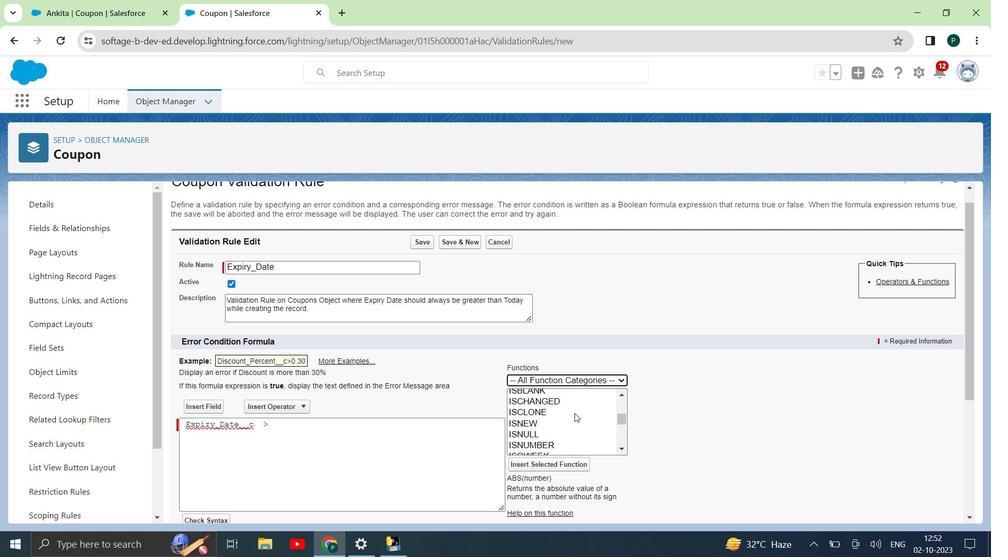 
Action: Mouse scrolled (575, 413) with delta (0, 0)
Screenshot: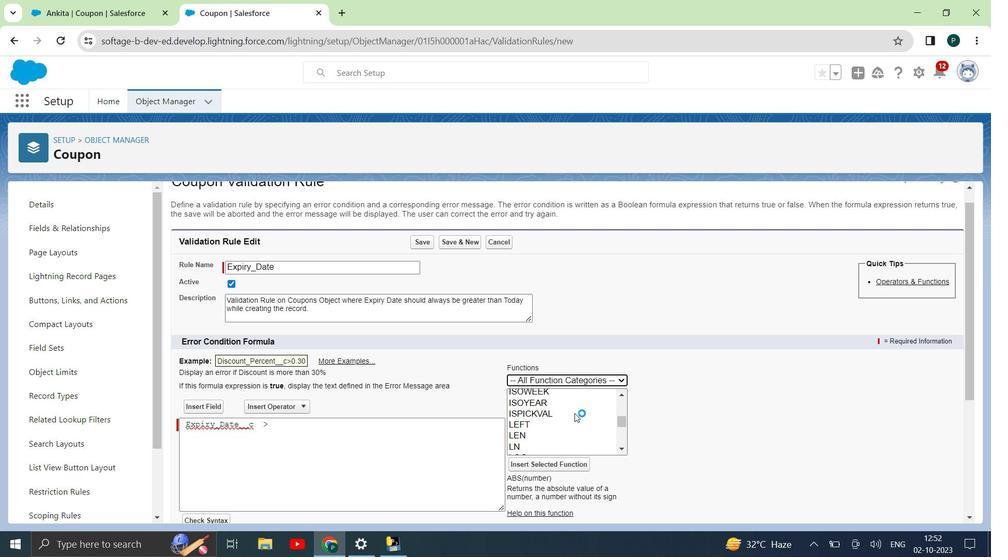 
Action: Mouse scrolled (575, 413) with delta (0, 0)
